 Task: Find a round trip flight from New Delhi to Goa for 2 passengers in economy class, departing on June 1st and returning on June 7th. Use filters to find the best option.
Action: Mouse moved to (452, 288)
Screenshot: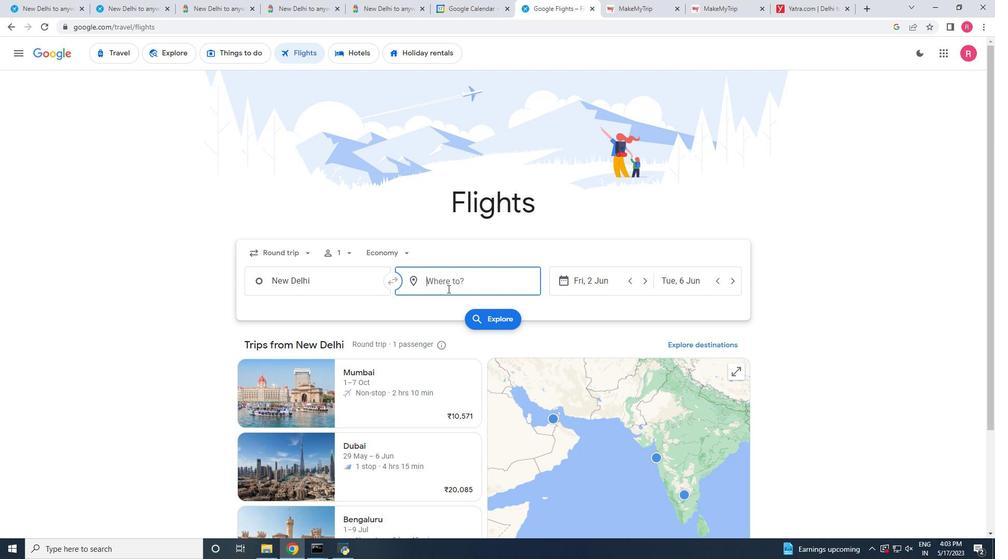 
Action: Mouse pressed left at (452, 288)
Screenshot: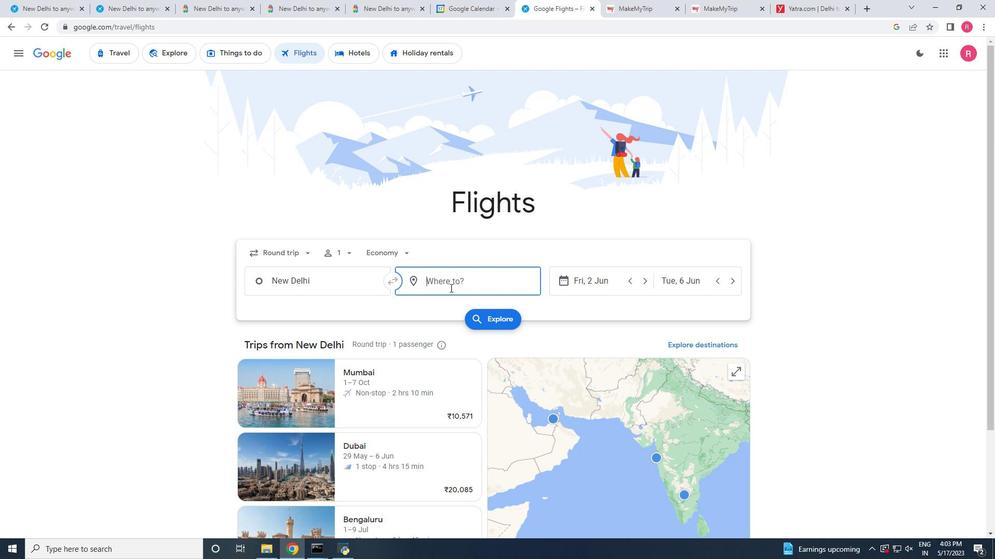 
Action: Mouse moved to (356, 287)
Screenshot: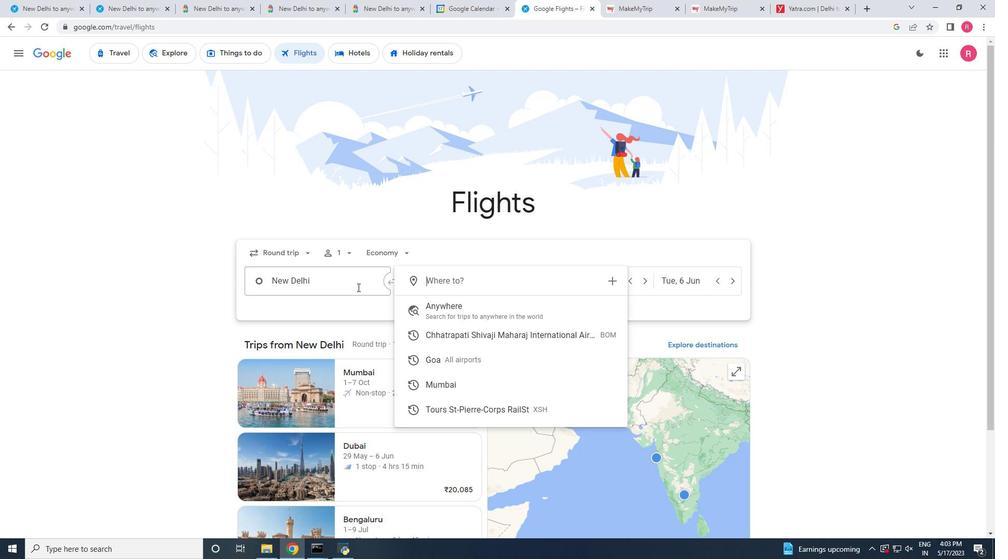 
Action: Mouse pressed left at (356, 287)
Screenshot: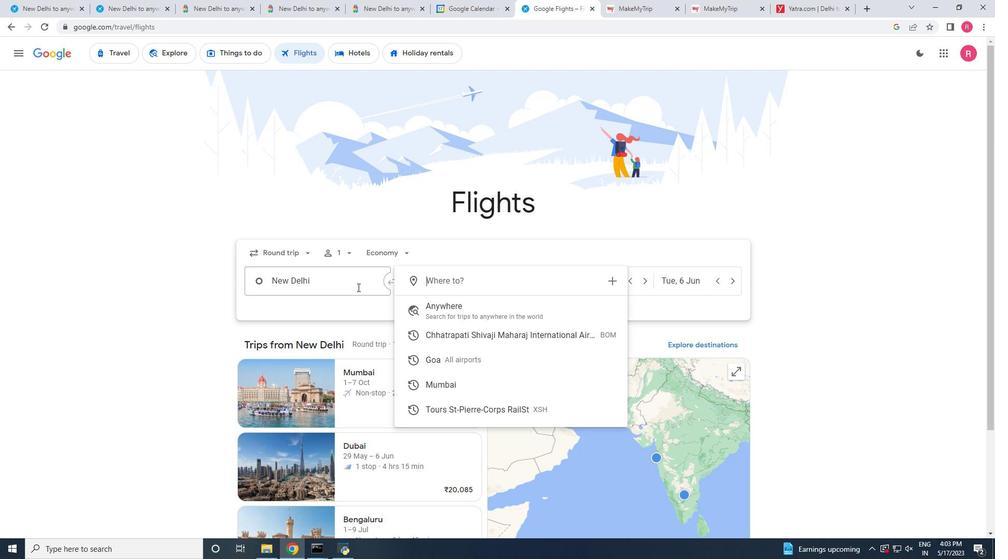 
Action: Mouse moved to (359, 332)
Screenshot: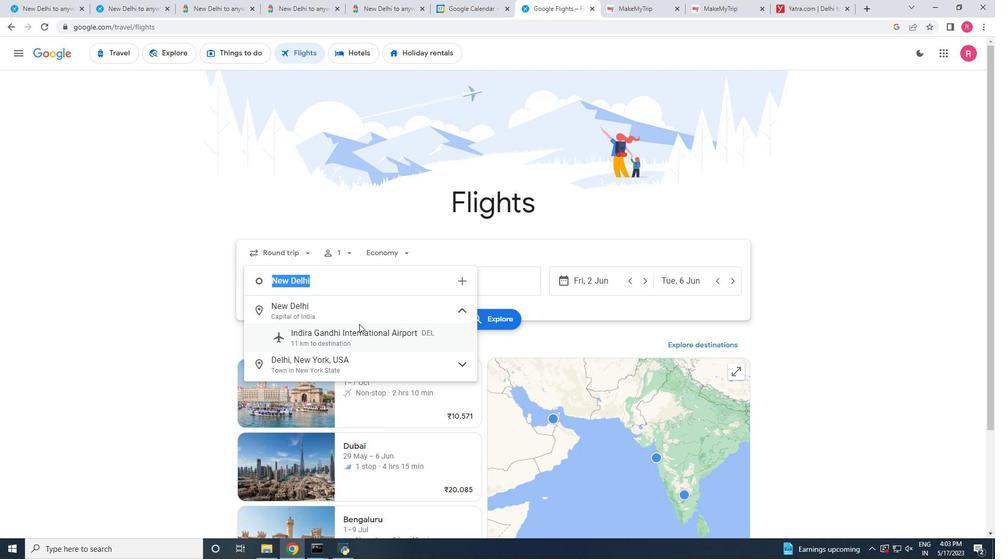 
Action: Mouse pressed left at (359, 332)
Screenshot: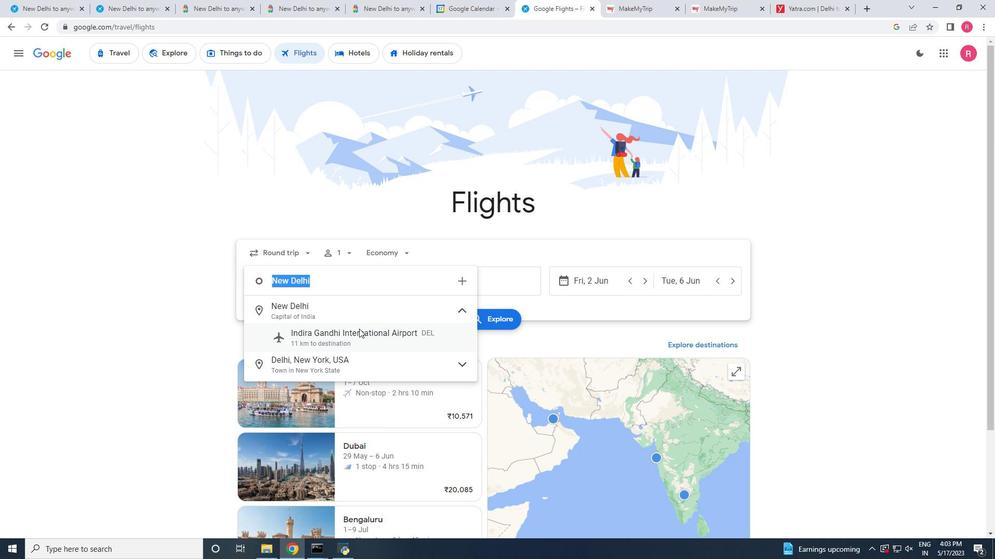 
Action: Mouse moved to (449, 274)
Screenshot: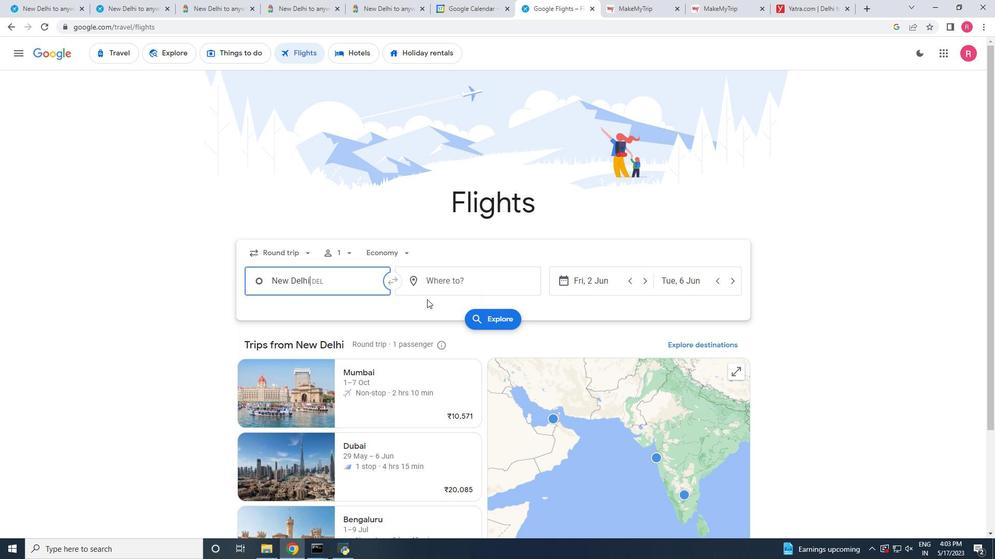 
Action: Mouse pressed left at (449, 274)
Screenshot: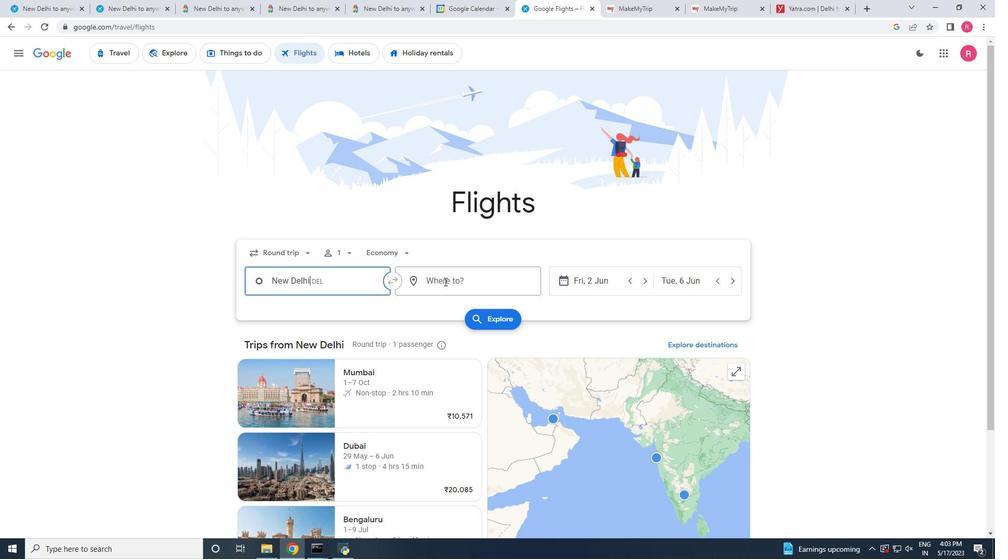 
Action: Mouse moved to (442, 340)
Screenshot: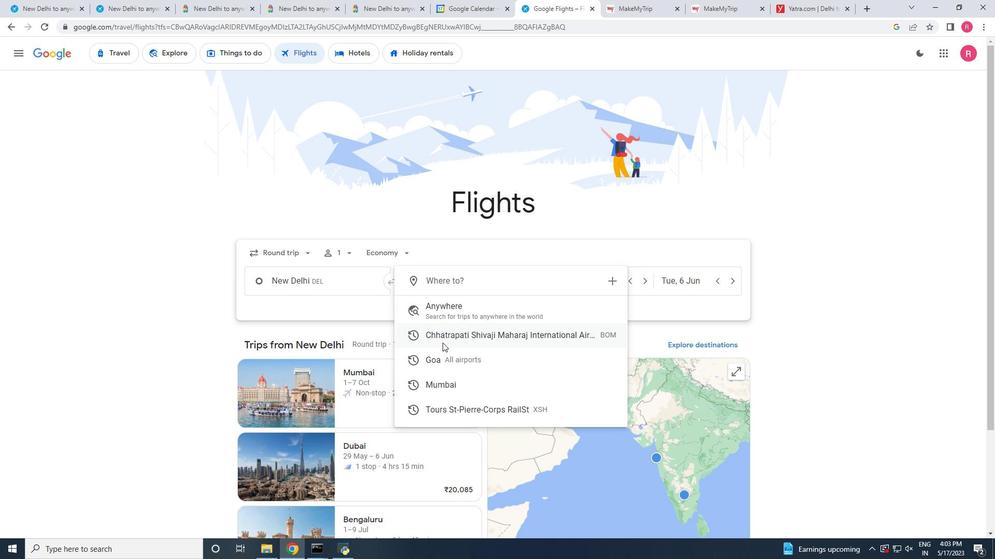
Action: Key pressed g
Screenshot: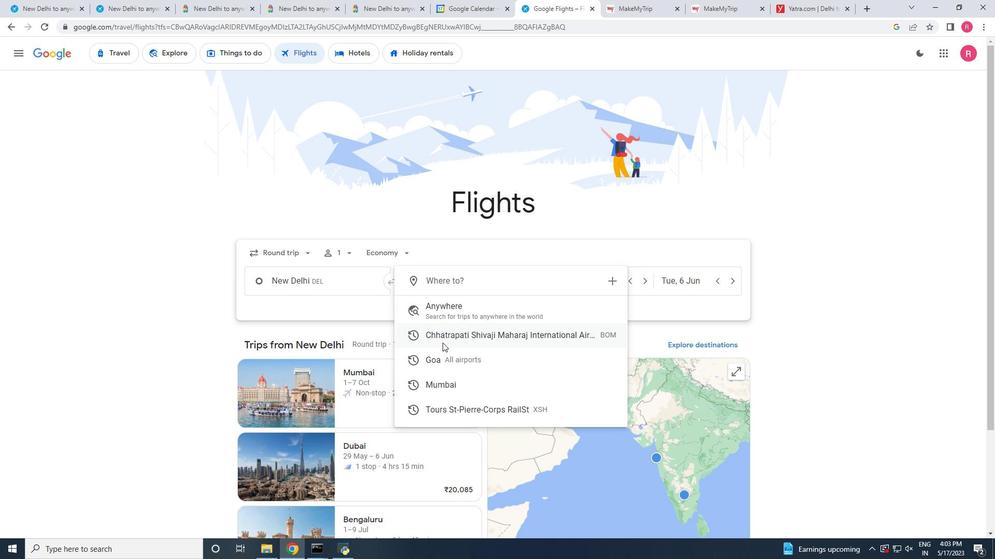 
Action: Mouse moved to (443, 334)
Screenshot: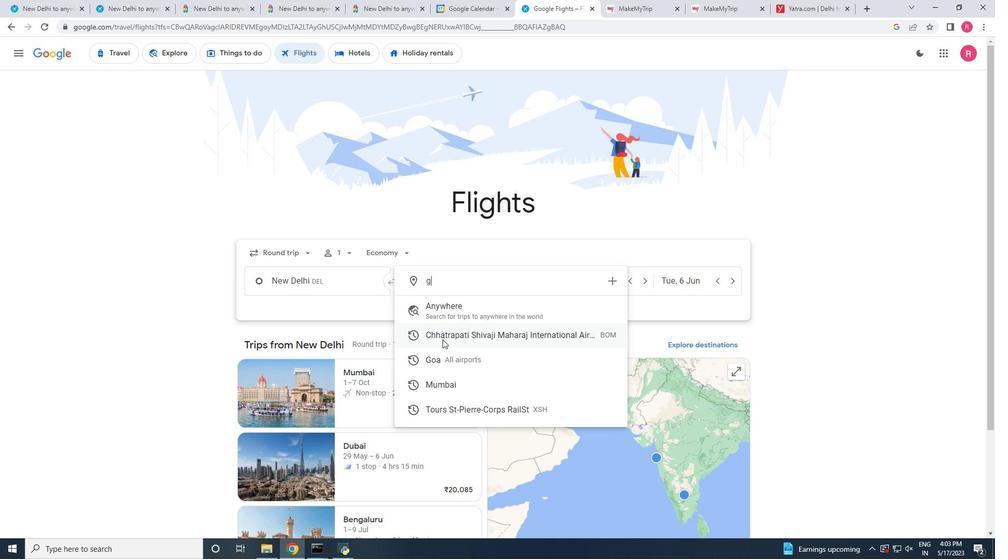 
Action: Key pressed o
Screenshot: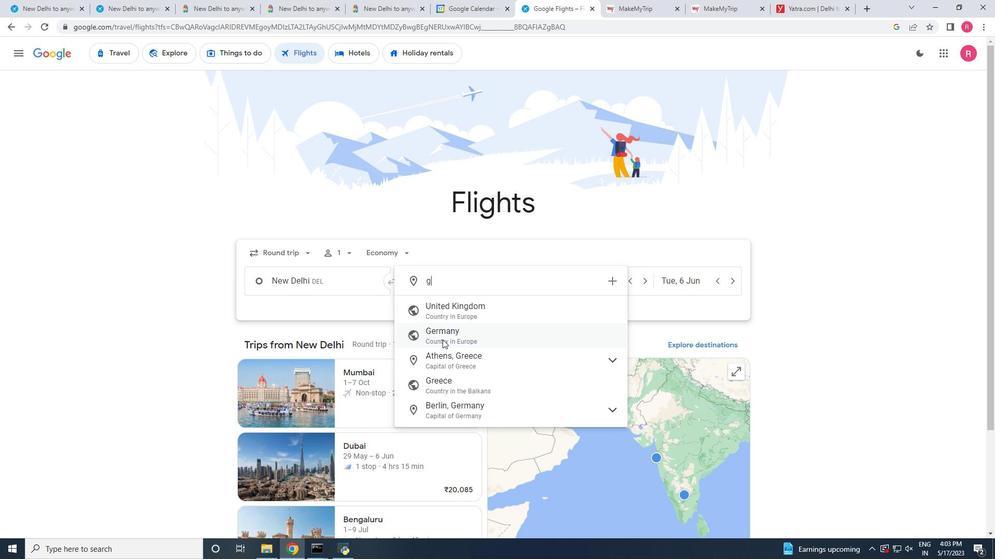 
Action: Mouse moved to (446, 342)
Screenshot: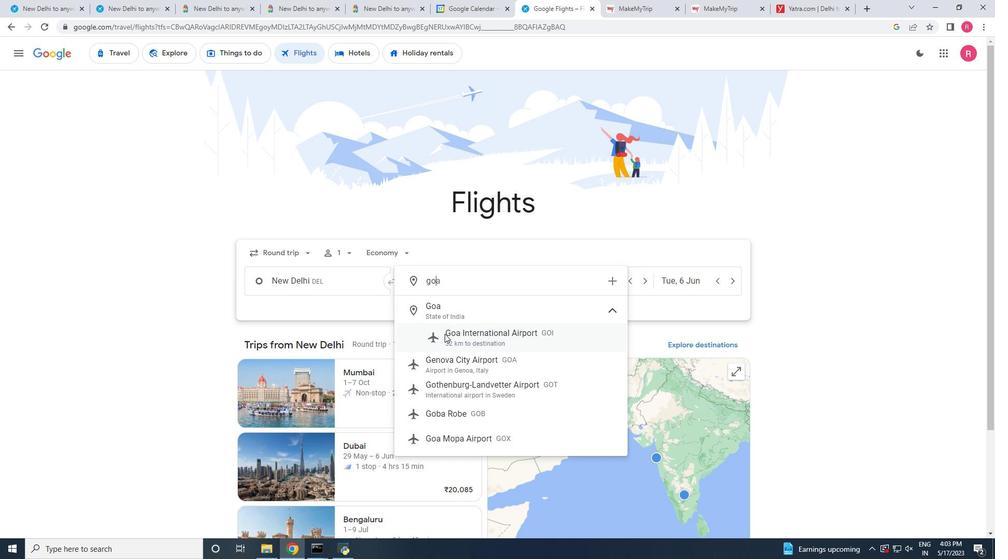 
Action: Key pressed a
Screenshot: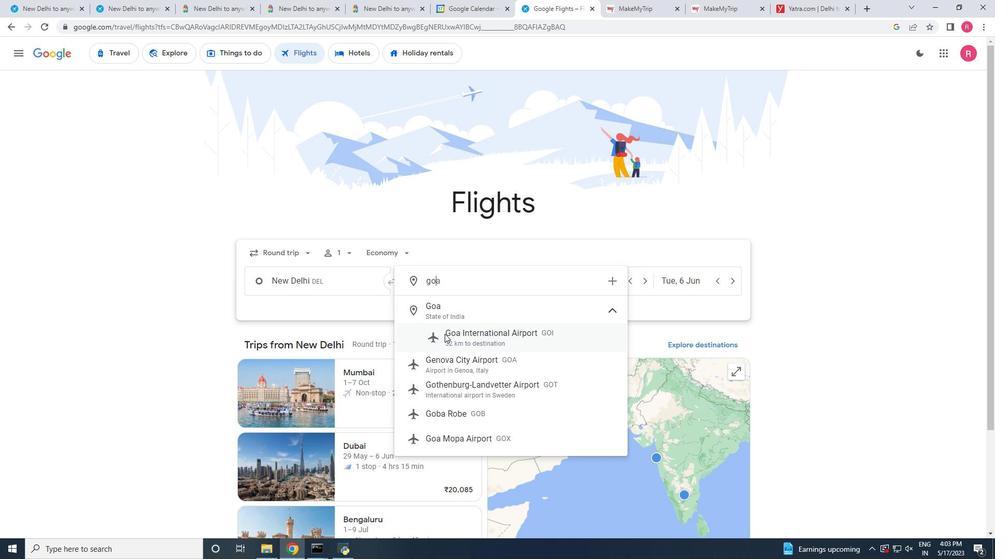 
Action: Mouse moved to (444, 332)
Screenshot: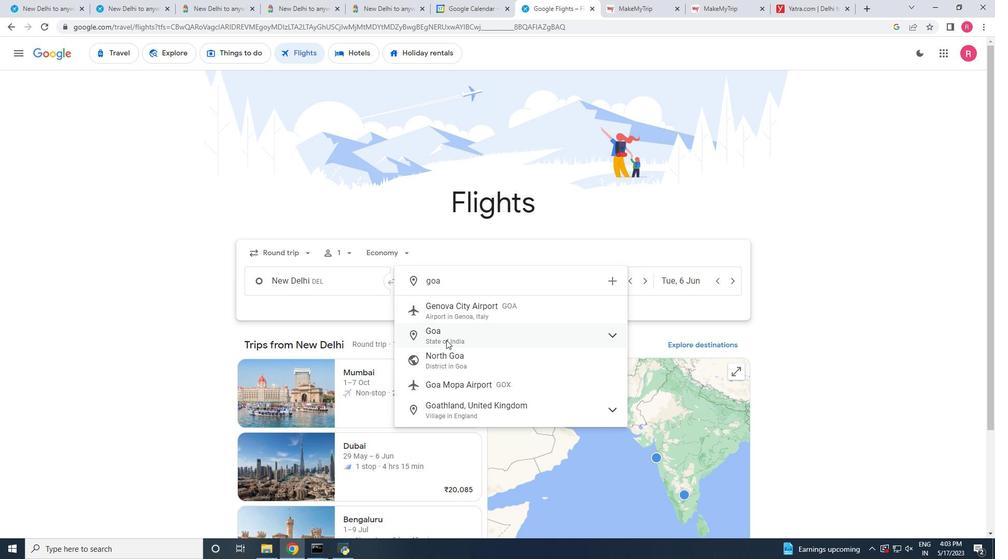 
Action: Mouse pressed left at (444, 332)
Screenshot: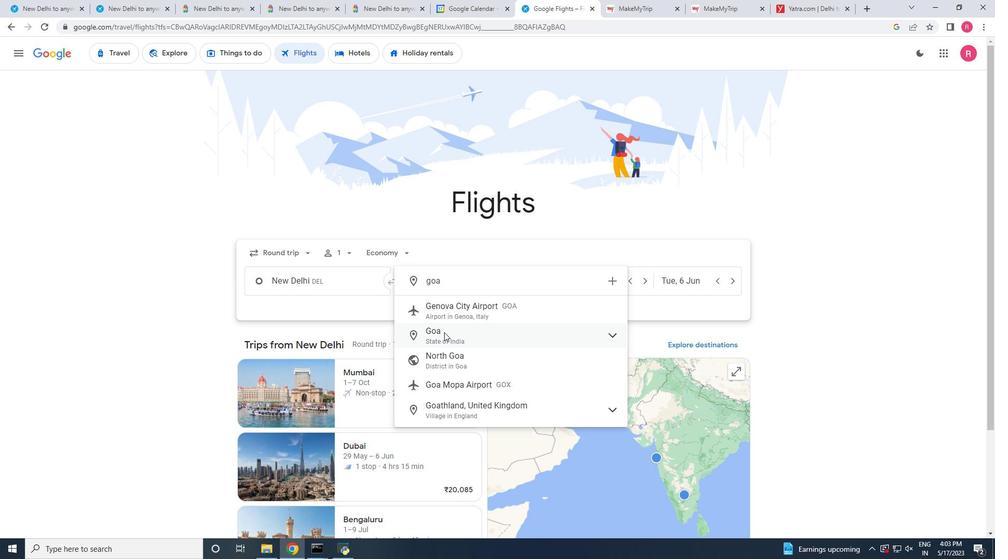 
Action: Mouse moved to (303, 253)
Screenshot: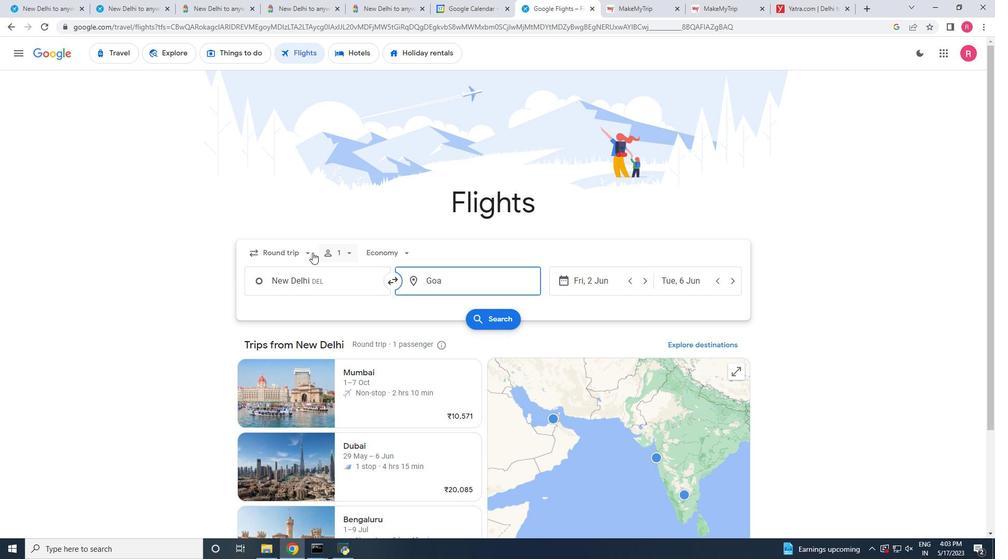 
Action: Mouse pressed left at (303, 253)
Screenshot: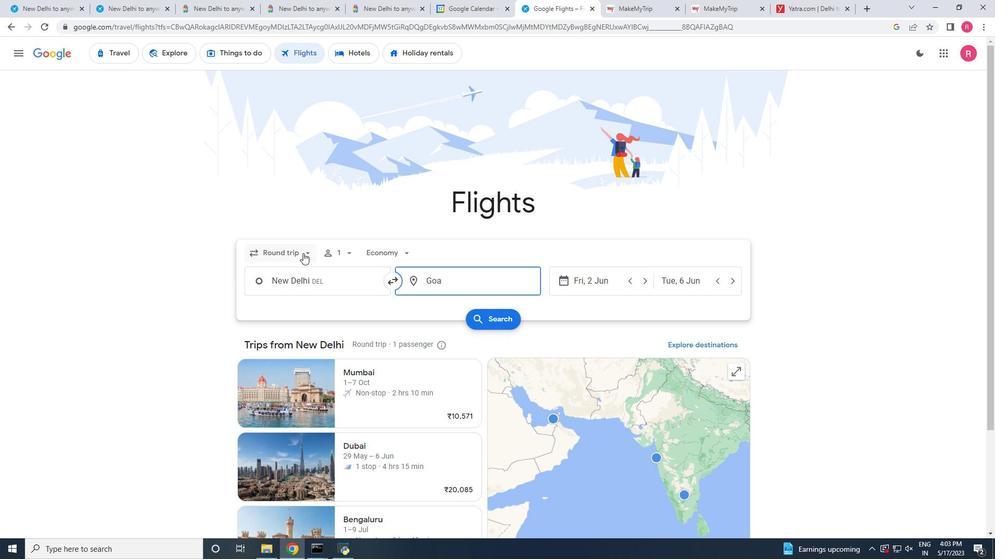 
Action: Mouse moved to (301, 296)
Screenshot: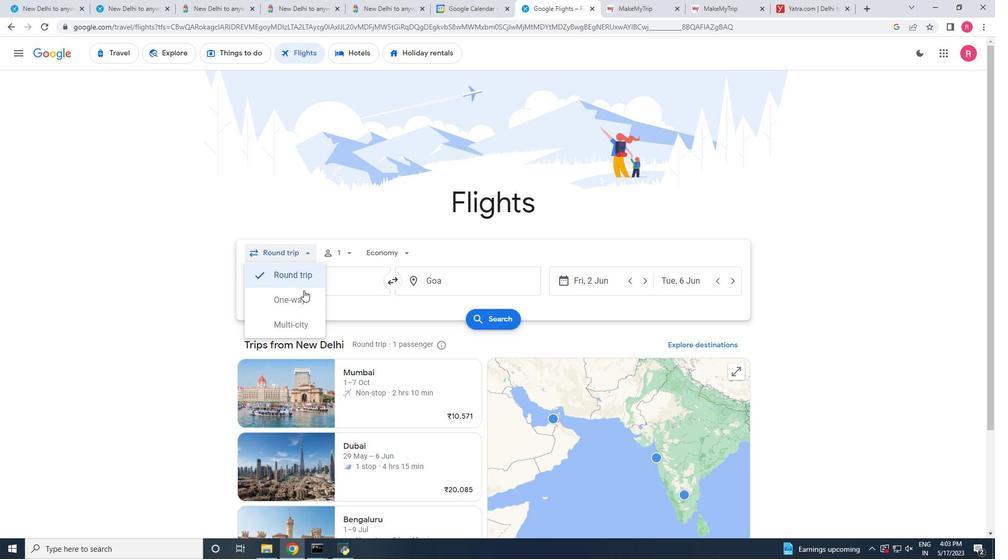 
Action: Mouse pressed left at (301, 296)
Screenshot: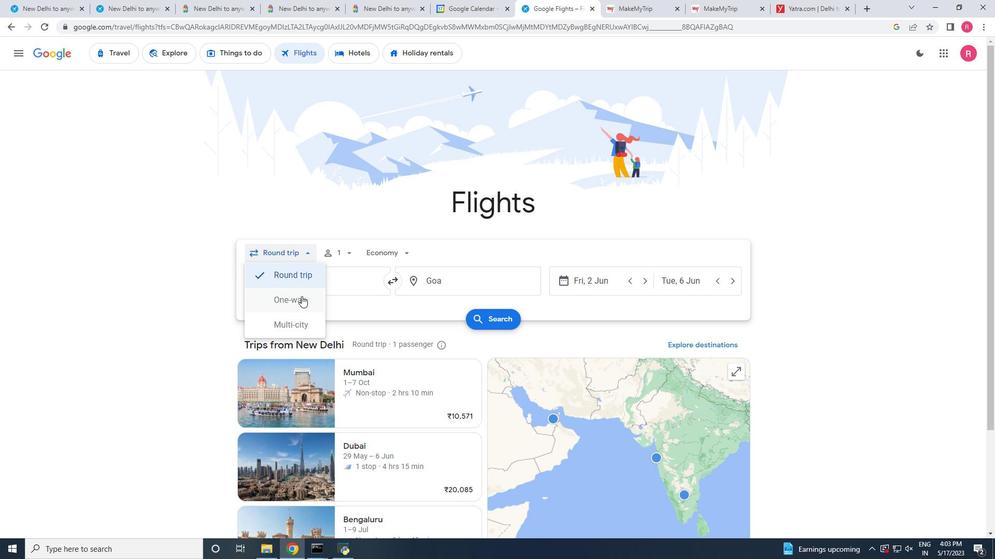
Action: Mouse moved to (299, 252)
Screenshot: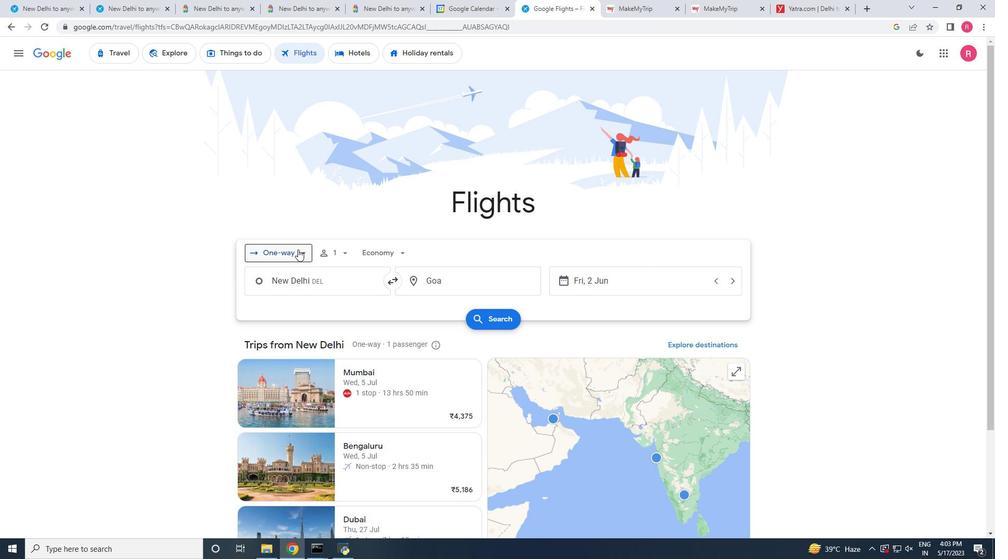 
Action: Mouse pressed left at (299, 252)
Screenshot: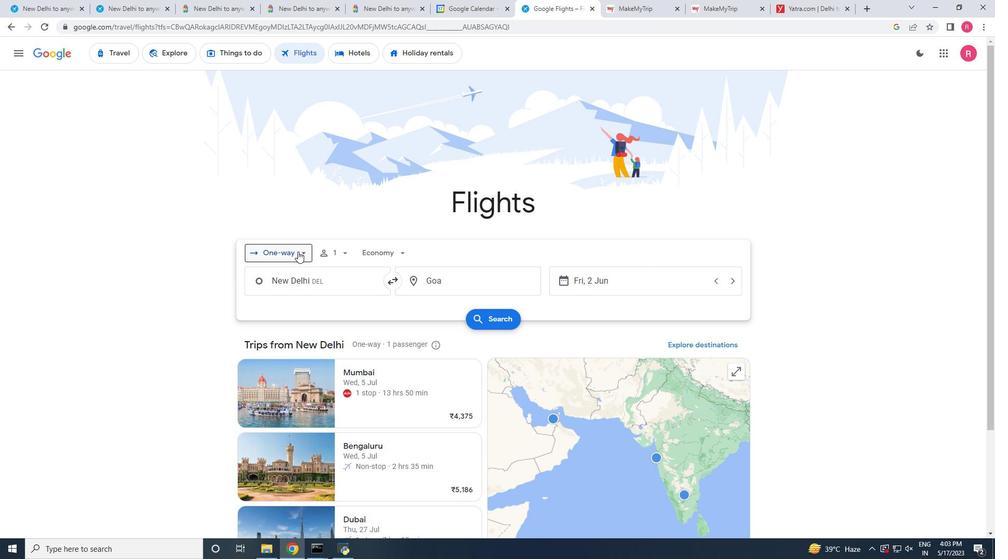 
Action: Mouse moved to (332, 260)
Screenshot: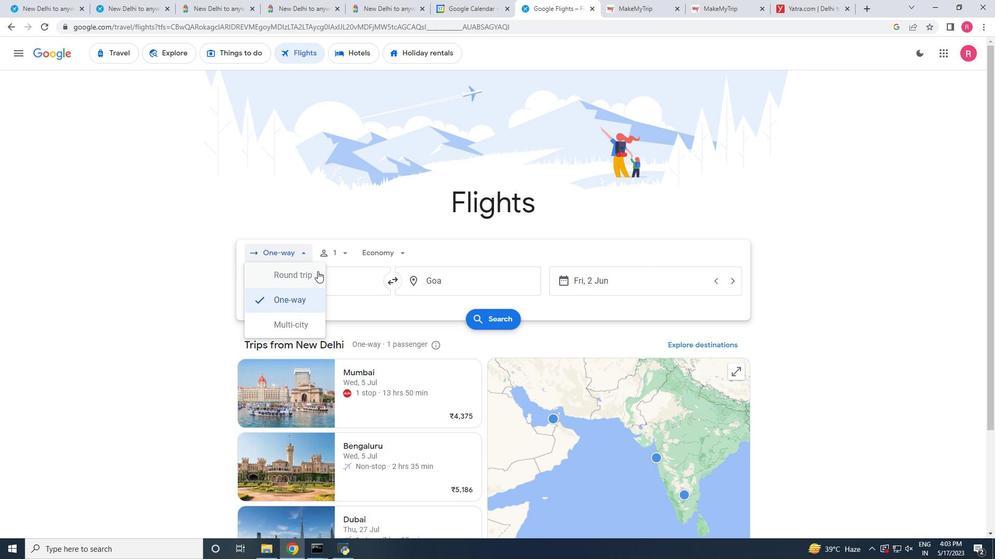 
Action: Mouse pressed left at (332, 260)
Screenshot: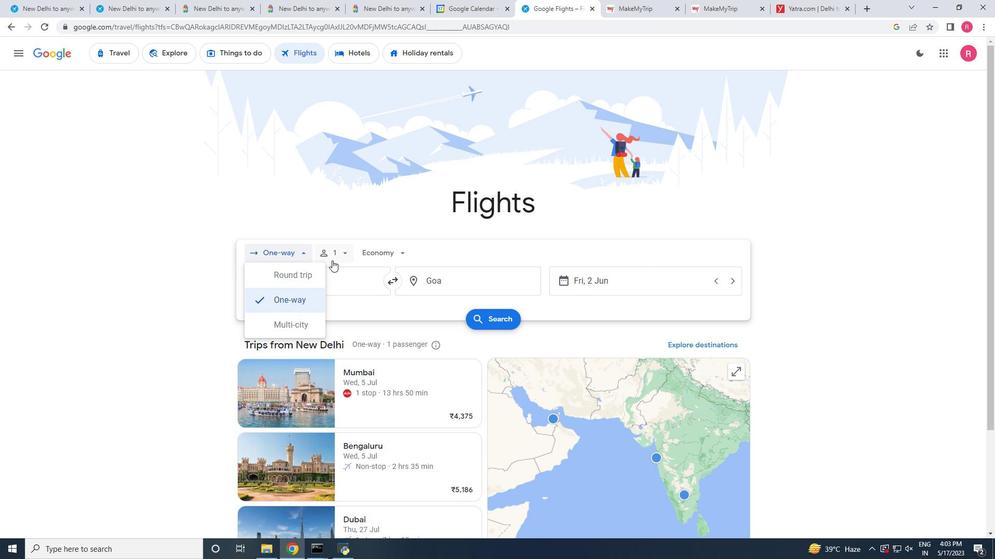 
Action: Mouse moved to (423, 280)
Screenshot: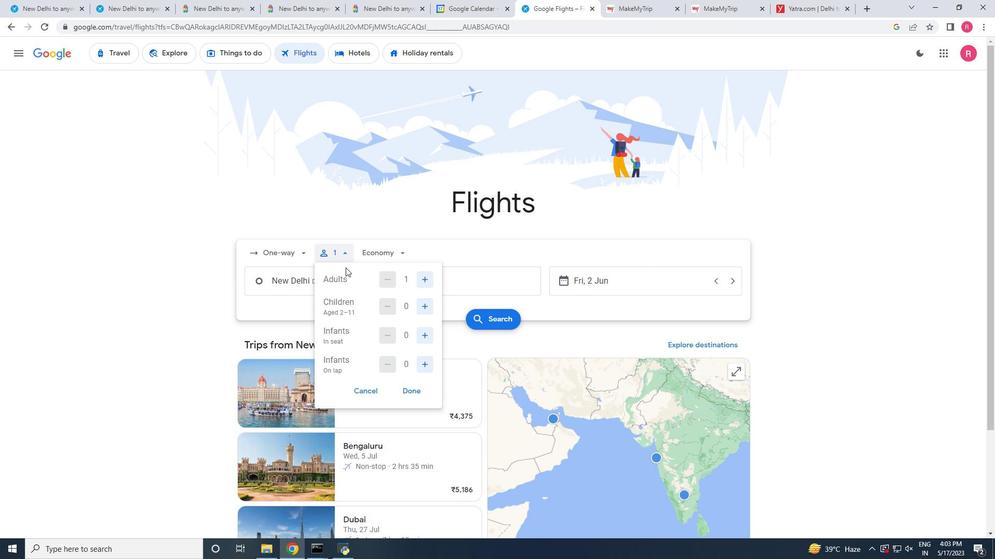 
Action: Mouse pressed left at (423, 280)
Screenshot: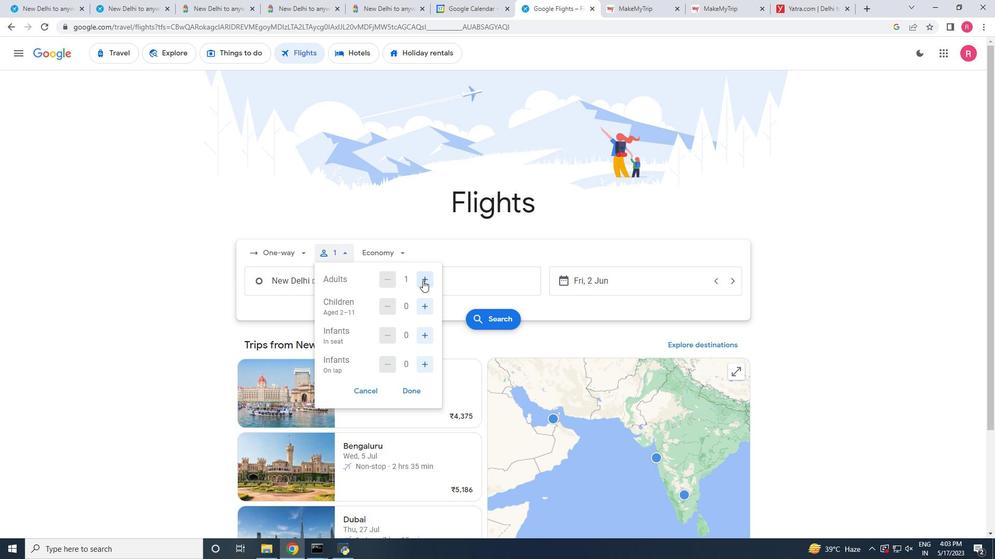 
Action: Mouse pressed left at (423, 280)
Screenshot: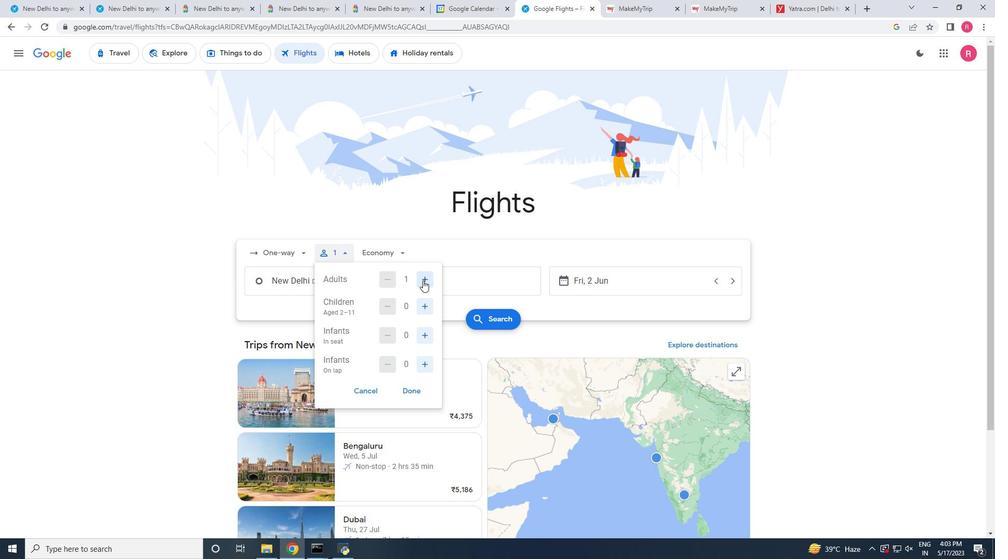 
Action: Mouse pressed left at (423, 280)
Screenshot: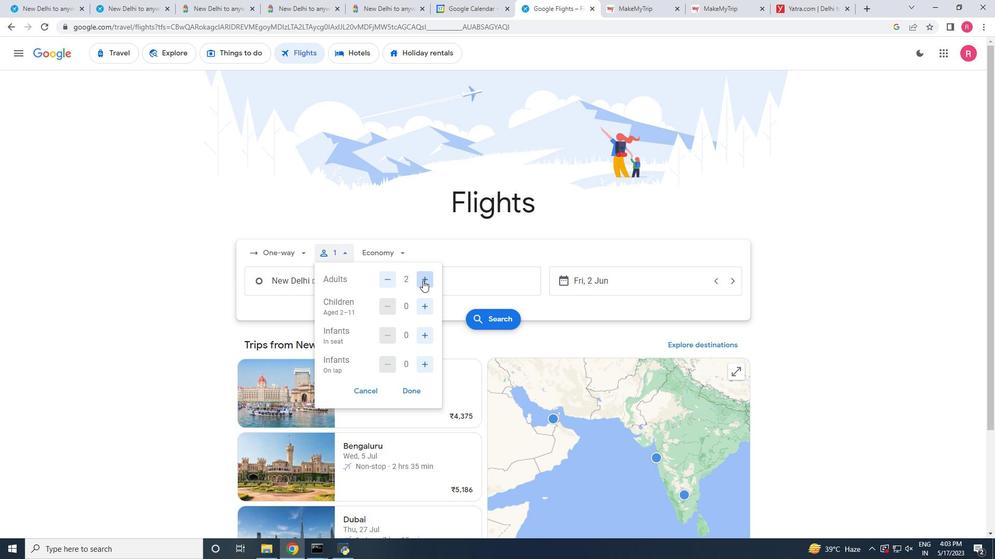 
Action: Mouse moved to (619, 283)
Screenshot: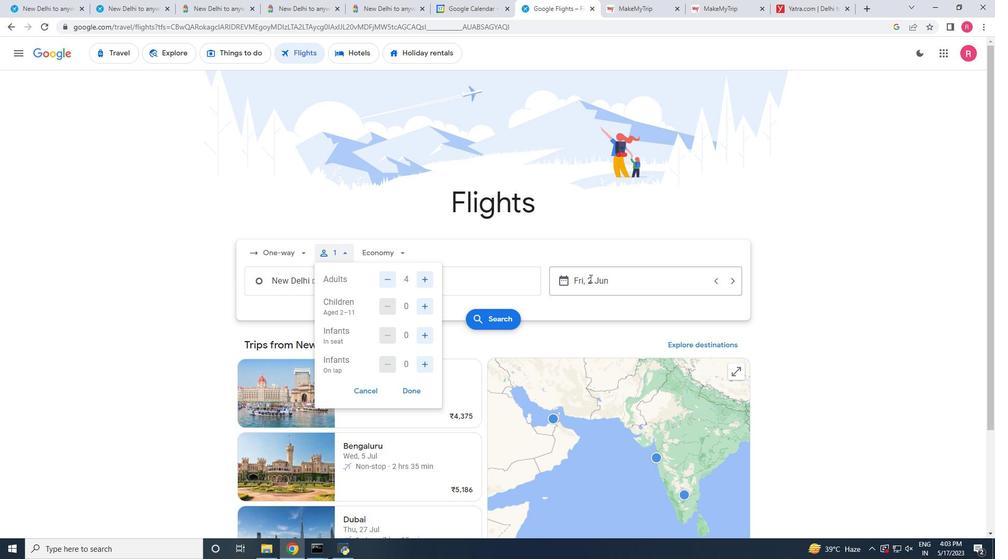 
Action: Mouse pressed left at (619, 283)
Screenshot: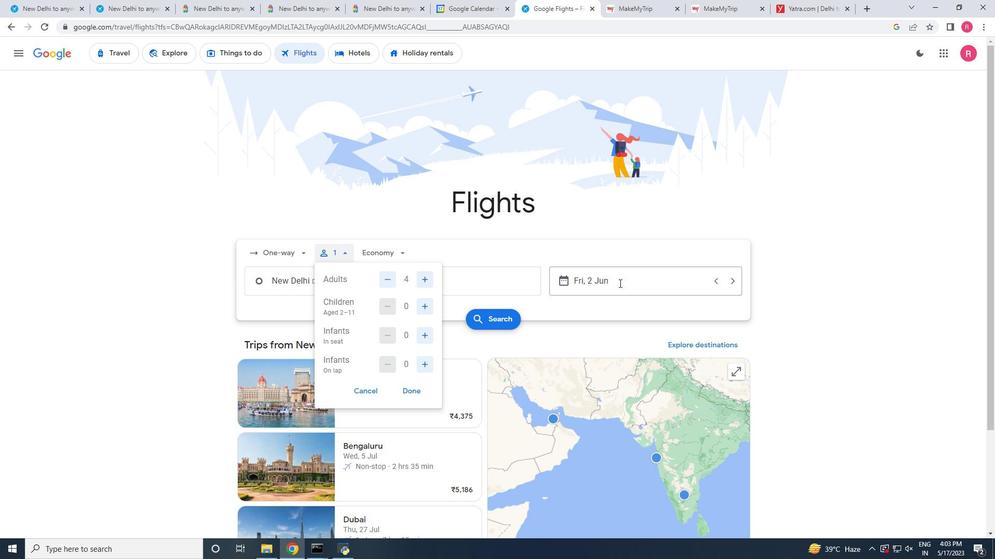 
Action: Mouse moved to (290, 265)
Screenshot: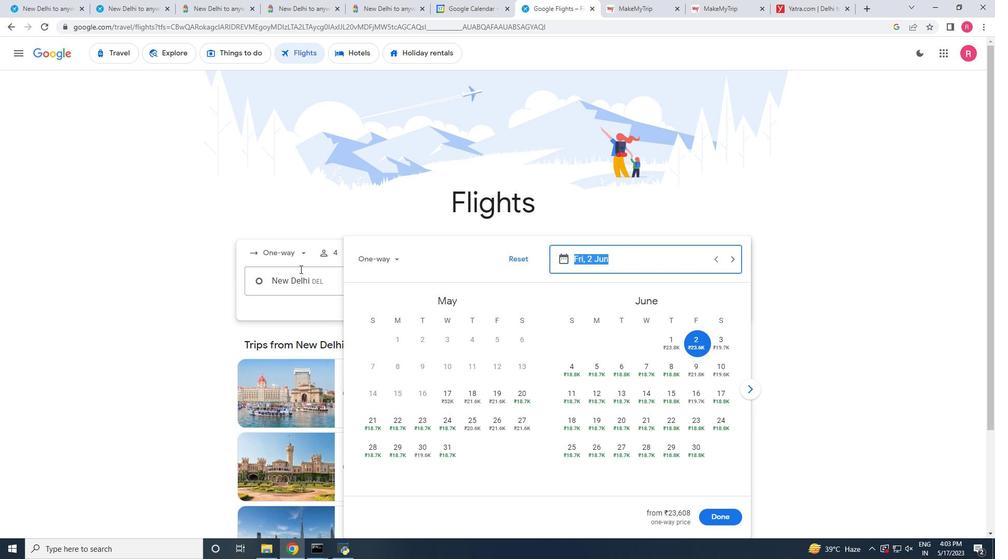 
Action: Mouse pressed left at (290, 265)
Screenshot: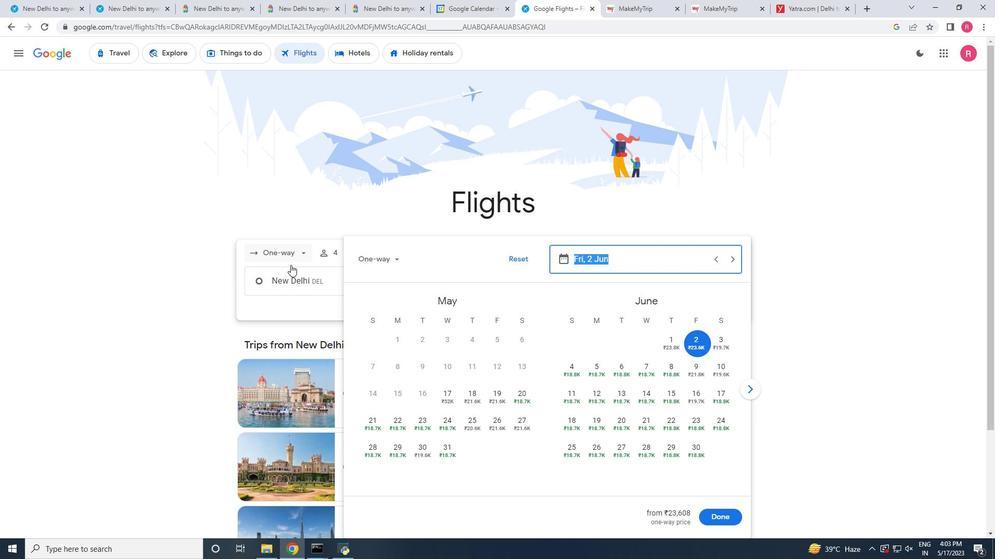 
Action: Mouse moved to (300, 332)
Screenshot: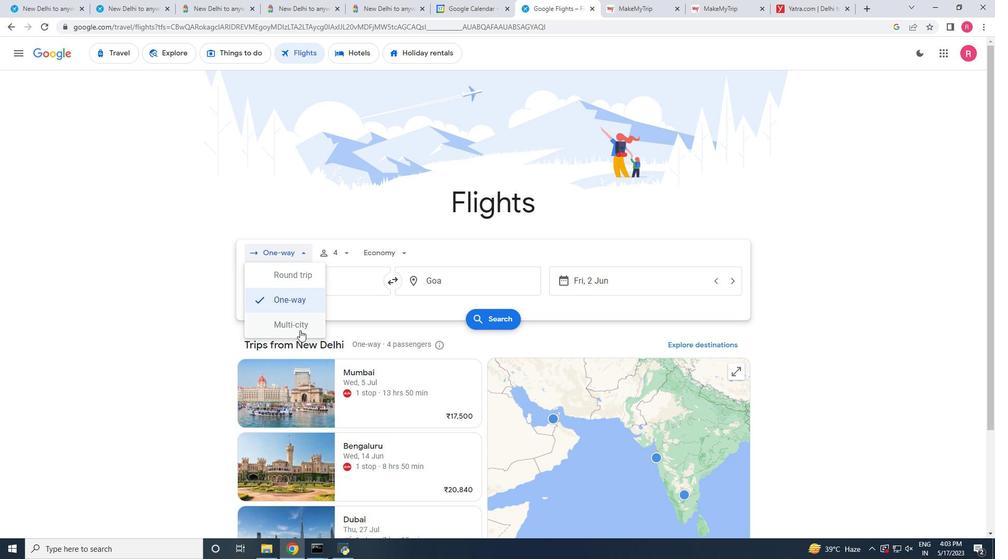 
Action: Mouse pressed left at (300, 332)
Screenshot: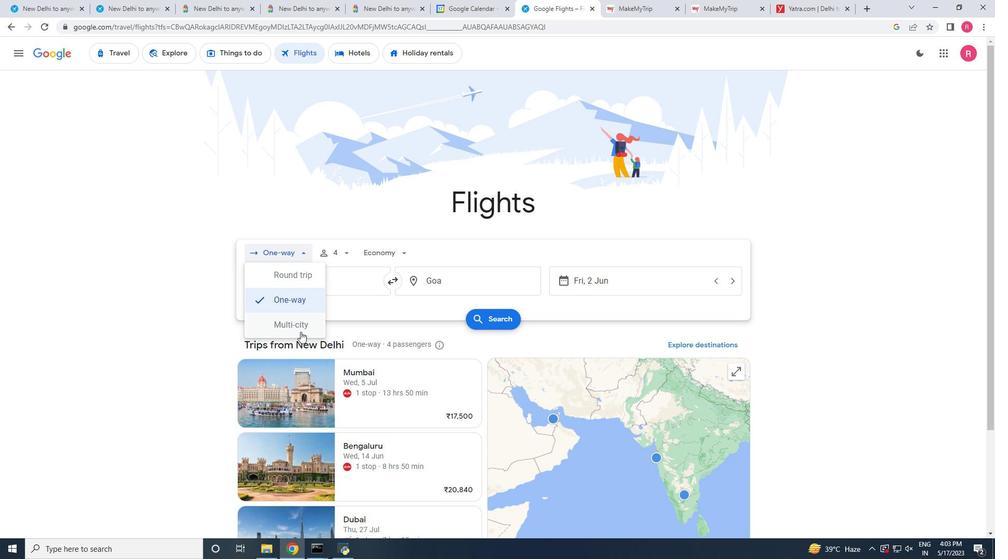 
Action: Mouse moved to (652, 284)
Screenshot: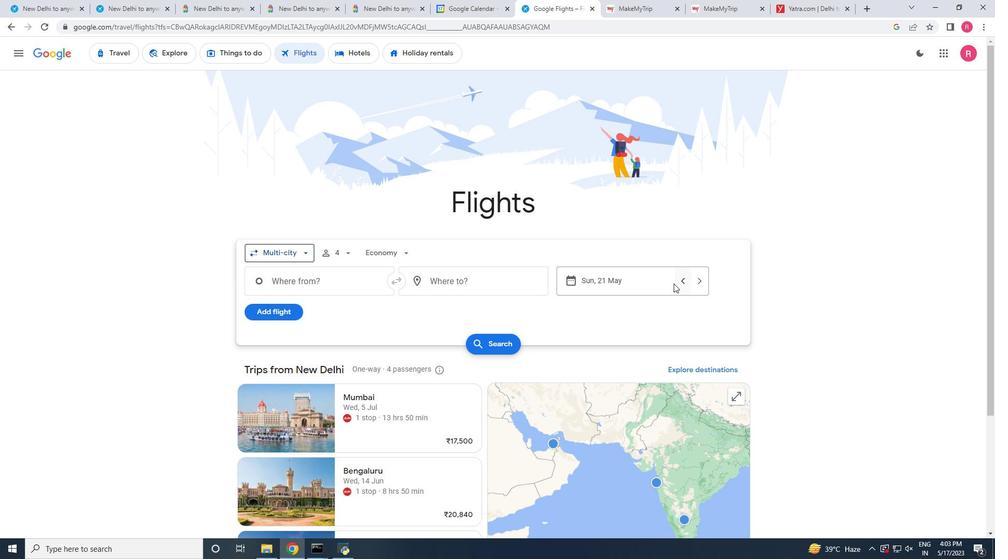 
Action: Mouse pressed left at (652, 284)
Screenshot: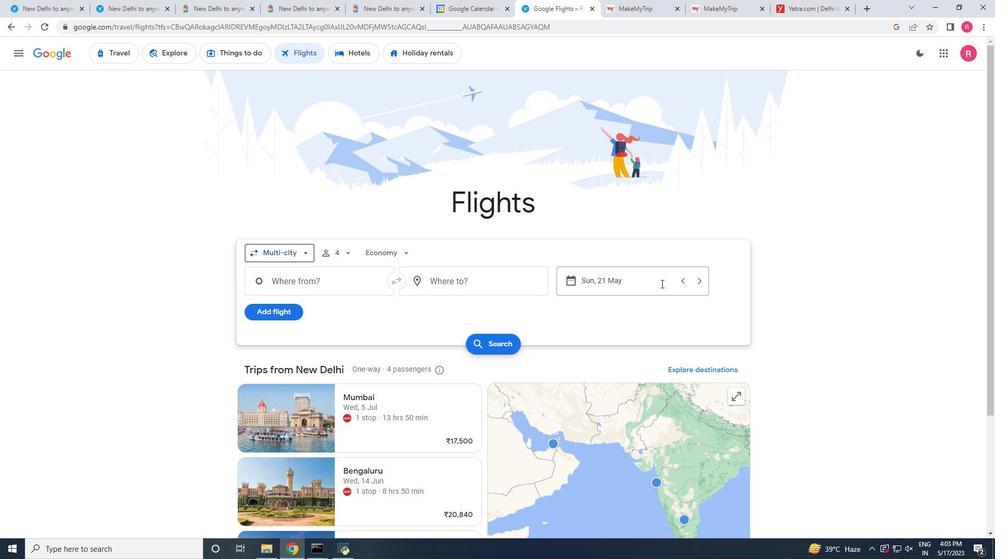 
Action: Mouse pressed left at (652, 284)
Screenshot: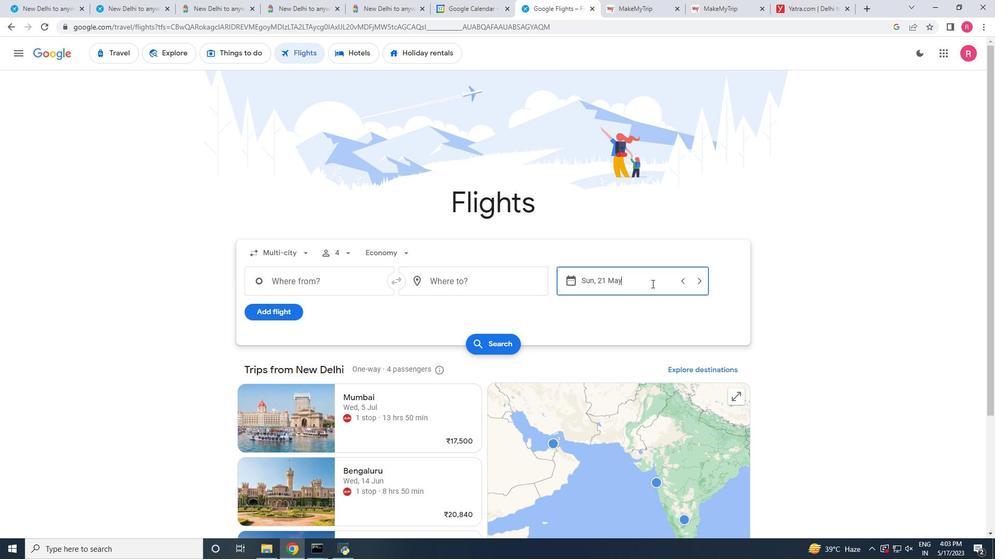 
Action: Mouse moved to (633, 352)
Screenshot: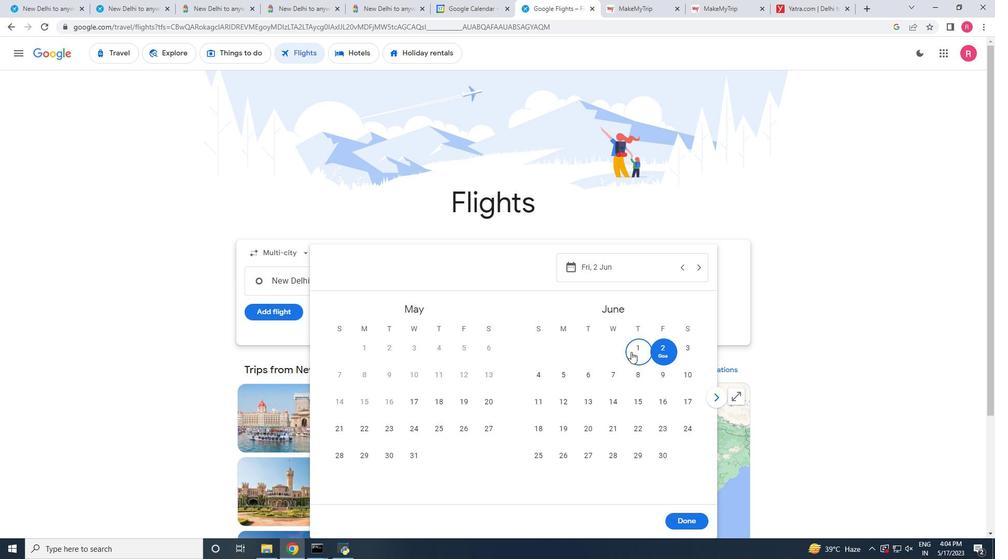 
Action: Mouse pressed left at (633, 352)
Screenshot: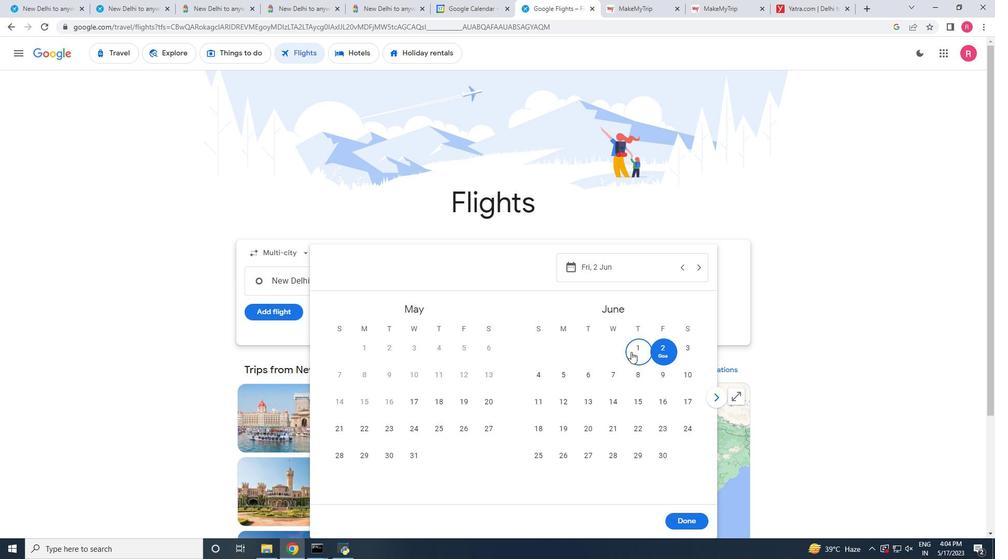 
Action: Mouse moved to (611, 375)
Screenshot: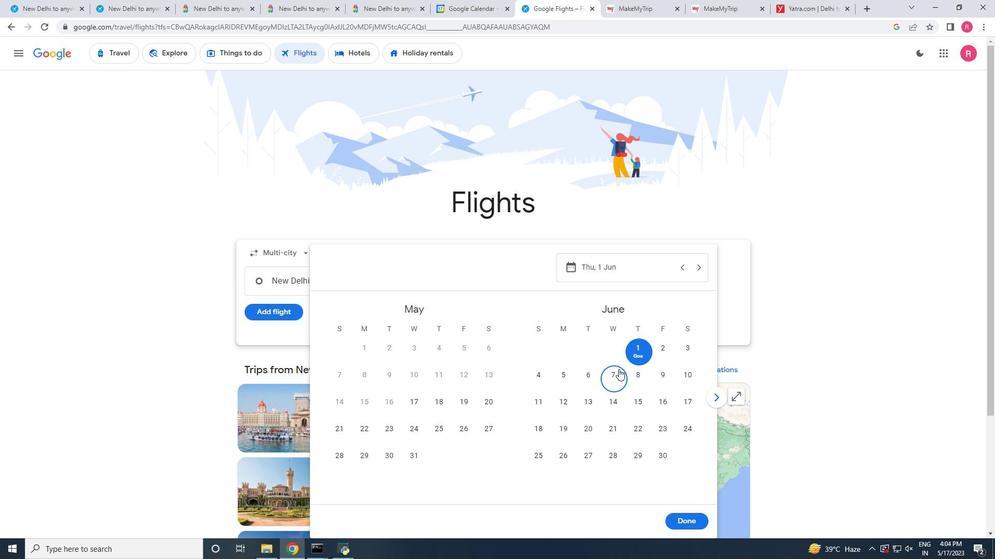 
Action: Mouse pressed left at (611, 375)
Screenshot: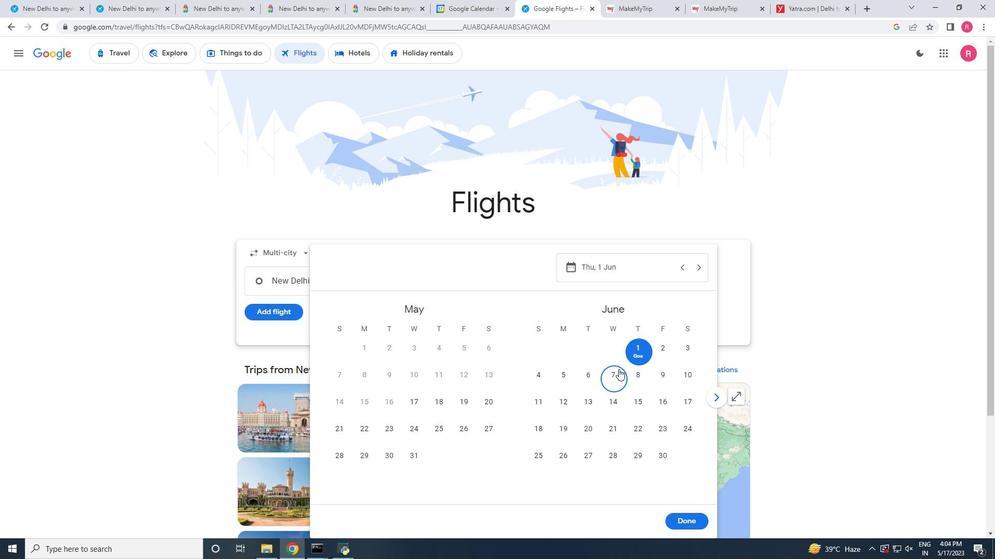 
Action: Mouse moved to (637, 338)
Screenshot: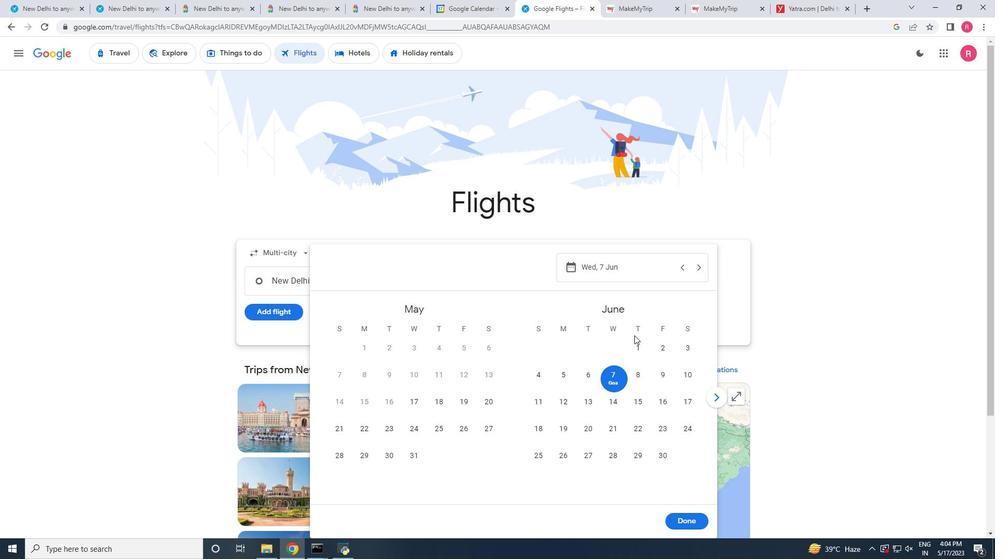 
Action: Mouse pressed left at (637, 338)
Screenshot: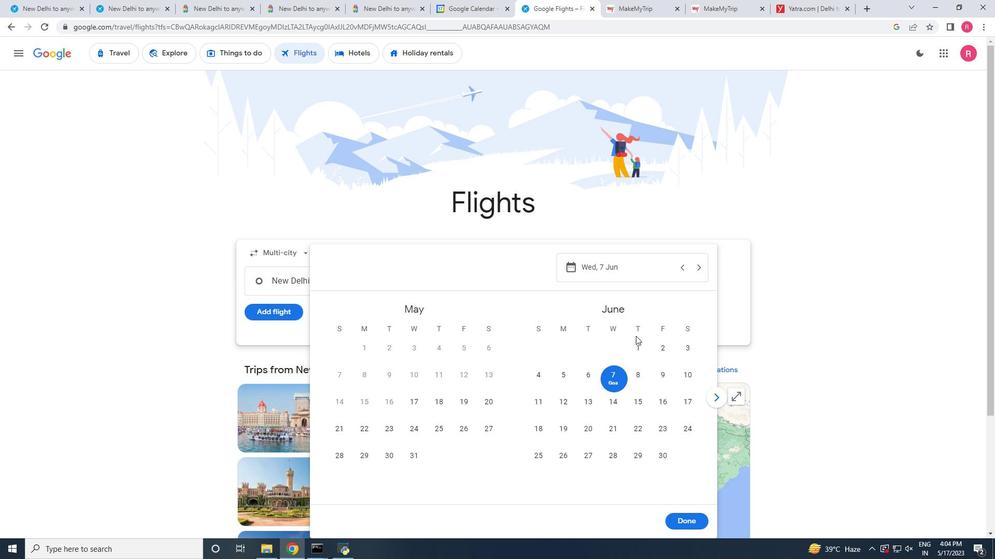 
Action: Mouse moved to (680, 514)
Screenshot: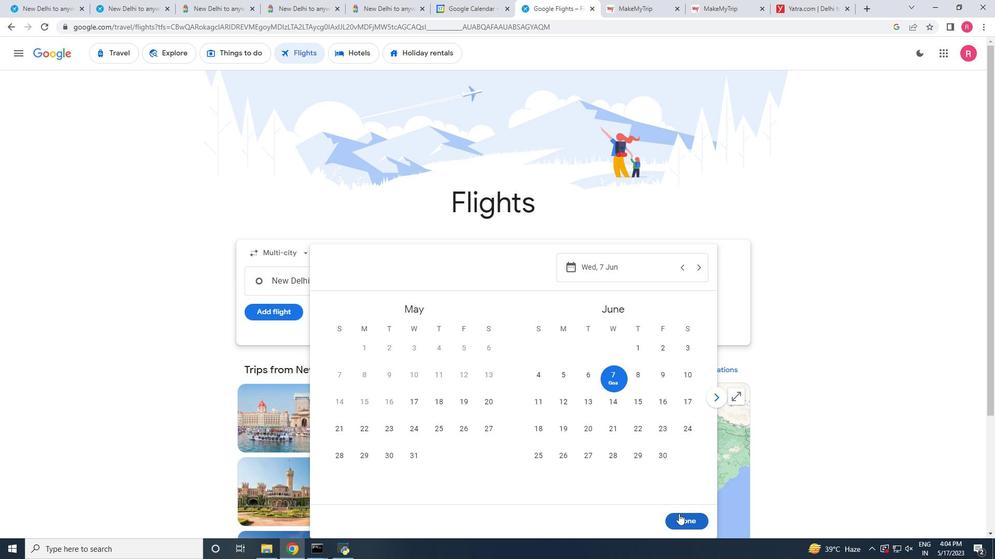 
Action: Mouse pressed left at (680, 514)
Screenshot: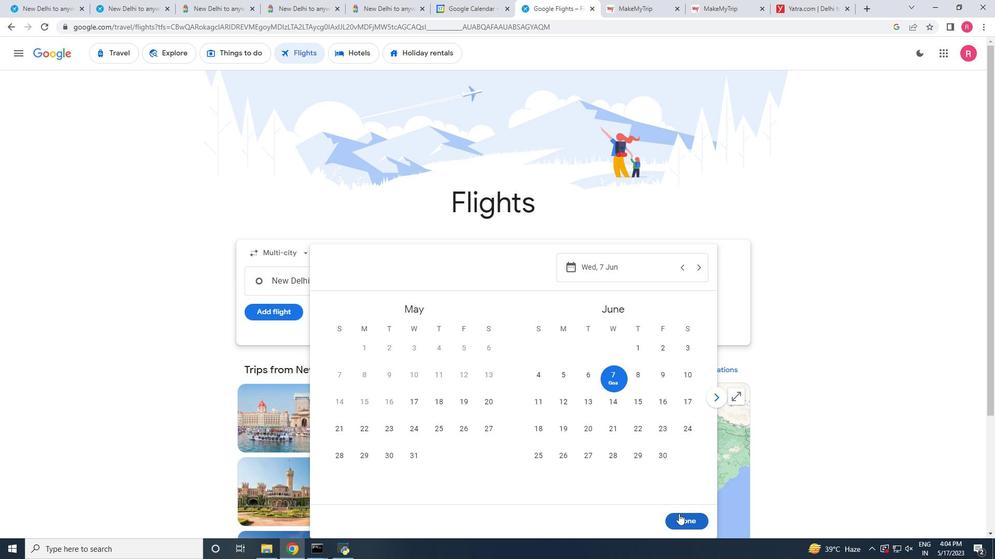 
Action: Mouse moved to (299, 256)
Screenshot: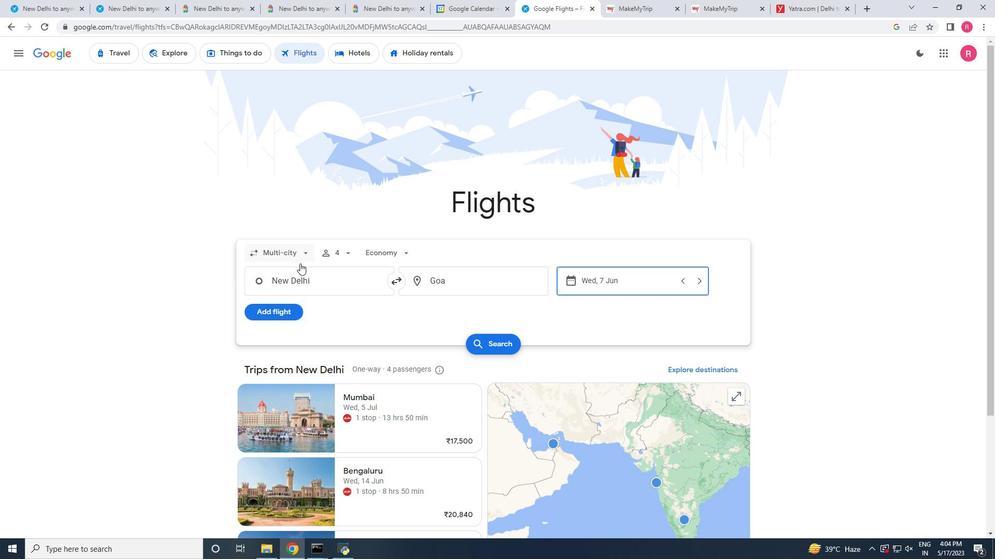 
Action: Mouse pressed left at (299, 256)
Screenshot: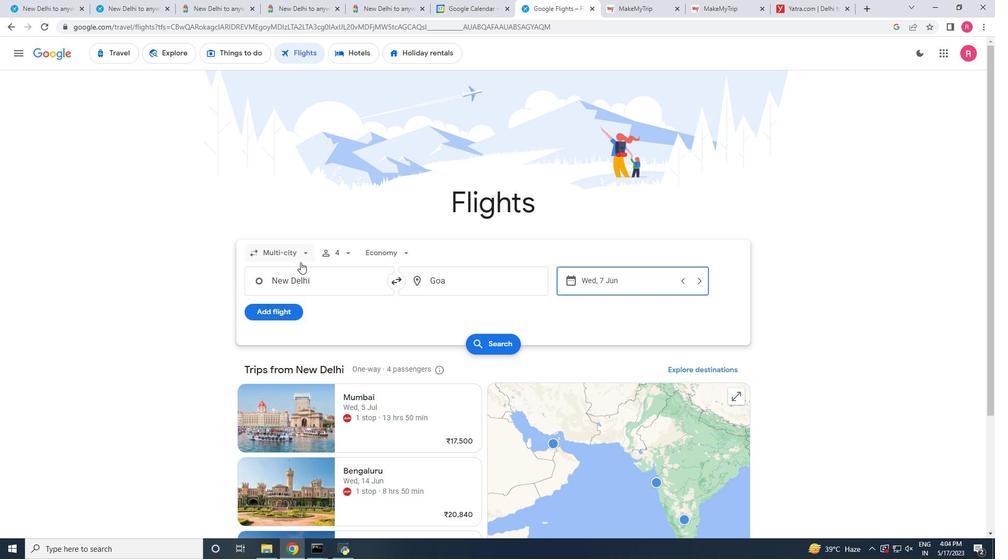 
Action: Mouse moved to (303, 277)
Screenshot: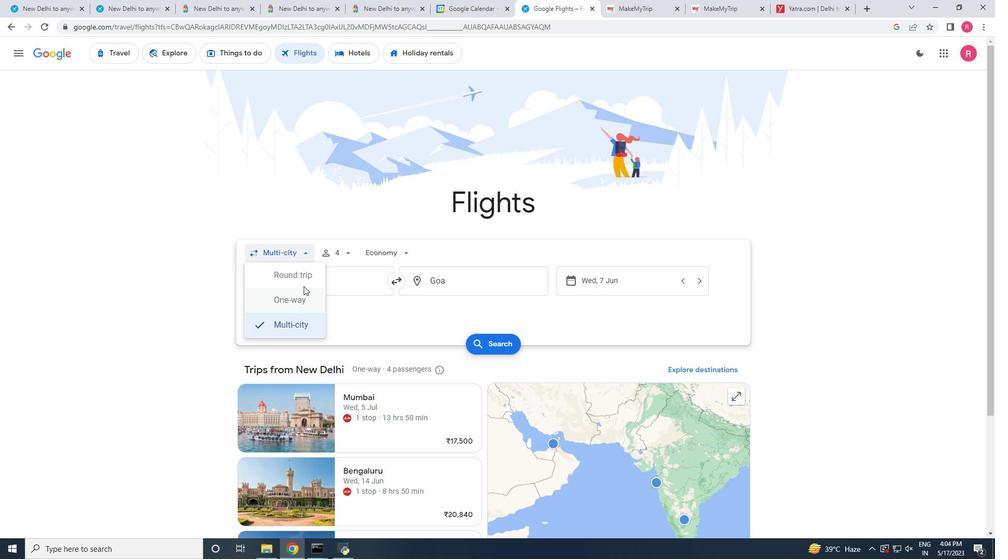 
Action: Mouse pressed left at (303, 277)
Screenshot: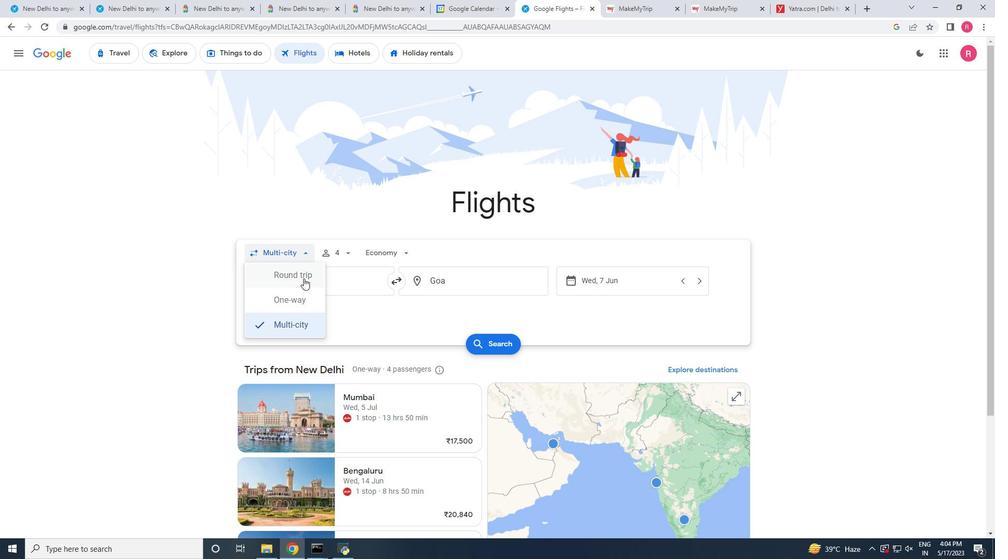 
Action: Mouse moved to (621, 283)
Screenshot: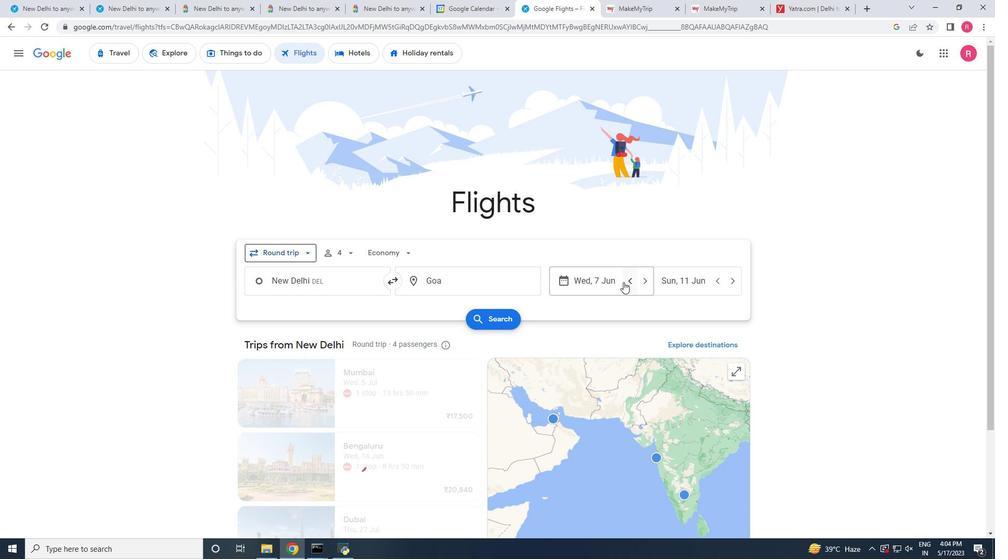 
Action: Mouse pressed left at (621, 283)
Screenshot: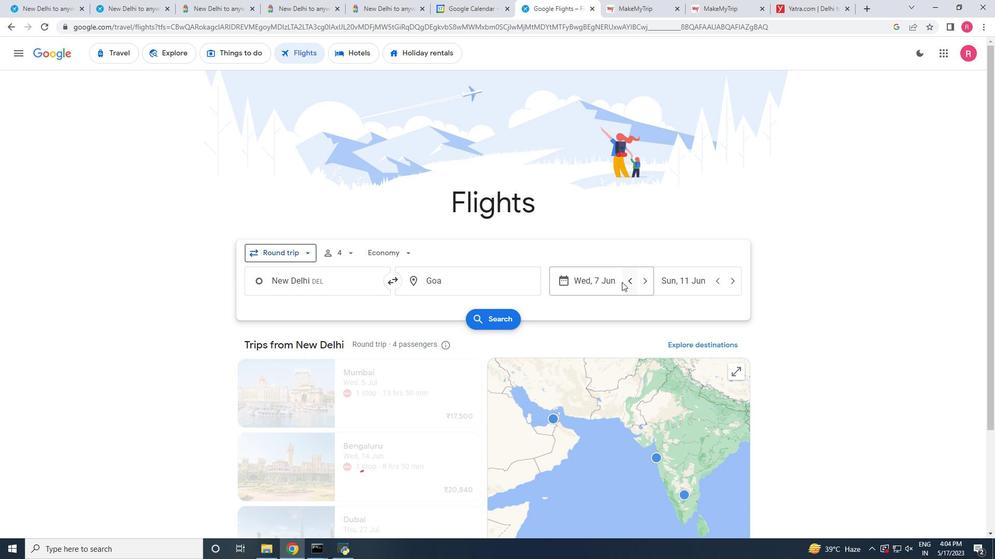 
Action: Mouse moved to (677, 340)
Screenshot: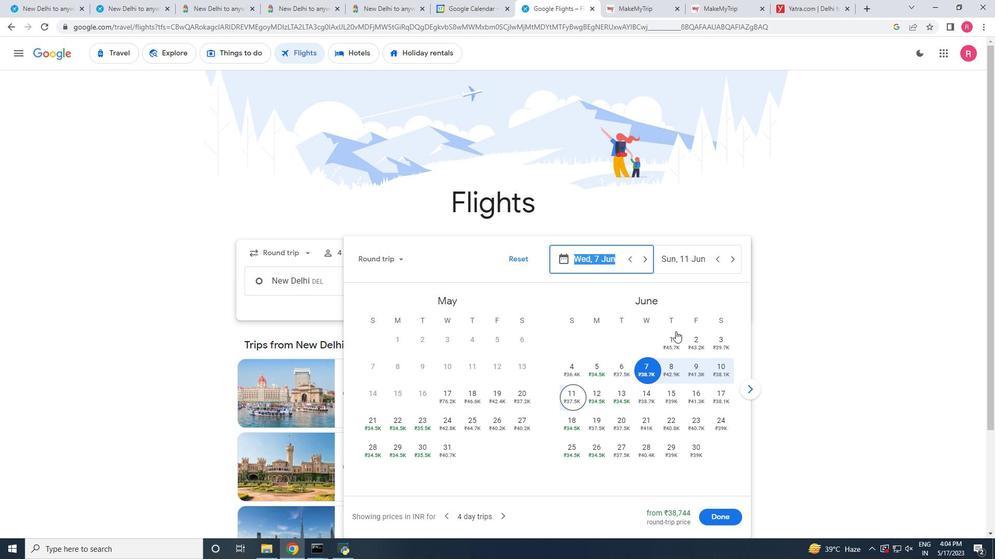 
Action: Mouse pressed left at (677, 340)
Screenshot: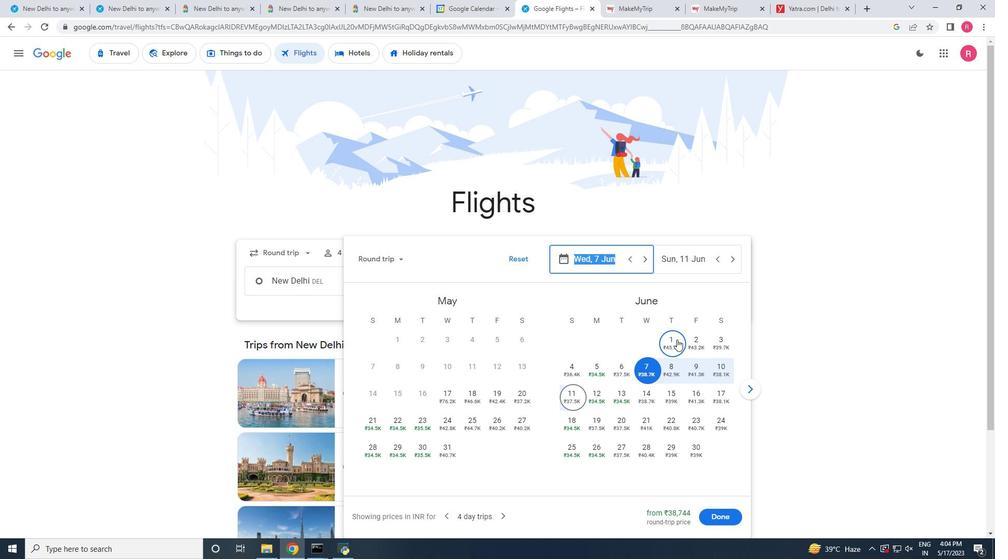 
Action: Mouse moved to (644, 371)
Screenshot: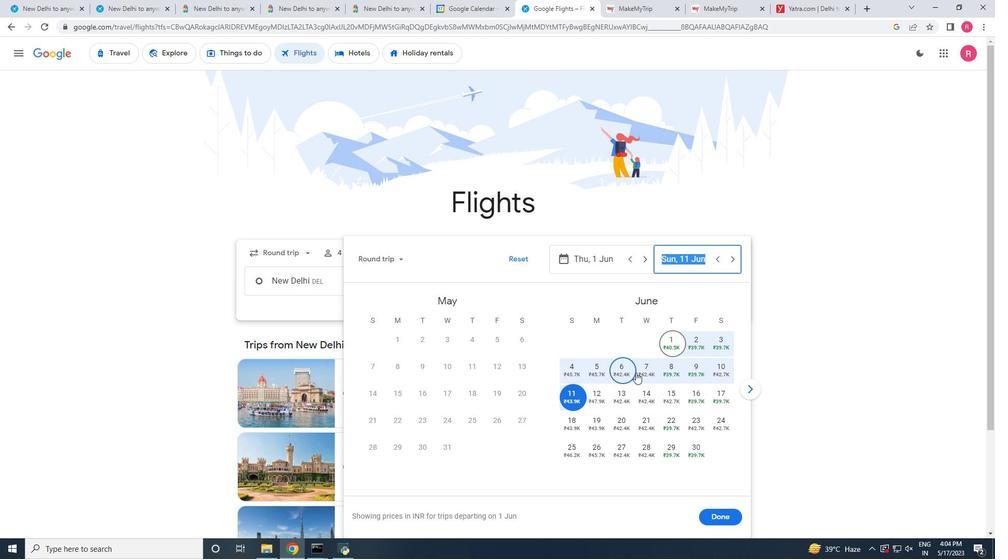 
Action: Mouse pressed left at (644, 371)
Screenshot: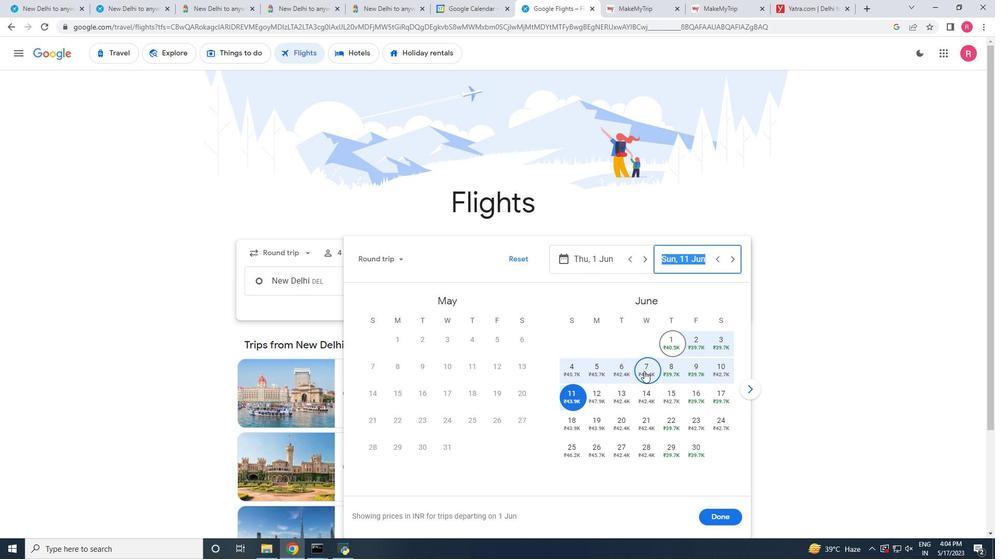 
Action: Mouse moved to (708, 517)
Screenshot: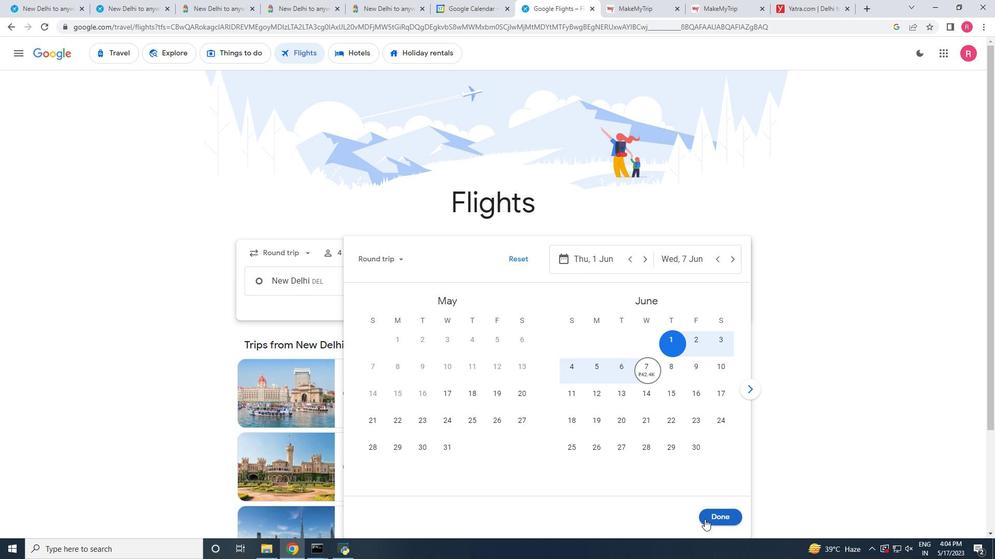 
Action: Mouse pressed left at (708, 517)
Screenshot: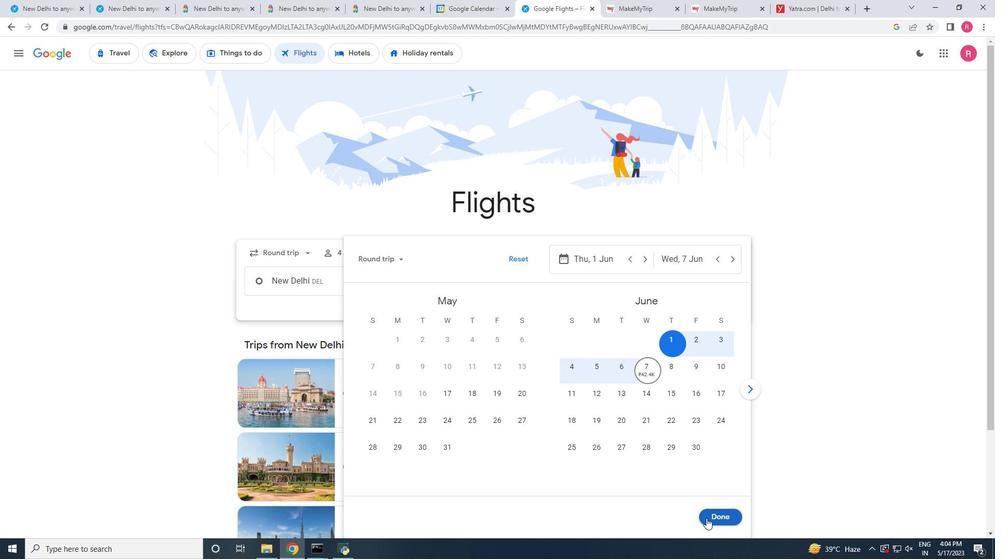 
Action: Mouse moved to (357, 256)
Screenshot: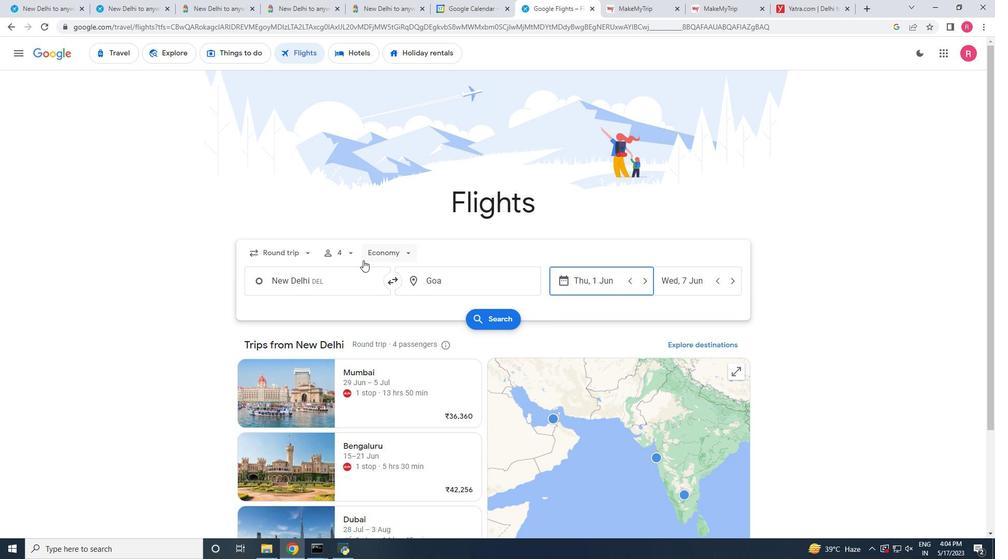 
Action: Mouse pressed left at (357, 256)
Screenshot: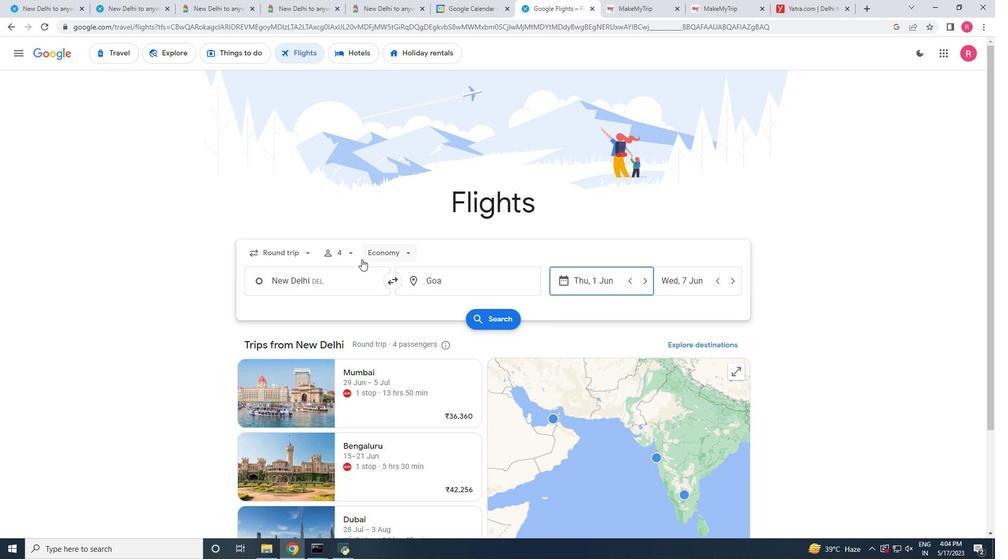 
Action: Mouse moved to (395, 281)
Screenshot: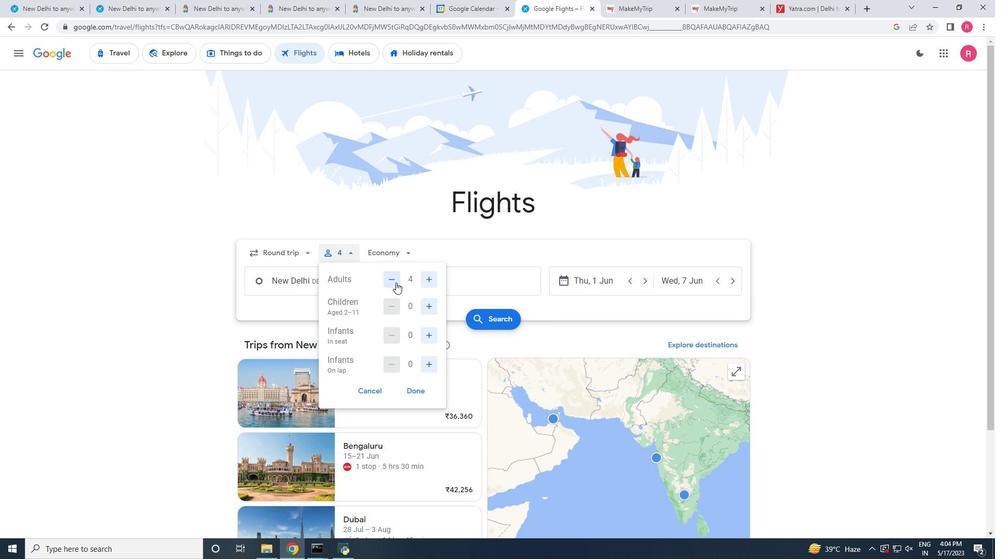 
Action: Mouse pressed left at (395, 281)
Screenshot: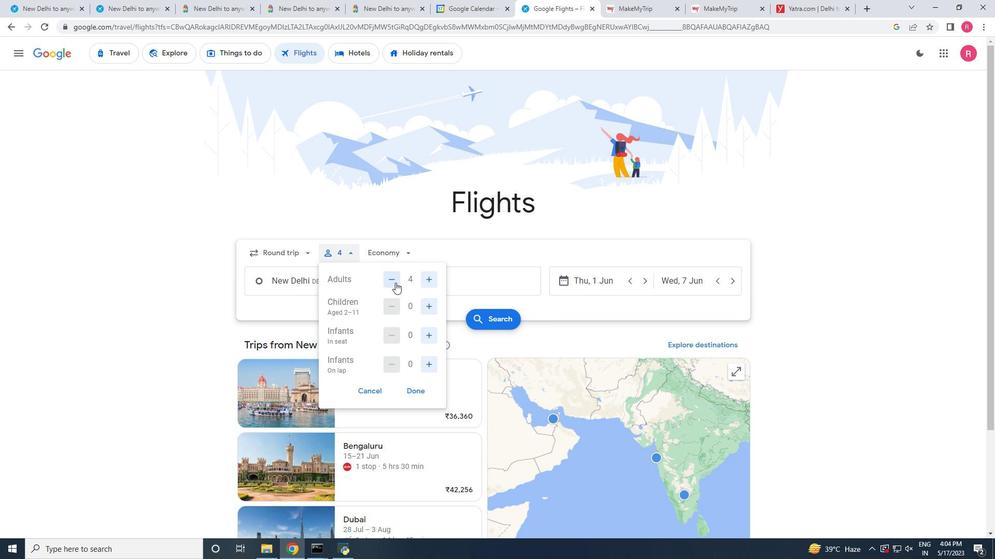 
Action: Mouse pressed left at (395, 281)
Screenshot: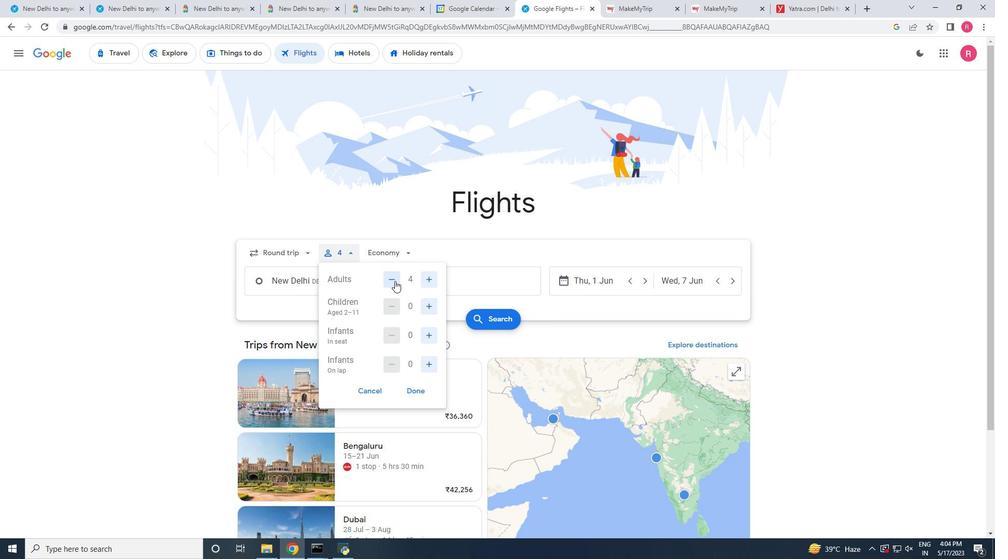 
Action: Mouse moved to (487, 324)
Screenshot: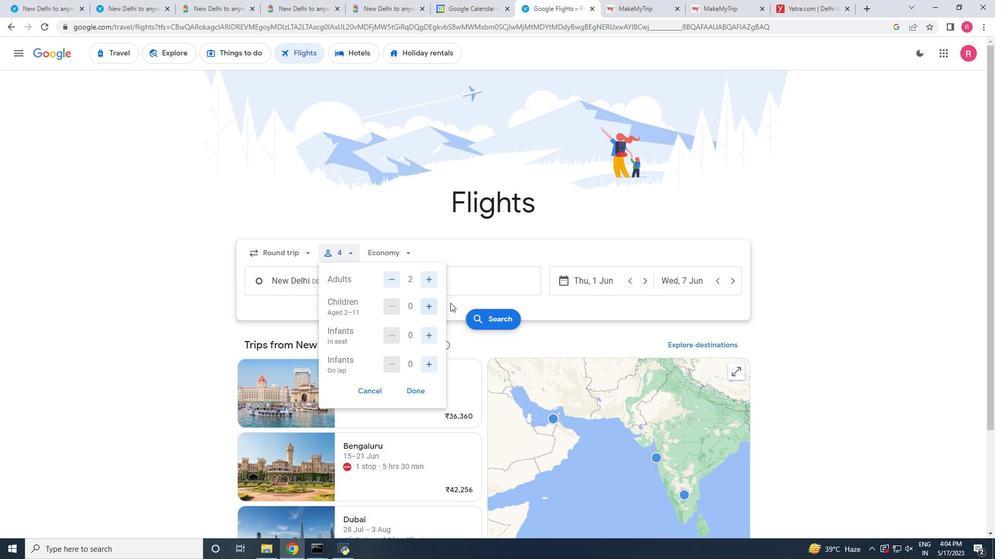 
Action: Mouse pressed left at (487, 324)
Screenshot: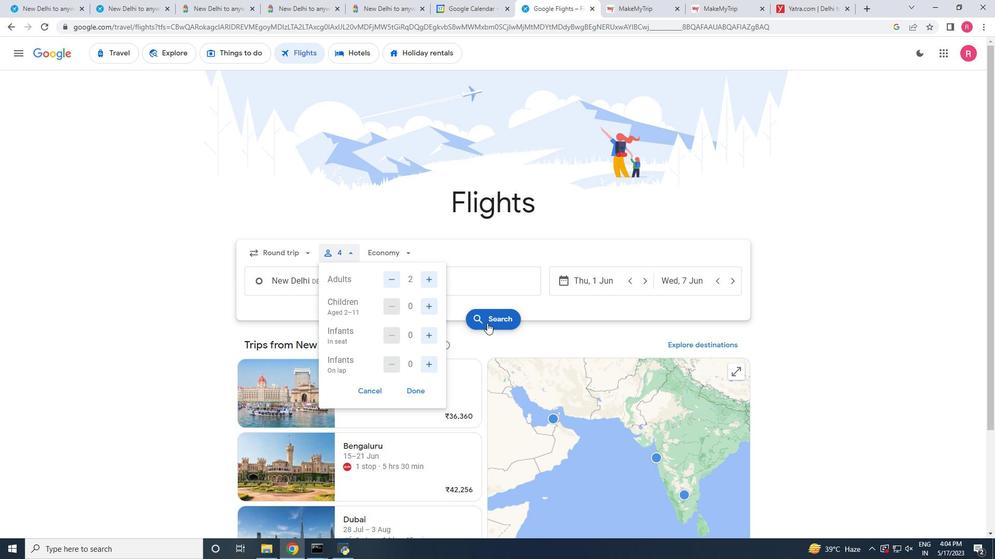 
Action: Mouse moved to (322, 239)
Screenshot: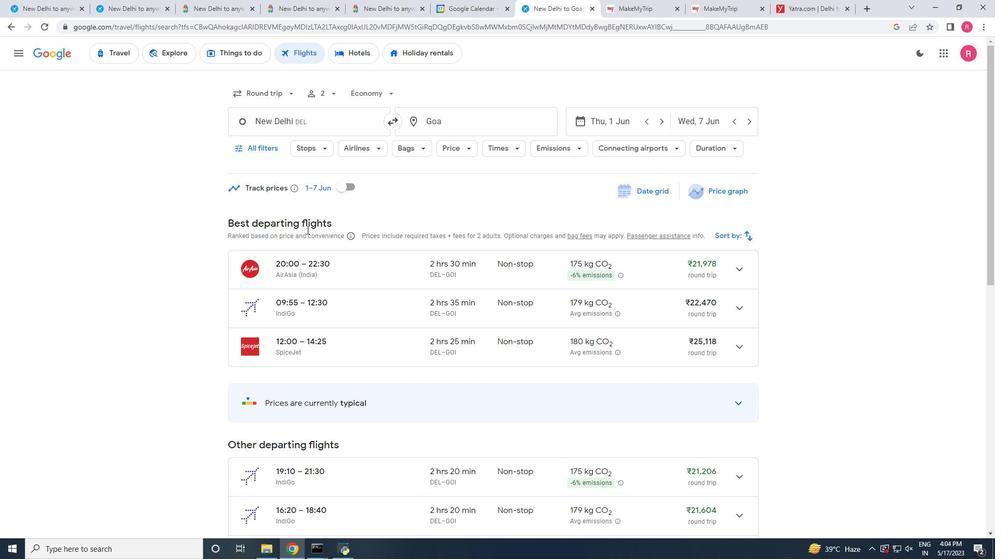 
Action: Mouse scrolled (322, 239) with delta (0, 0)
Screenshot: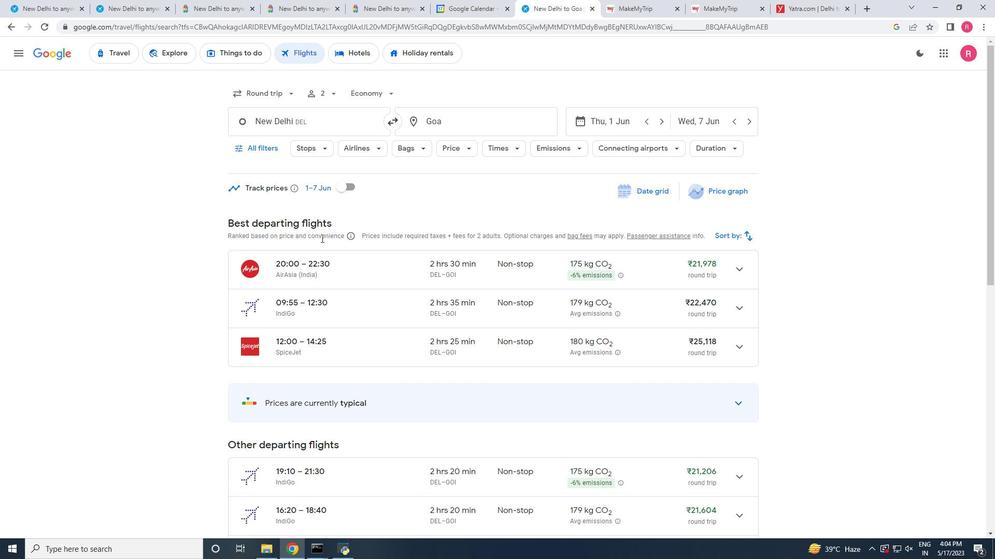
Action: Mouse moved to (325, 237)
Screenshot: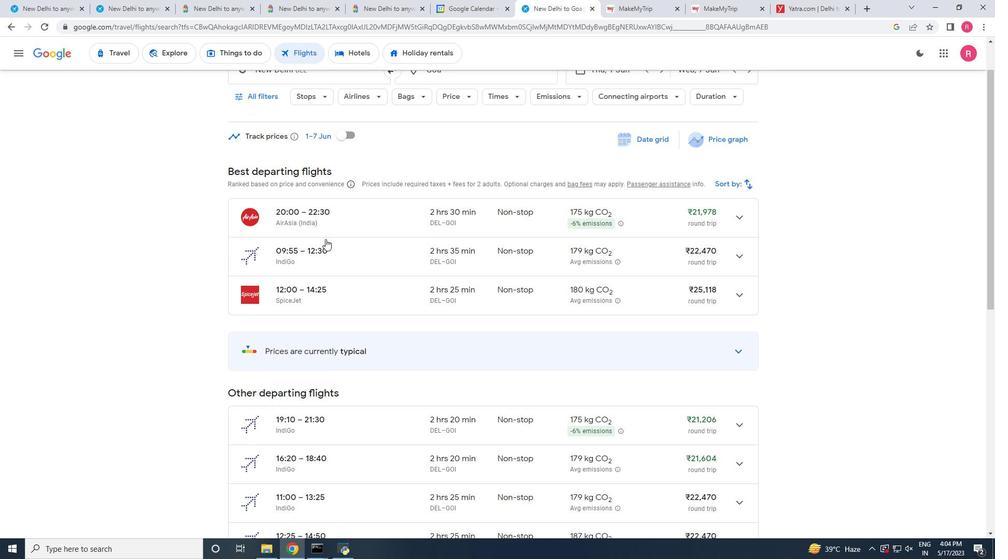 
Action: Mouse scrolled (325, 237) with delta (0, 0)
Screenshot: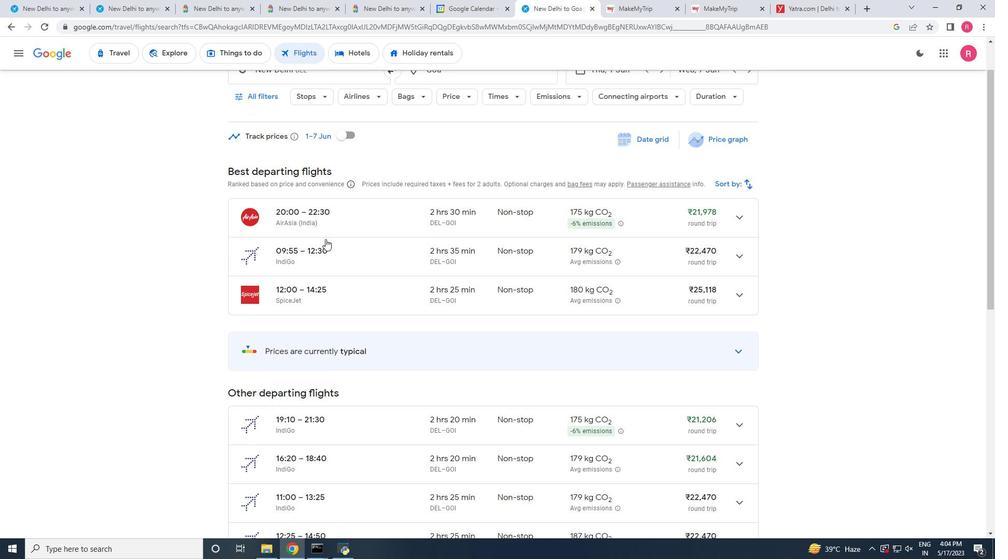 
Action: Mouse moved to (345, 186)
Screenshot: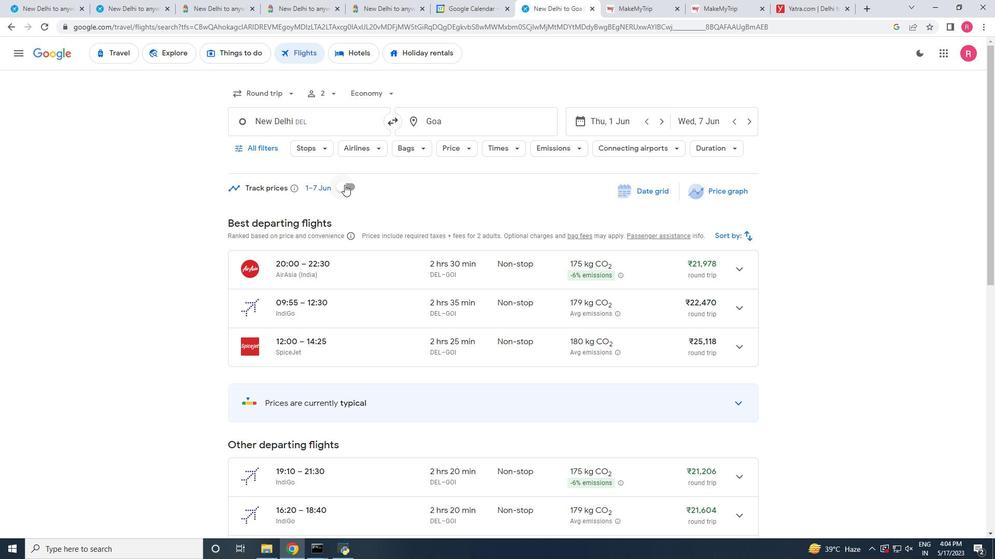 
Action: Mouse pressed left at (345, 186)
Screenshot: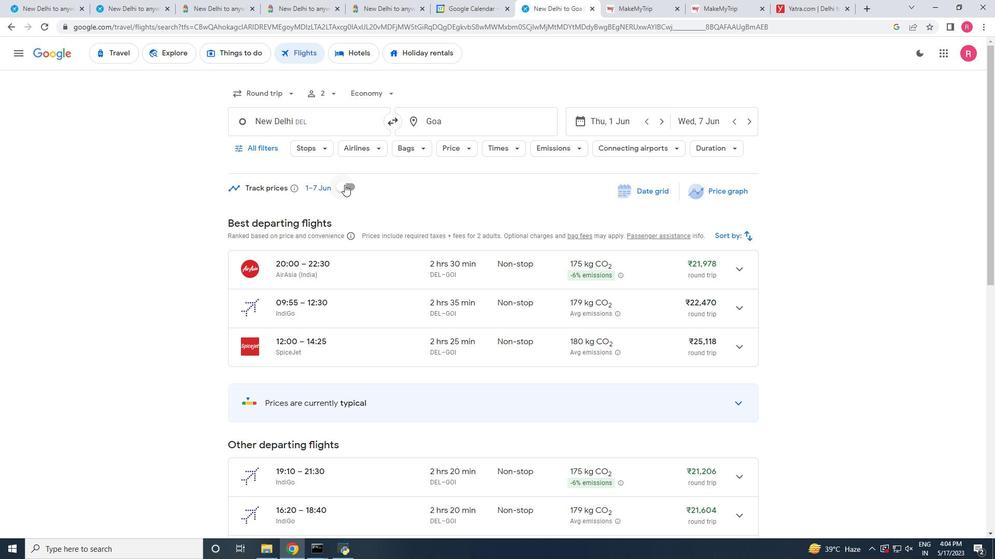 
Action: Mouse pressed left at (345, 186)
Screenshot: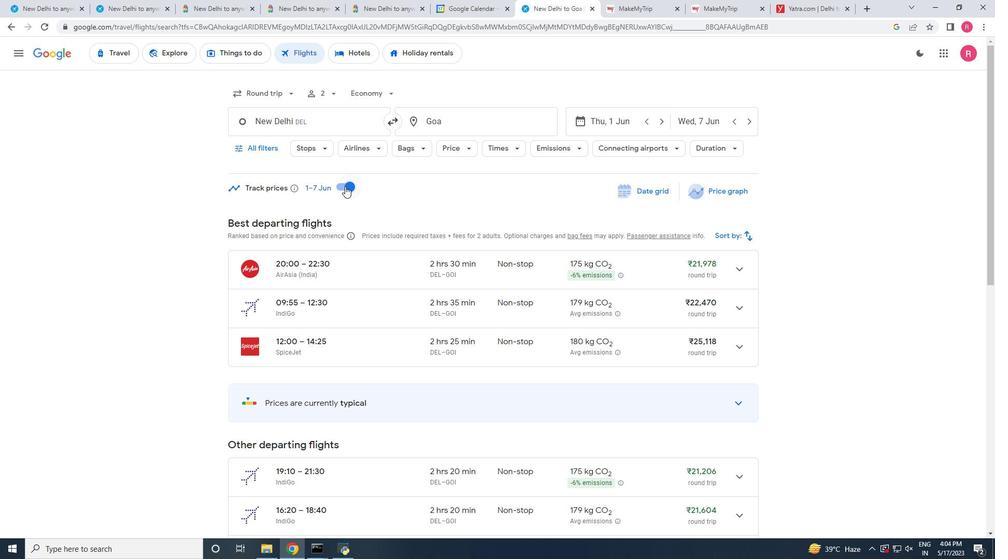 
Action: Mouse pressed left at (345, 186)
Screenshot: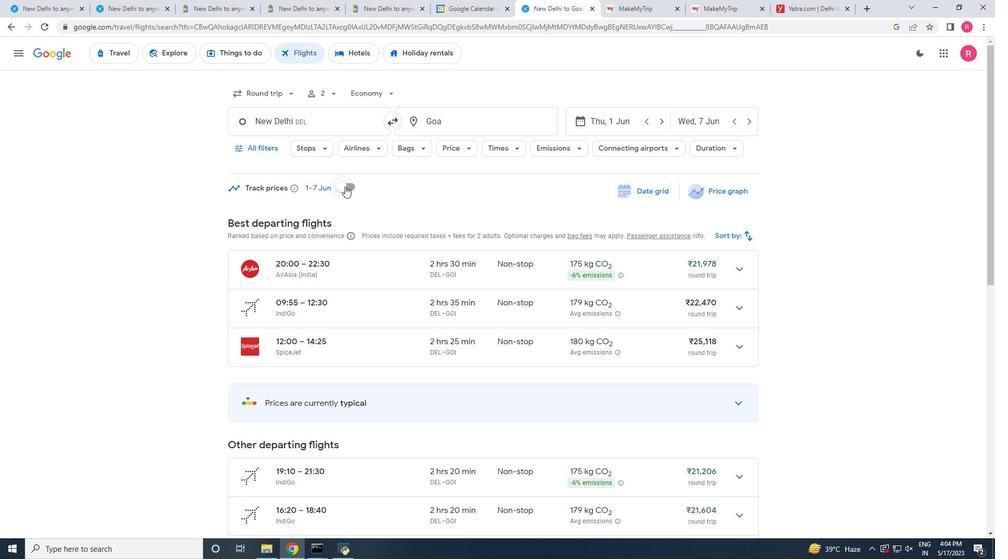 
Action: Mouse pressed left at (345, 186)
Screenshot: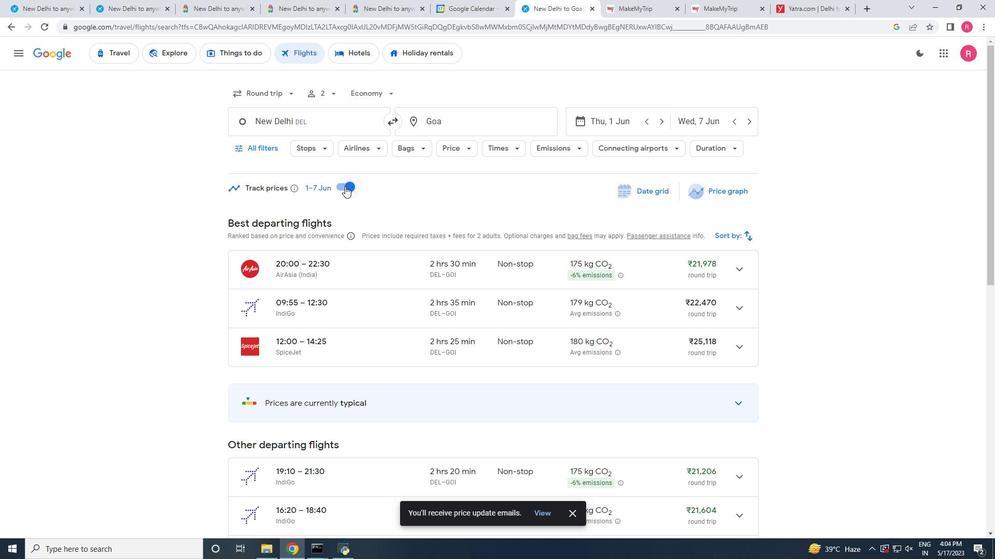 
Action: Mouse moved to (721, 190)
Screenshot: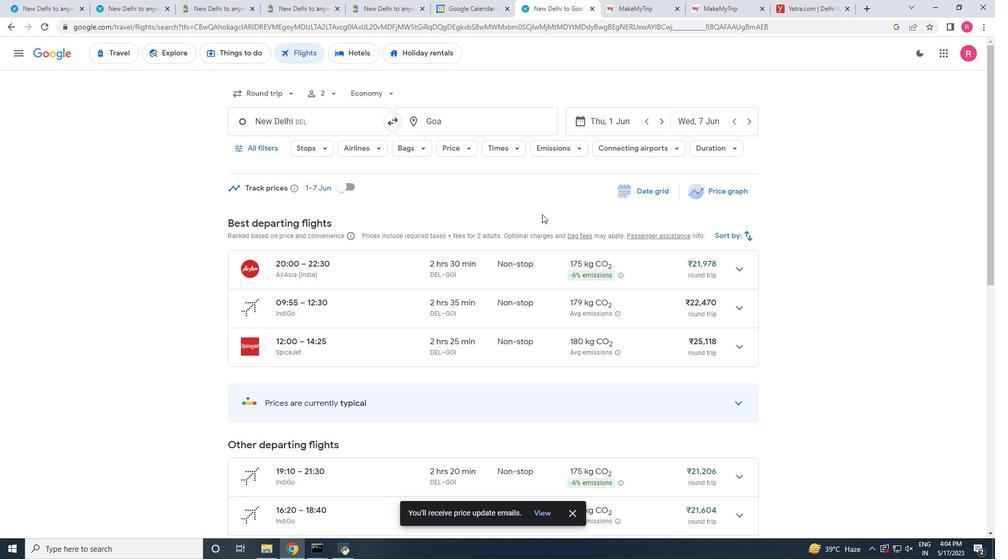 
Action: Mouse pressed left at (721, 190)
Screenshot: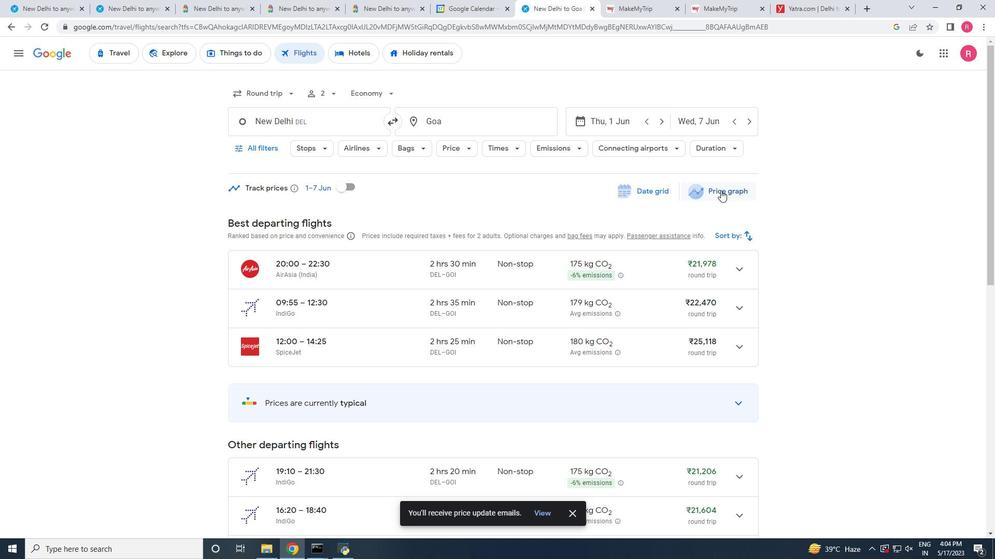 
Action: Mouse moved to (437, 318)
Screenshot: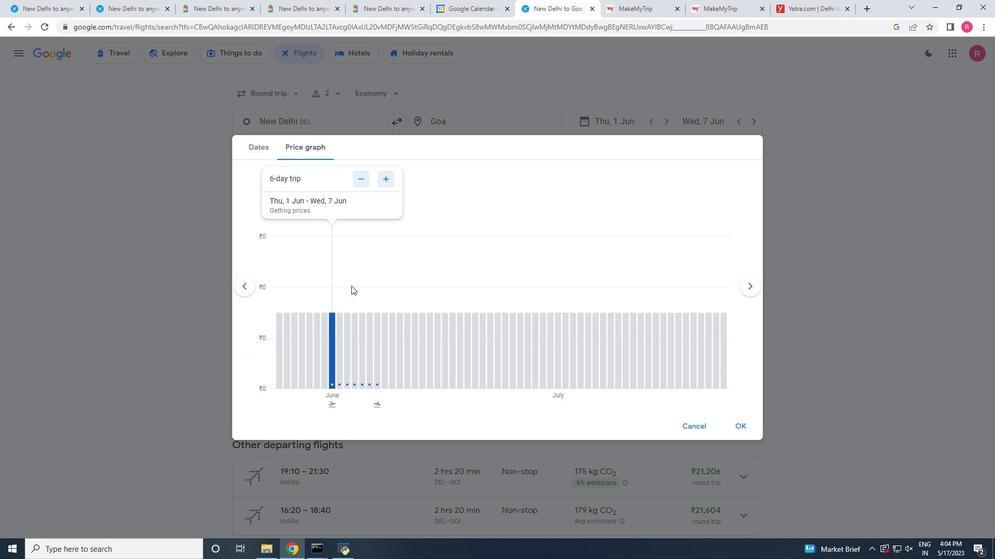
Action: Mouse scrolled (437, 318) with delta (0, 0)
Screenshot: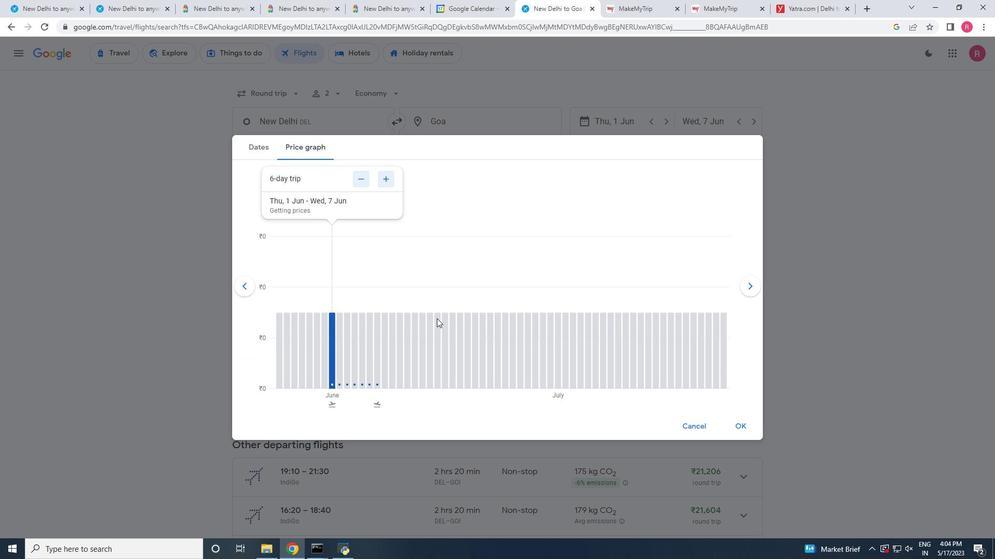 
Action: Mouse scrolled (437, 318) with delta (0, 0)
Screenshot: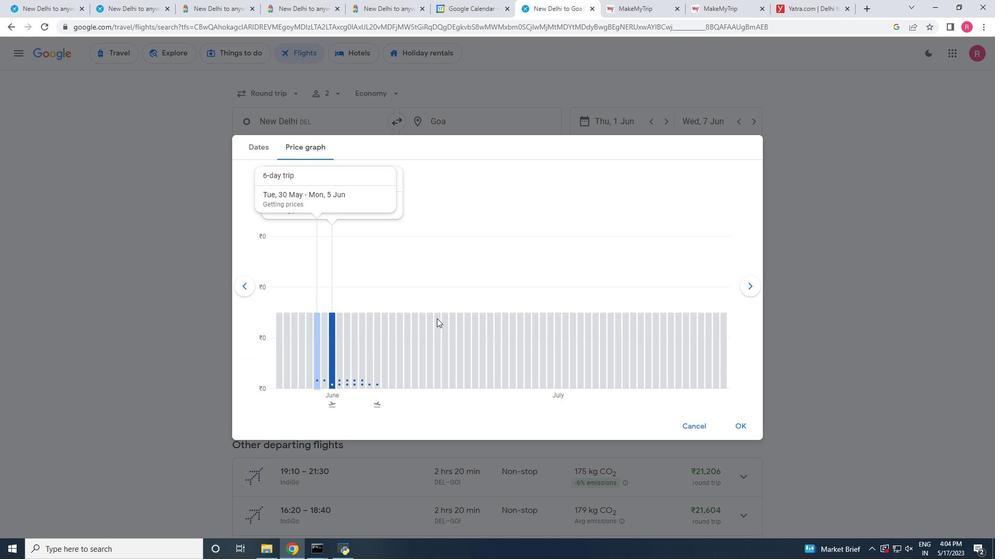 
Action: Mouse moved to (262, 147)
Screenshot: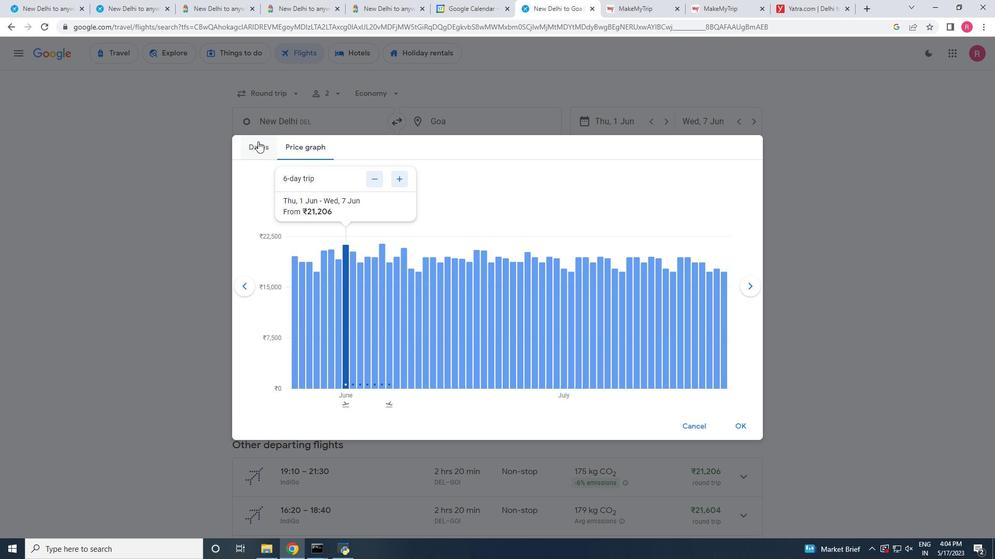 
Action: Mouse pressed left at (262, 147)
Screenshot: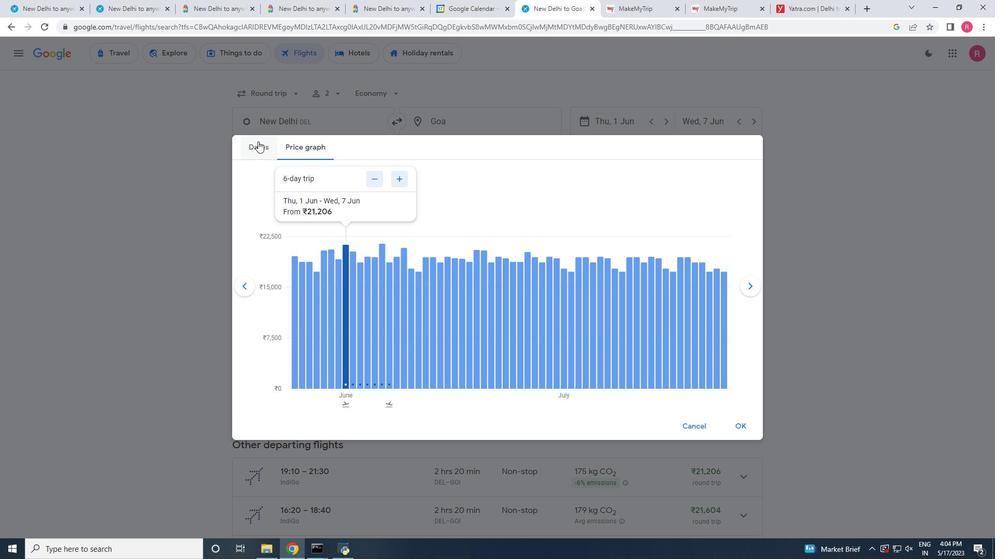 
Action: Mouse moved to (508, 284)
Screenshot: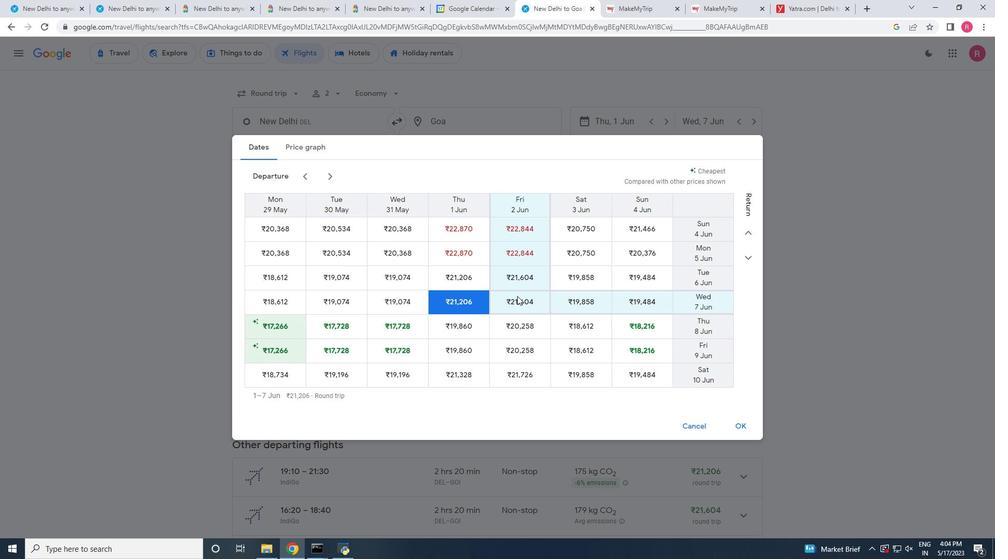 
Action: Mouse scrolled (508, 283) with delta (0, 0)
Screenshot: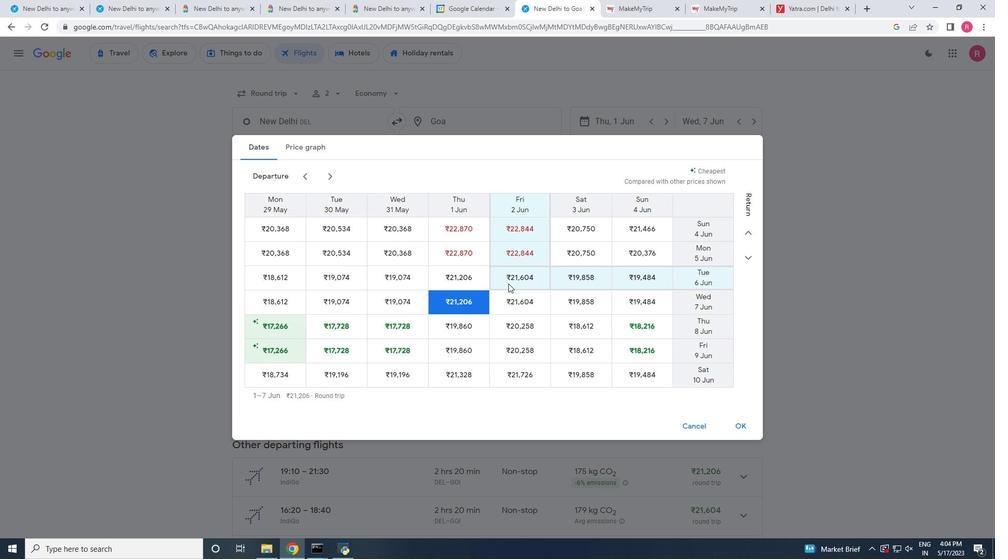 
Action: Mouse scrolled (508, 283) with delta (0, 0)
Screenshot: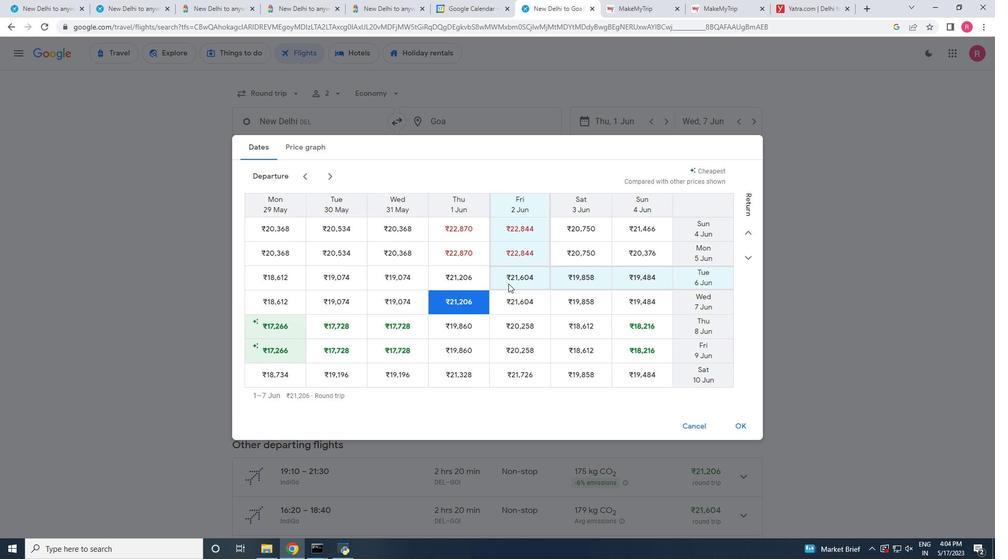 
Action: Mouse moved to (699, 428)
Screenshot: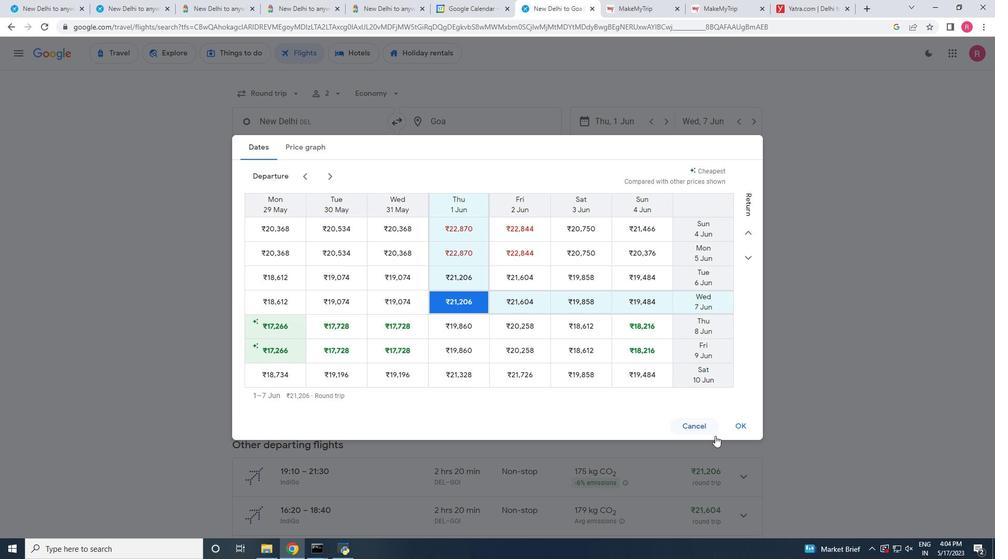 
Action: Mouse pressed left at (699, 428)
Screenshot: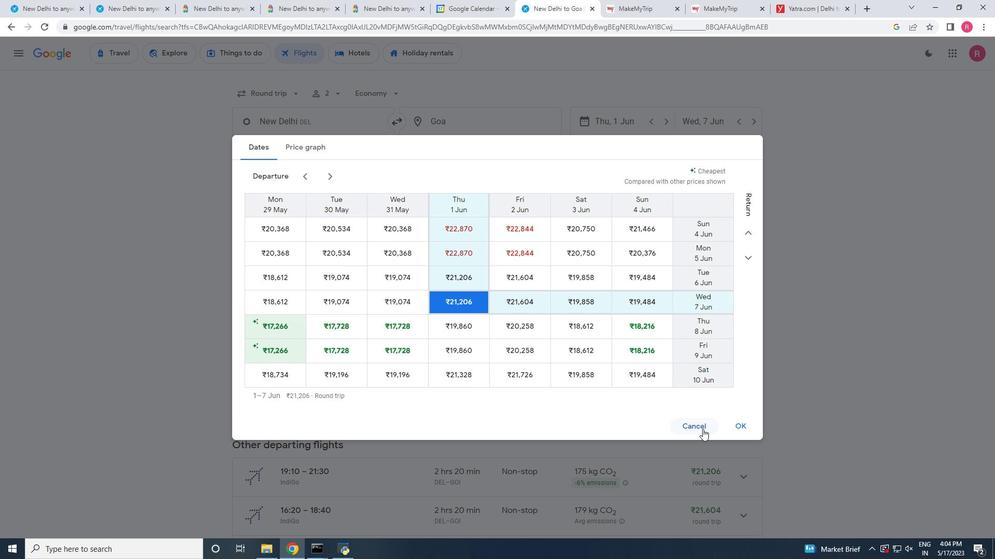 
Action: Mouse moved to (747, 274)
Screenshot: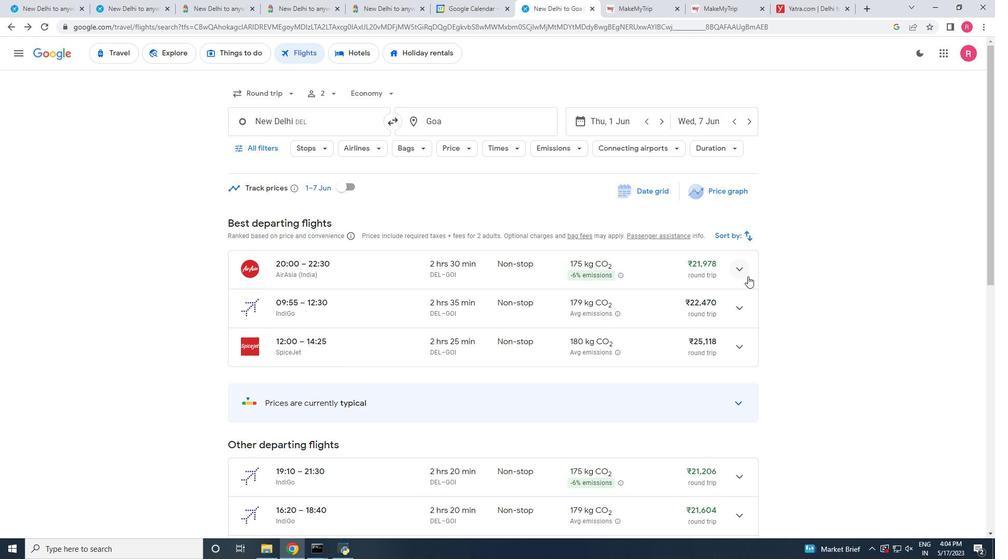
Action: Mouse pressed left at (747, 274)
Screenshot: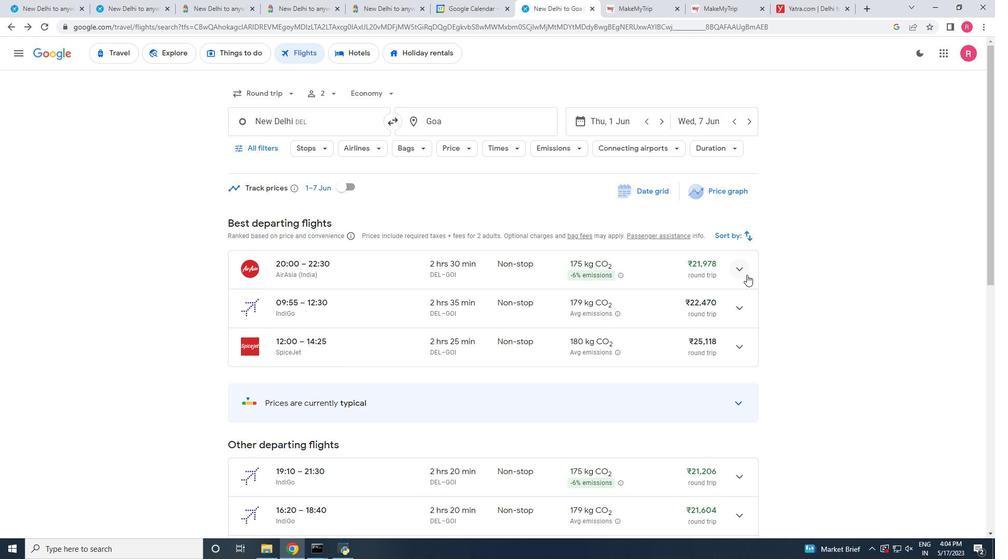 
Action: Mouse moved to (469, 323)
Screenshot: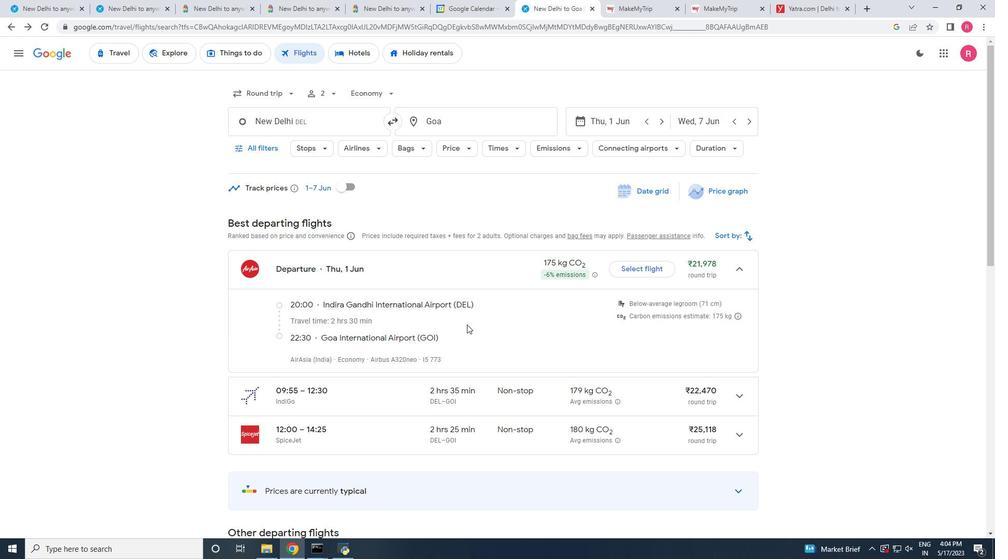 
Action: Mouse scrolled (469, 322) with delta (0, 0)
Screenshot: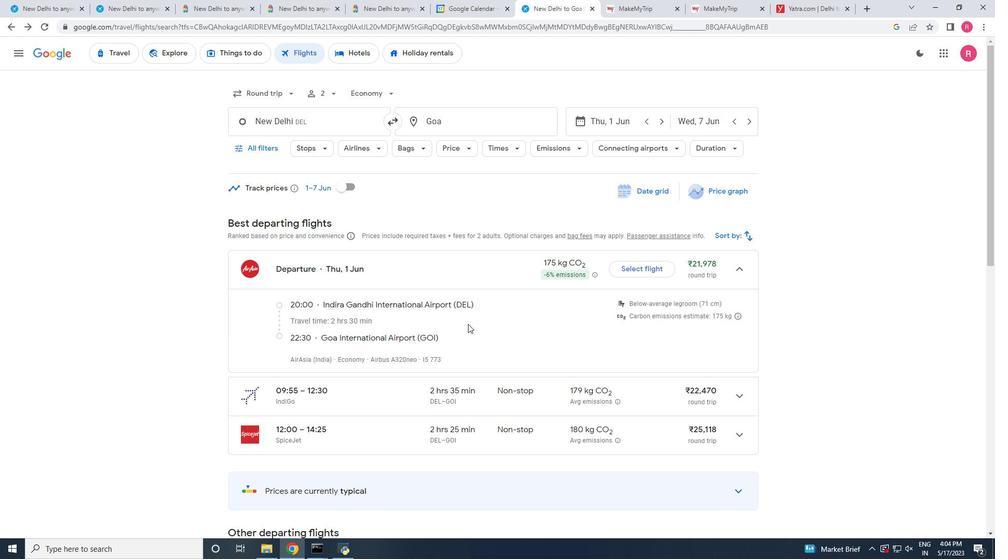 
Action: Mouse moved to (739, 345)
Screenshot: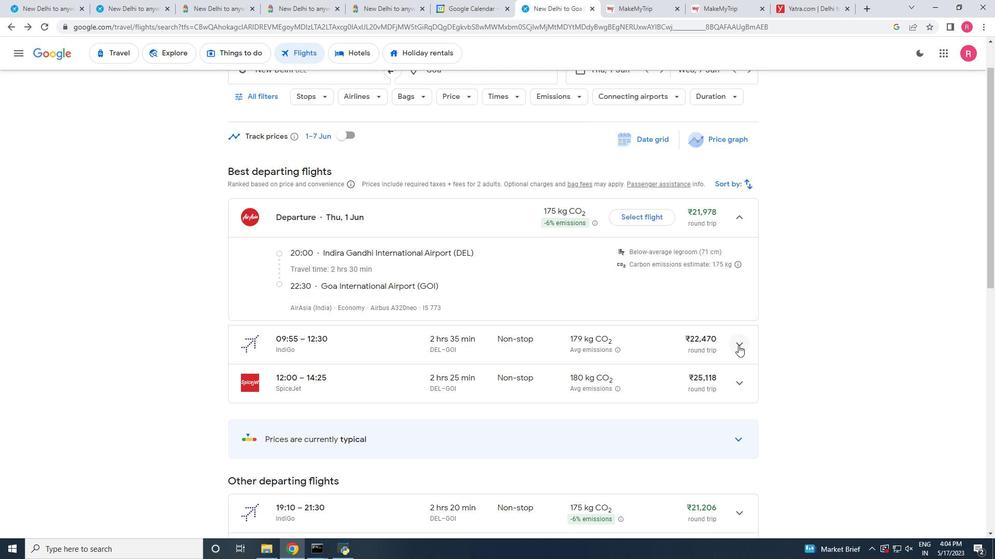 
Action: Mouse pressed left at (739, 345)
Screenshot: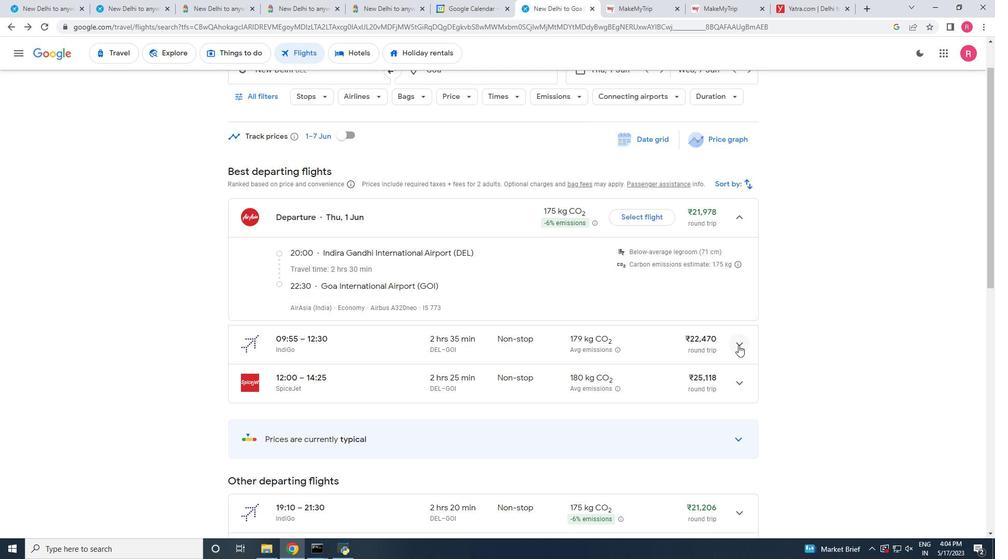 
Action: Mouse moved to (569, 410)
Screenshot: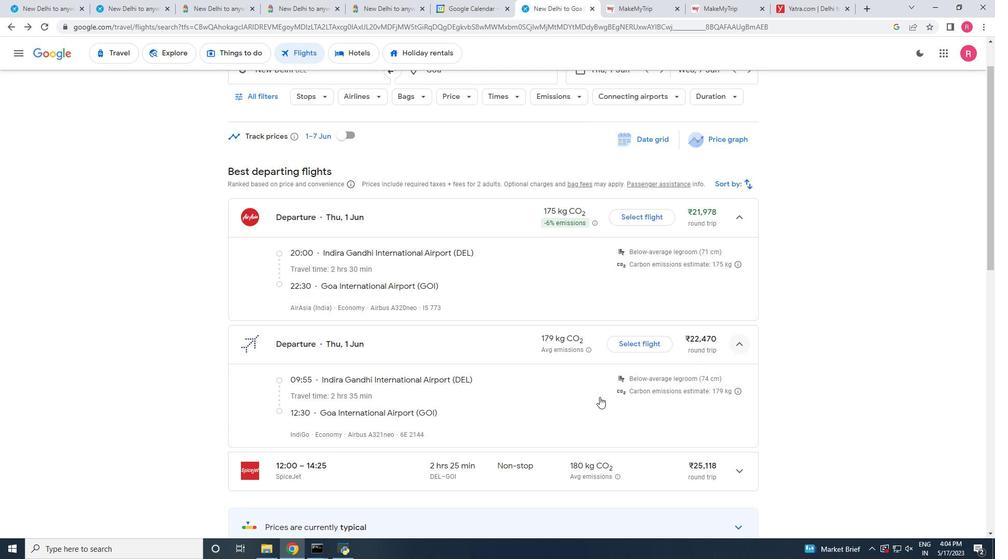 
Action: Mouse scrolled (569, 409) with delta (0, 0)
Screenshot: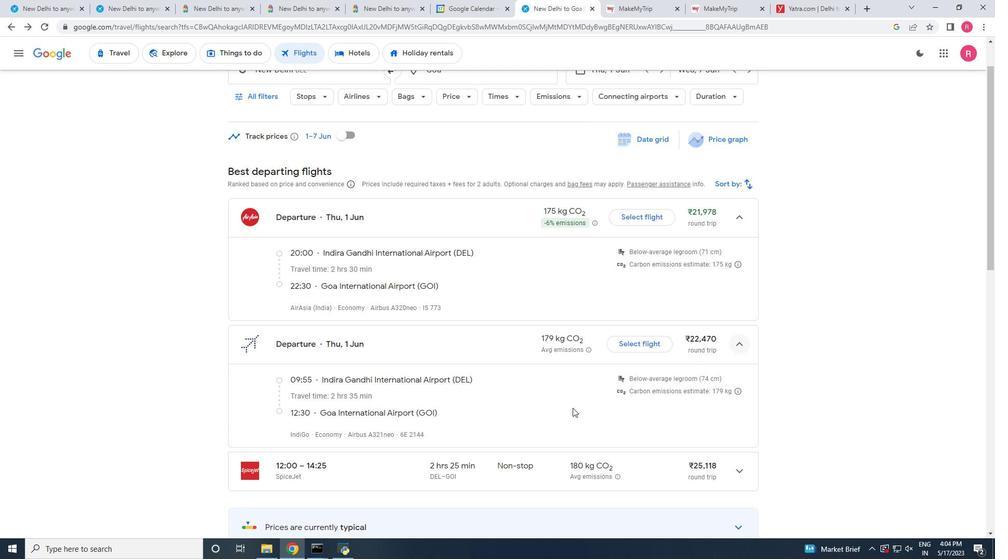 
Action: Mouse moved to (731, 422)
Screenshot: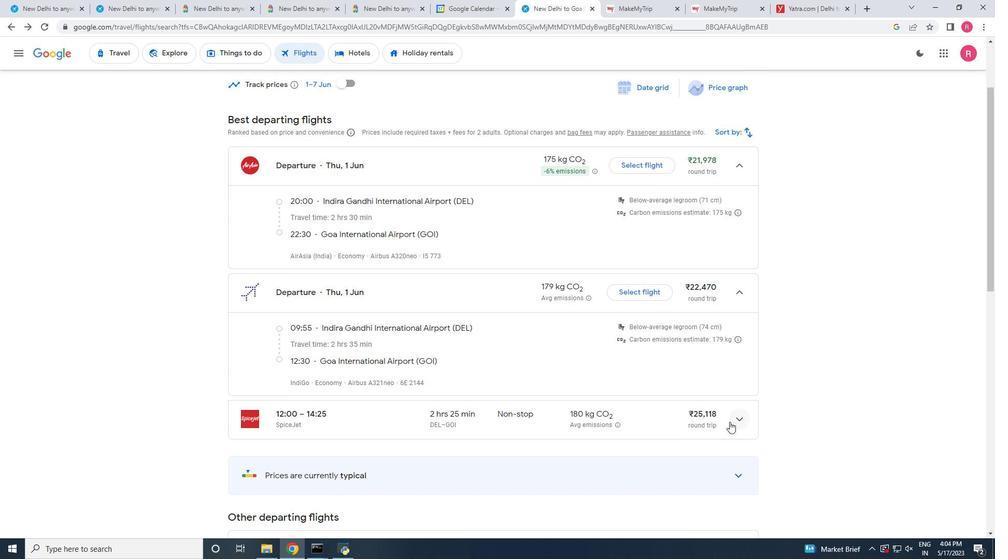 
Action: Mouse pressed left at (731, 422)
Screenshot: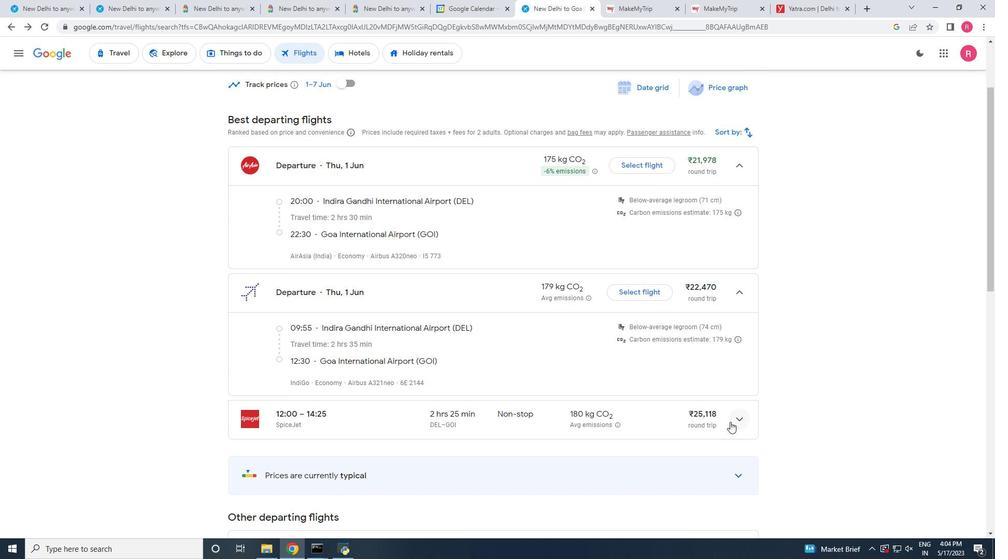 
Action: Mouse scrolled (731, 422) with delta (0, 0)
Screenshot: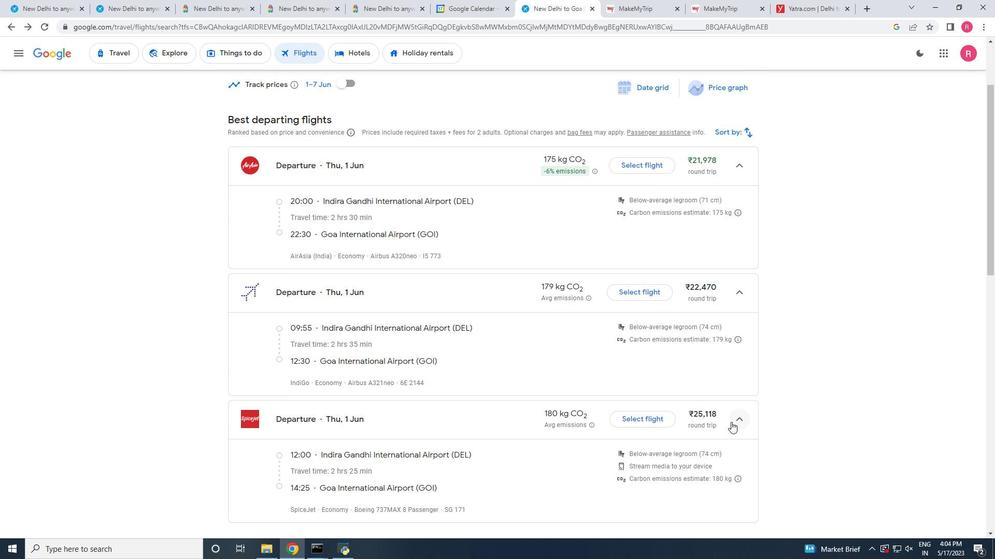 
Action: Mouse scrolled (731, 422) with delta (0, 0)
Screenshot: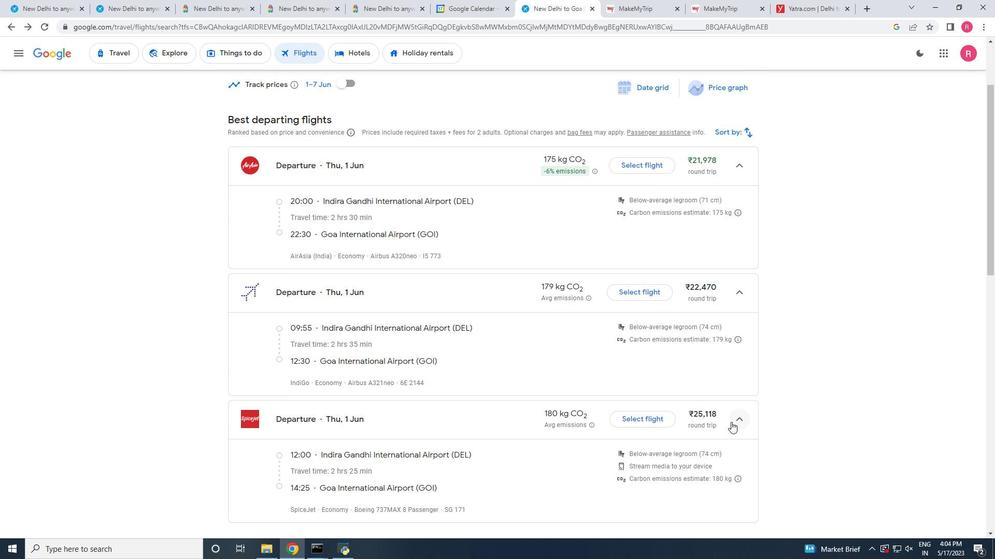 
Action: Mouse scrolled (731, 422) with delta (0, 0)
Screenshot: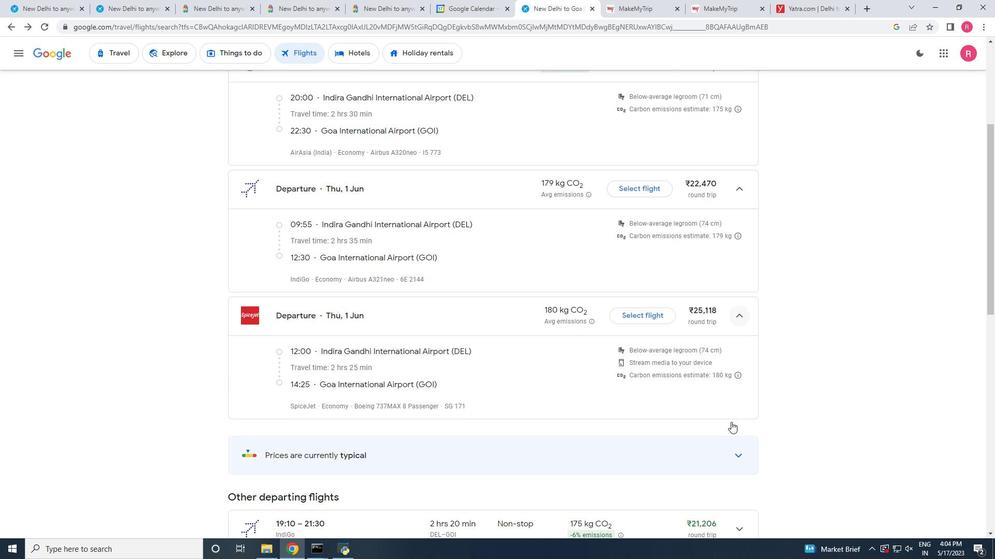 
Action: Mouse scrolled (731, 422) with delta (0, 0)
Screenshot: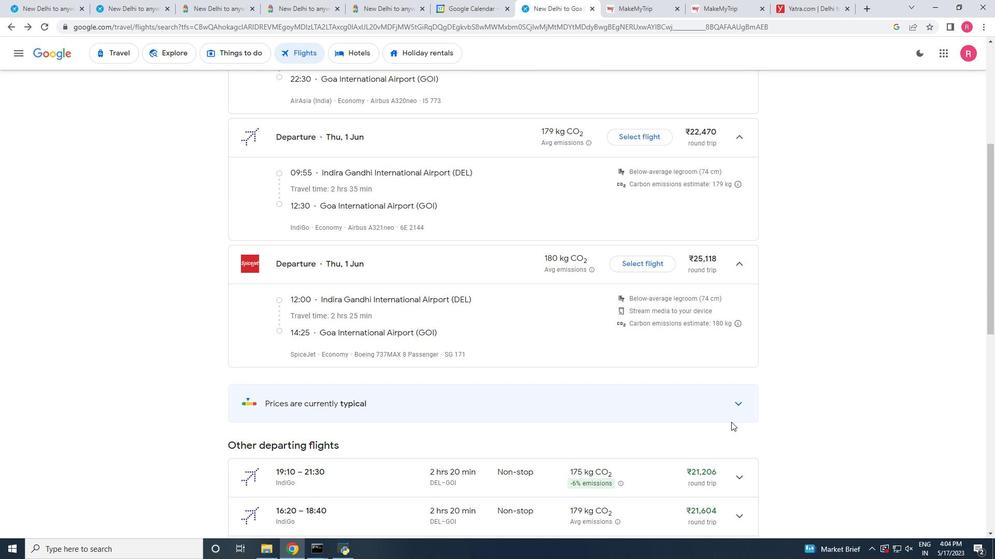 
Action: Mouse moved to (737, 426)
Screenshot: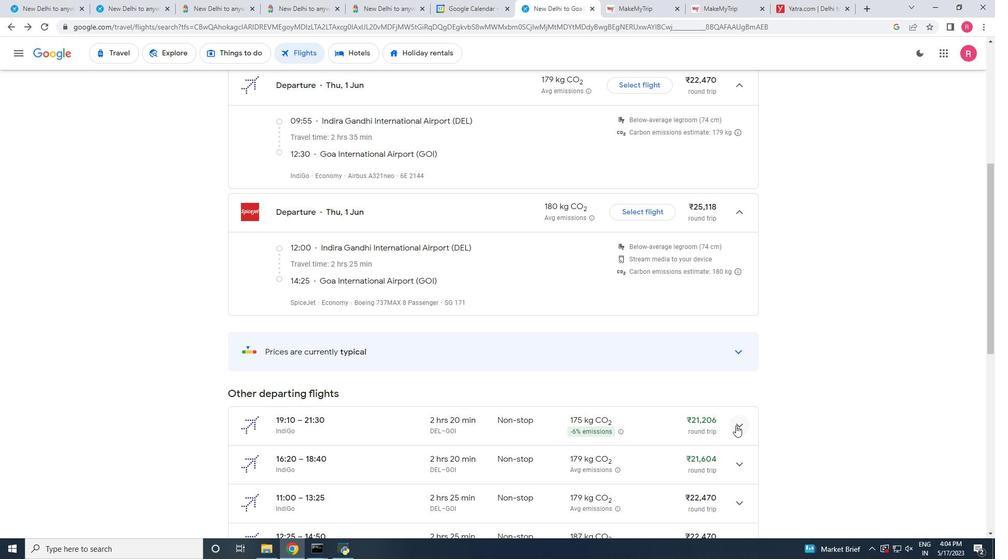 
Action: Mouse pressed left at (737, 426)
Screenshot: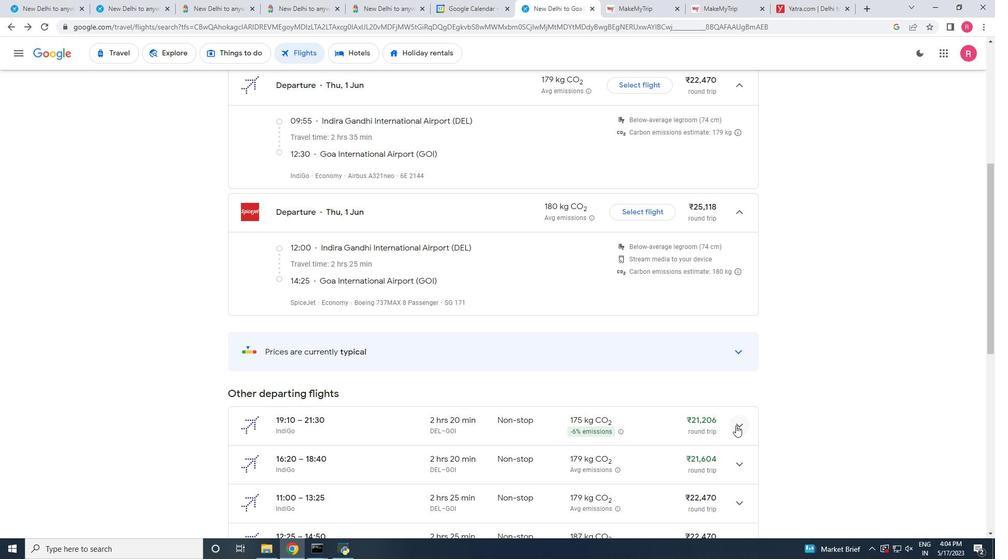 
Action: Mouse moved to (738, 426)
Screenshot: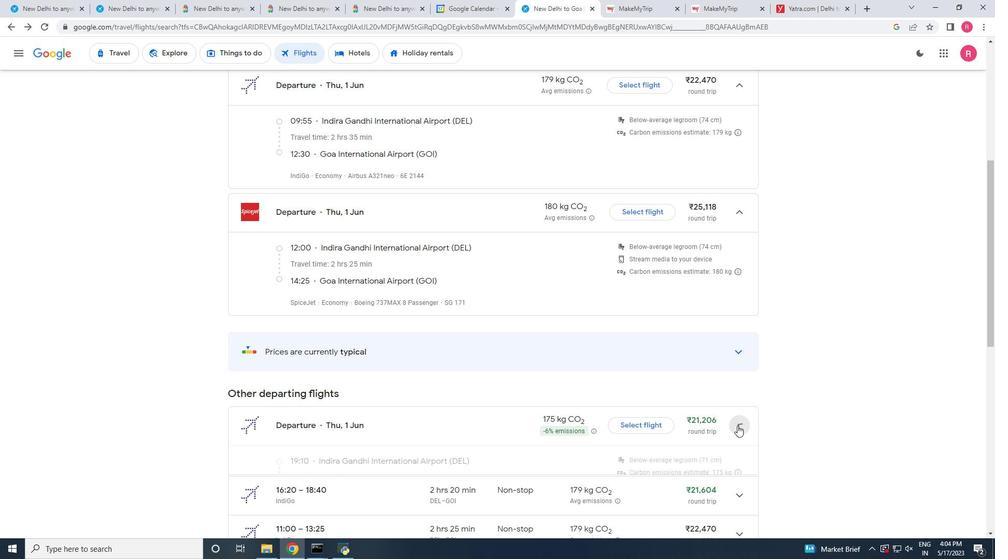 
Action: Mouse scrolled (738, 425) with delta (0, 0)
Screenshot: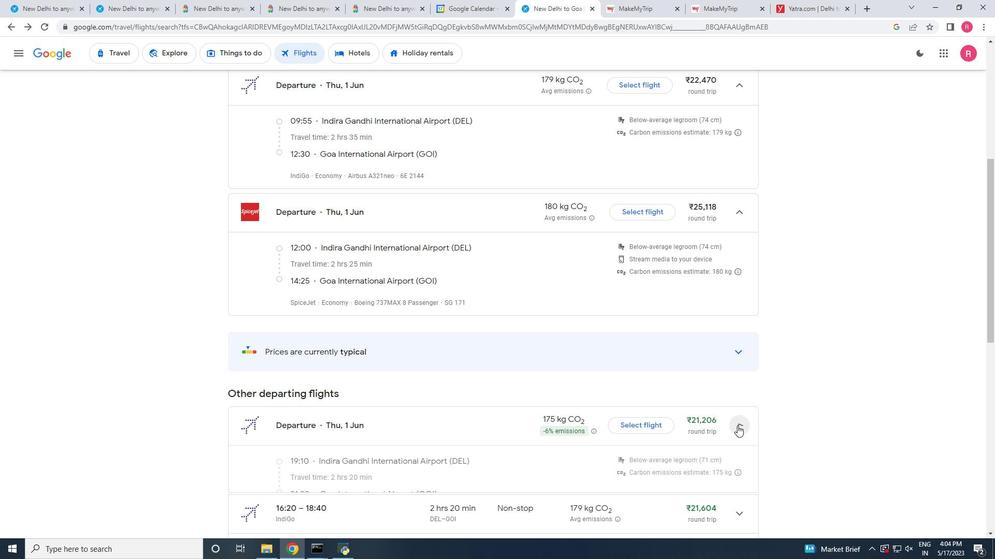 
Action: Mouse scrolled (738, 425) with delta (0, 0)
Screenshot: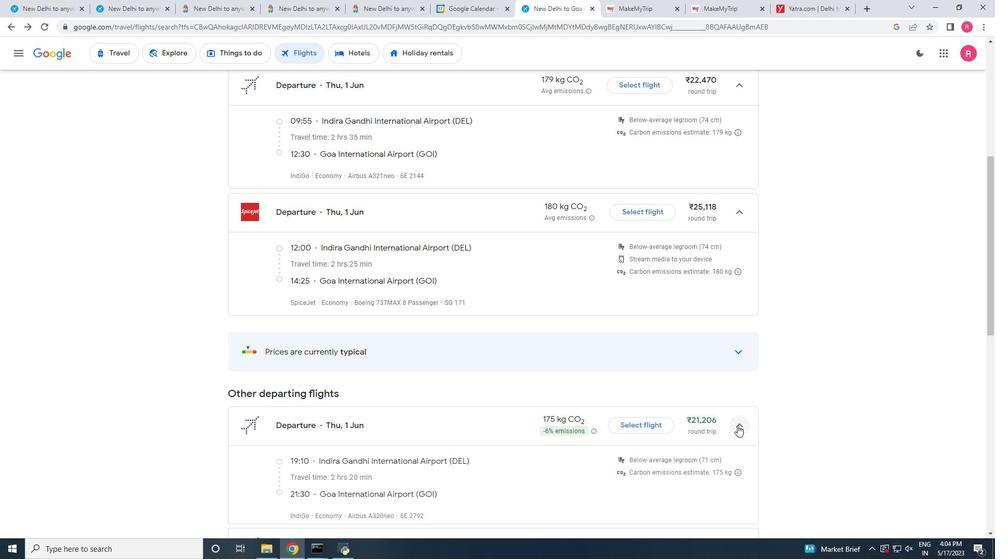 
Action: Mouse scrolled (738, 425) with delta (0, 0)
Screenshot: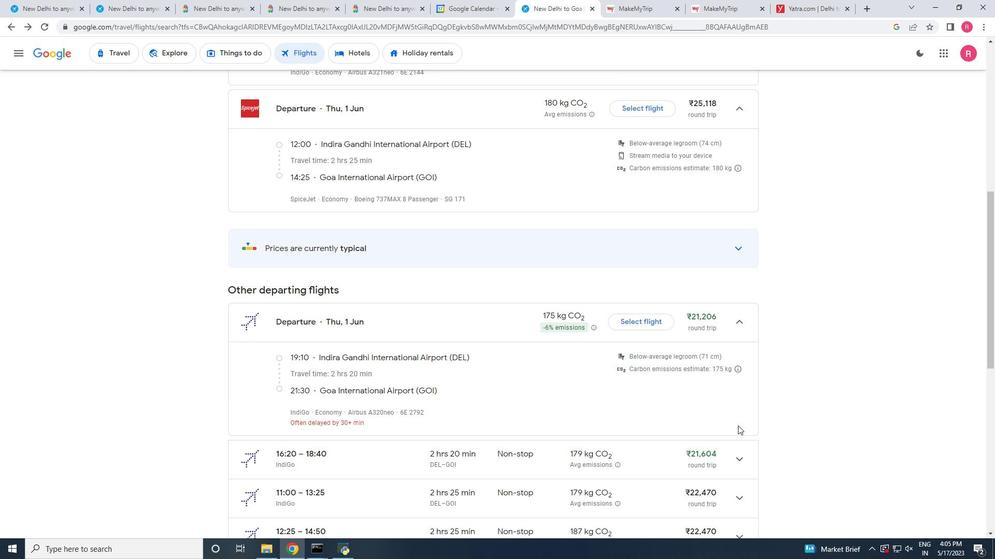 
Action: Mouse scrolled (738, 425) with delta (0, 0)
Screenshot: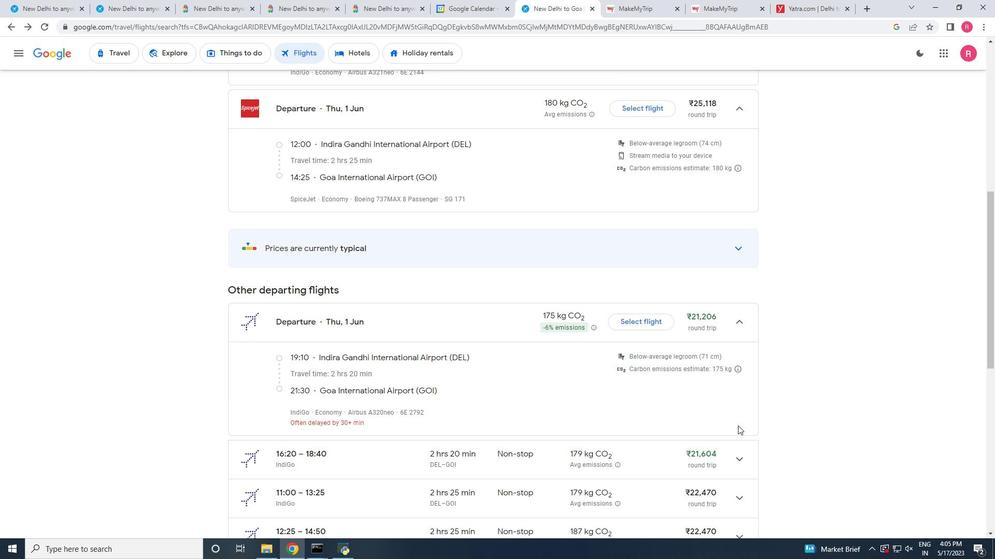 
Action: Mouse moved to (744, 359)
Screenshot: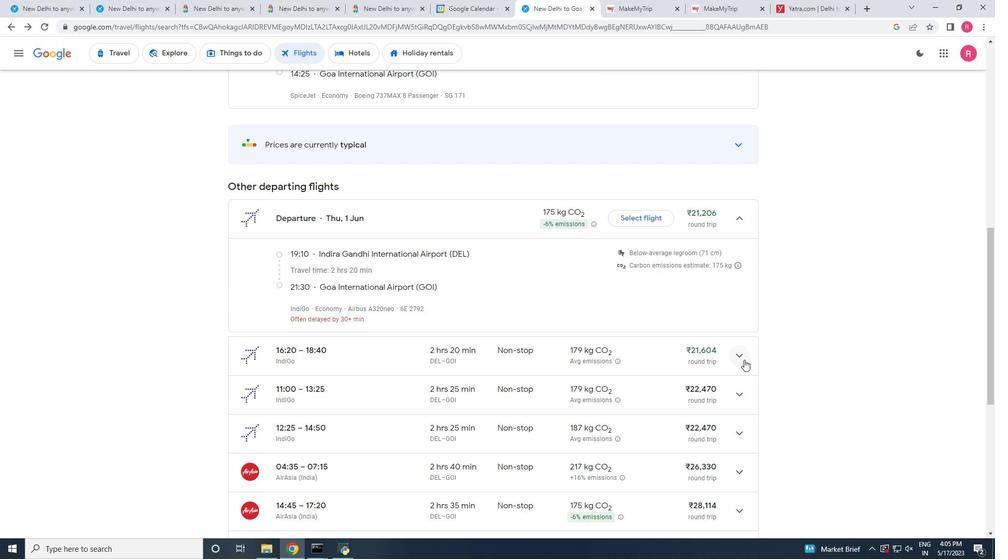 
Action: Mouse pressed left at (744, 359)
Screenshot: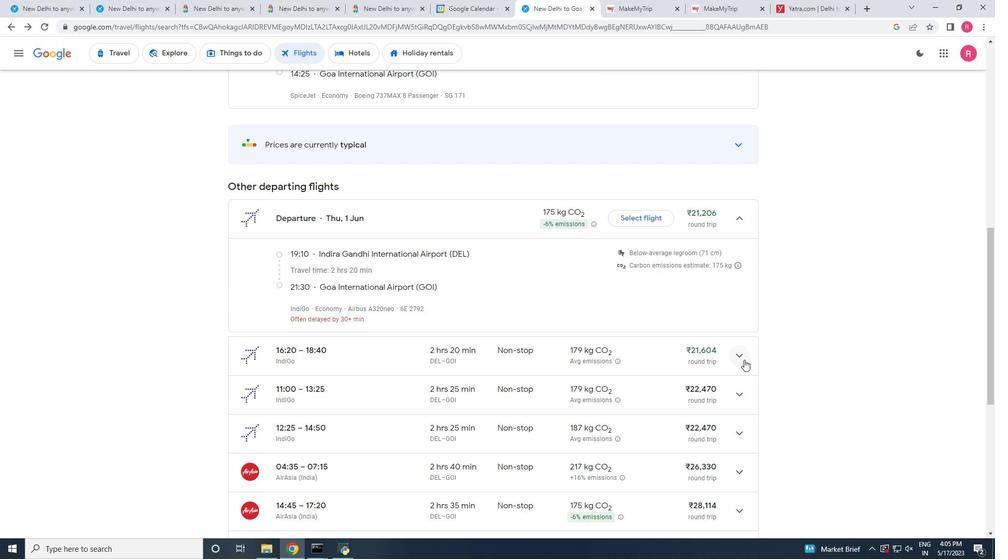 
Action: Mouse moved to (697, 446)
Screenshot: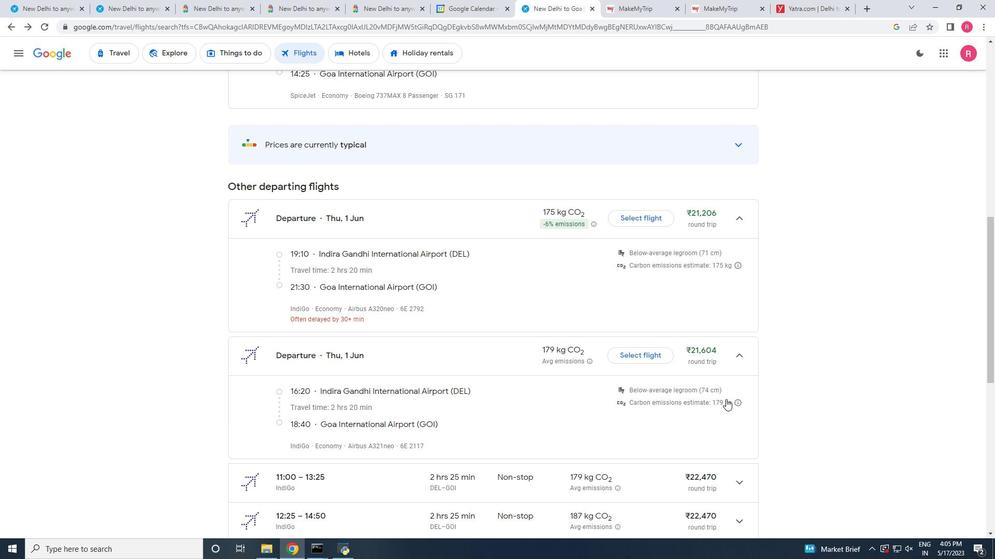 
Action: Mouse scrolled (697, 446) with delta (0, 0)
Screenshot: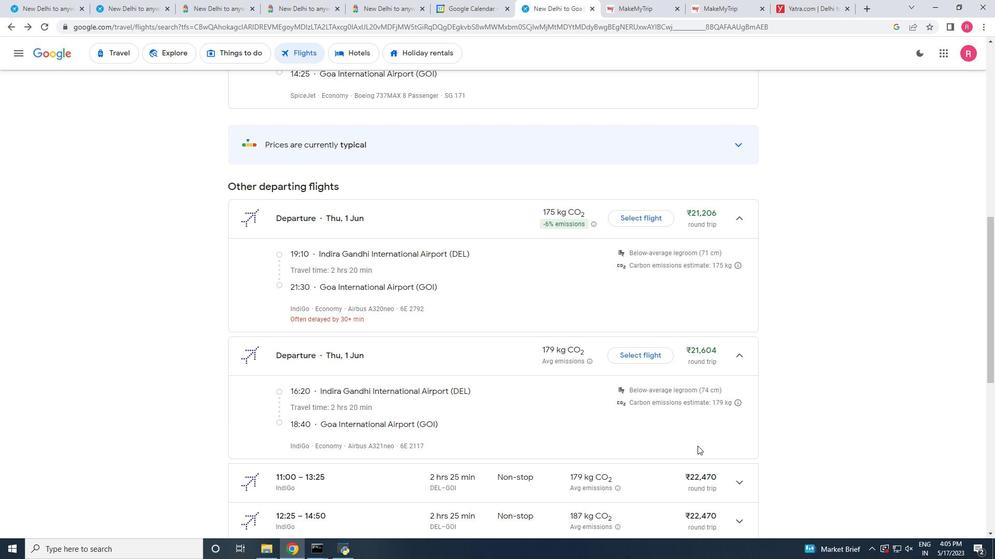 
Action: Mouse scrolled (697, 446) with delta (0, 0)
Screenshot: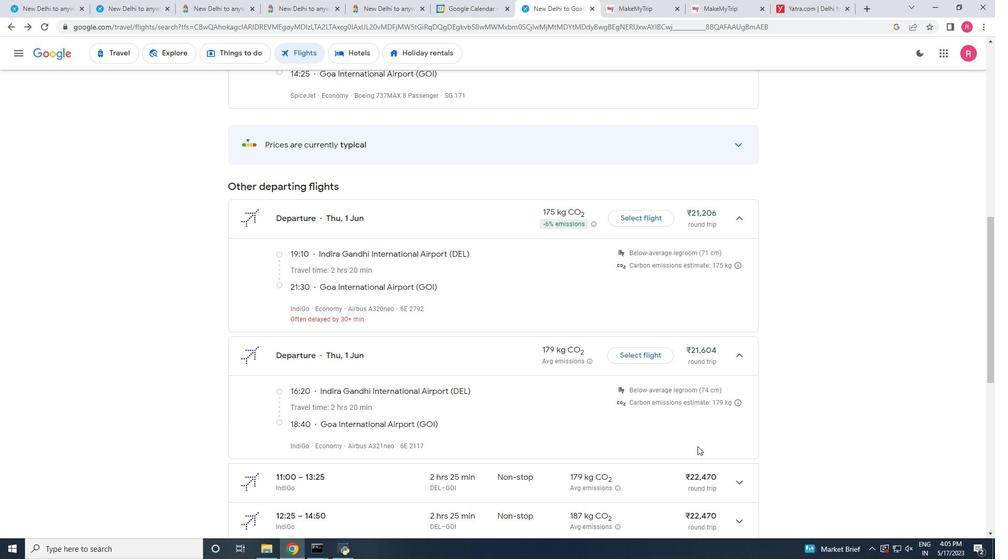
Action: Mouse moved to (737, 381)
Screenshot: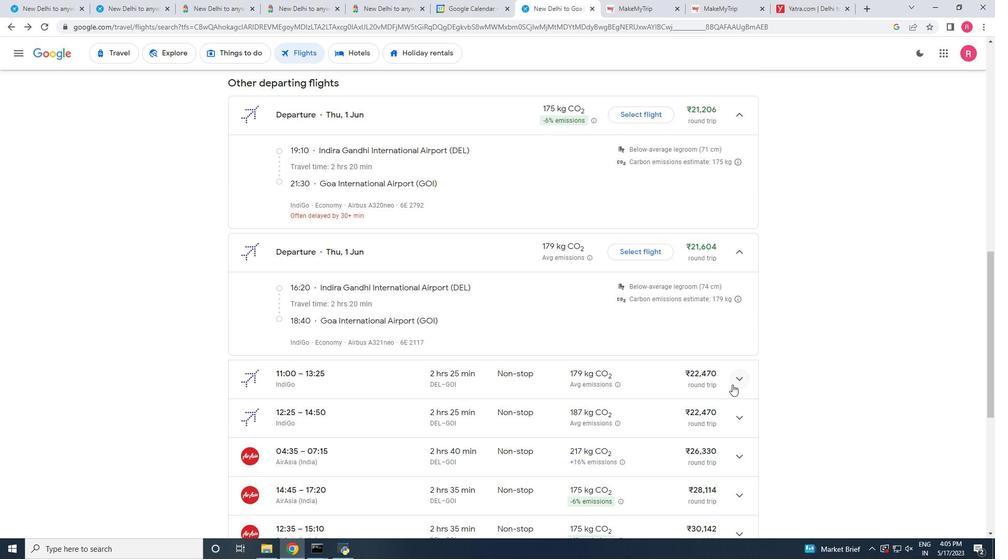 
Action: Mouse pressed left at (737, 381)
Screenshot: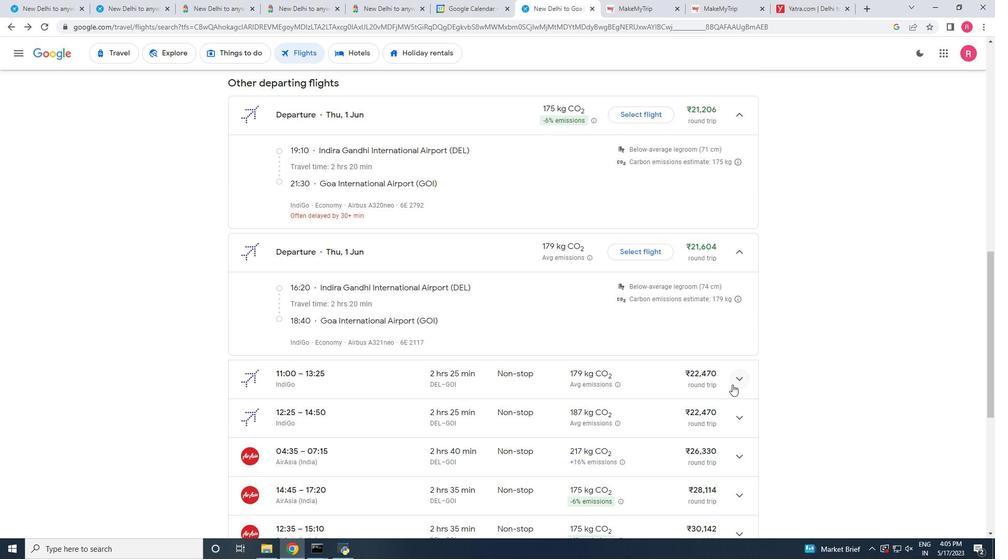 
Action: Mouse moved to (721, 404)
Screenshot: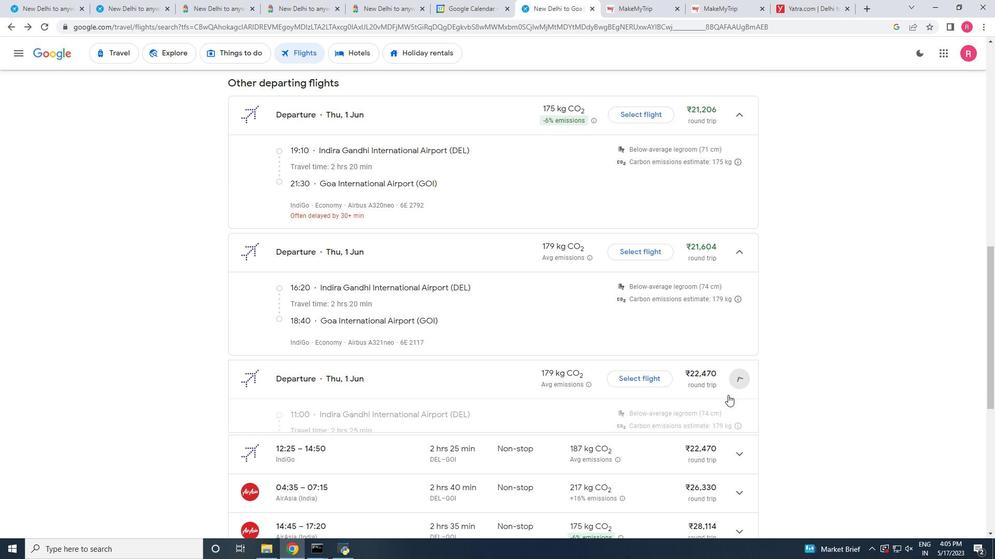 
Action: Mouse scrolled (721, 404) with delta (0, 0)
Screenshot: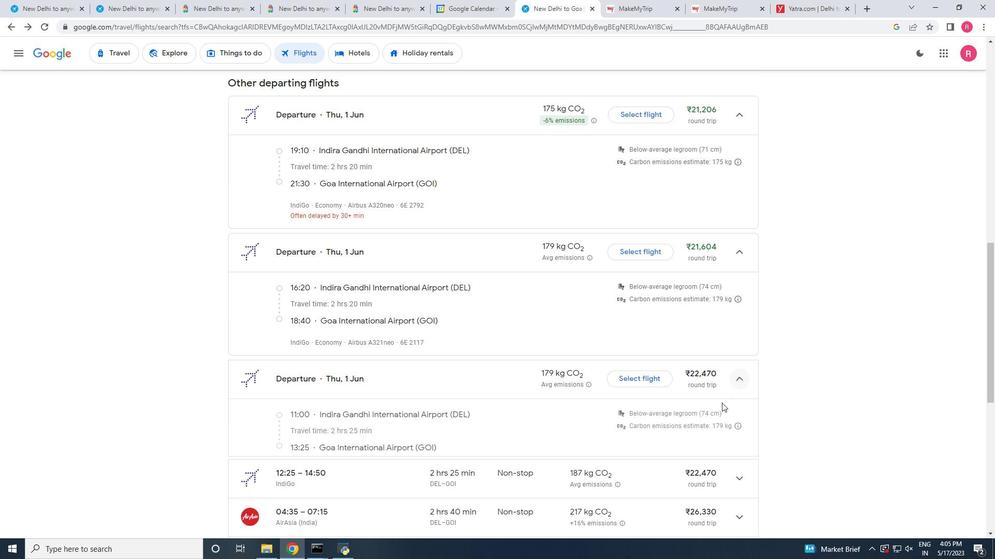 
Action: Mouse moved to (721, 405)
Screenshot: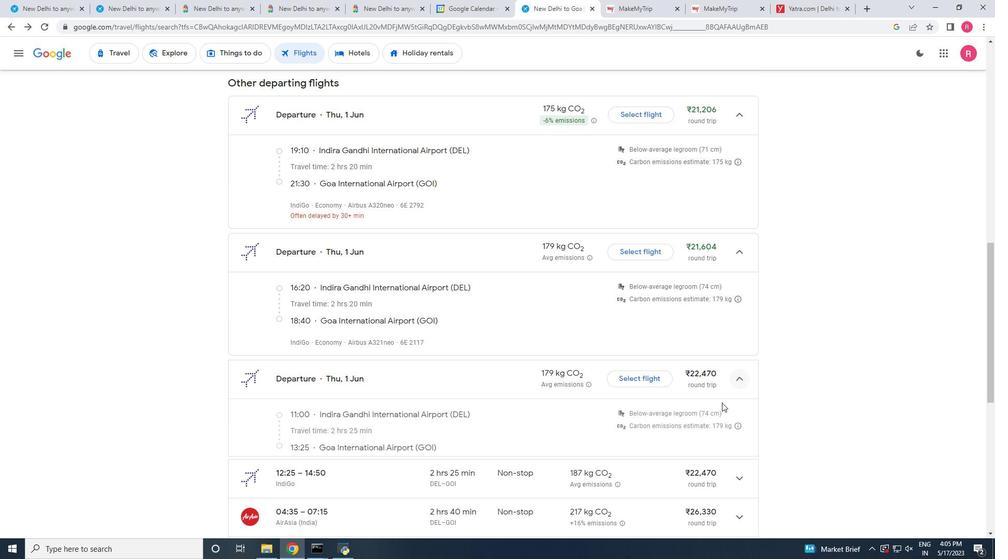 
Action: Mouse scrolled (721, 404) with delta (0, 0)
Screenshot: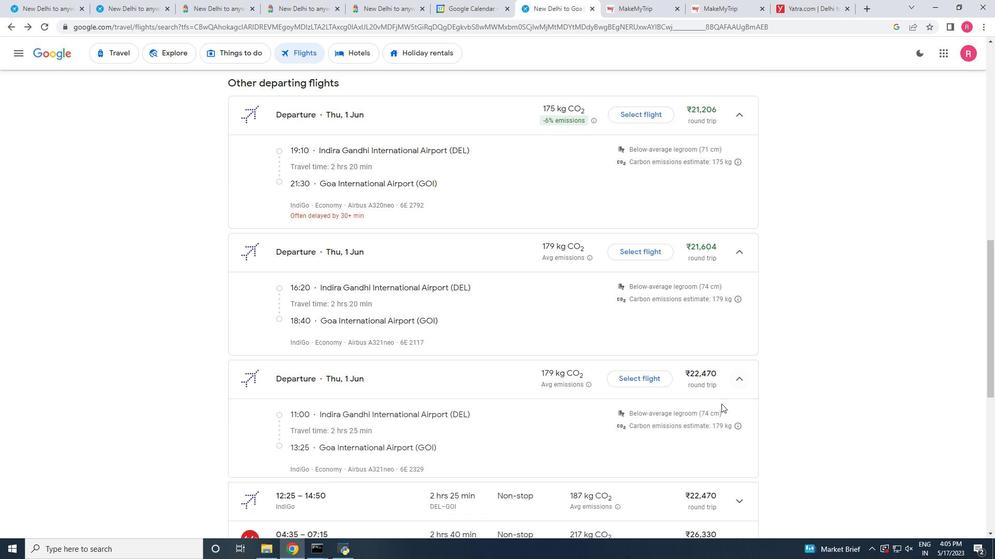 
Action: Mouse moved to (627, 275)
Screenshot: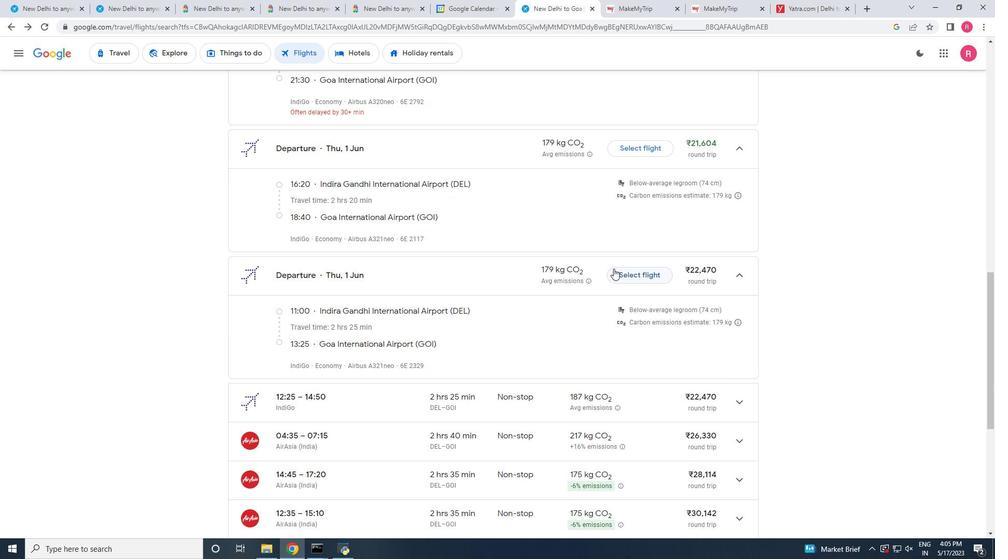 
Action: Mouse pressed left at (627, 275)
Screenshot: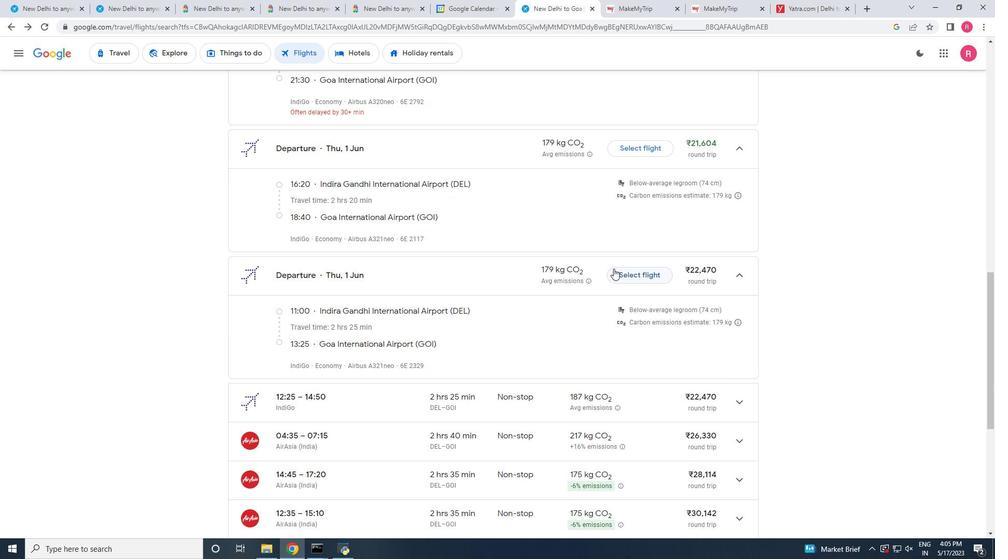 
Action: Mouse moved to (462, 261)
Screenshot: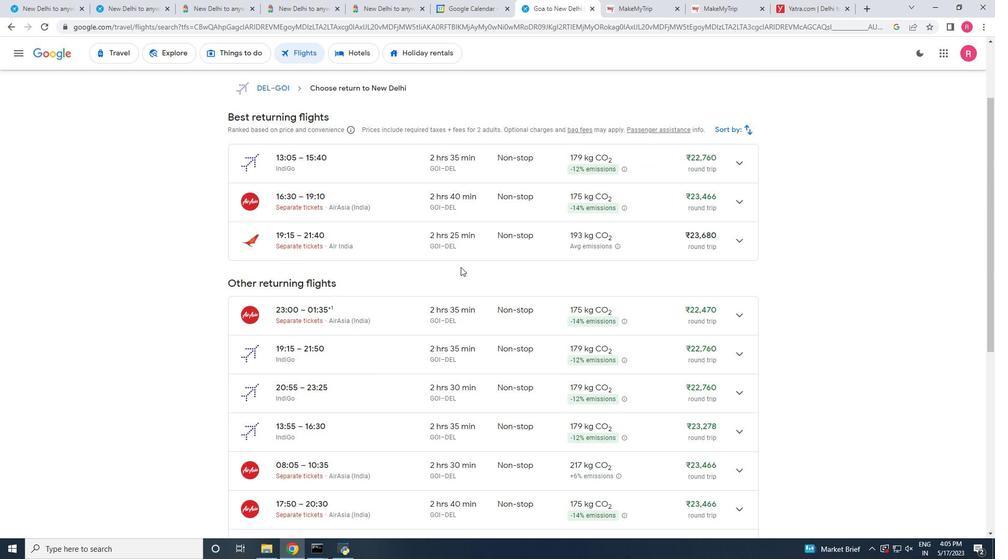 
Action: Mouse scrolled (462, 261) with delta (0, 0)
Screenshot: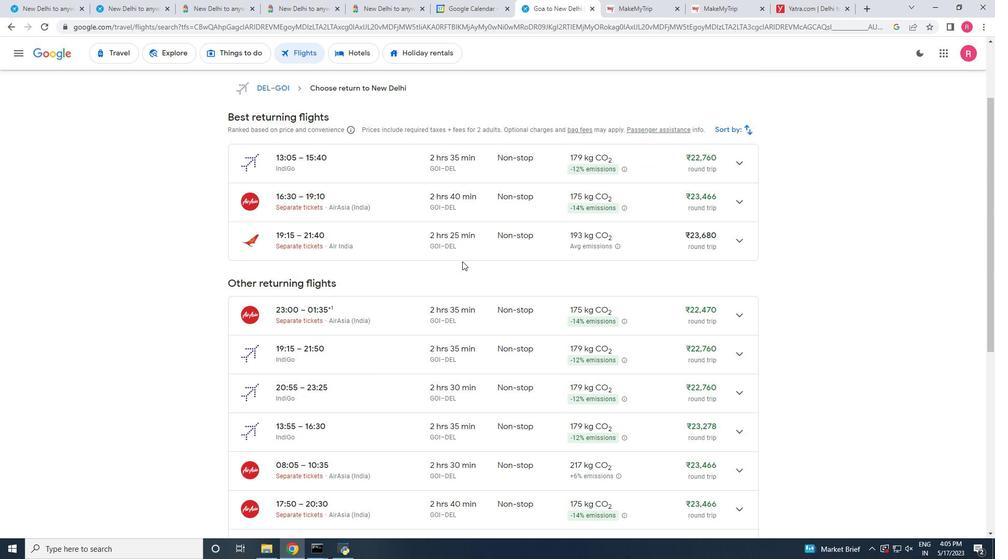 
Action: Mouse moved to (464, 262)
Screenshot: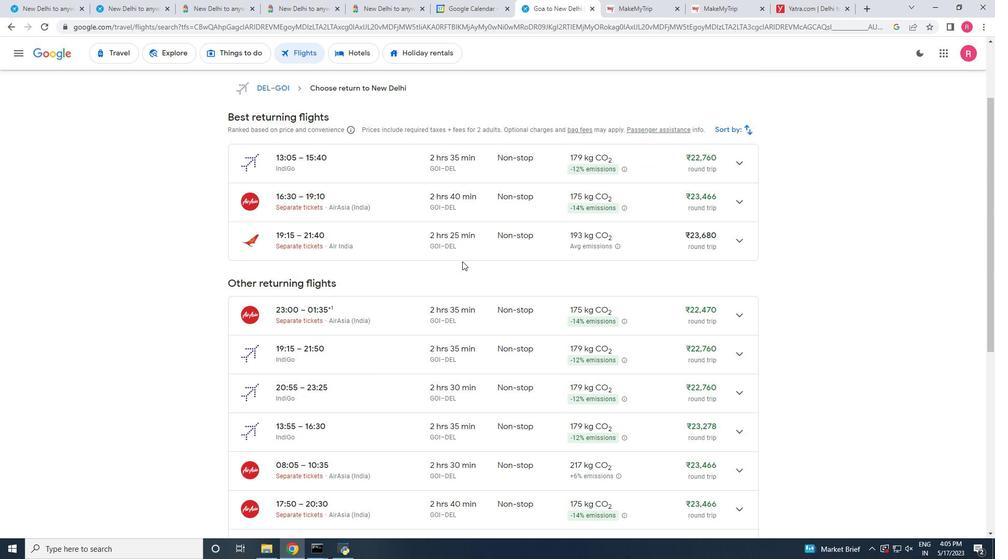 
Action: Mouse scrolled (464, 262) with delta (0, 0)
Screenshot: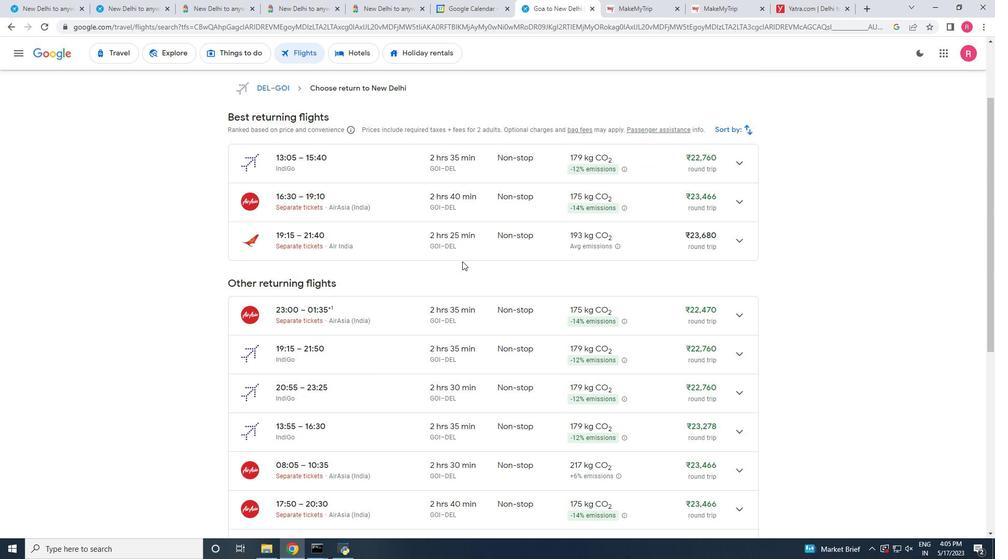 
Action: Mouse moved to (466, 267)
Screenshot: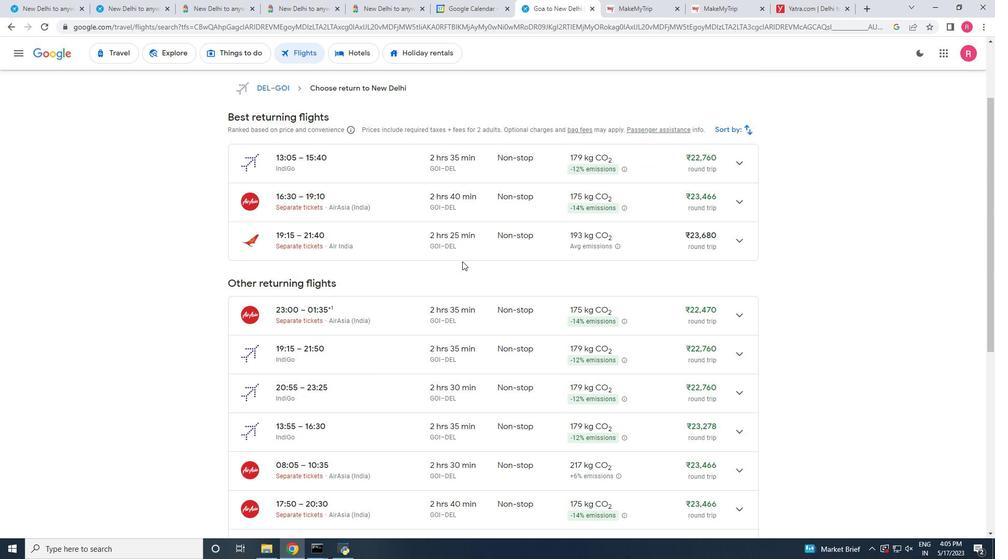 
Action: Mouse scrolled (466, 266) with delta (0, 0)
Screenshot: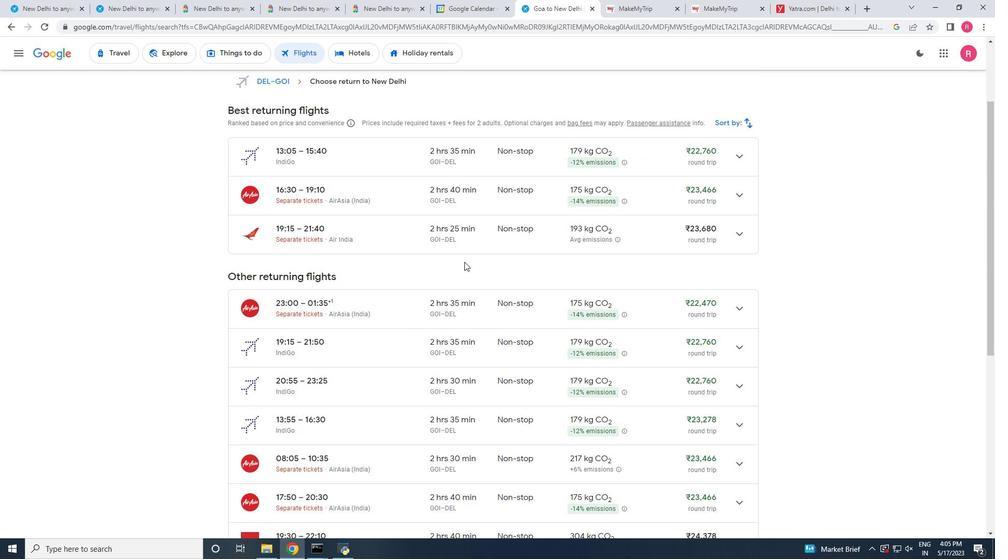 
Action: Mouse moved to (467, 269)
Screenshot: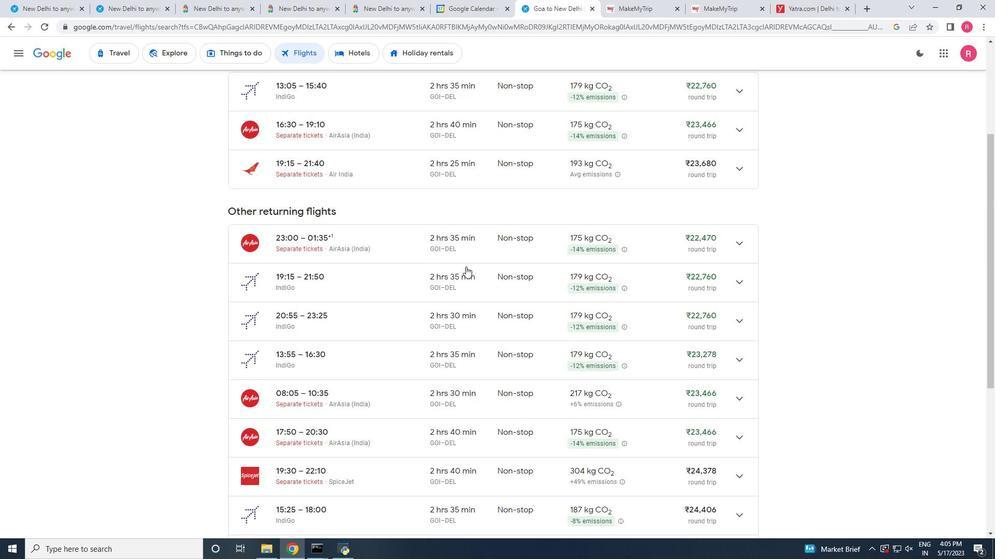 
Action: Mouse scrolled (467, 268) with delta (0, 0)
Screenshot: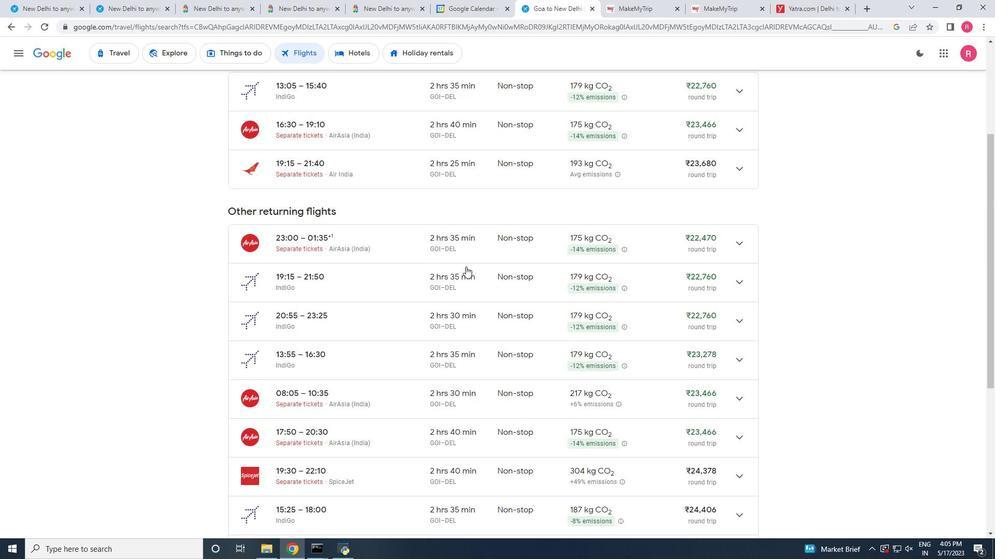 
Action: Mouse moved to (472, 275)
Screenshot: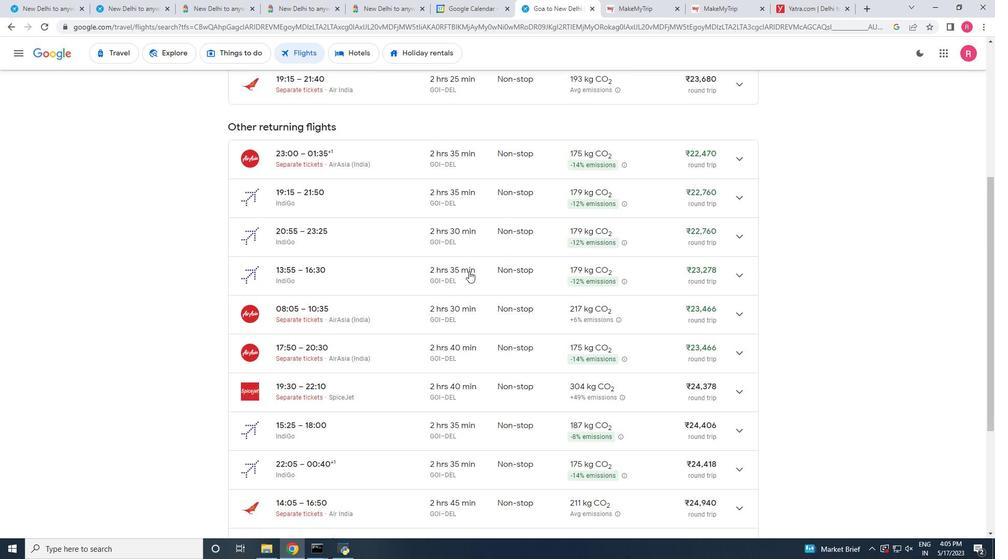 
Action: Mouse scrolled (472, 274) with delta (0, 0)
Screenshot: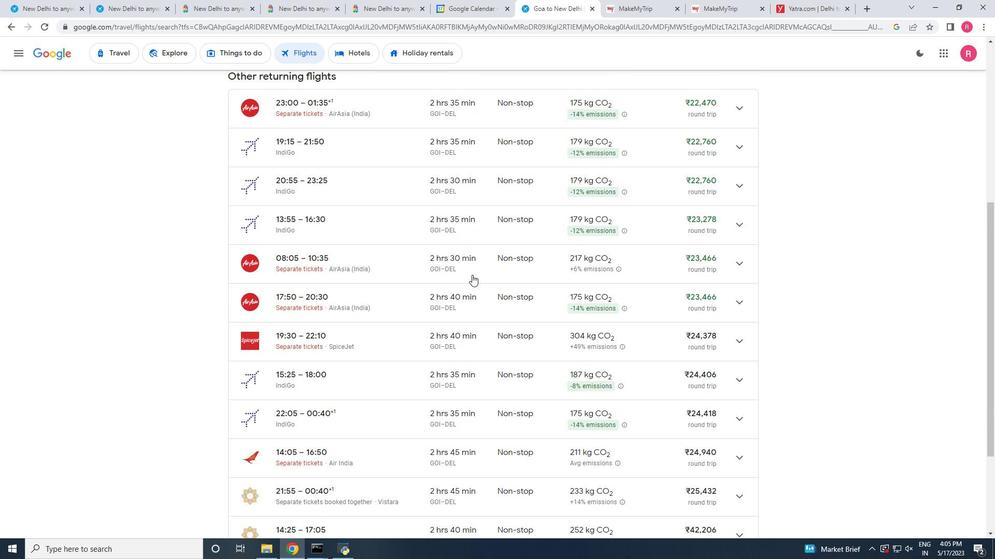 
Action: Mouse scrolled (472, 274) with delta (0, 0)
Screenshot: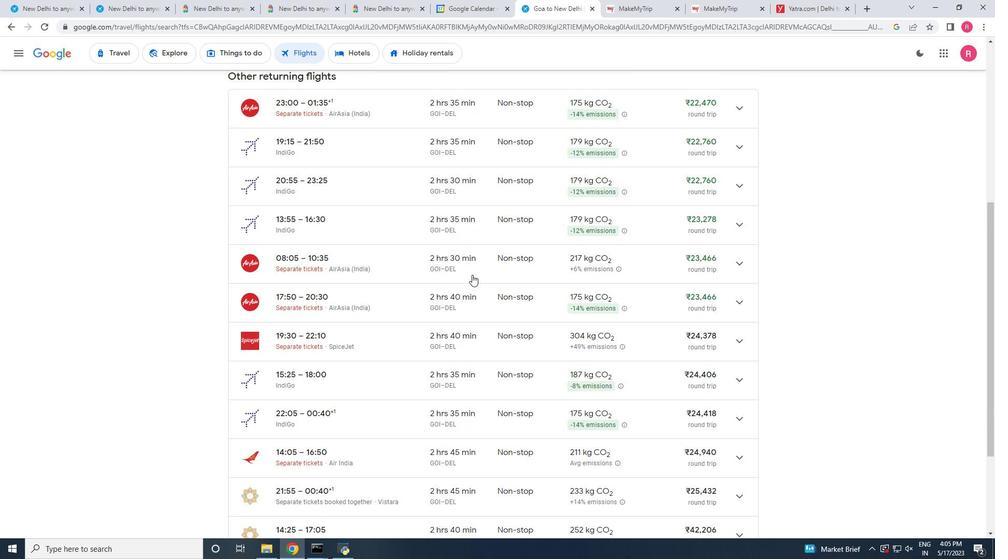 
Action: Mouse moved to (472, 275)
Screenshot: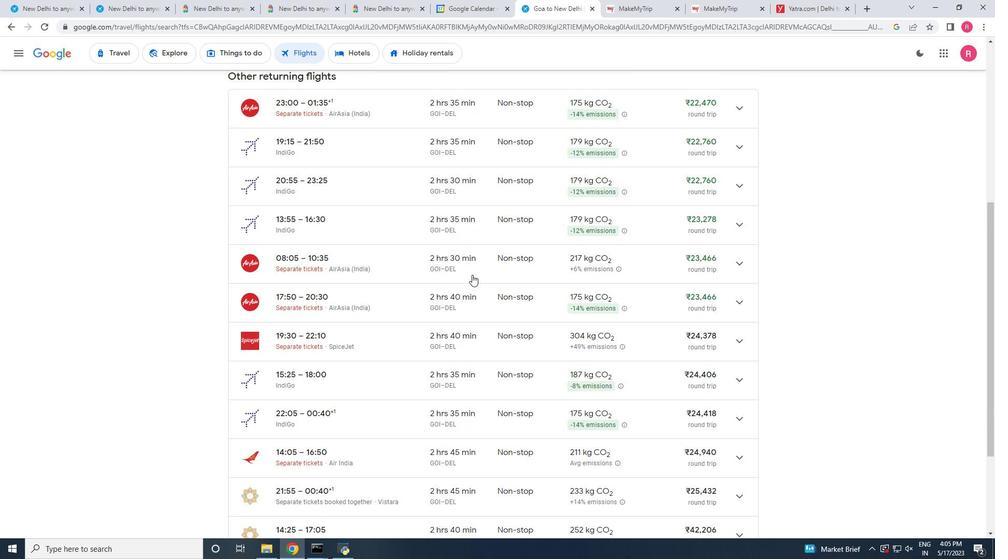 
Action: Mouse scrolled (472, 275) with delta (0, 0)
Screenshot: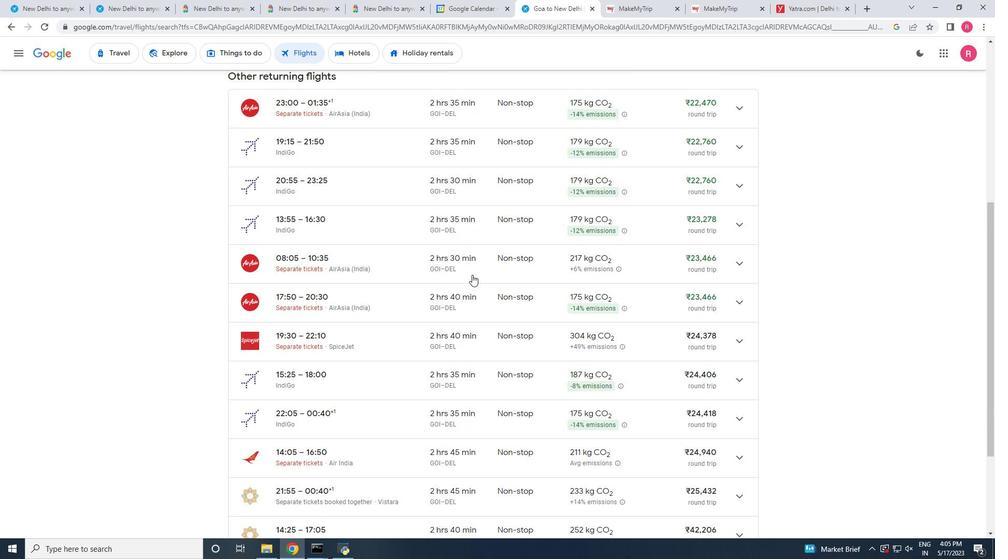 
Action: Mouse scrolled (472, 275) with delta (0, 0)
Screenshot: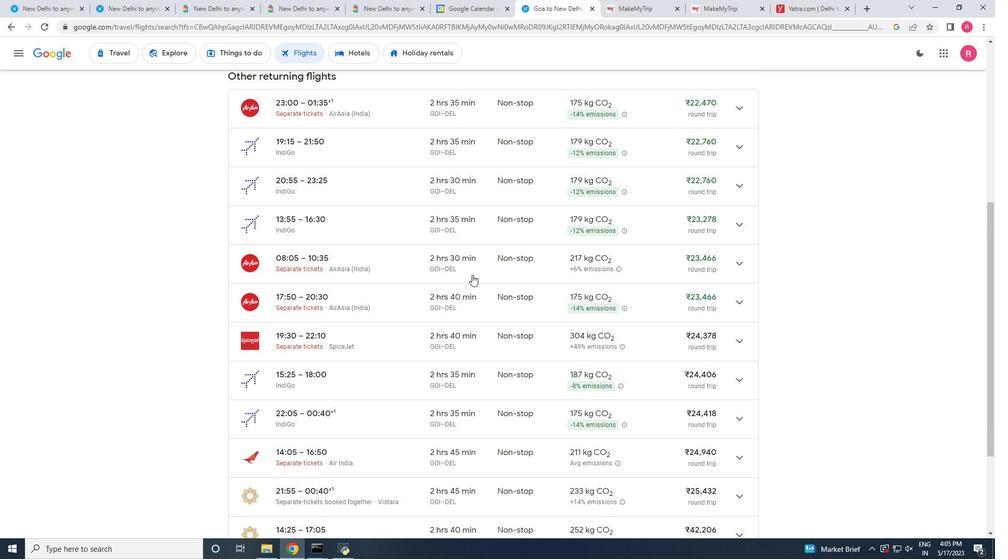
Action: Mouse moved to (472, 275)
Screenshot: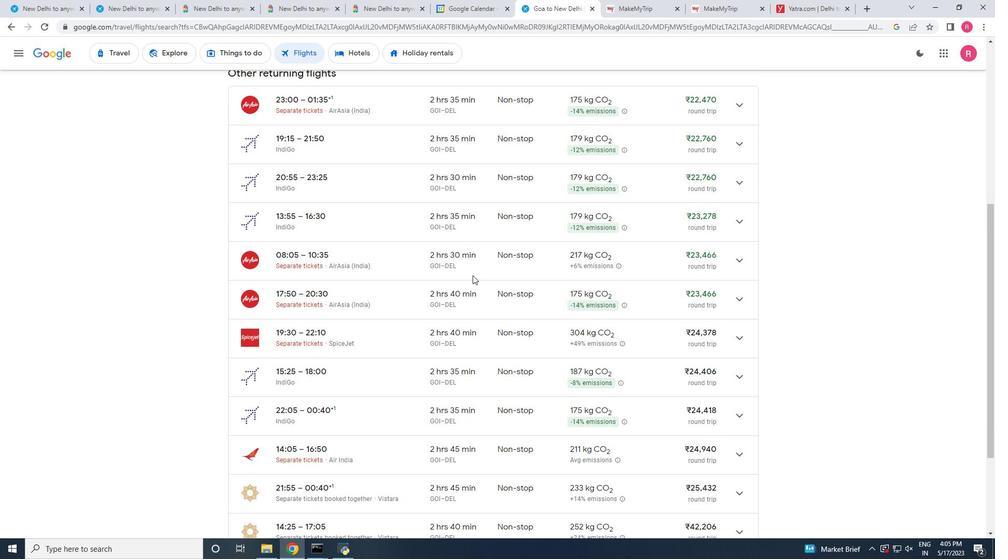 
Action: Mouse scrolled (472, 275) with delta (0, 0)
Screenshot: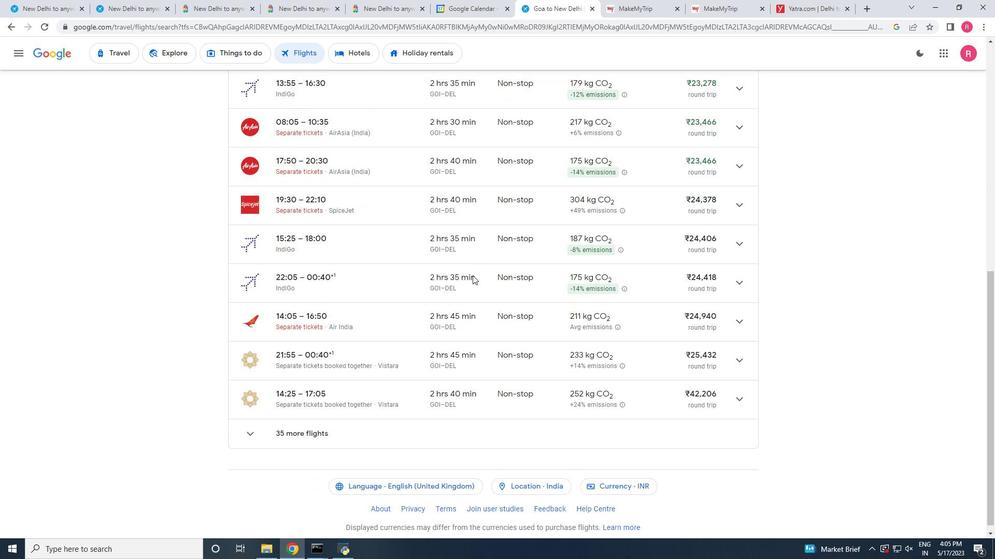 
Action: Mouse scrolled (472, 275) with delta (0, 0)
Screenshot: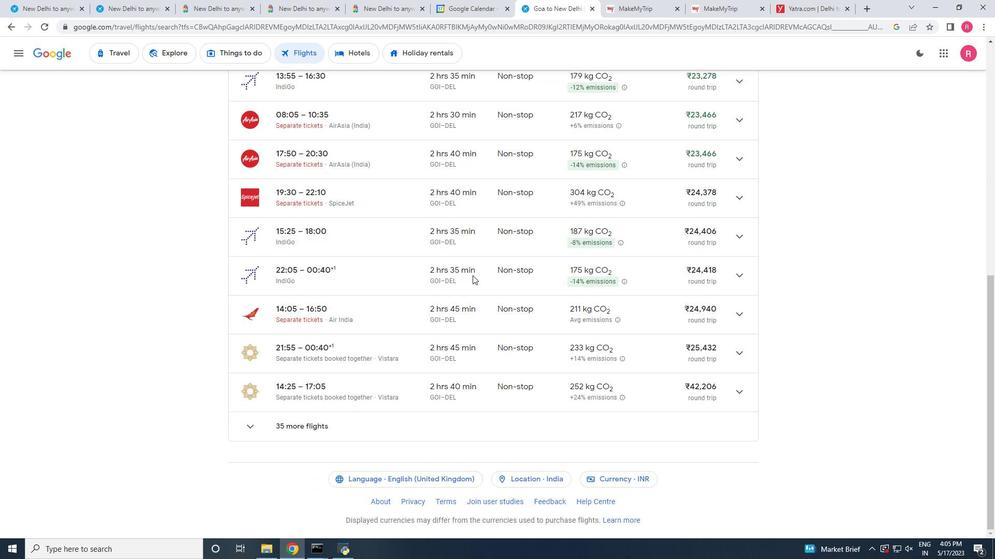 
Action: Mouse scrolled (472, 275) with delta (0, 0)
Screenshot: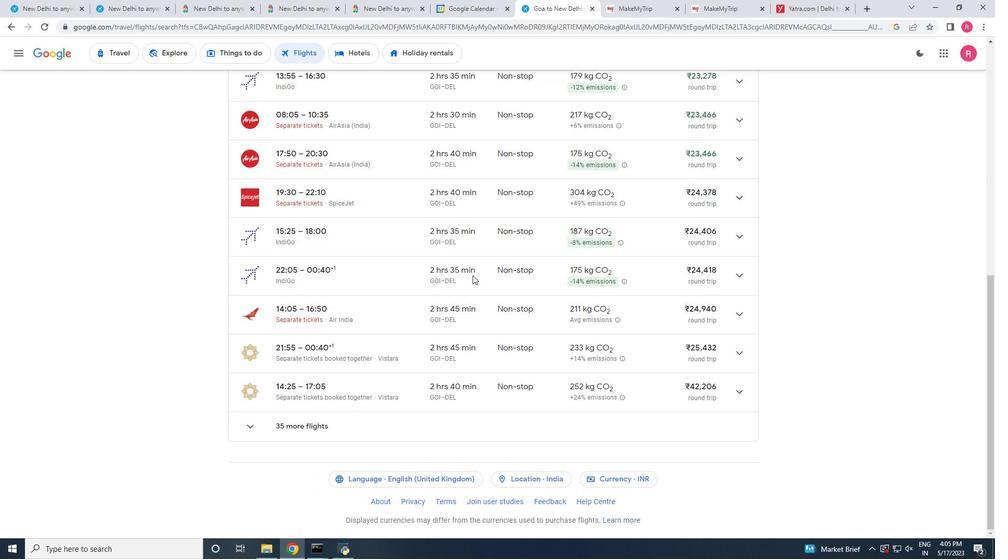 
Action: Mouse scrolled (472, 275) with delta (0, 0)
Screenshot: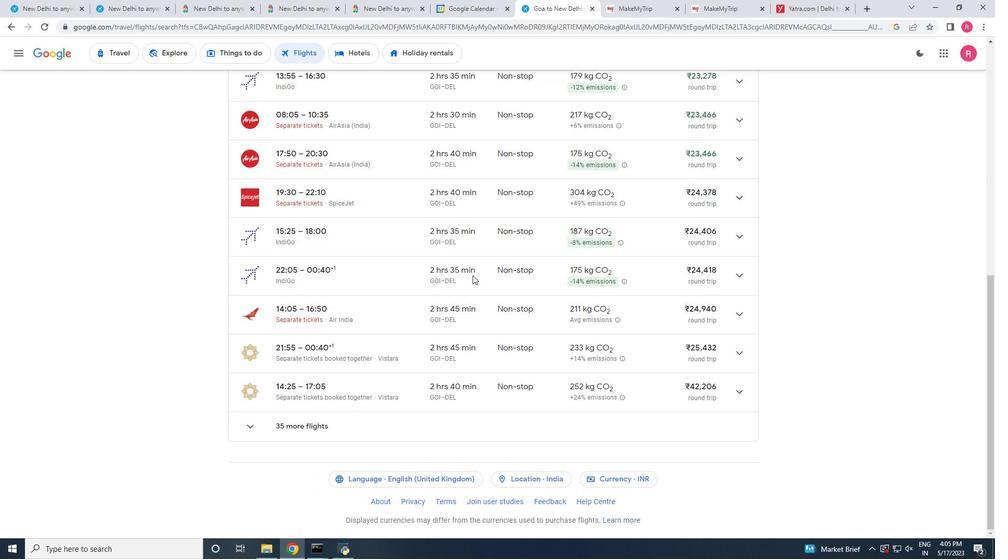 
Action: Mouse scrolled (472, 275) with delta (0, 0)
Screenshot: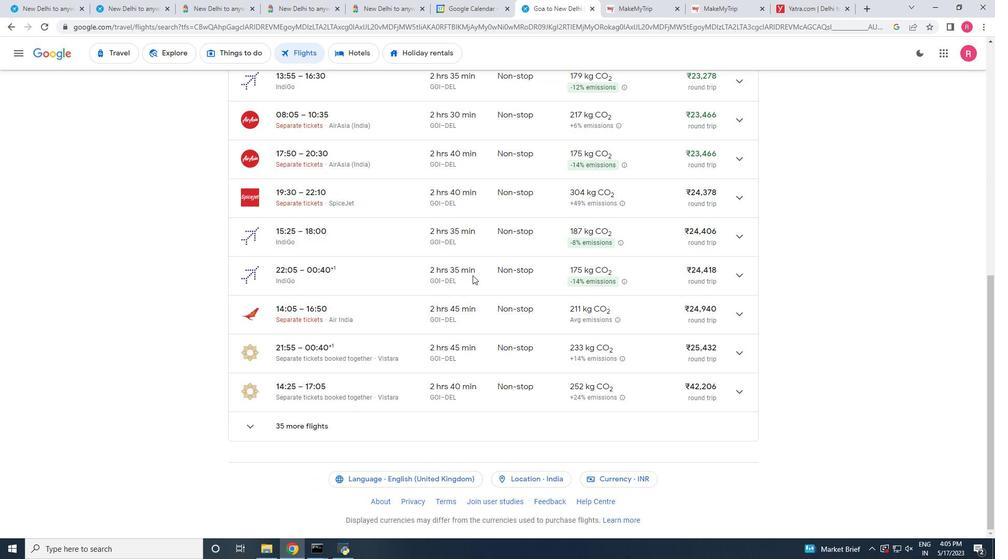 
Action: Mouse scrolled (472, 276) with delta (0, 0)
Screenshot: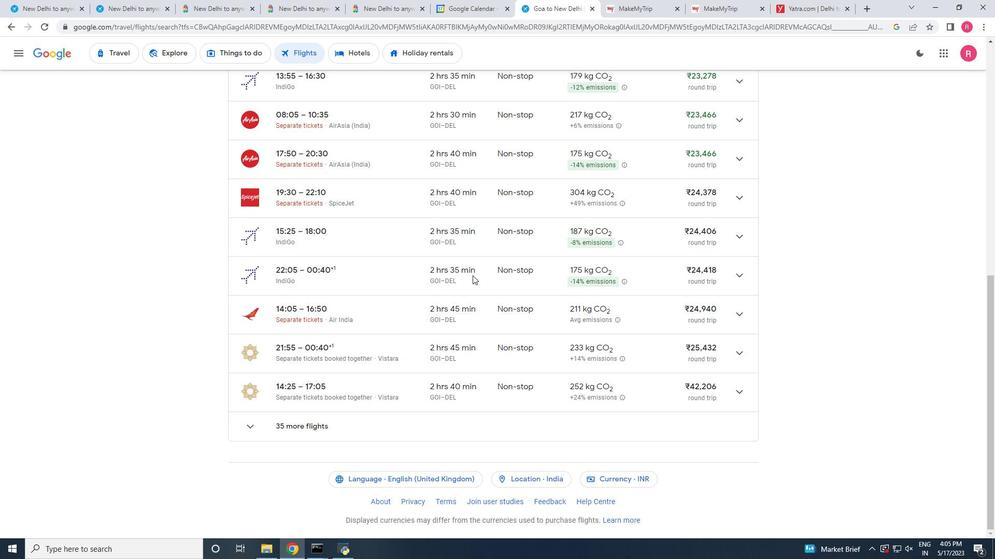 
Action: Mouse scrolled (472, 276) with delta (0, 0)
Screenshot: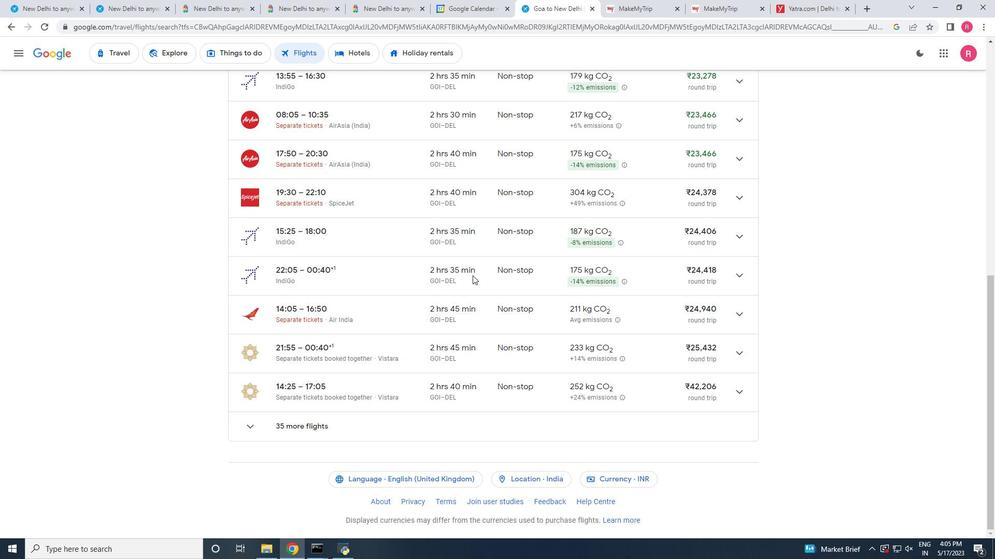 
Action: Mouse scrolled (472, 276) with delta (0, 0)
Screenshot: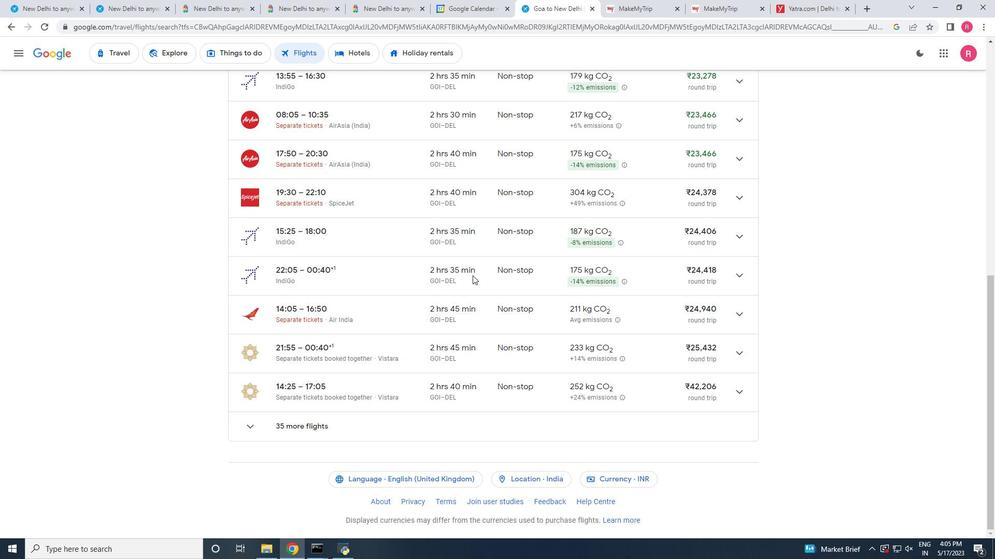 
Action: Mouse scrolled (472, 276) with delta (0, 0)
Screenshot: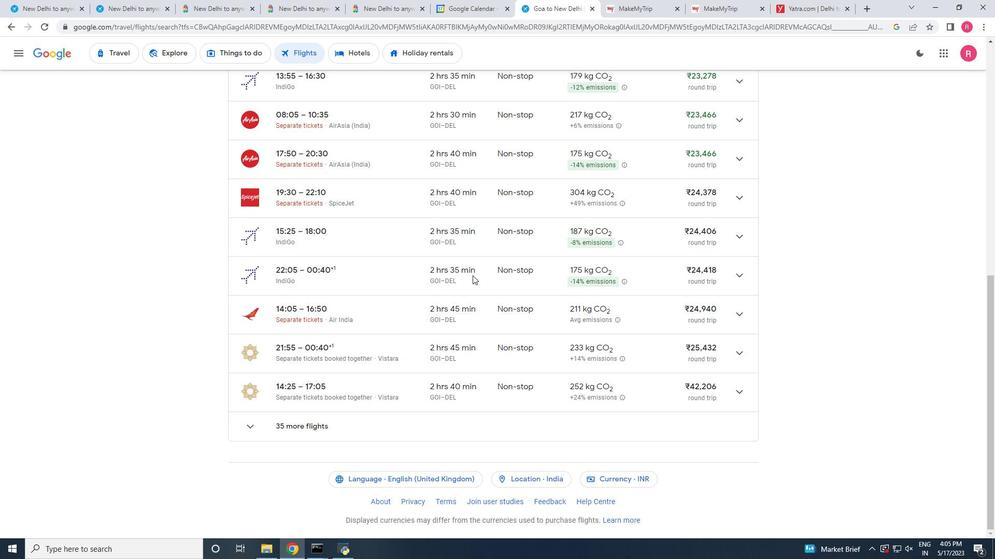 
Action: Mouse scrolled (472, 276) with delta (0, 0)
Screenshot: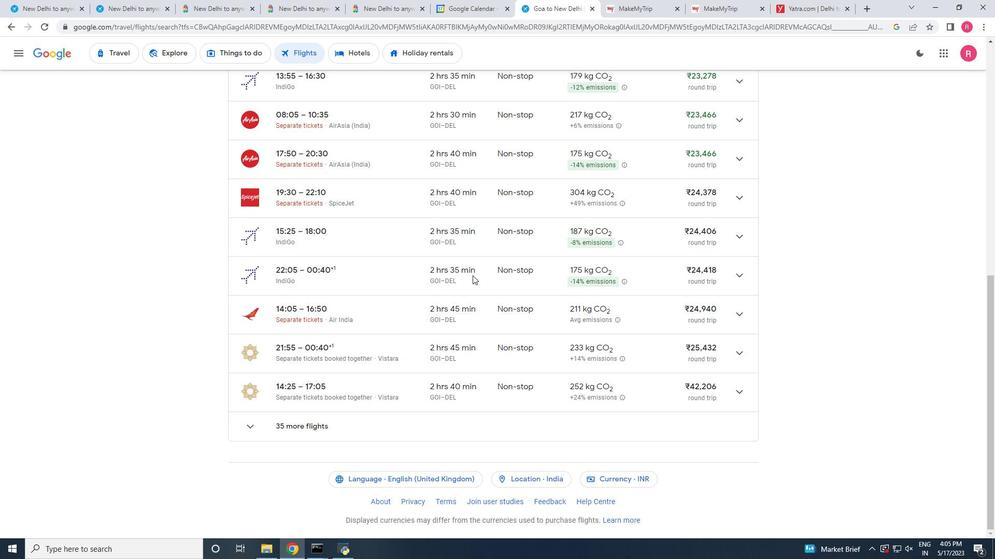 
Action: Mouse scrolled (472, 276) with delta (0, 0)
Screenshot: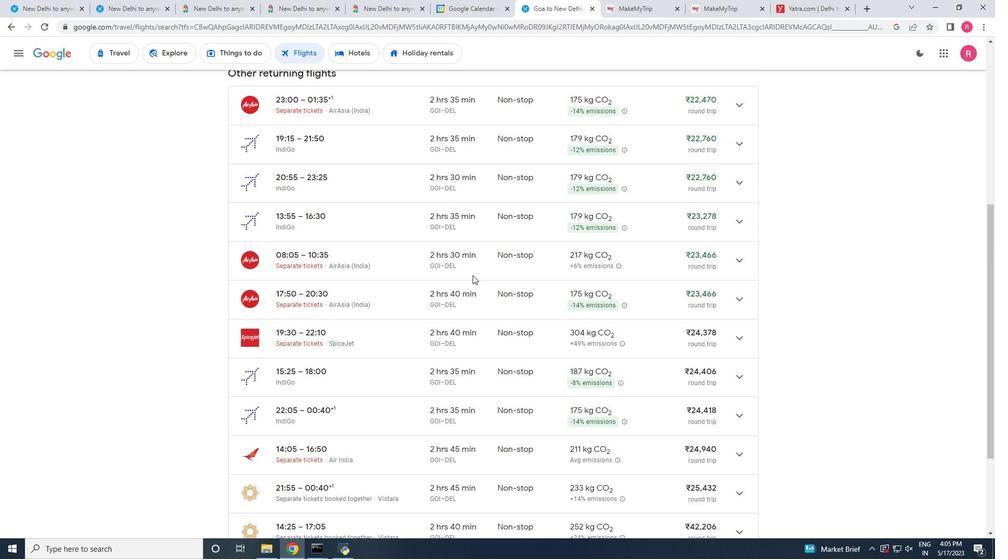 
Action: Mouse scrolled (472, 276) with delta (0, 0)
Screenshot: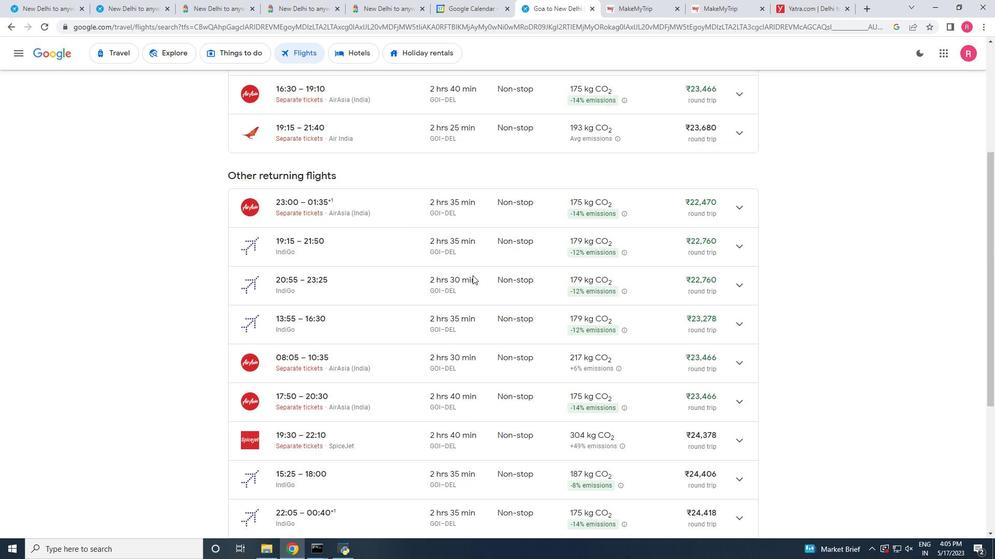 
Action: Mouse scrolled (472, 276) with delta (0, 0)
Screenshot: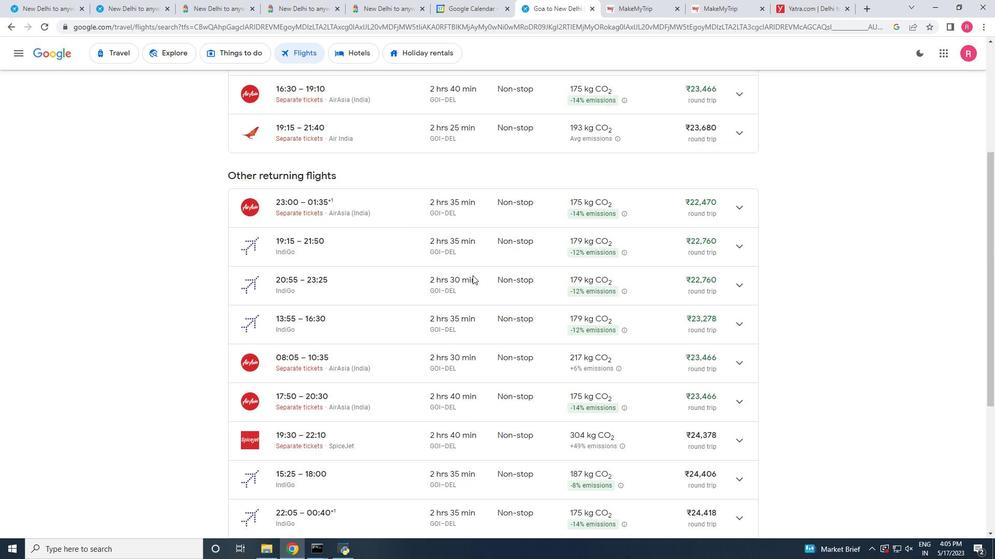 
Action: Mouse scrolled (472, 276) with delta (0, 0)
Screenshot: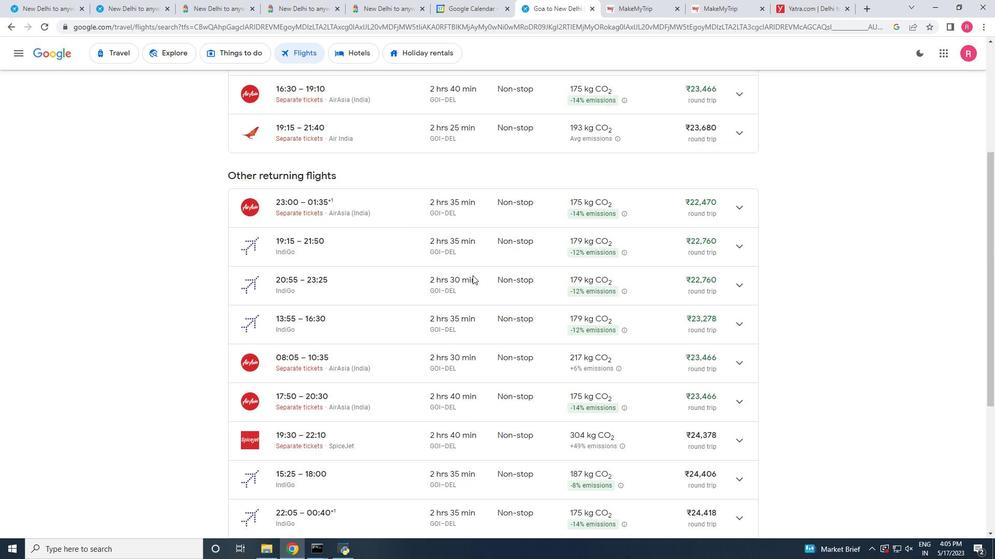 
Action: Mouse scrolled (472, 276) with delta (0, 0)
Screenshot: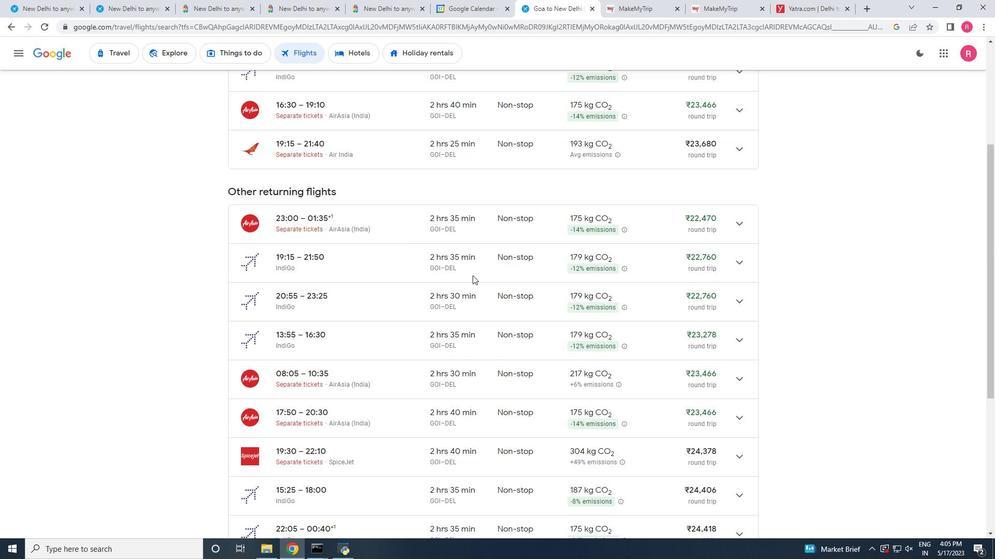 
Action: Mouse scrolled (472, 276) with delta (0, 0)
Screenshot: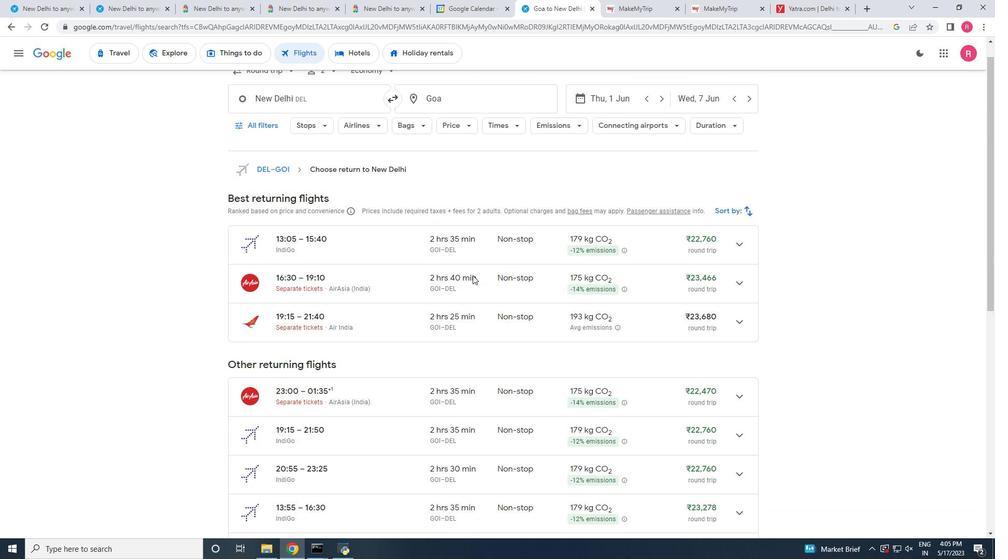
Action: Mouse scrolled (472, 276) with delta (0, 0)
Screenshot: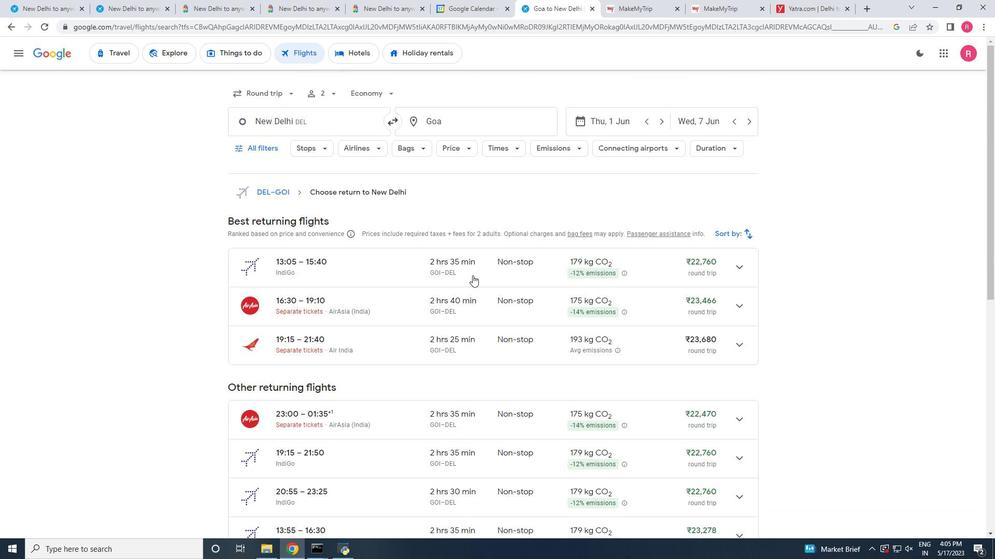 
Action: Mouse scrolled (472, 276) with delta (0, 0)
Screenshot: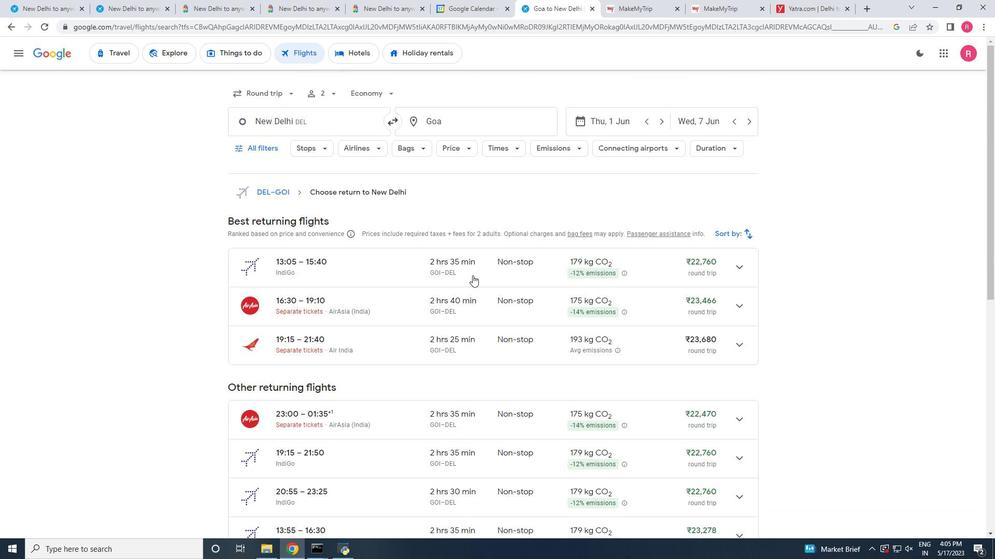 
Action: Mouse scrolled (472, 276) with delta (0, 0)
Screenshot: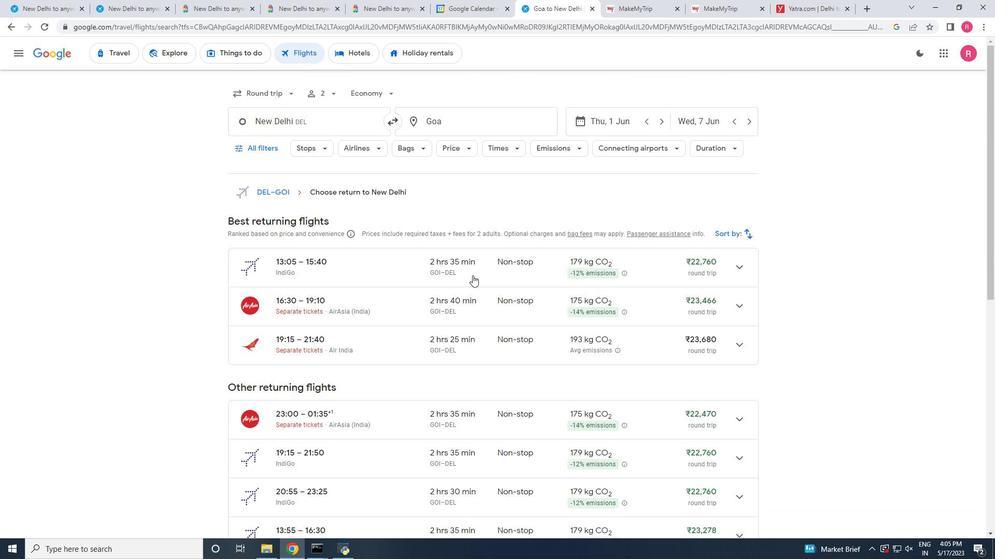 
Action: Mouse moved to (710, 390)
Screenshot: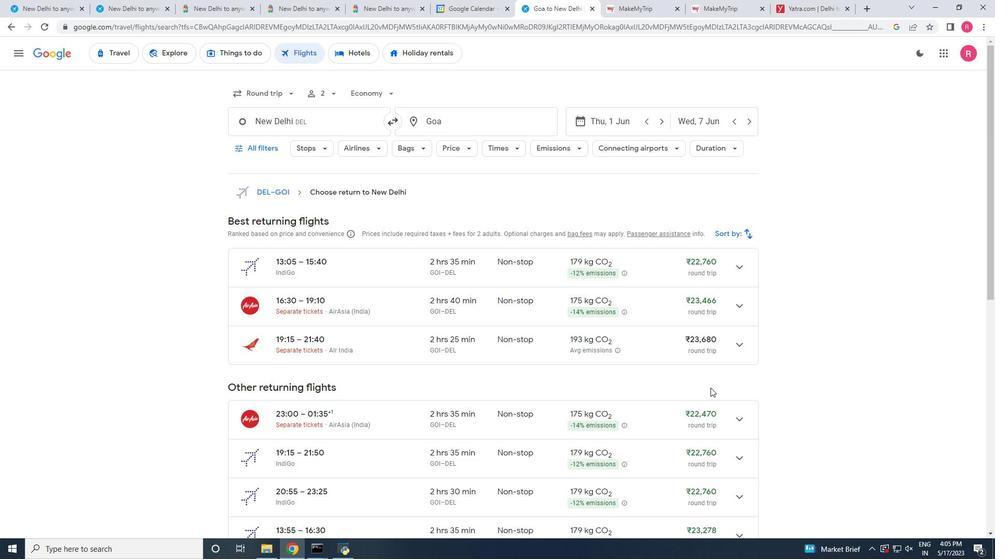 
Action: Mouse scrolled (710, 389) with delta (0, 0)
Screenshot: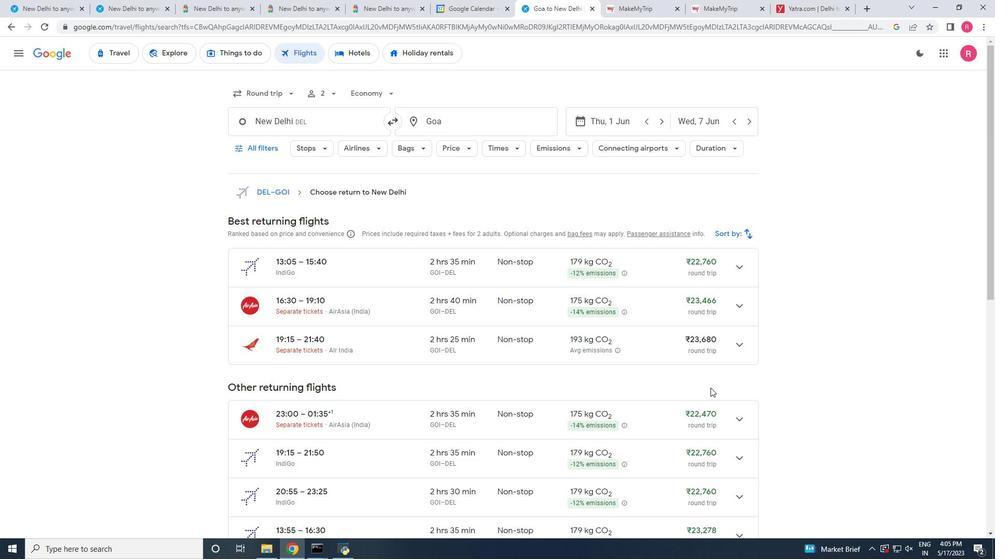 
Action: Mouse scrolled (710, 389) with delta (0, 0)
Screenshot: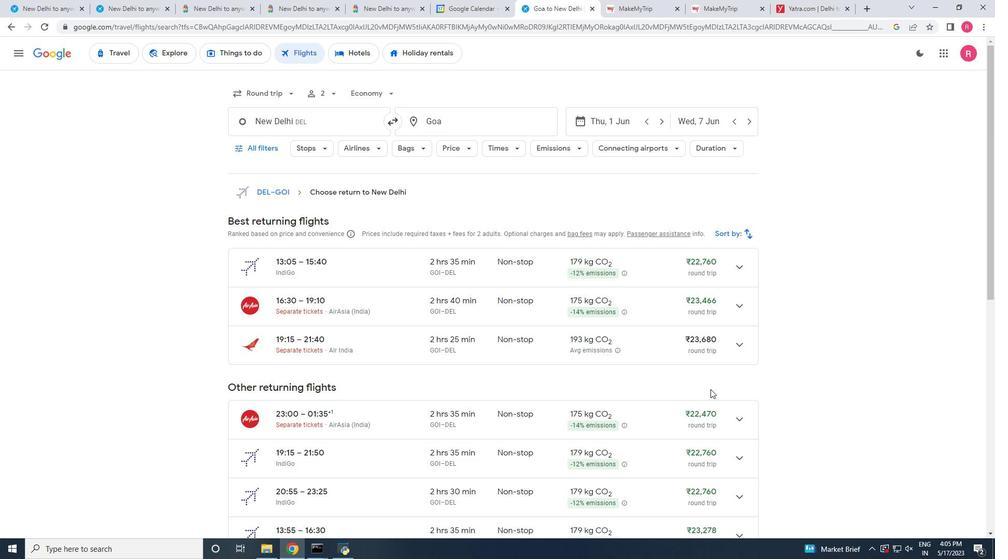 
Action: Mouse scrolled (710, 389) with delta (0, 0)
Screenshot: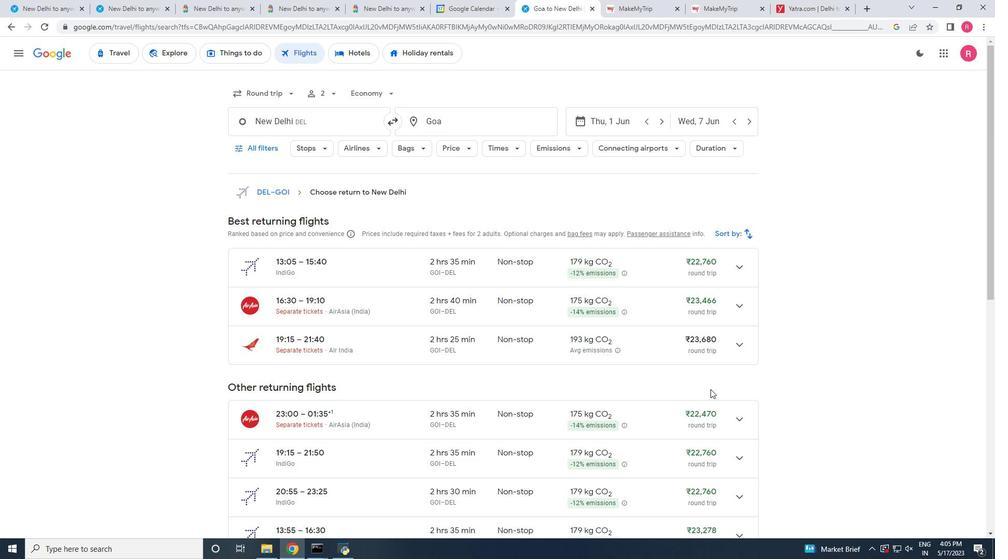 
Action: Mouse scrolled (710, 389) with delta (0, 0)
Screenshot: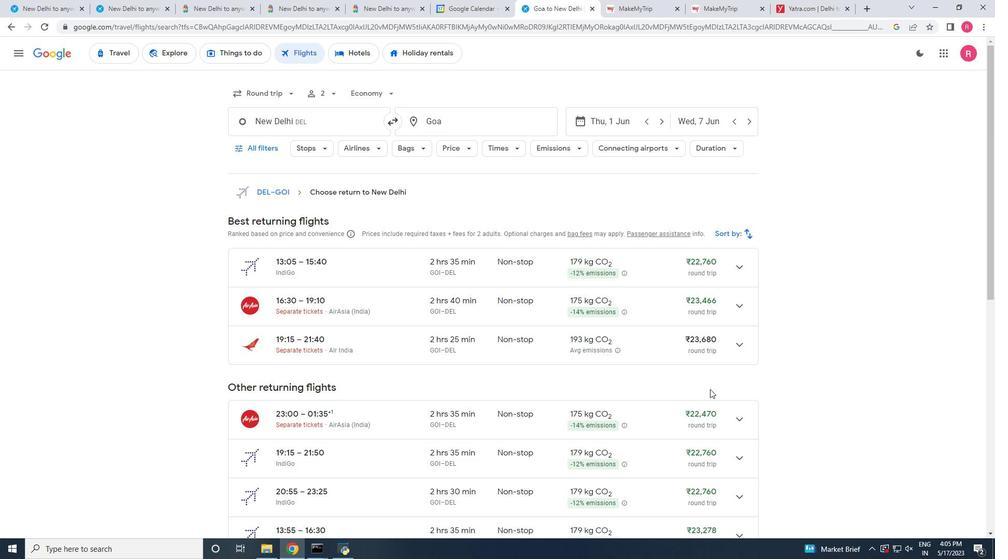 
Action: Mouse scrolled (710, 389) with delta (0, 0)
Screenshot: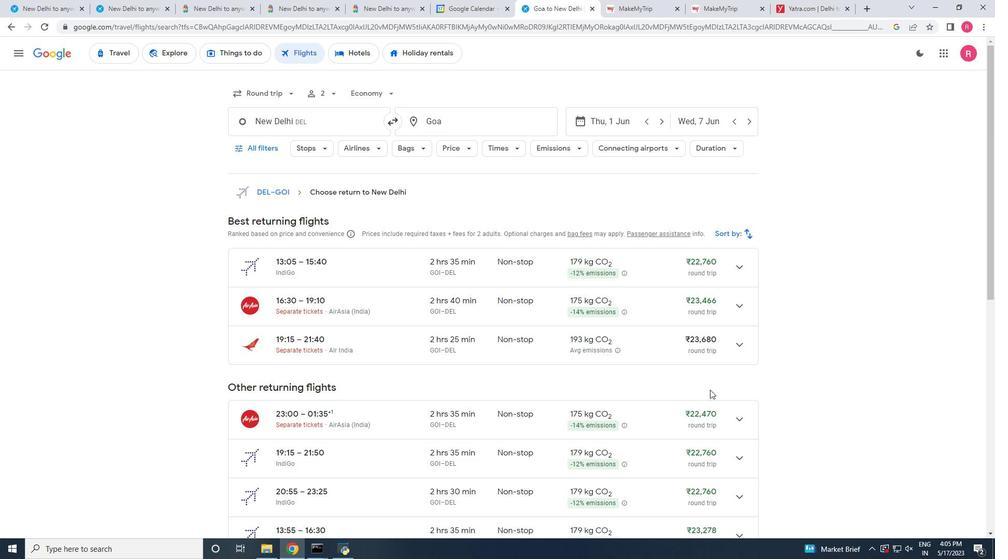 
Action: Mouse moved to (725, 386)
Screenshot: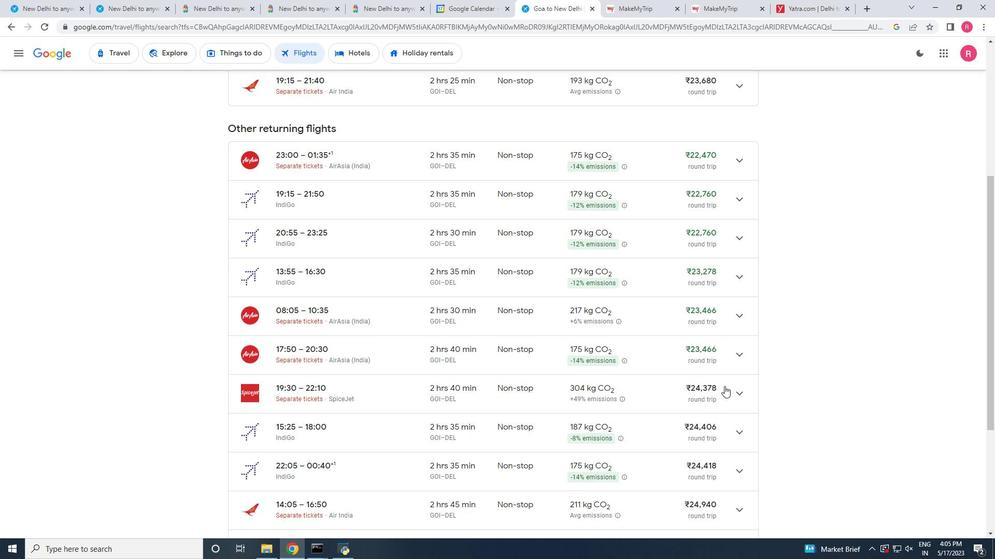 
Action: Mouse pressed left at (725, 386)
Screenshot: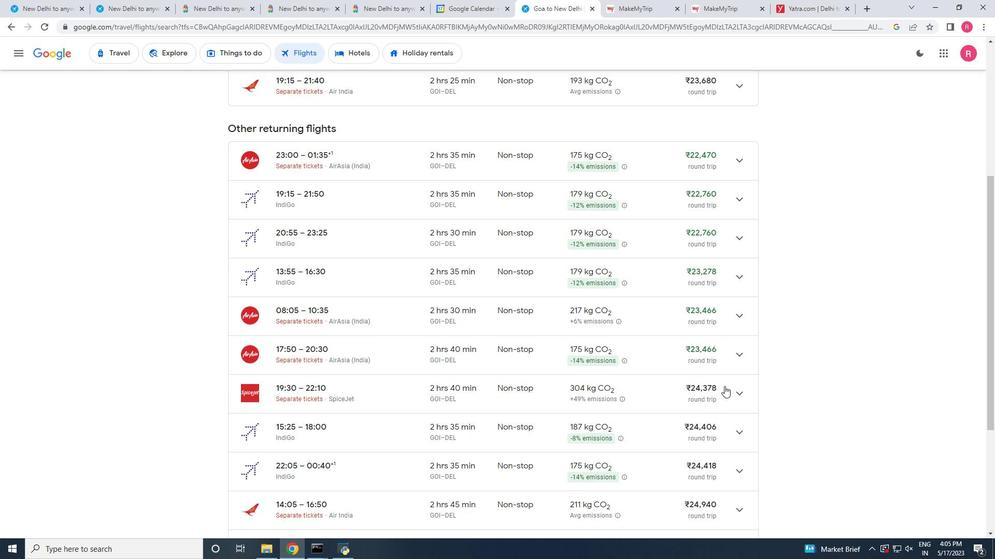 
Action: Mouse moved to (461, 379)
Screenshot: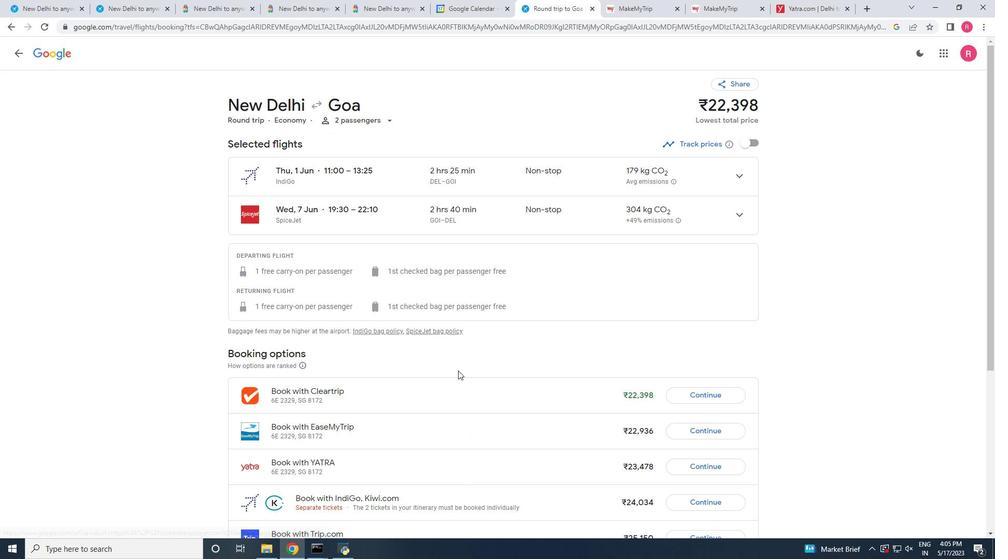 
Action: Mouse scrolled (461, 378) with delta (0, 0)
Screenshot: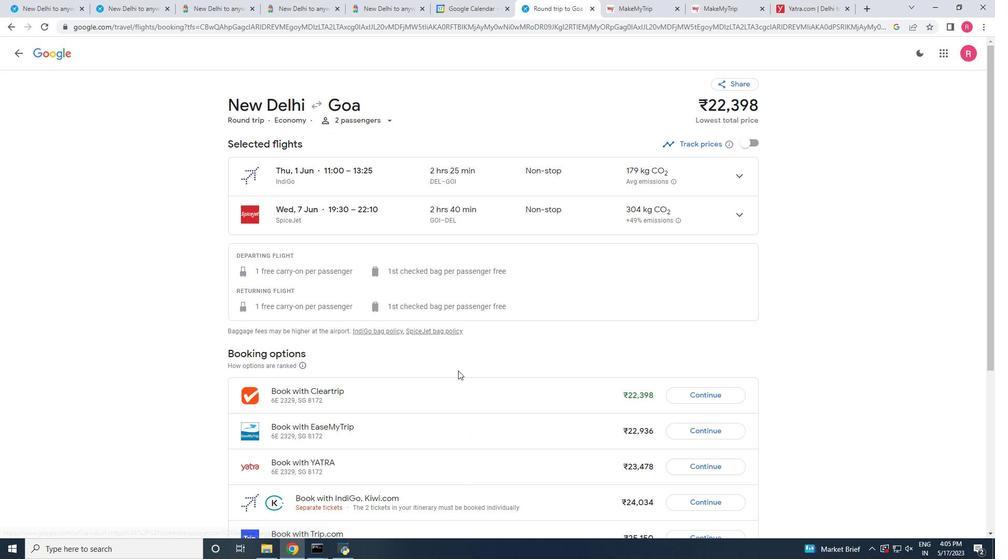 
Action: Mouse scrolled (461, 378) with delta (0, 0)
Screenshot: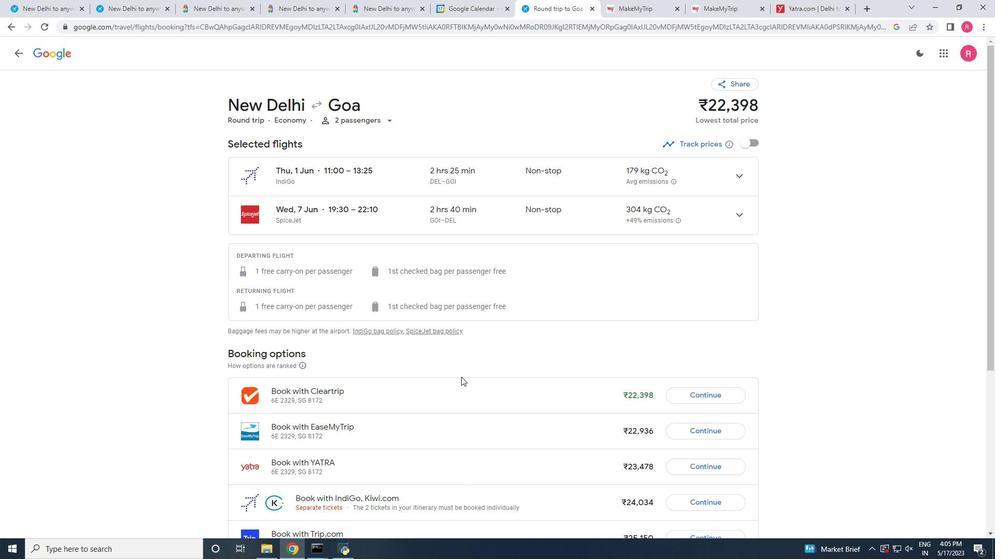 
Action: Mouse scrolled (461, 380) with delta (0, 0)
Screenshot: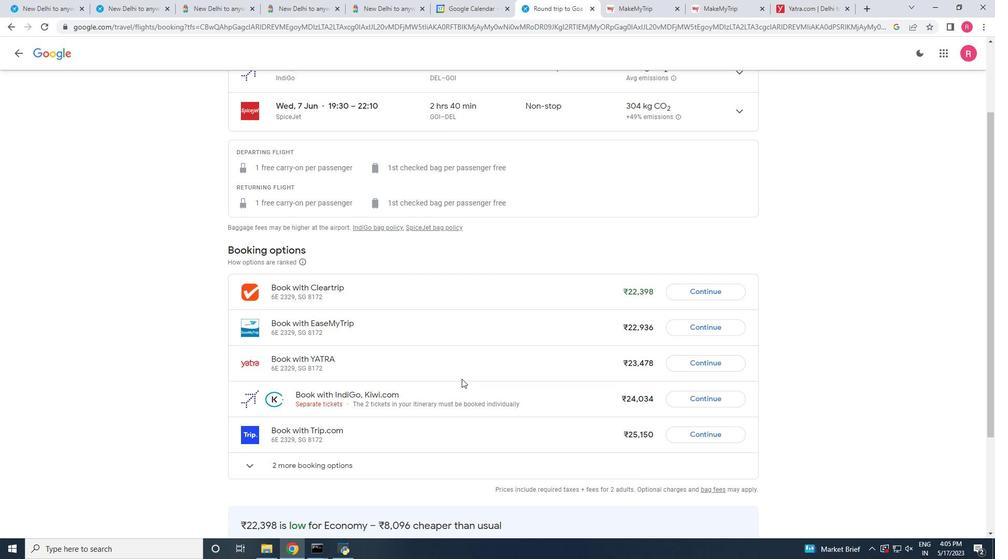 
Action: Mouse moved to (368, 454)
Screenshot: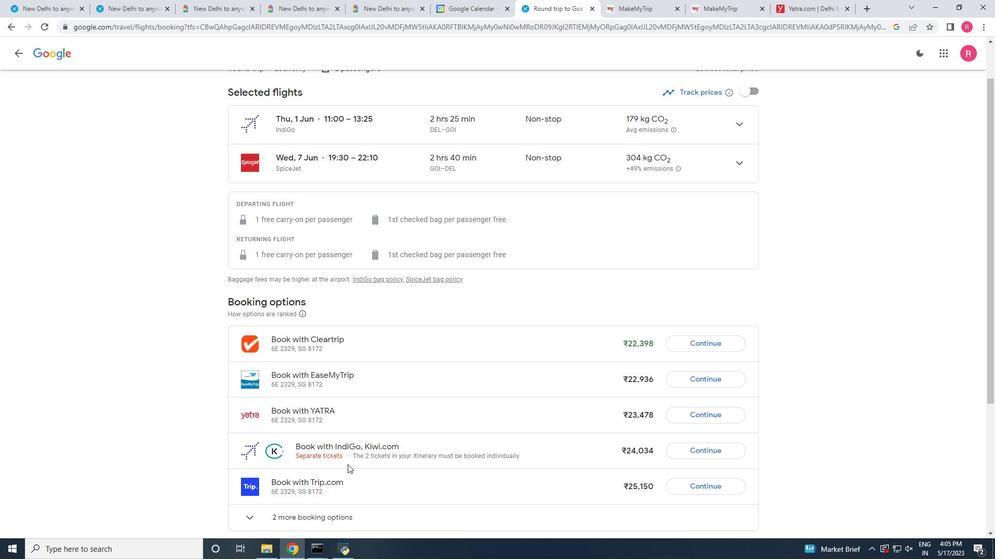 
Action: Mouse scrolled (368, 454) with delta (0, 0)
Screenshot: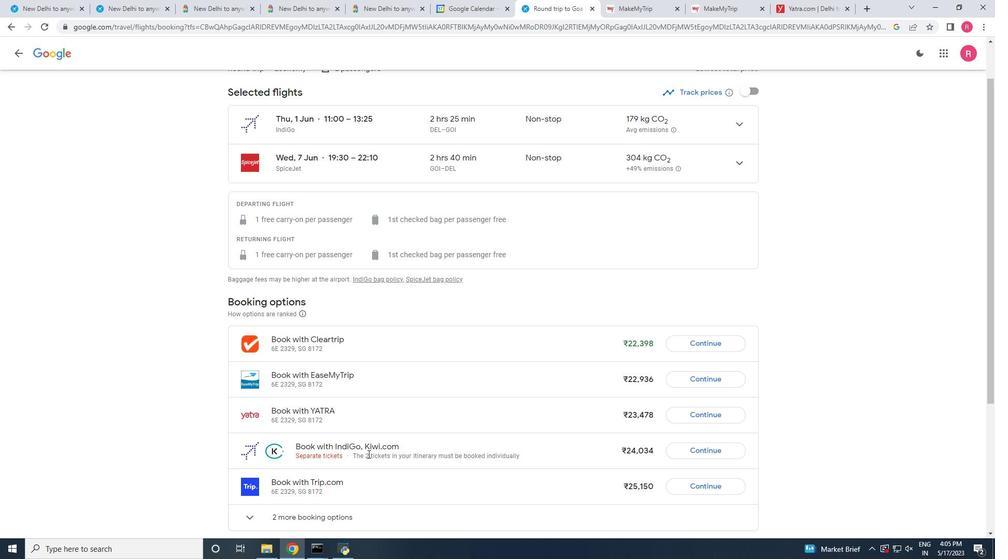 
Action: Mouse scrolled (368, 454) with delta (0, 0)
Screenshot: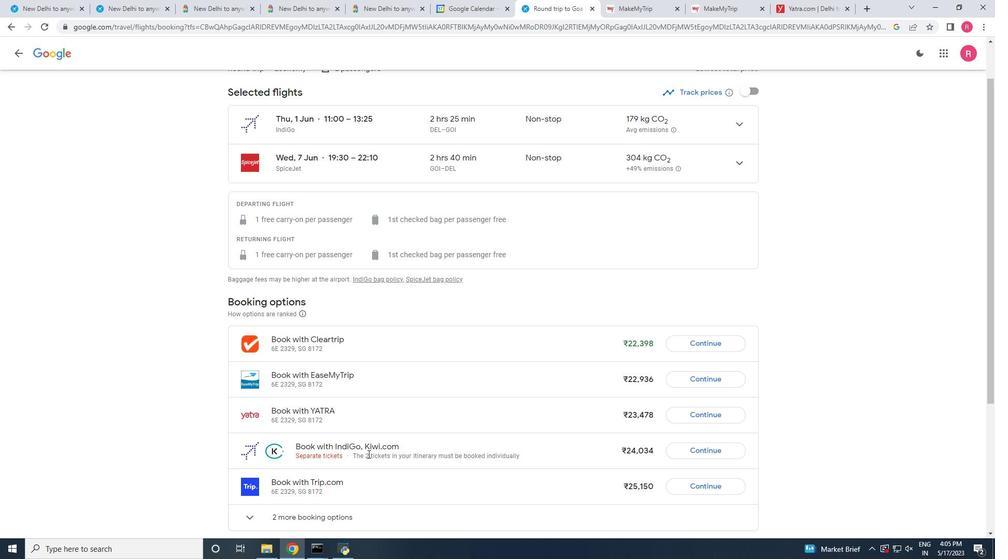 
Action: Mouse scrolled (368, 454) with delta (0, 0)
Screenshot: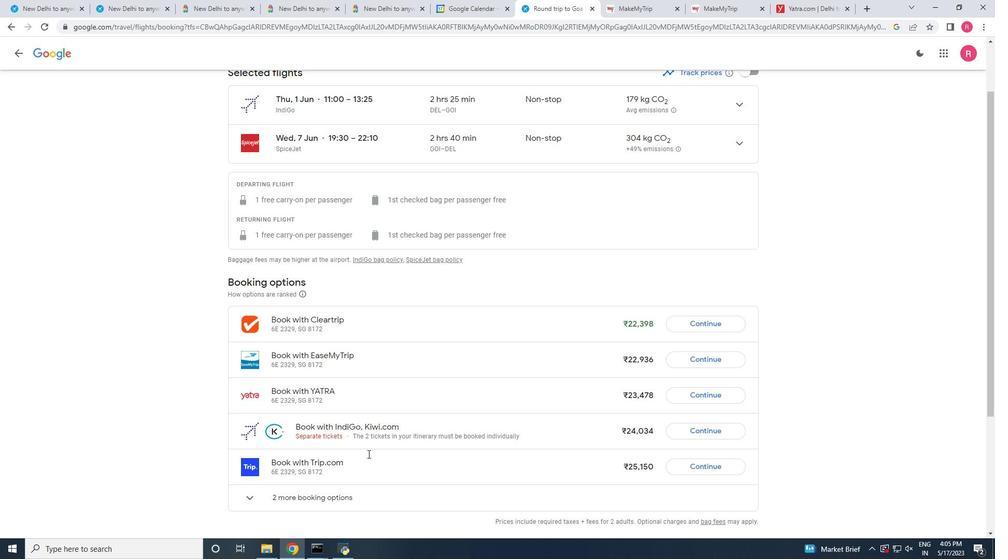 
Action: Mouse moved to (247, 361)
Screenshot: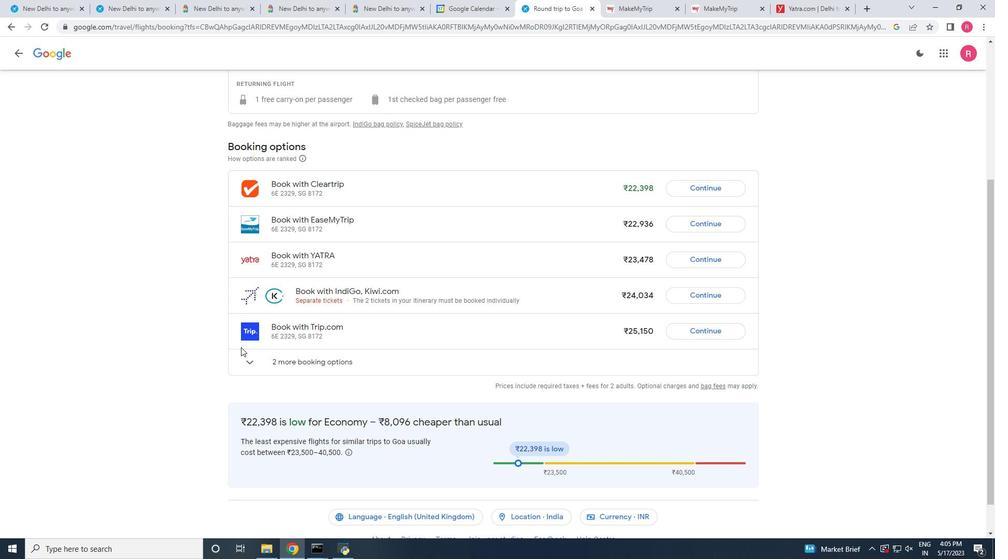 
Action: Mouse pressed left at (247, 361)
Screenshot: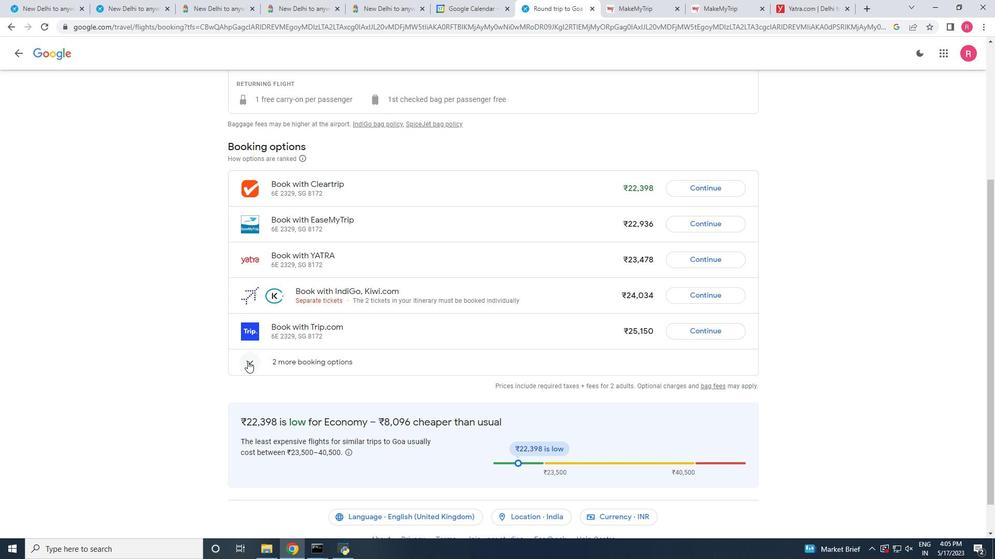 
Action: Mouse moved to (282, 433)
Screenshot: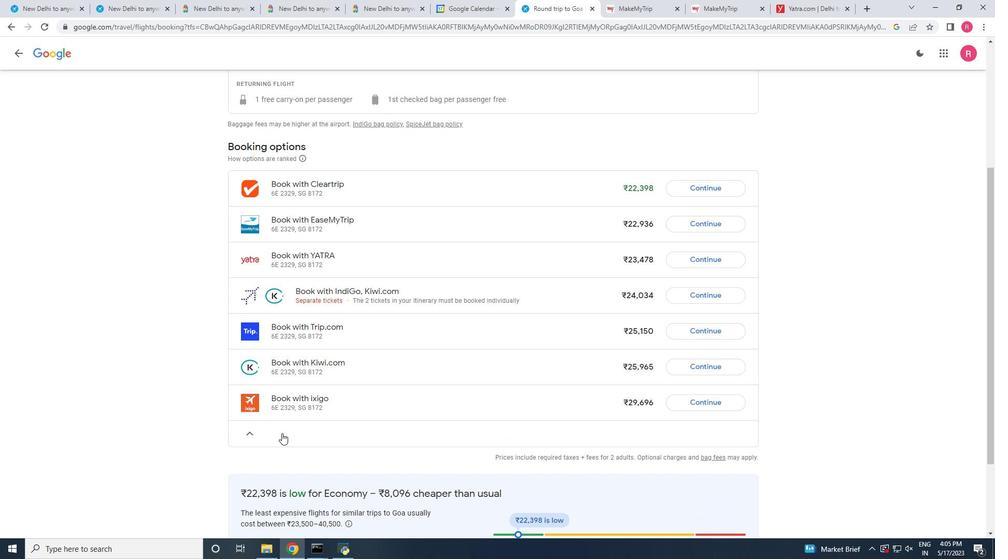 
Action: Mouse scrolled (282, 434) with delta (0, 0)
Screenshot: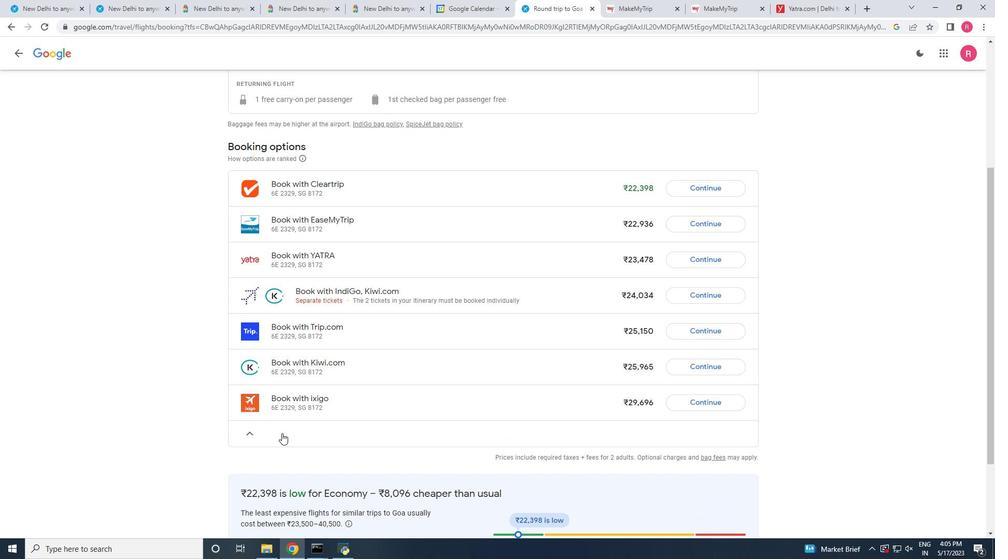 
Action: Mouse scrolled (282, 434) with delta (0, 0)
Screenshot: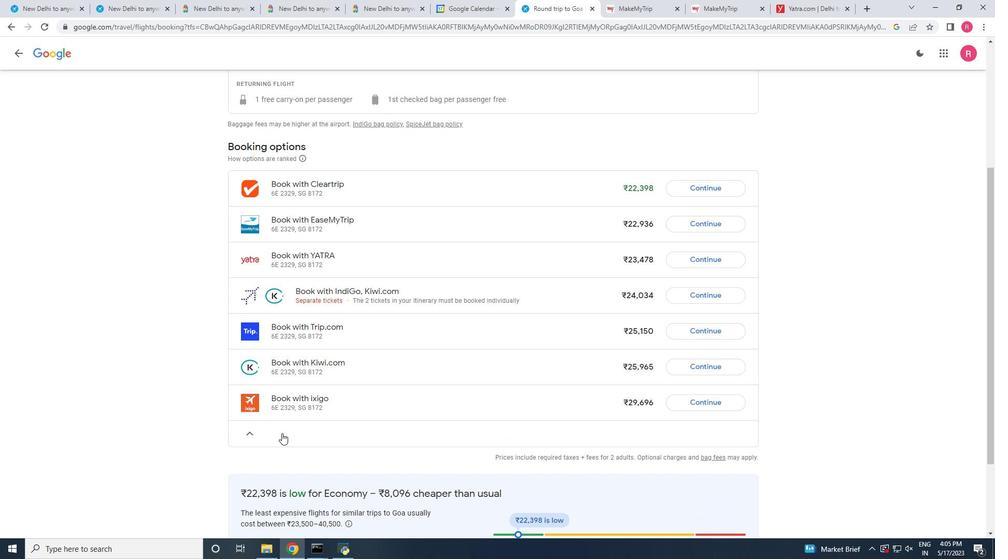 
Action: Mouse scrolled (282, 434) with delta (0, 0)
Screenshot: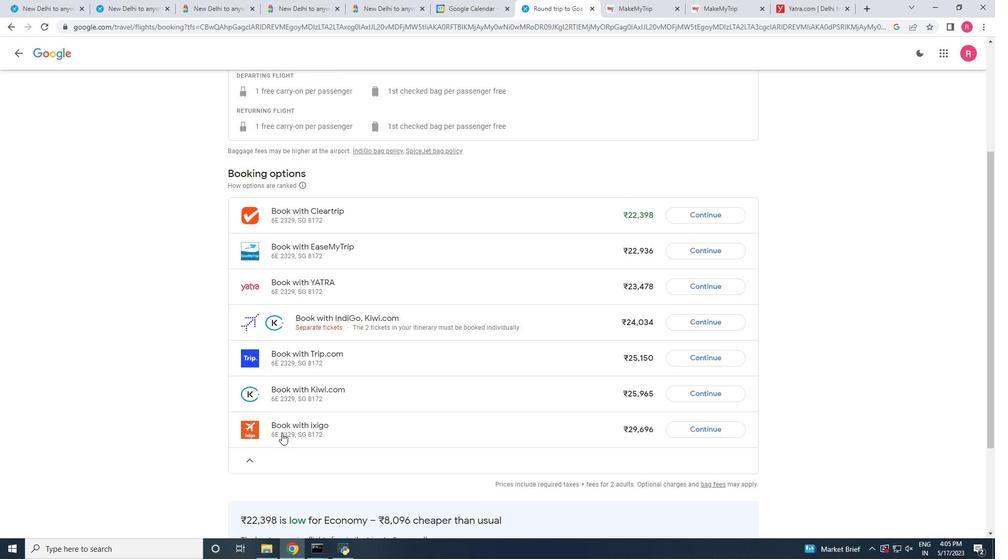 
Action: Mouse scrolled (282, 434) with delta (0, 0)
Screenshot: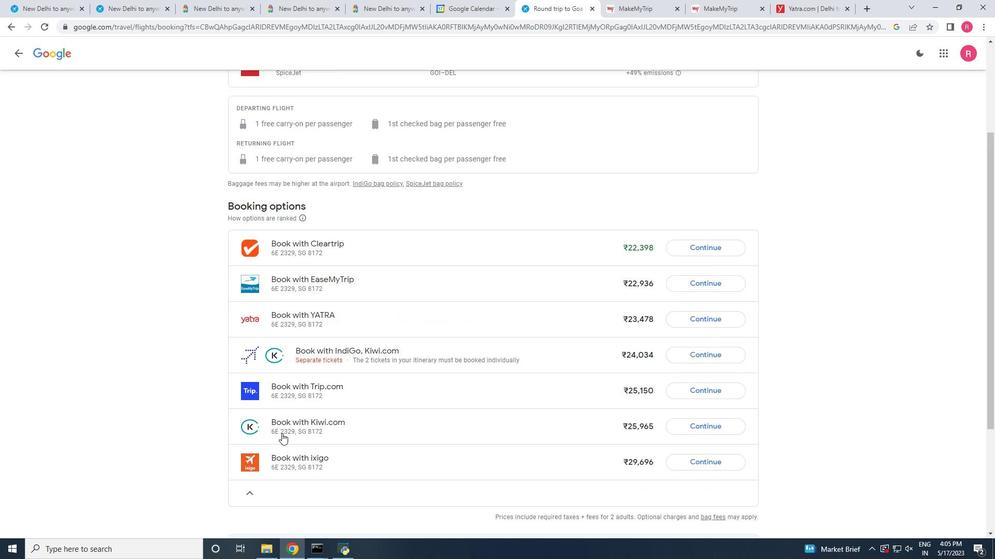 
Action: Mouse moved to (286, 434)
Screenshot: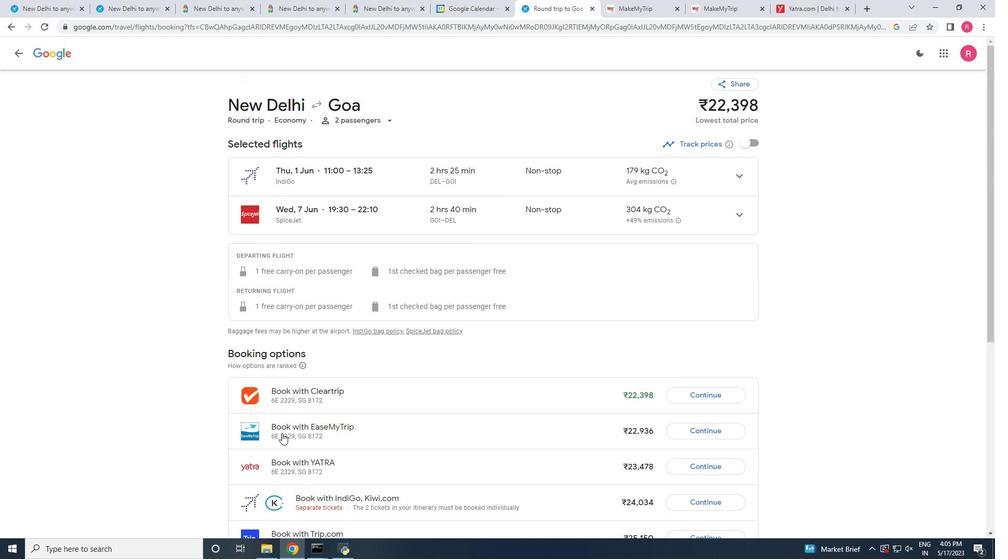 
Action: Mouse scrolled (286, 434) with delta (0, 0)
Screenshot: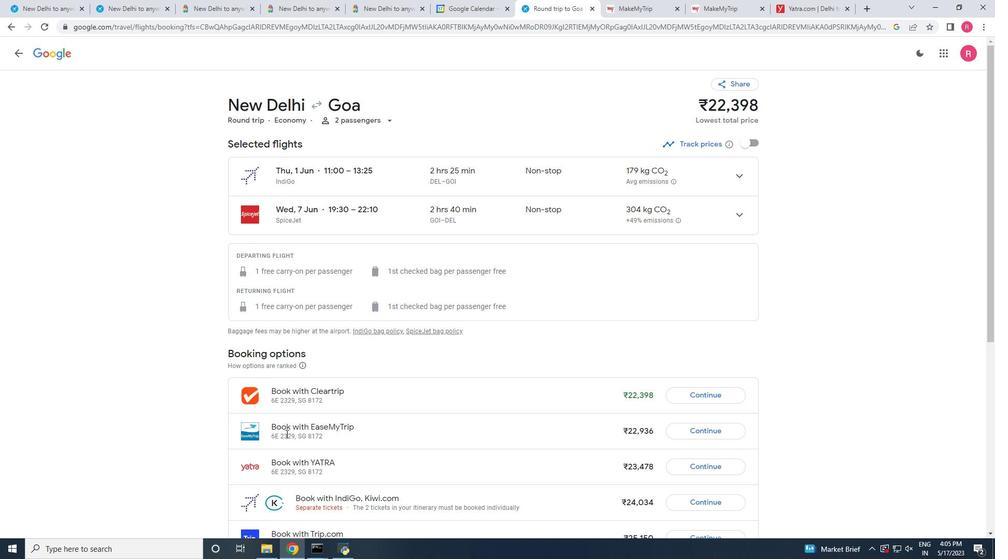 
Action: Mouse scrolled (286, 434) with delta (0, 0)
Screenshot: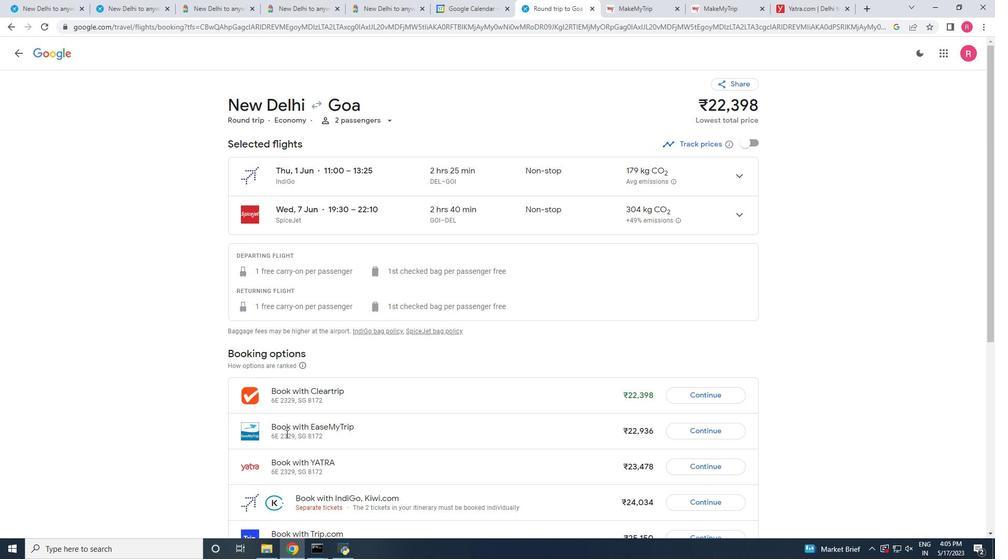 
Action: Mouse scrolled (286, 434) with delta (0, 0)
Screenshot: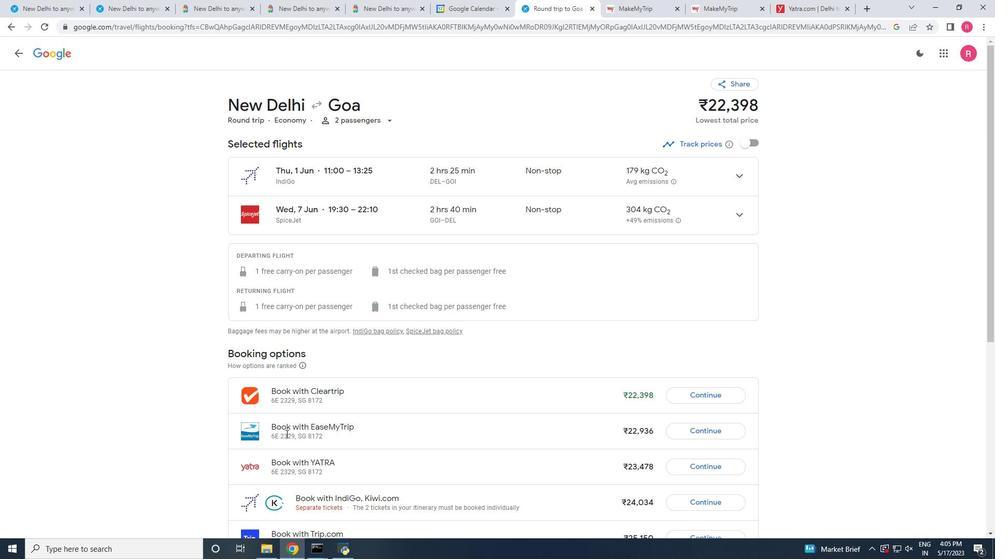 
Action: Mouse moved to (24, 55)
Screenshot: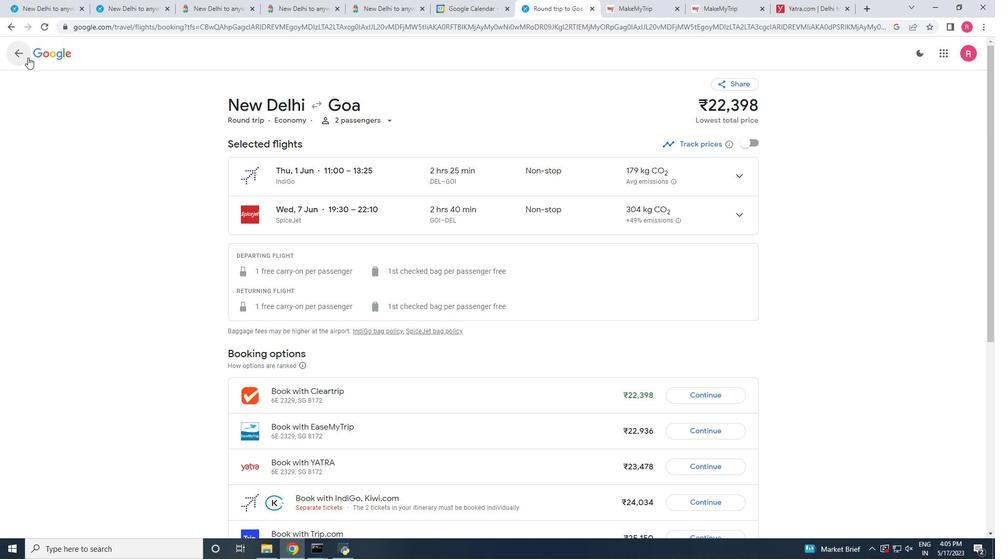 
Action: Mouse pressed left at (24, 55)
Screenshot: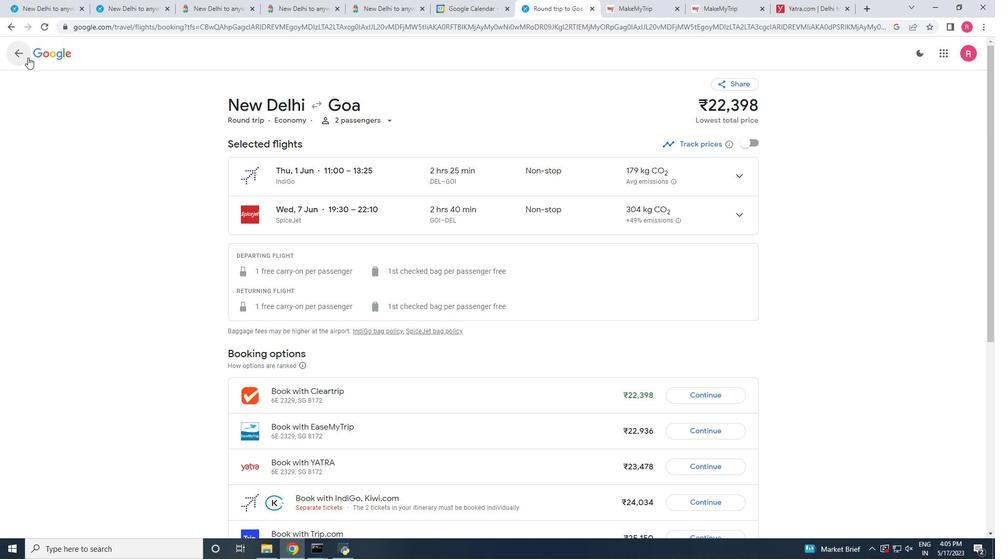 
Action: Mouse moved to (411, 385)
Screenshot: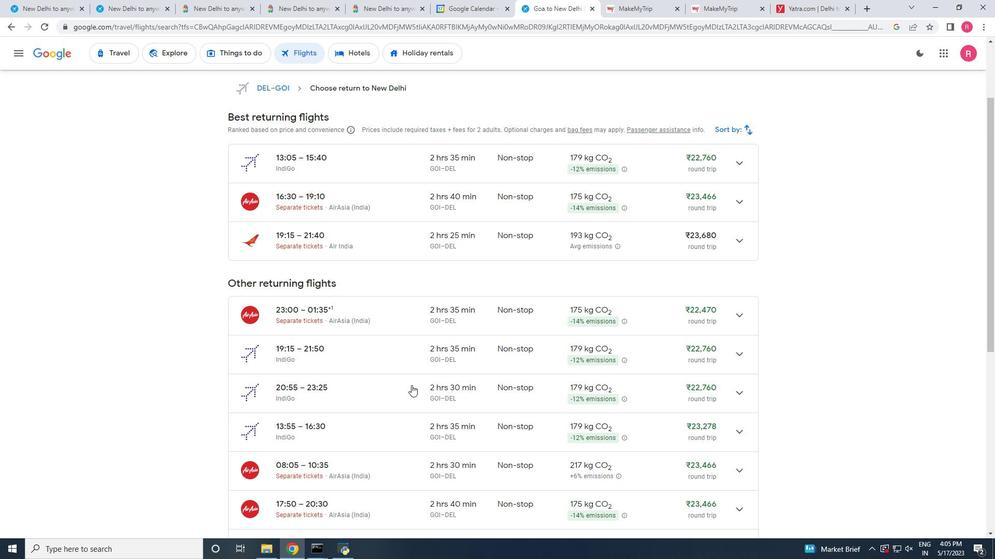 
Action: Mouse scrolled (411, 386) with delta (0, 0)
Screenshot: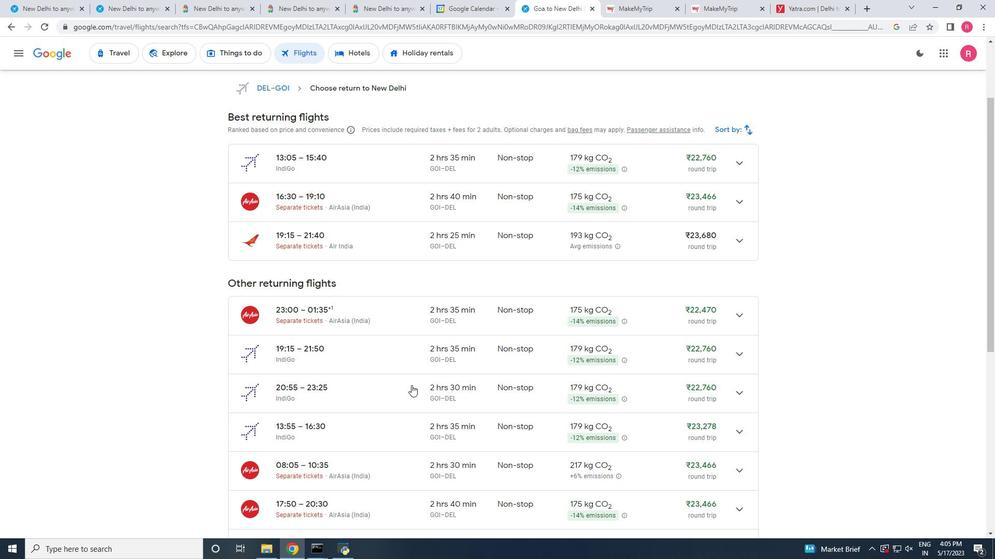 
Action: Mouse scrolled (411, 386) with delta (0, 0)
Screenshot: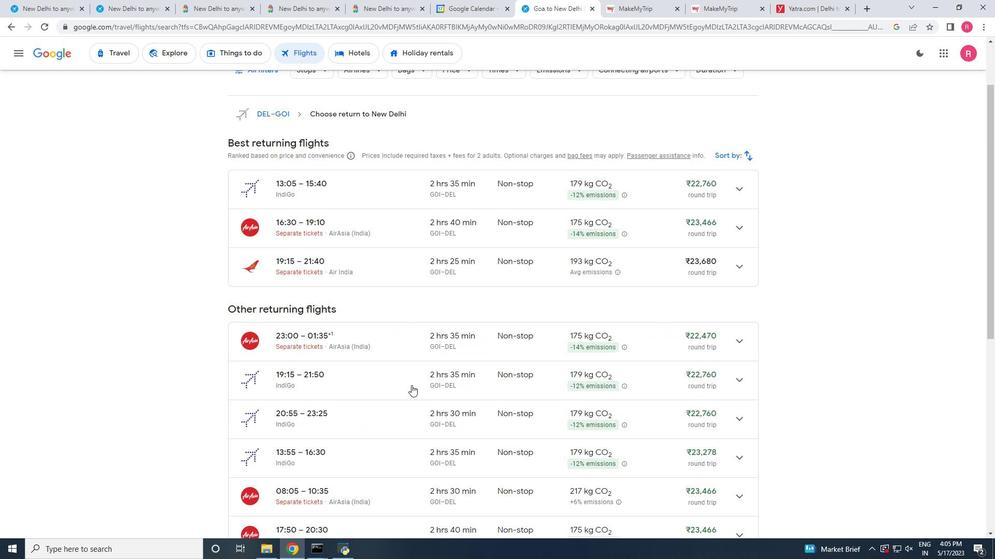 
Action: Mouse moved to (522, 455)
Screenshot: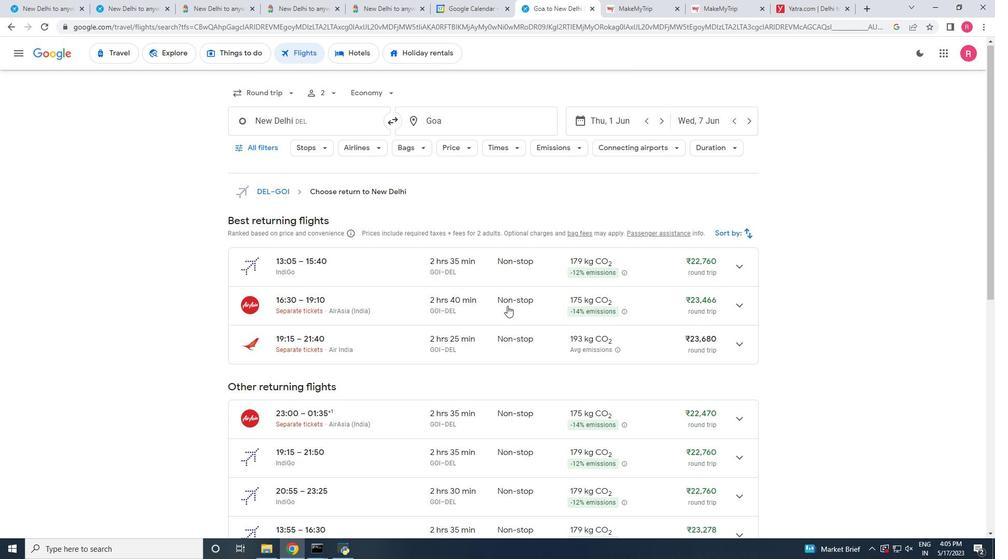 
Action: Mouse scrolled (522, 455) with delta (0, 0)
Screenshot: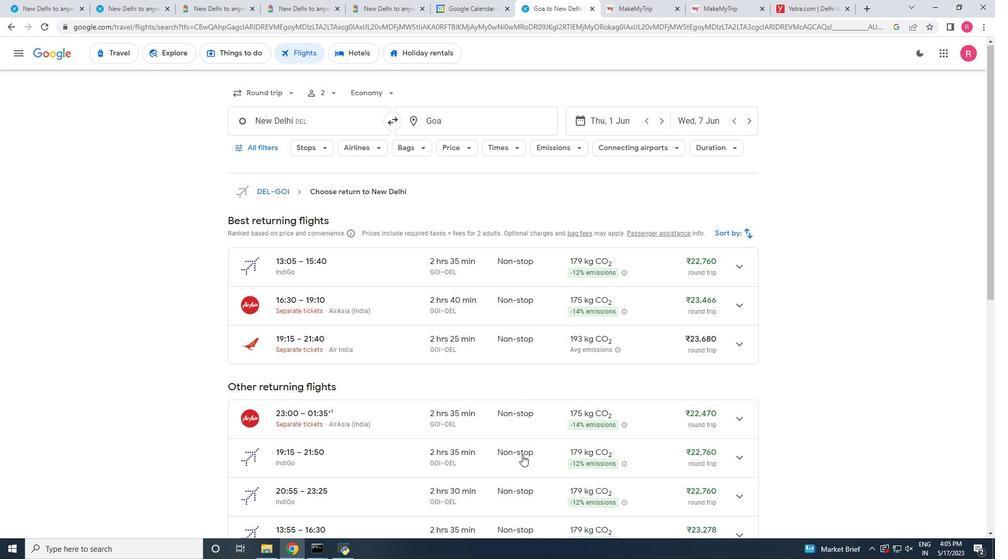 
Action: Mouse scrolled (522, 455) with delta (0, 0)
Screenshot: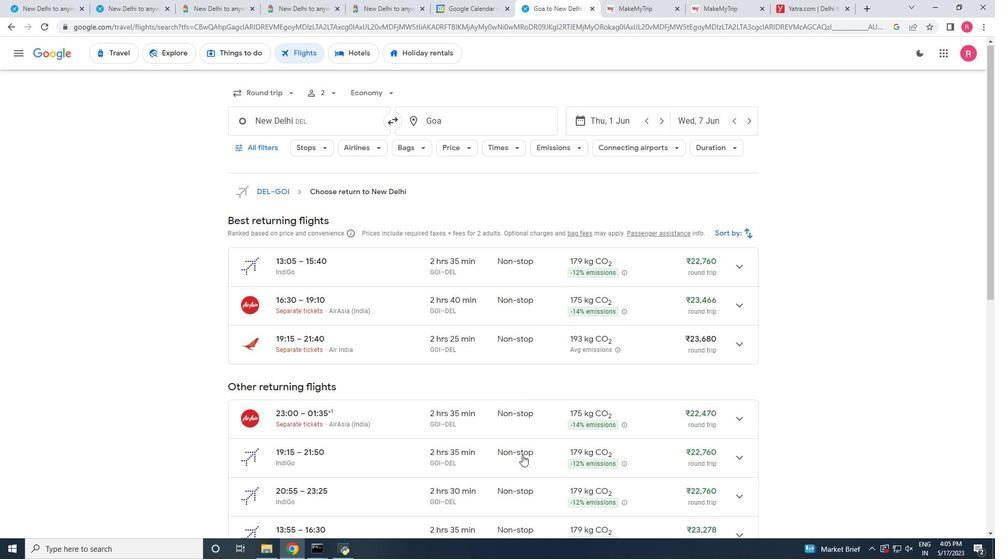 
Action: Mouse moved to (745, 316)
Screenshot: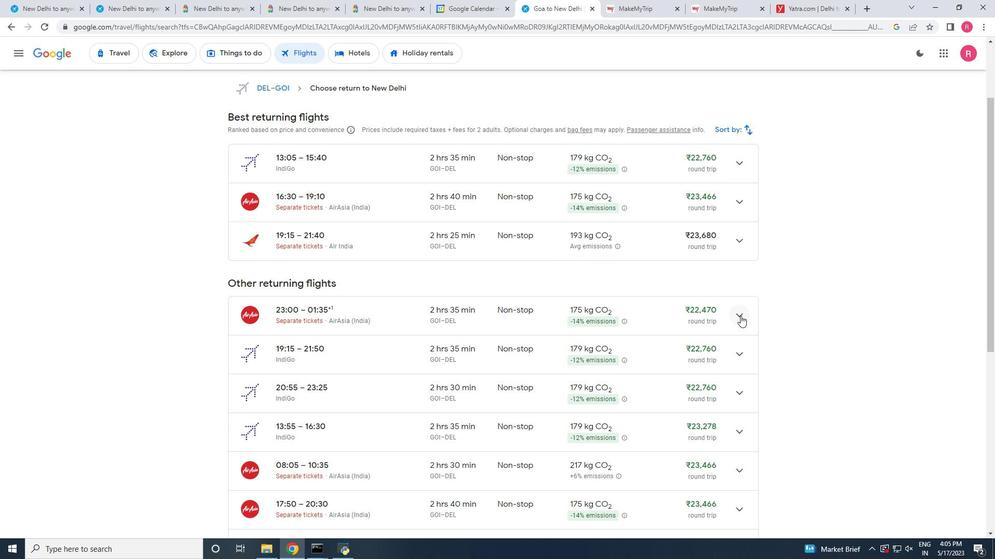 
Action: Mouse pressed left at (745, 316)
Screenshot: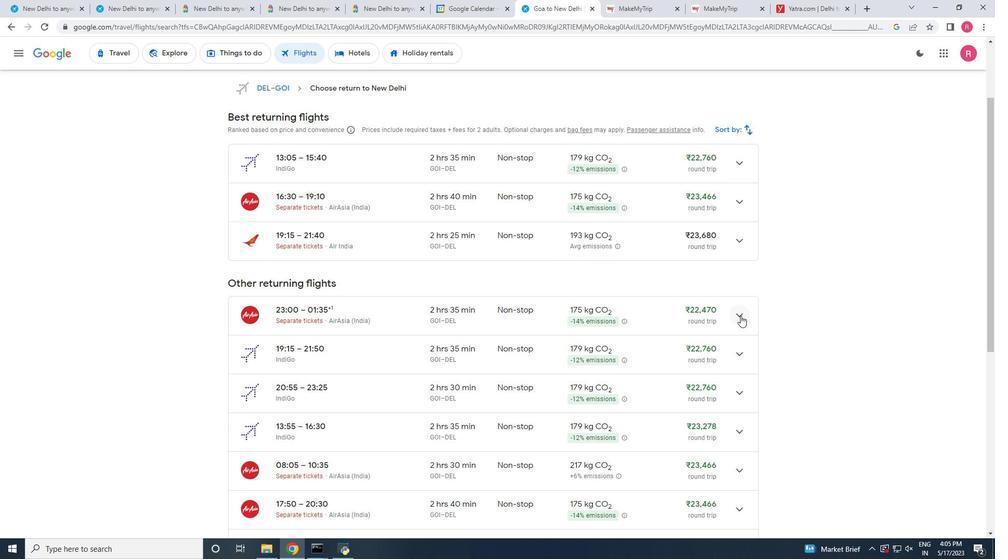 
Action: Mouse moved to (625, 313)
Screenshot: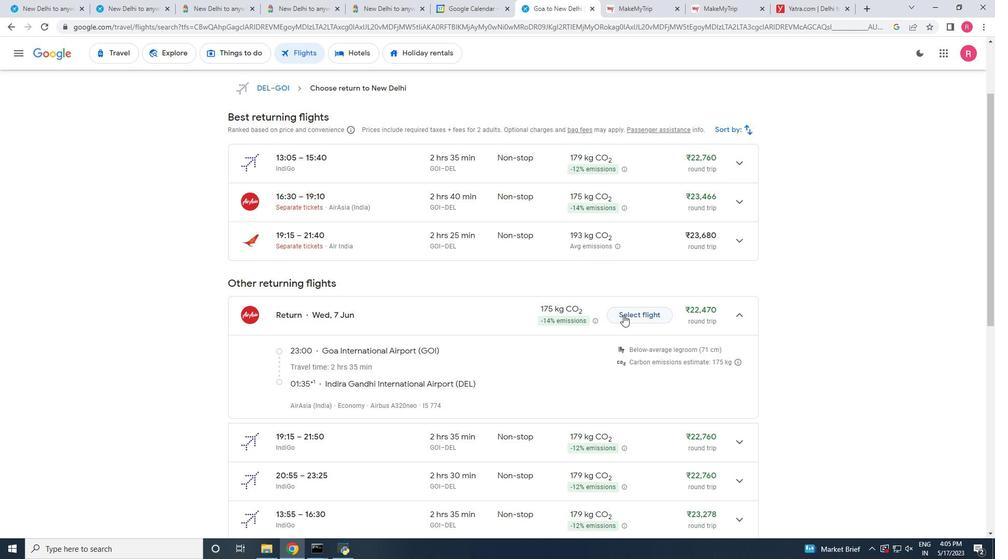 
Action: Mouse pressed left at (625, 313)
Screenshot: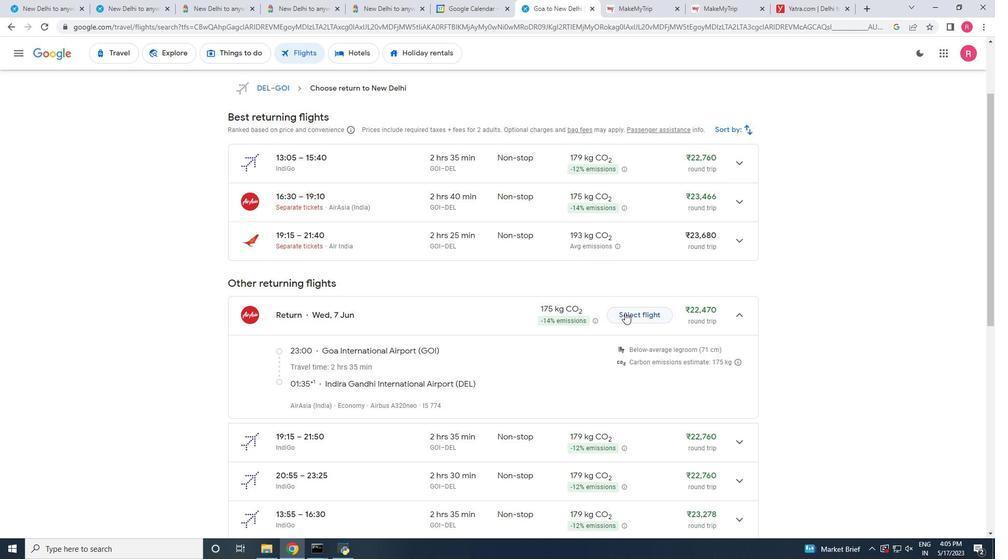 
Action: Mouse moved to (495, 380)
Screenshot: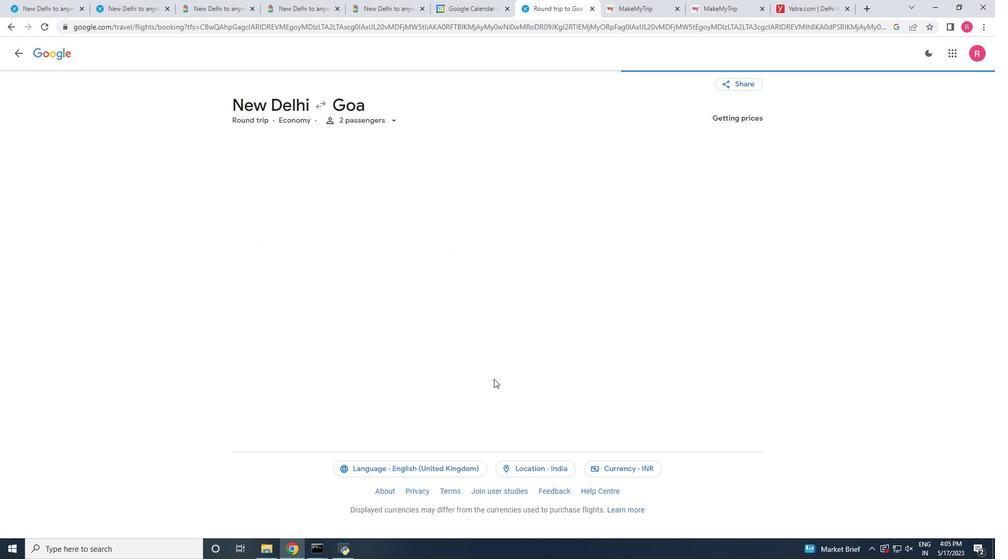 
Action: Mouse scrolled (495, 379) with delta (0, 0)
Screenshot: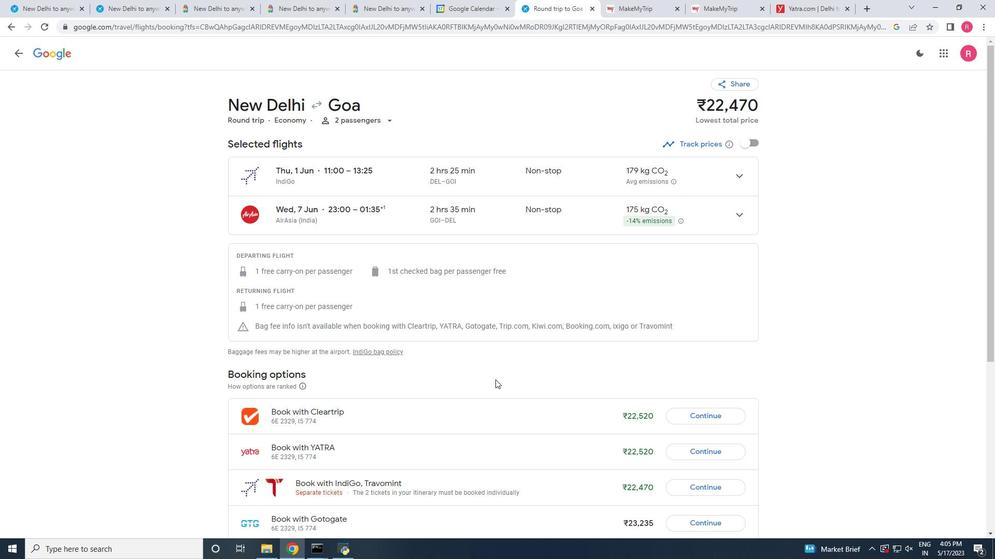 
Action: Mouse scrolled (495, 379) with delta (0, 0)
Screenshot: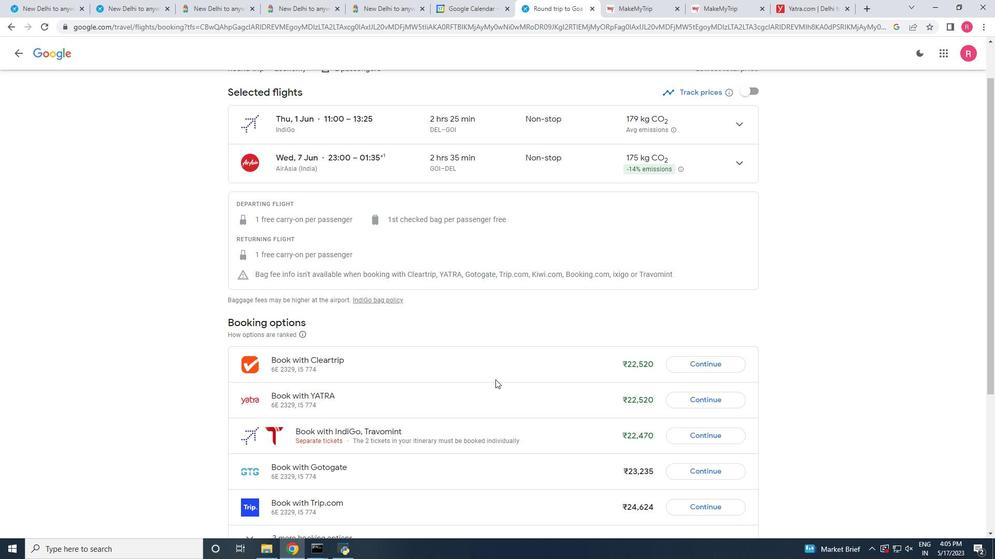 
Action: Mouse scrolled (495, 379) with delta (0, 0)
Screenshot: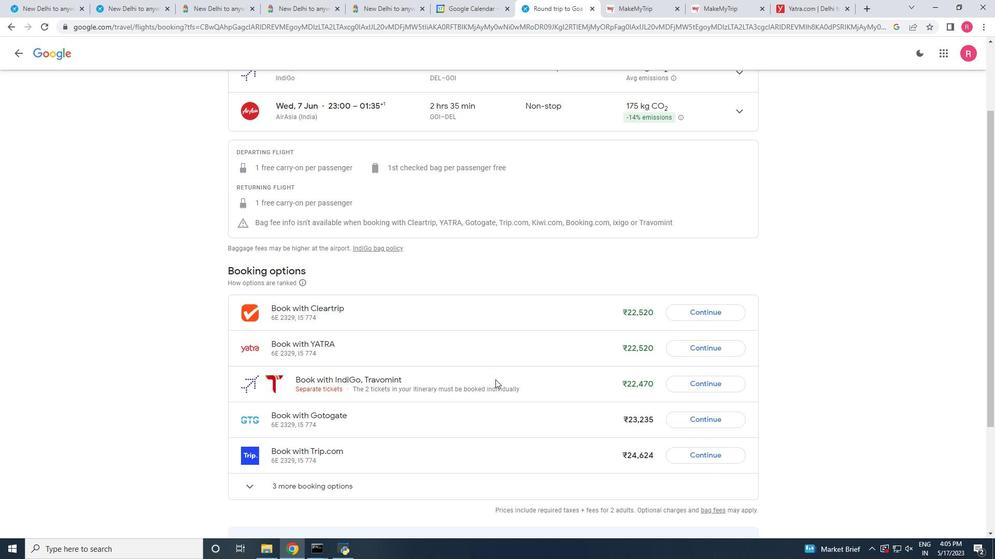 
Action: Mouse scrolled (495, 379) with delta (0, 0)
Screenshot: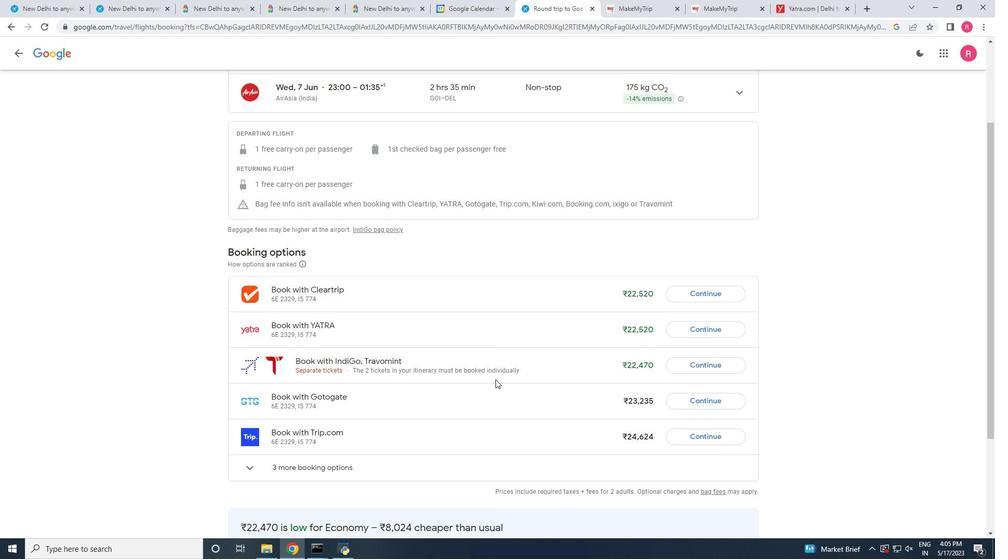 
Action: Mouse scrolled (495, 379) with delta (0, 0)
Screenshot: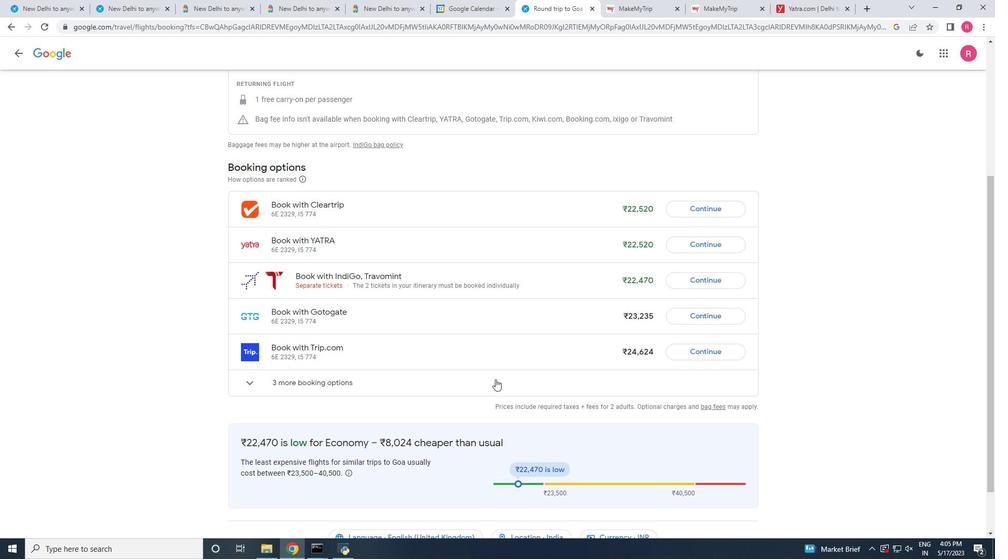 
Action: Mouse moved to (514, 427)
Screenshot: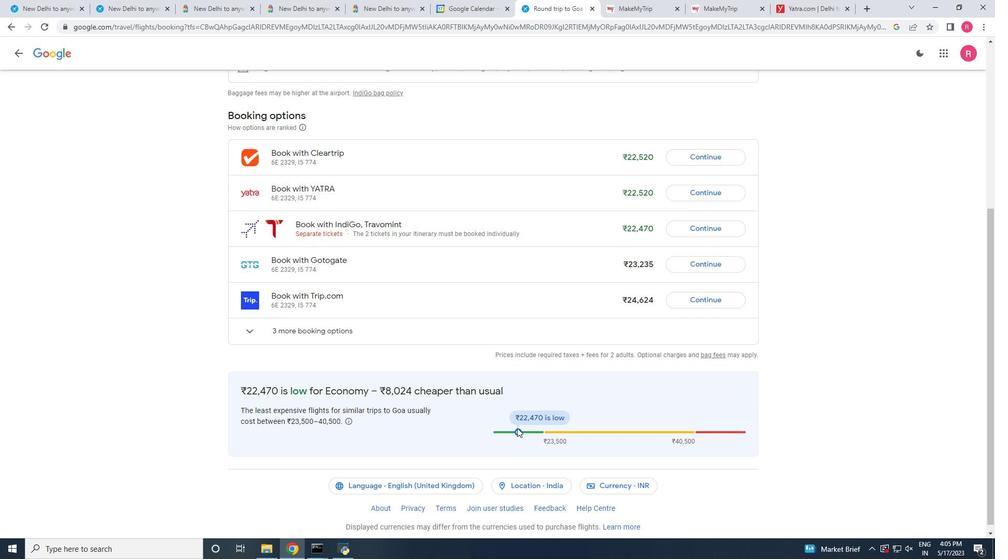 
Action: Mouse scrolled (514, 427) with delta (0, 0)
Screenshot: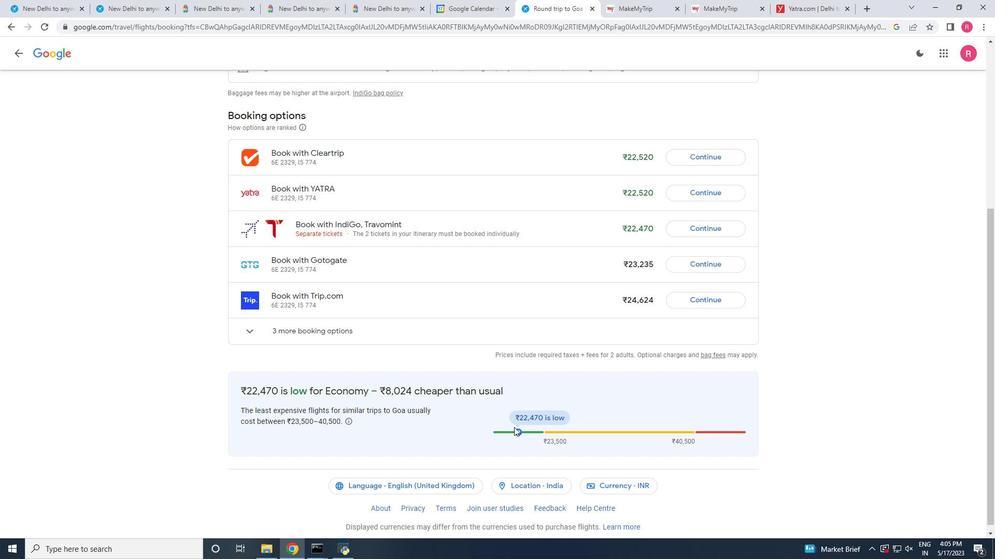 
Action: Mouse scrolled (514, 427) with delta (0, 0)
Screenshot: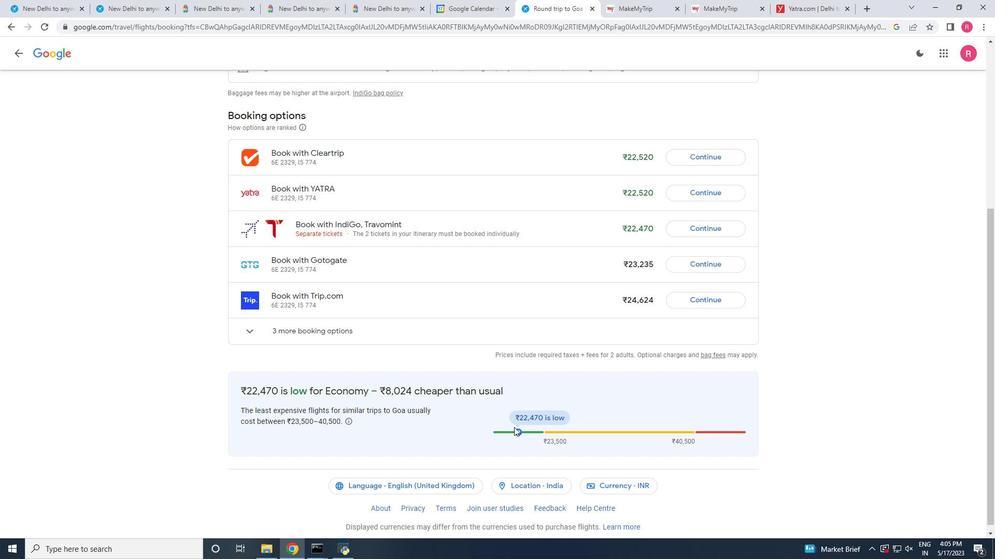 
Action: Mouse scrolled (514, 427) with delta (0, 0)
Screenshot: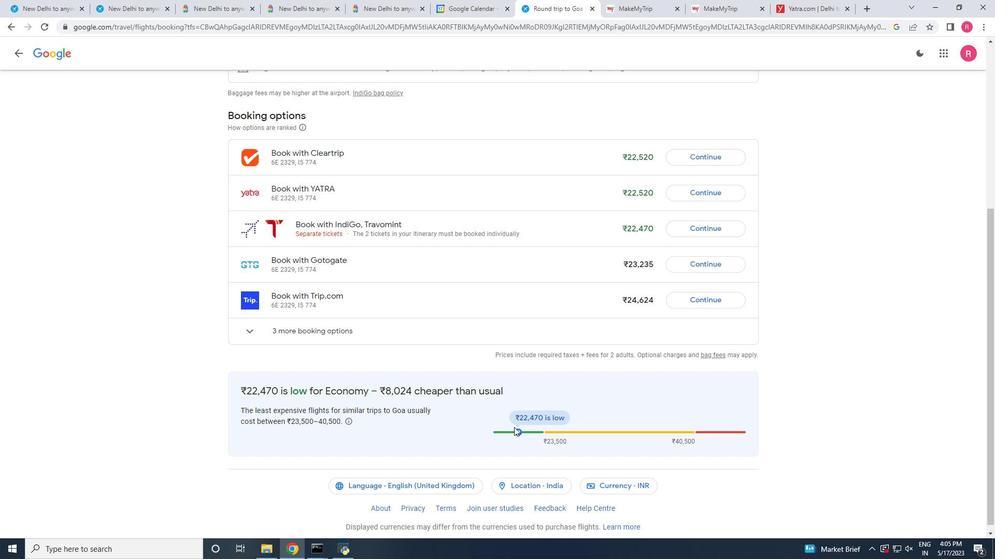 
Action: Mouse moved to (514, 427)
Screenshot: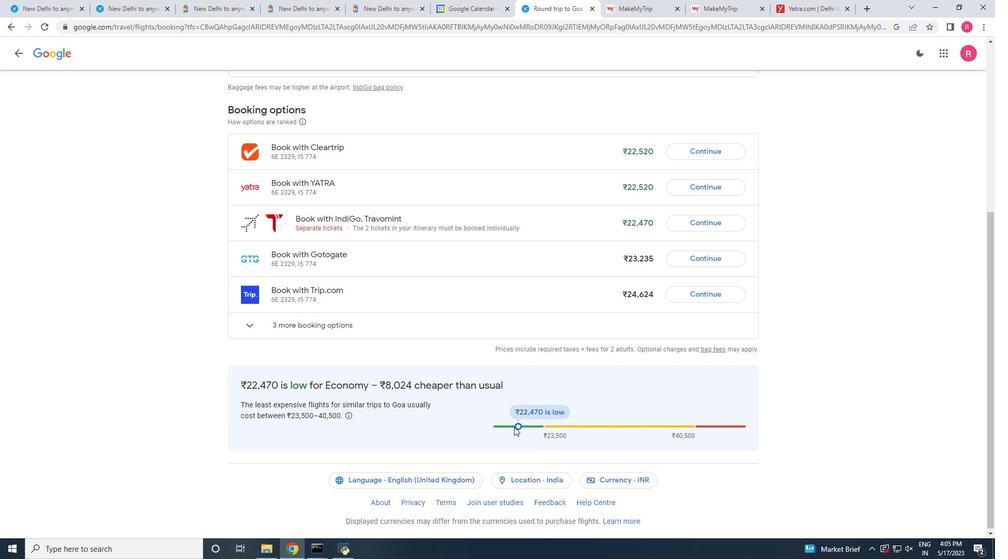 
Action: Mouse scrolled (514, 427) with delta (0, 0)
Screenshot: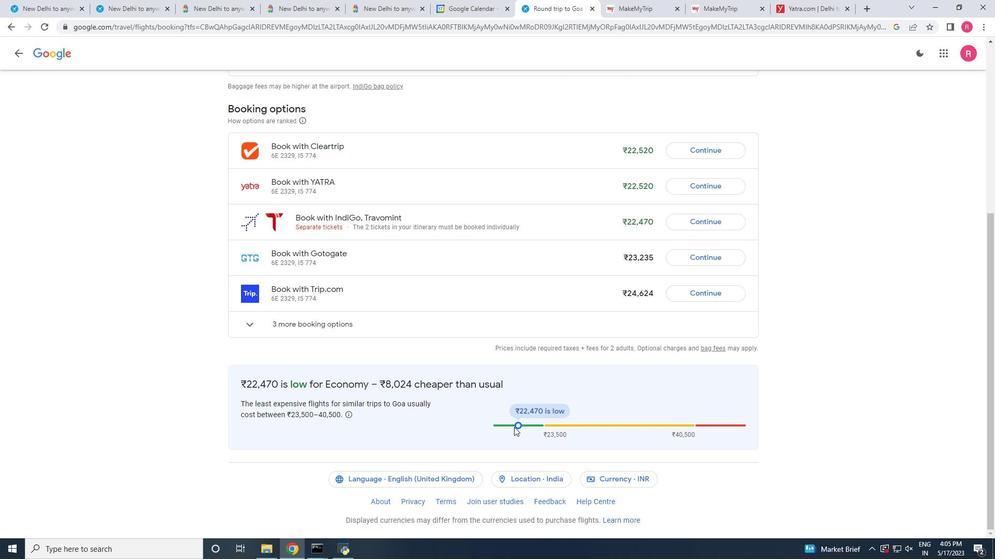 
Action: Mouse scrolled (514, 427) with delta (0, 0)
Screenshot: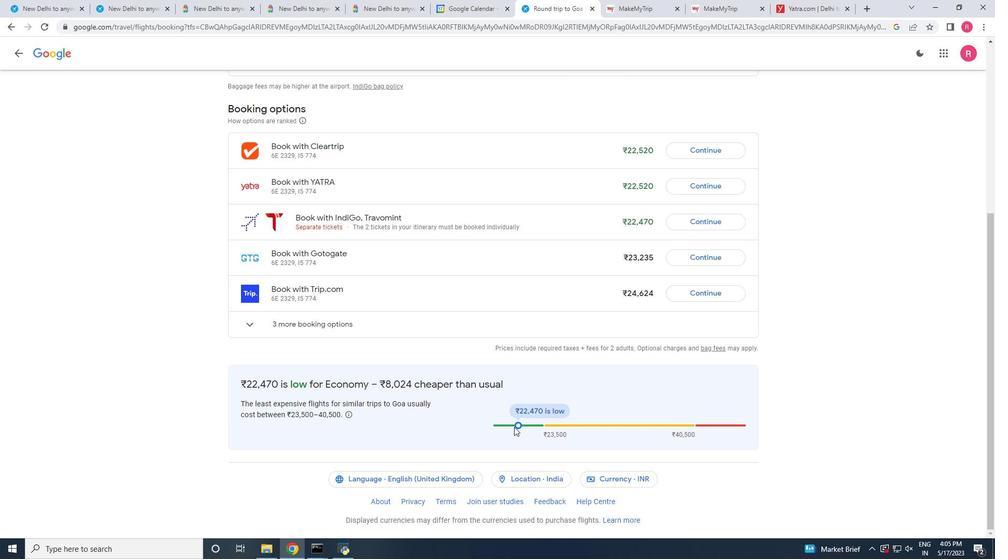 
Action: Mouse scrolled (514, 427) with delta (0, 0)
Screenshot: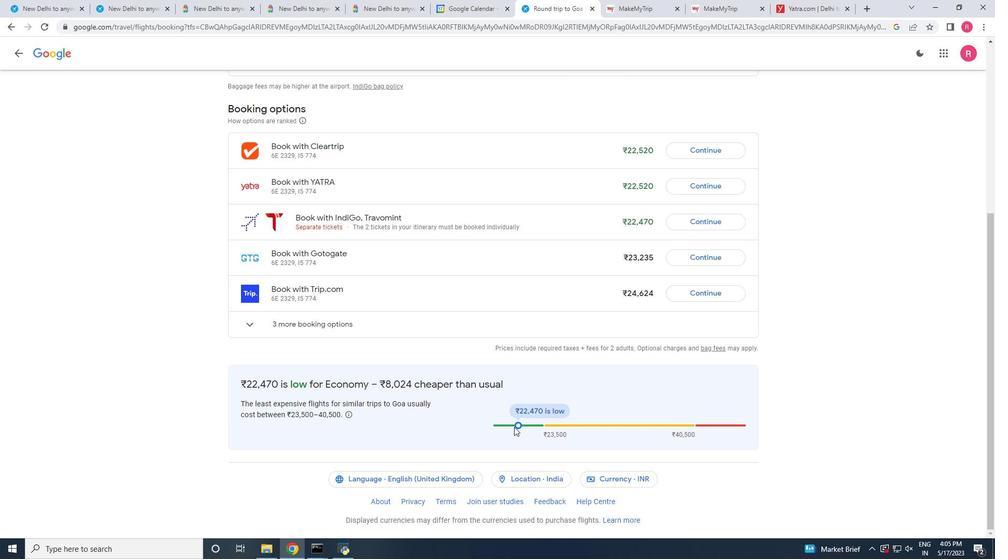 
Action: Mouse scrolled (514, 427) with delta (0, 0)
Screenshot: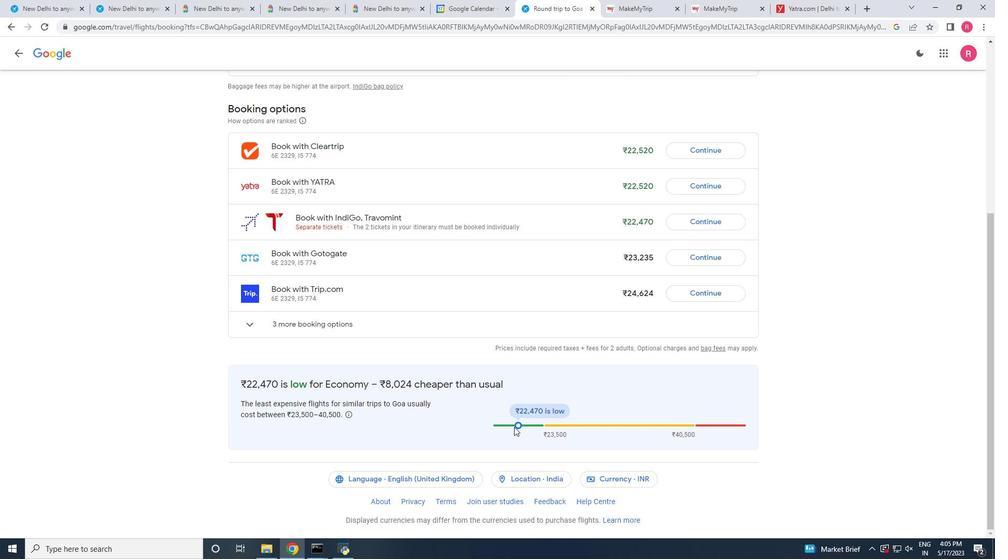 
Action: Mouse scrolled (514, 427) with delta (0, 0)
Screenshot: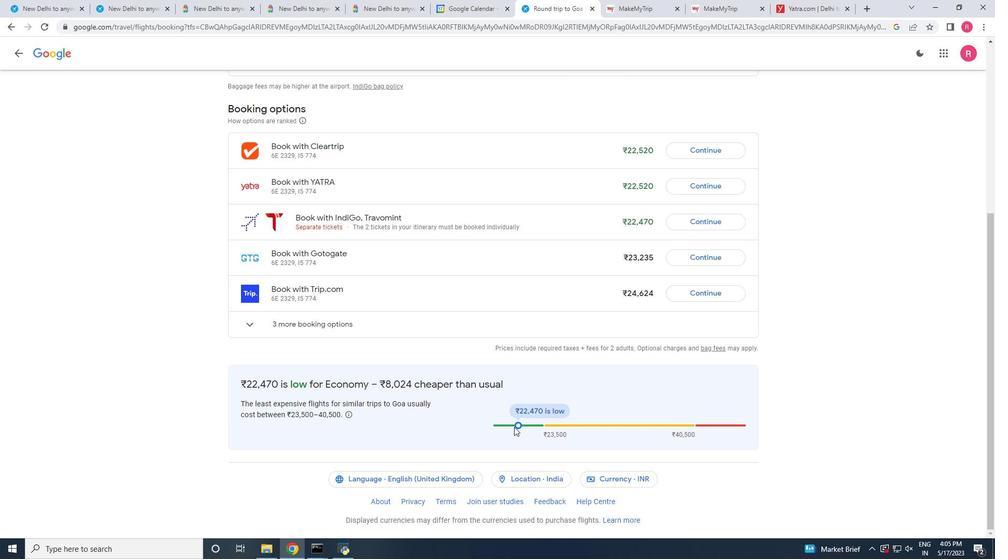 
Action: Mouse scrolled (514, 427) with delta (0, 0)
Screenshot: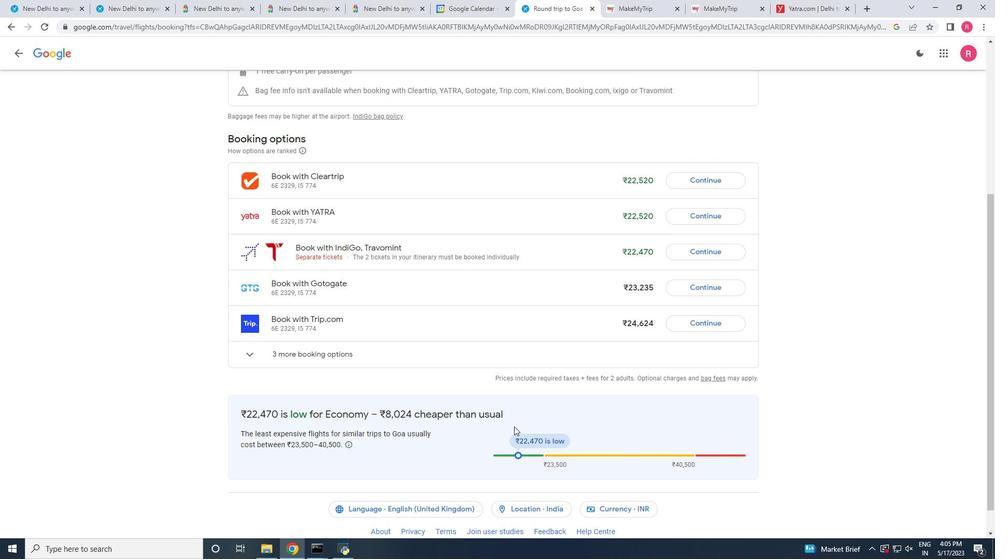 
Action: Mouse scrolled (514, 427) with delta (0, 0)
Screenshot: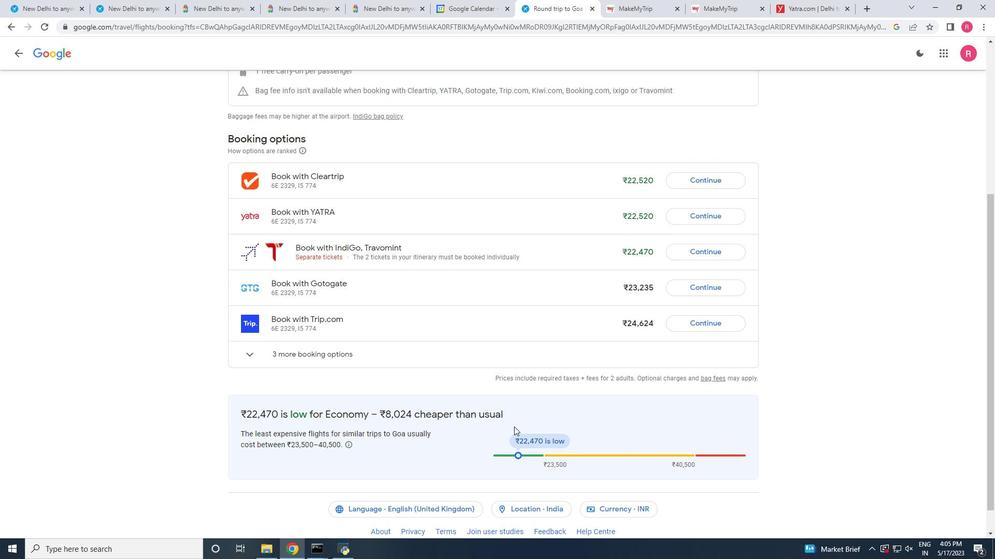 
Action: Mouse scrolled (514, 427) with delta (0, 0)
Screenshot: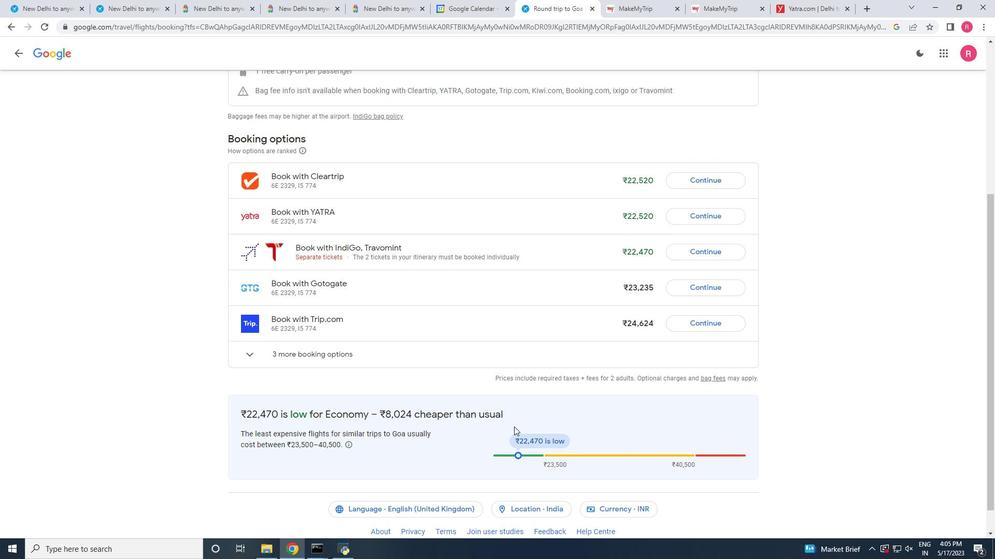 
Action: Mouse scrolled (514, 427) with delta (0, 0)
Screenshot: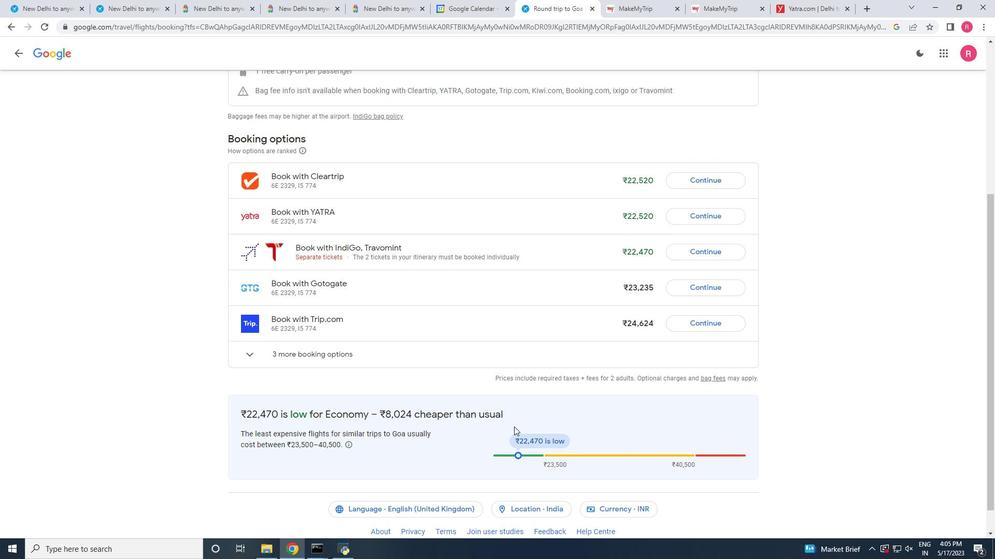 
Action: Mouse scrolled (514, 427) with delta (0, 0)
Screenshot: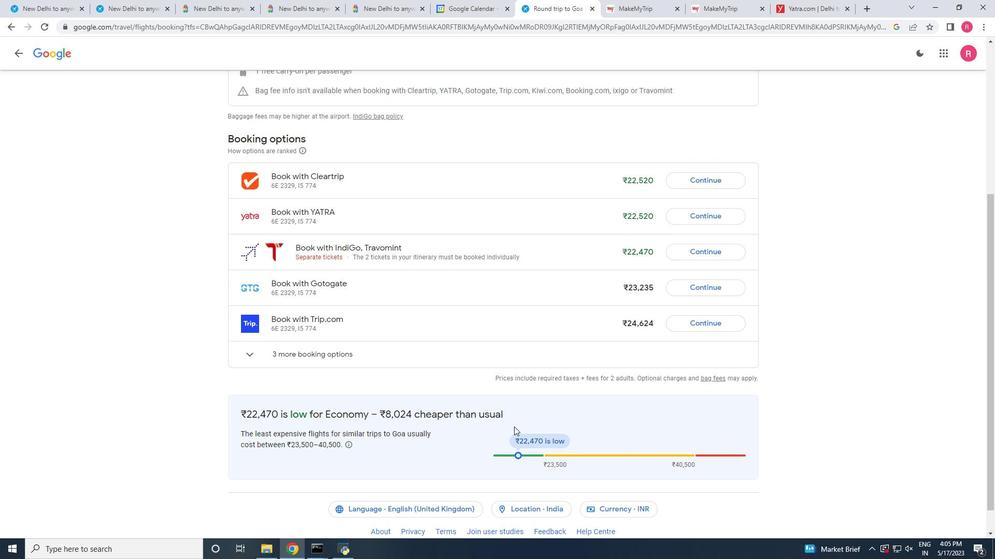 
Action: Mouse scrolled (514, 427) with delta (0, 0)
Screenshot: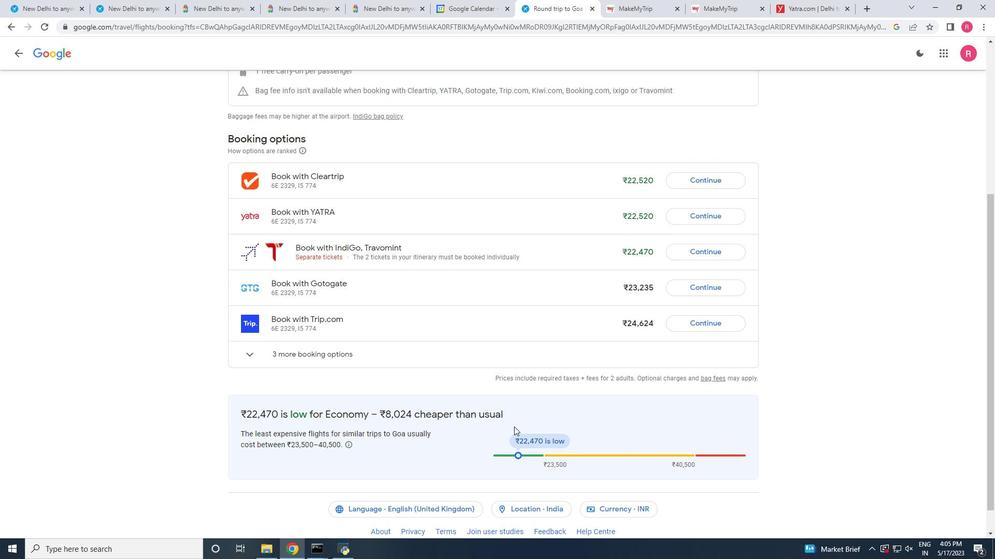 
Action: Mouse scrolled (514, 427) with delta (0, 0)
Screenshot: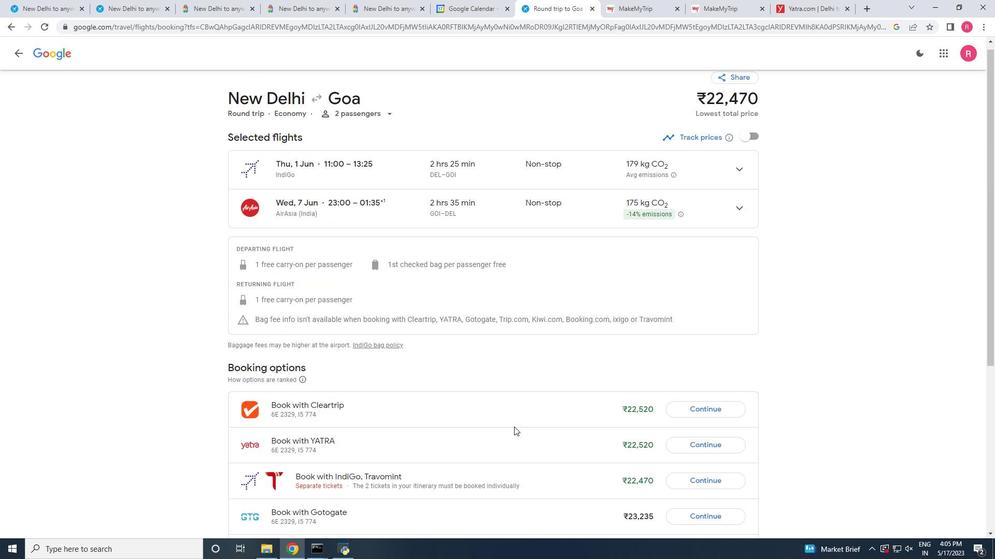 
Action: Mouse scrolled (514, 427) with delta (0, 0)
Screenshot: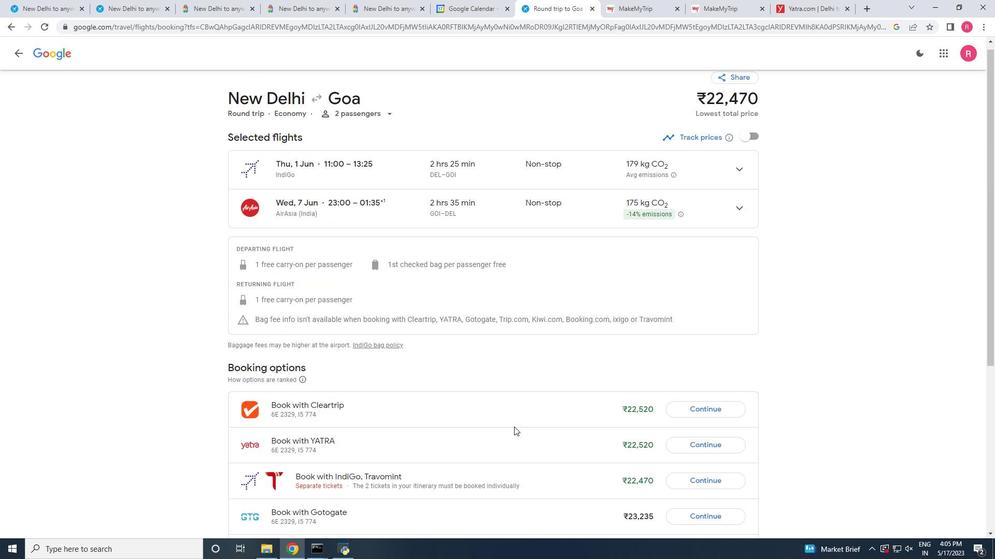 
Action: Mouse scrolled (514, 427) with delta (0, 0)
Screenshot: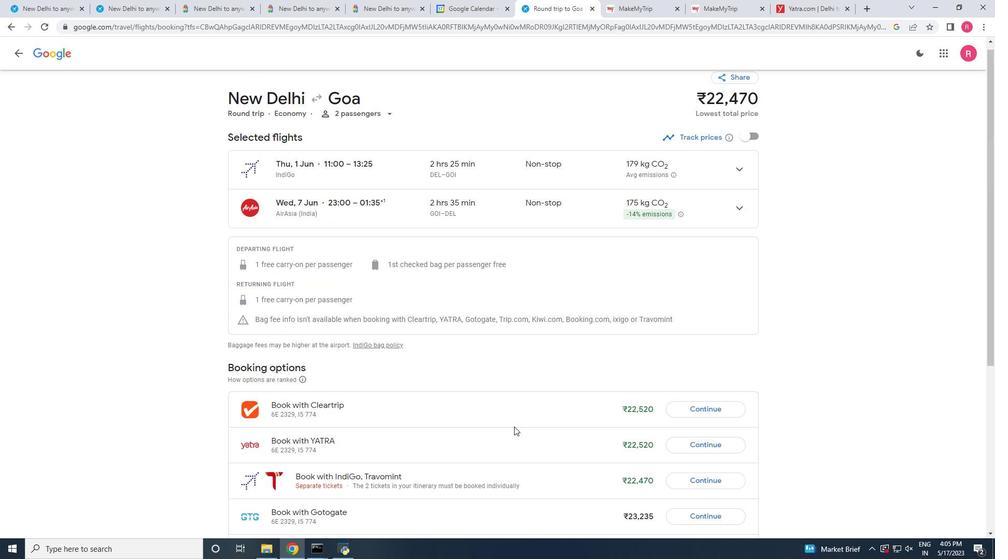 
Action: Mouse scrolled (514, 427) with delta (0, 0)
Screenshot: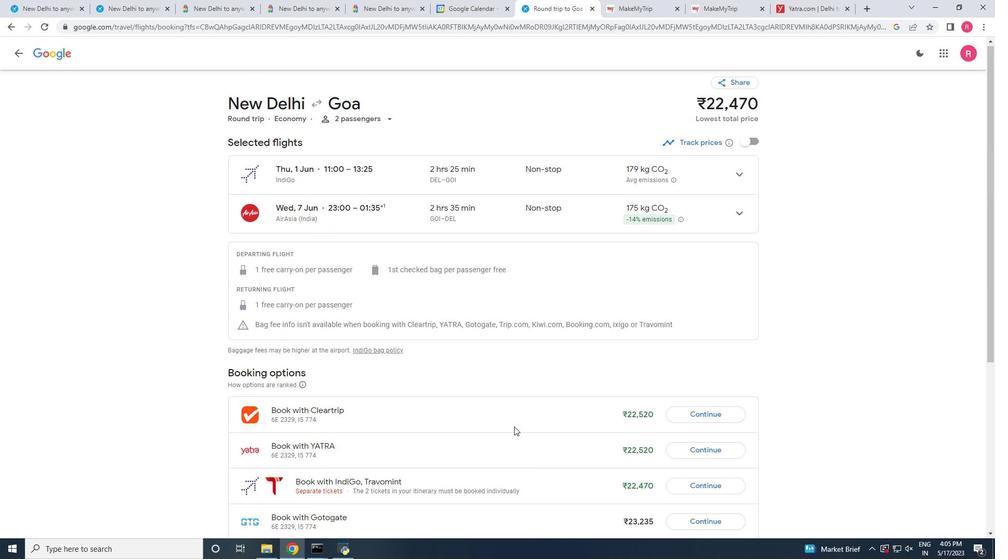 
Action: Mouse scrolled (514, 427) with delta (0, 0)
Screenshot: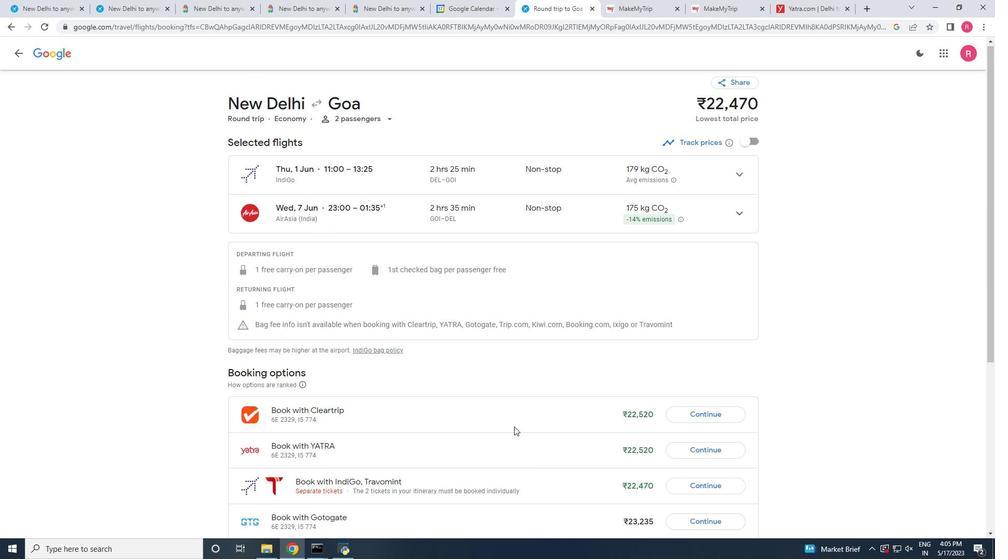 
Action: Mouse moved to (6, 56)
Screenshot: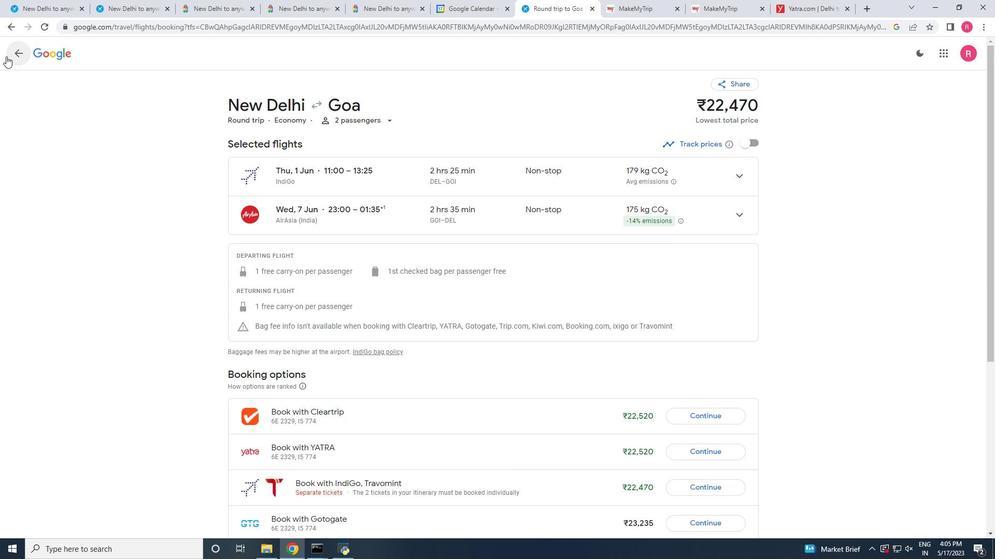 
Action: Mouse pressed left at (6, 56)
Screenshot: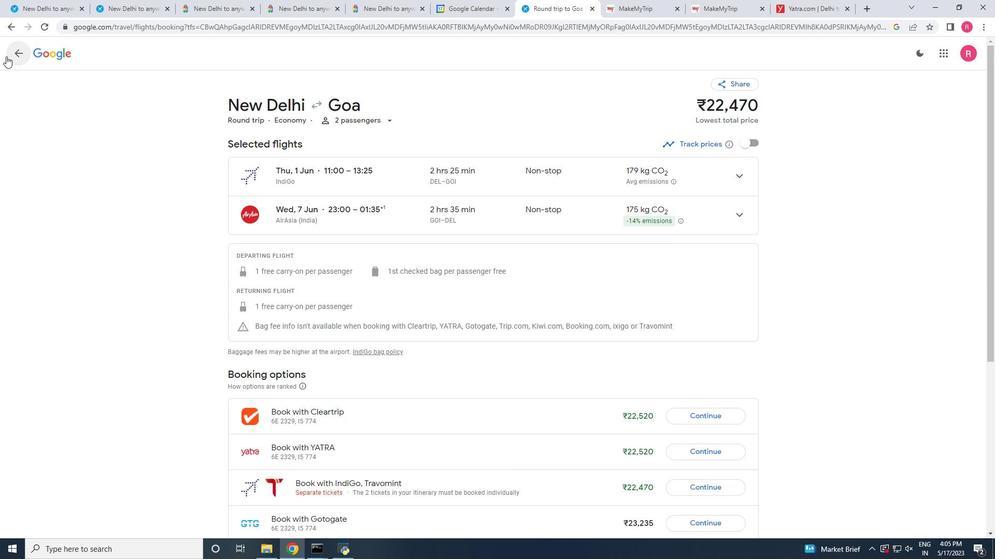 
Action: Mouse moved to (373, 261)
Screenshot: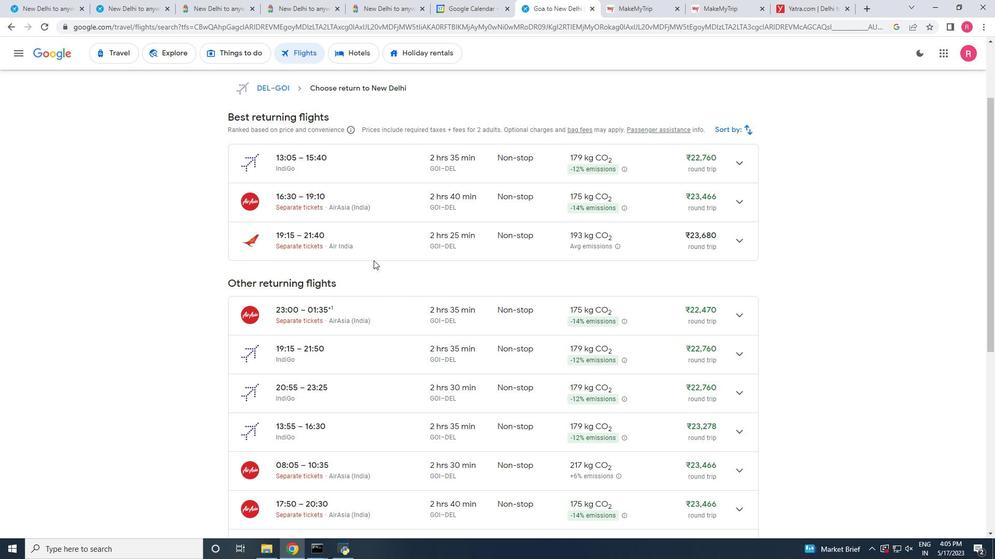 
Action: Mouse scrolled (373, 261) with delta (0, 0)
Screenshot: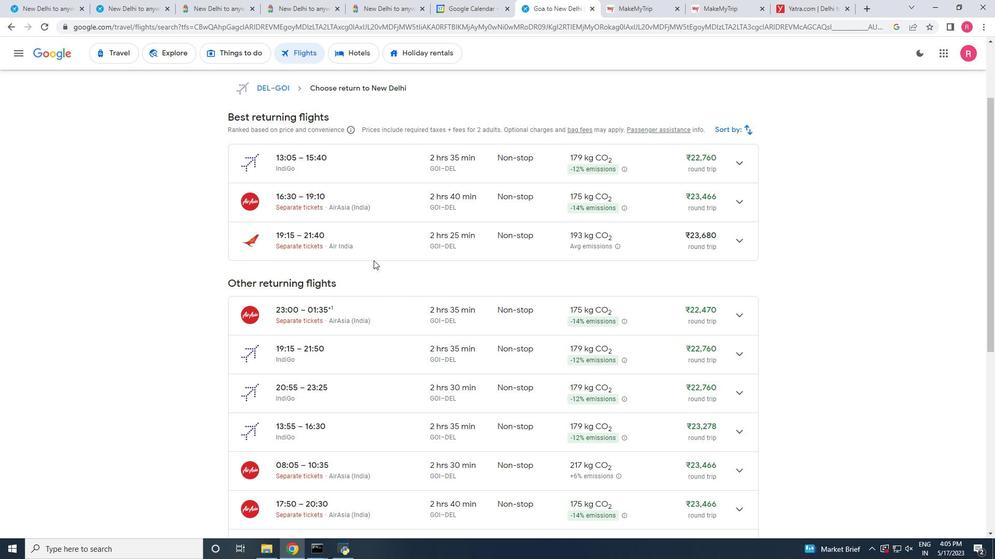 
Action: Mouse moved to (373, 266)
Screenshot: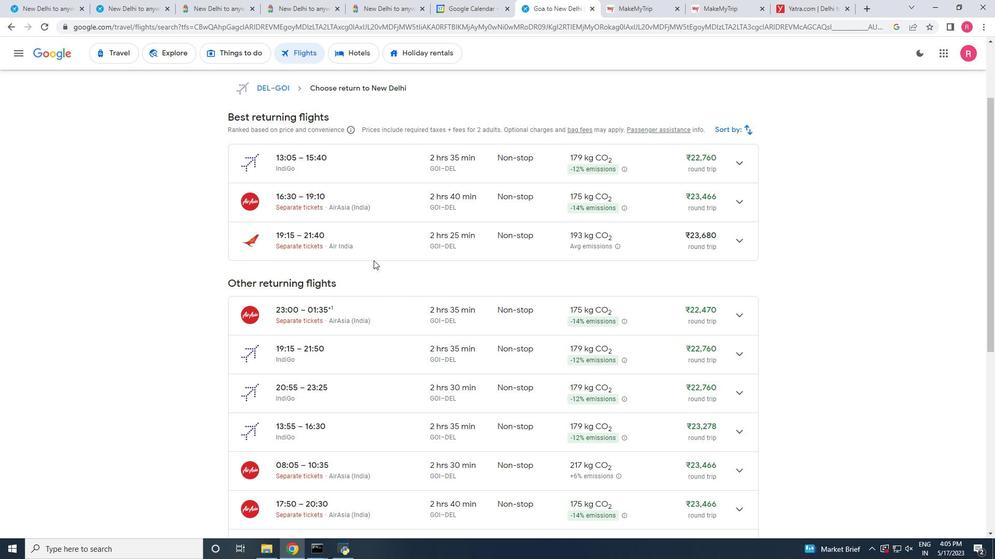 
Action: Mouse scrolled (373, 265) with delta (0, 0)
Screenshot: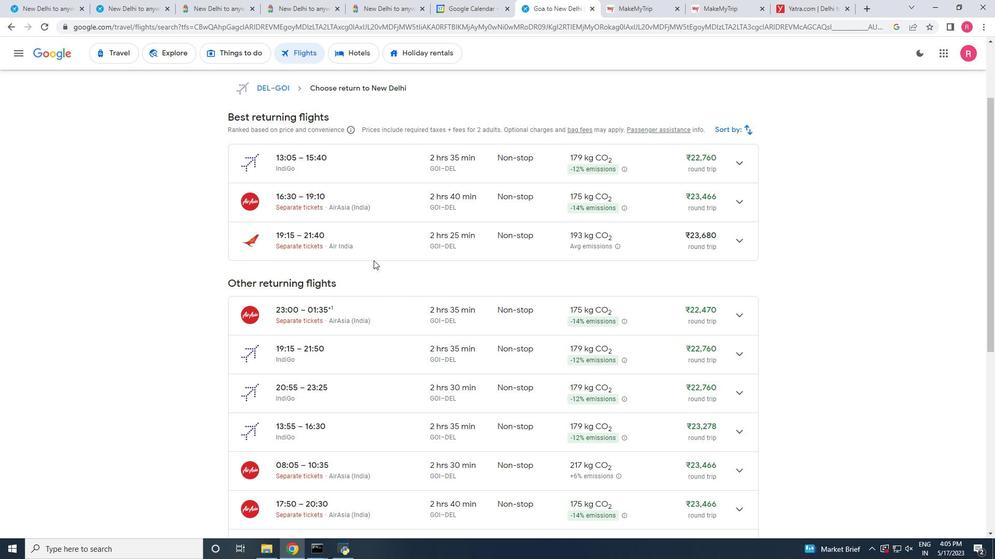 
Action: Mouse moved to (373, 267)
Screenshot: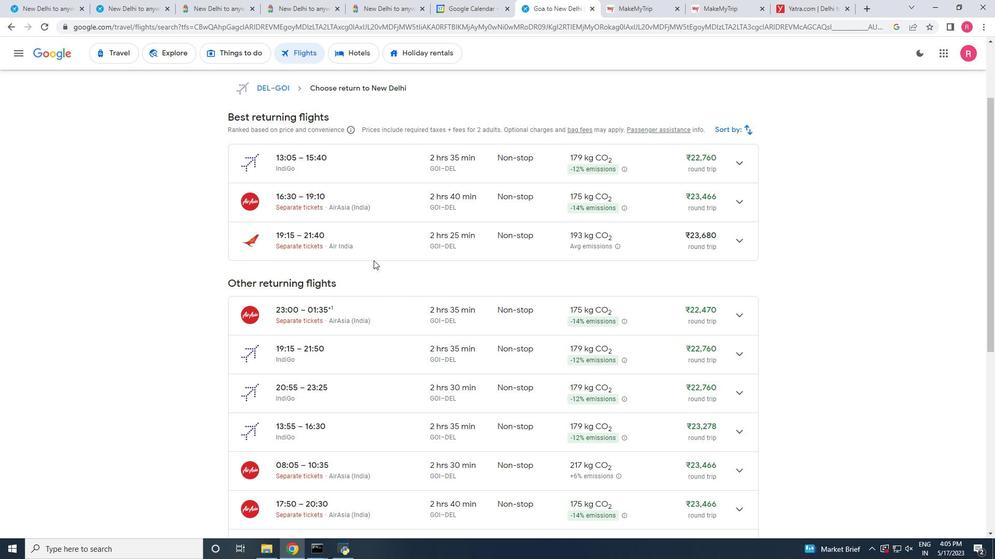 
Action: Mouse scrolled (373, 266) with delta (0, 0)
Screenshot: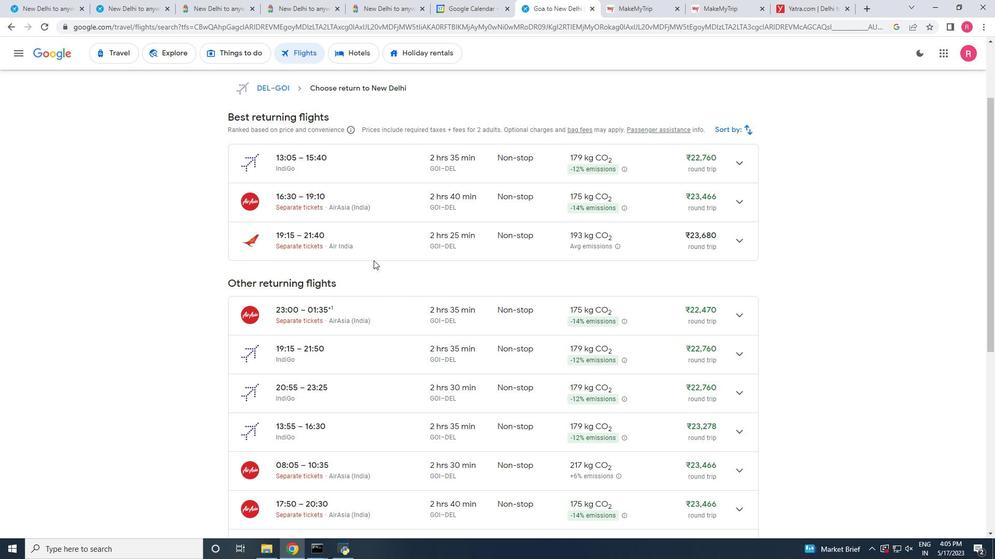 
Action: Mouse scrolled (373, 266) with delta (0, 0)
Screenshot: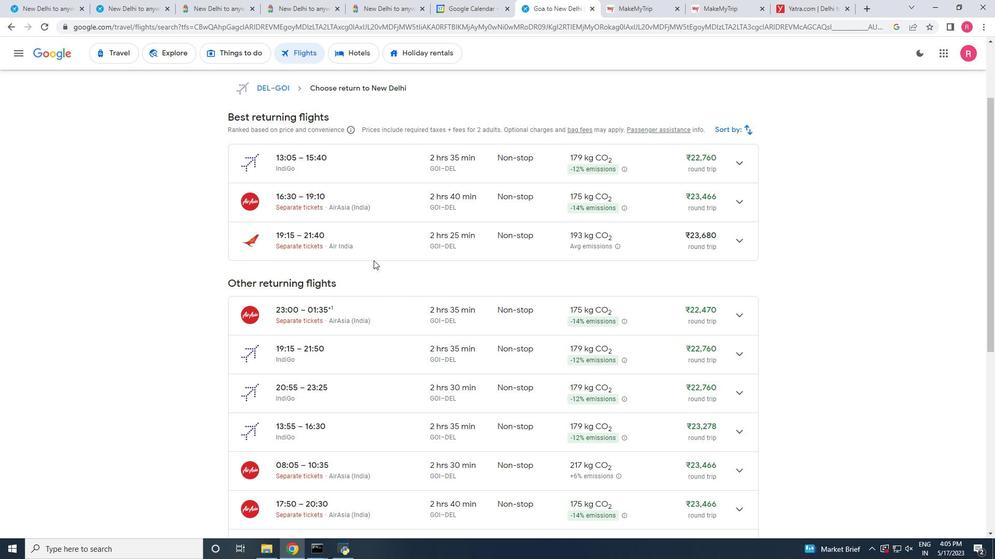 
Action: Mouse scrolled (373, 267) with delta (0, 0)
Screenshot: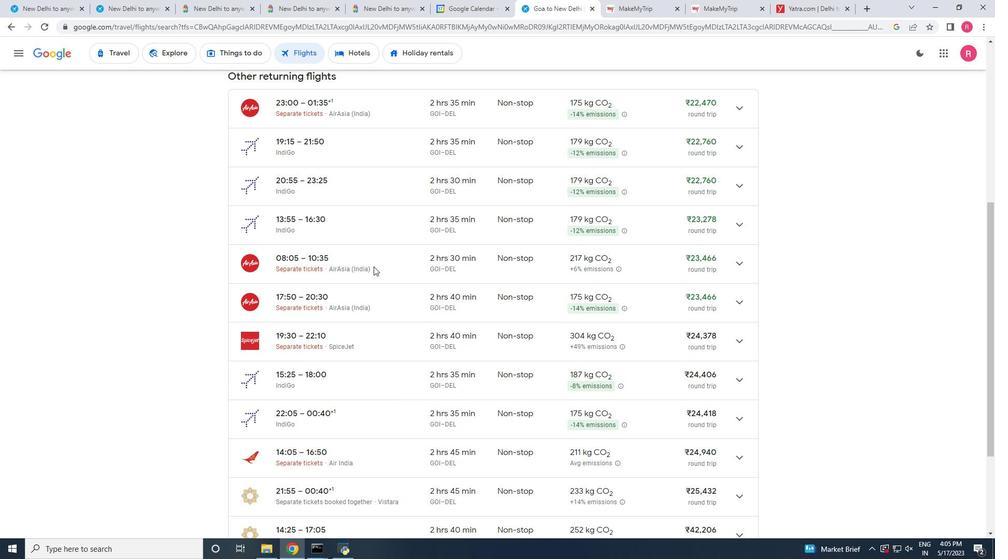 
Action: Mouse scrolled (373, 267) with delta (0, 0)
Screenshot: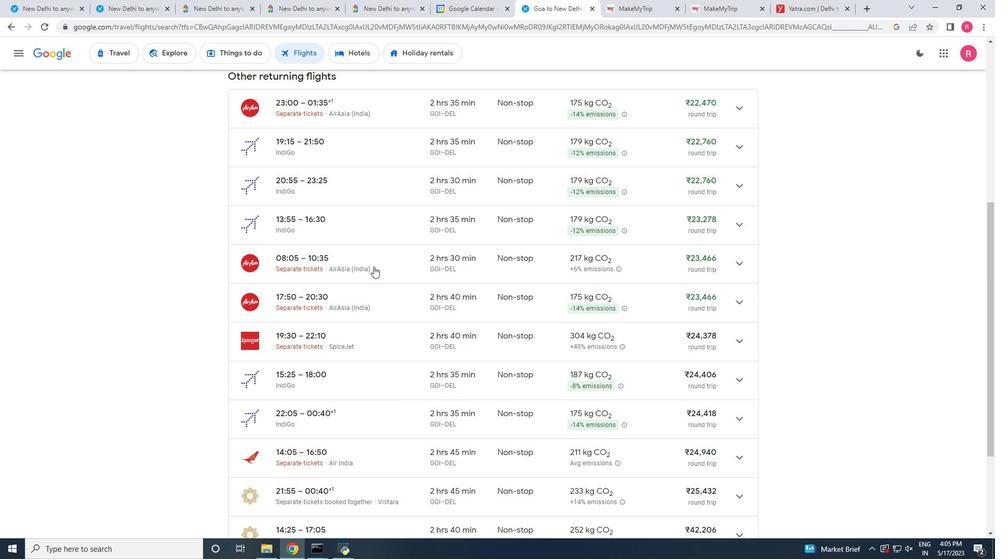 
Action: Mouse scrolled (373, 267) with delta (0, 0)
Screenshot: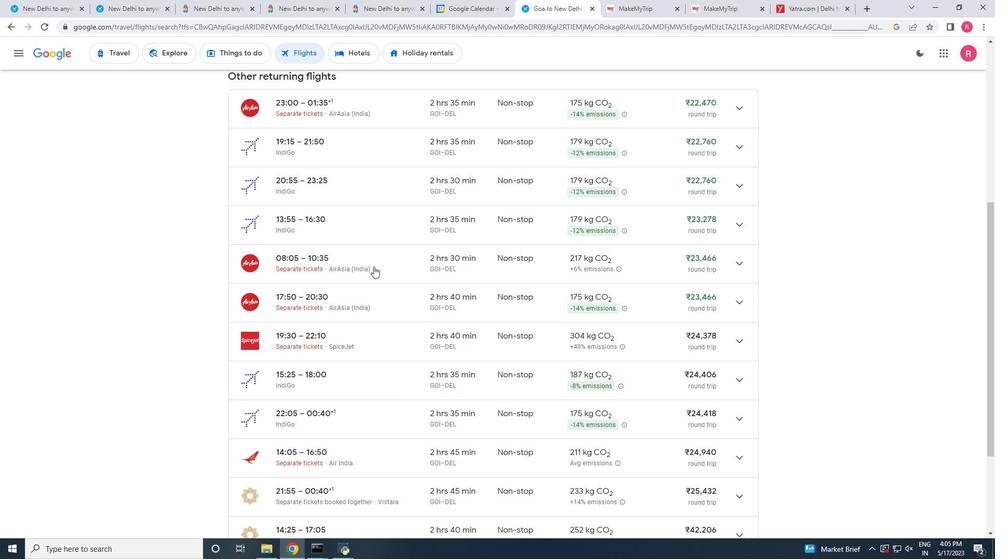 
Action: Mouse scrolled (373, 267) with delta (0, 0)
Screenshot: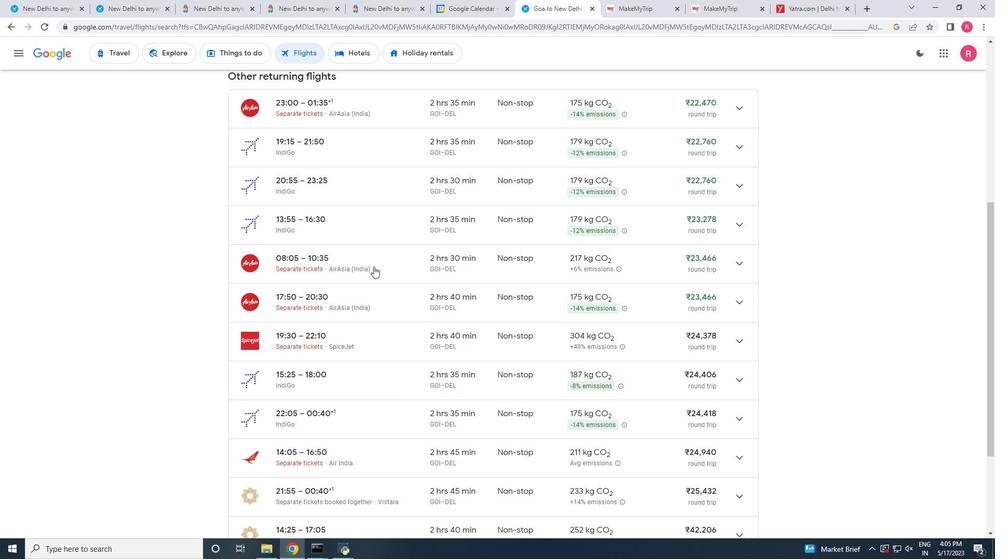 
Action: Mouse scrolled (373, 267) with delta (0, 0)
Screenshot: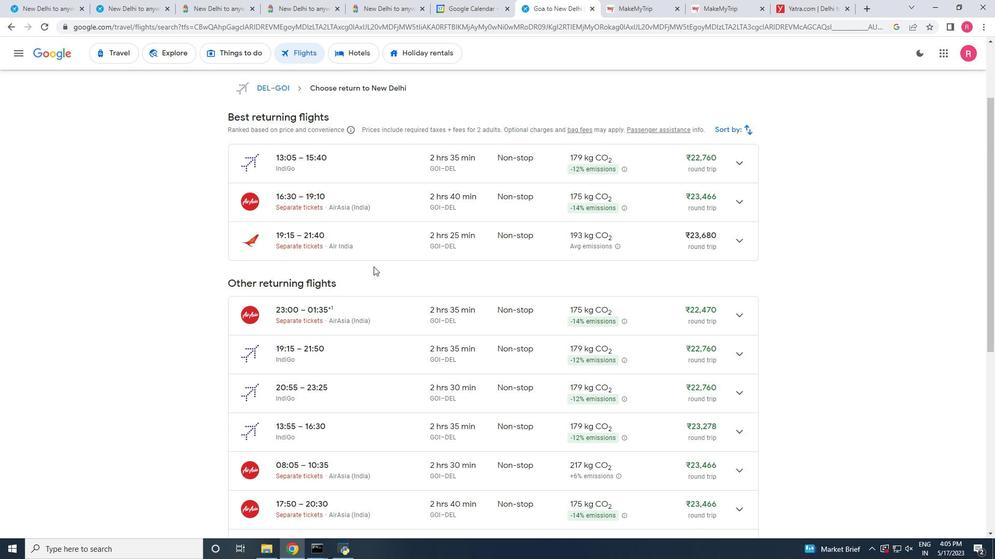 
Action: Mouse scrolled (373, 267) with delta (0, 0)
Screenshot: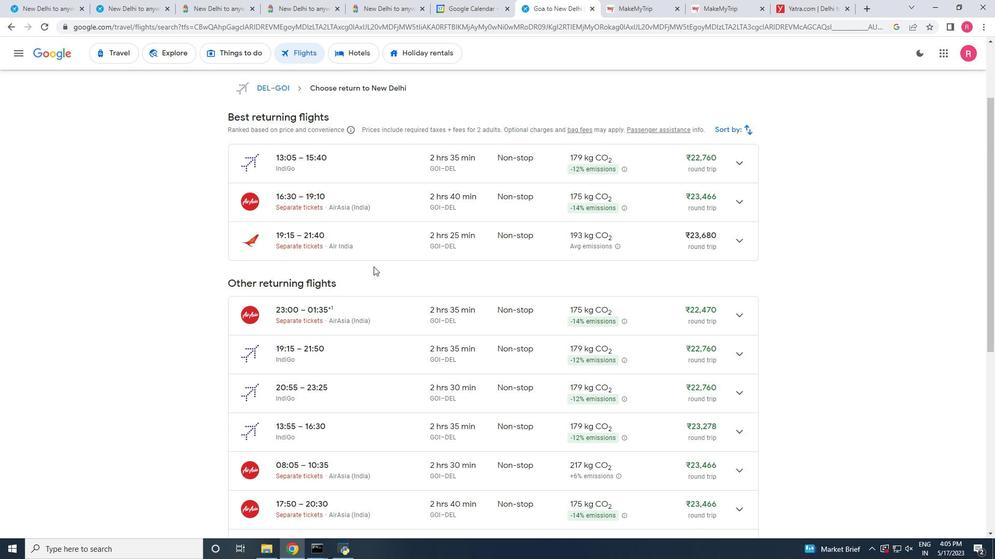 
Action: Mouse scrolled (373, 267) with delta (0, 0)
Screenshot: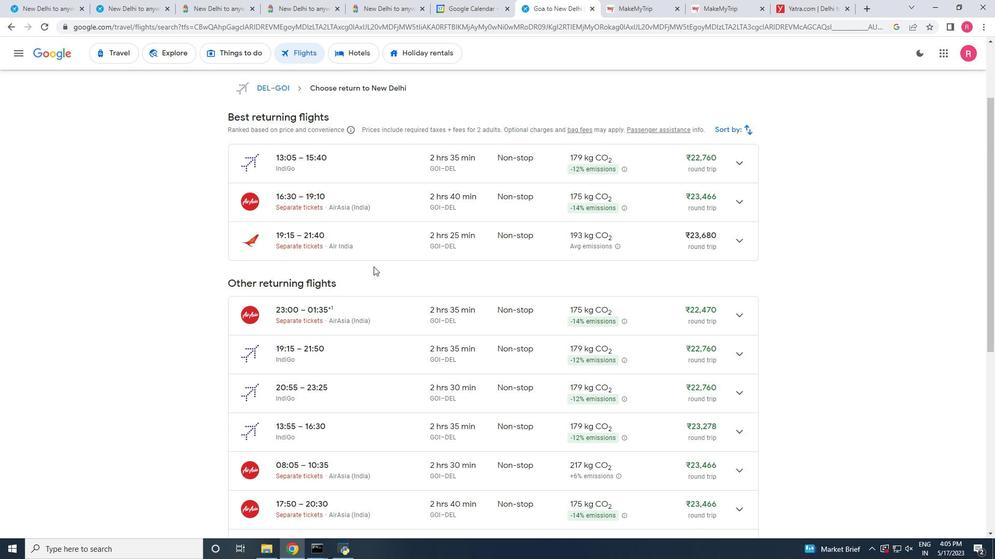 
Action: Mouse scrolled (373, 267) with delta (0, 0)
Screenshot: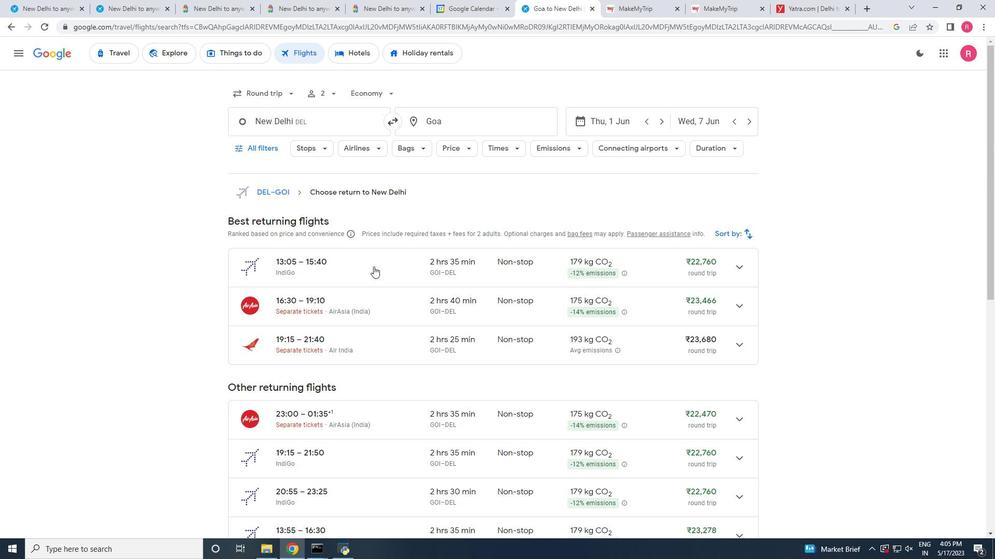 
Action: Mouse scrolled (373, 267) with delta (0, 0)
Screenshot: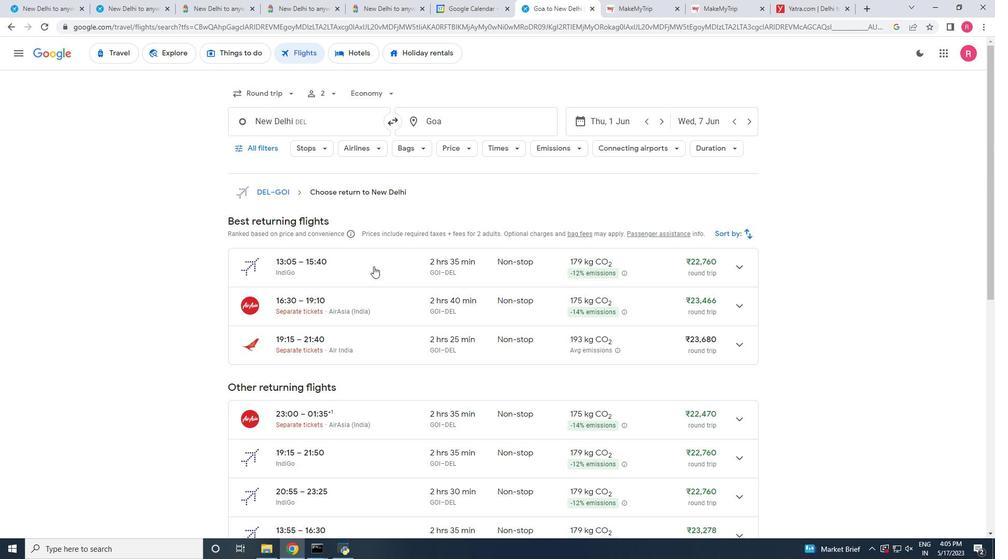 
Action: Mouse scrolled (373, 267) with delta (0, 0)
Screenshot: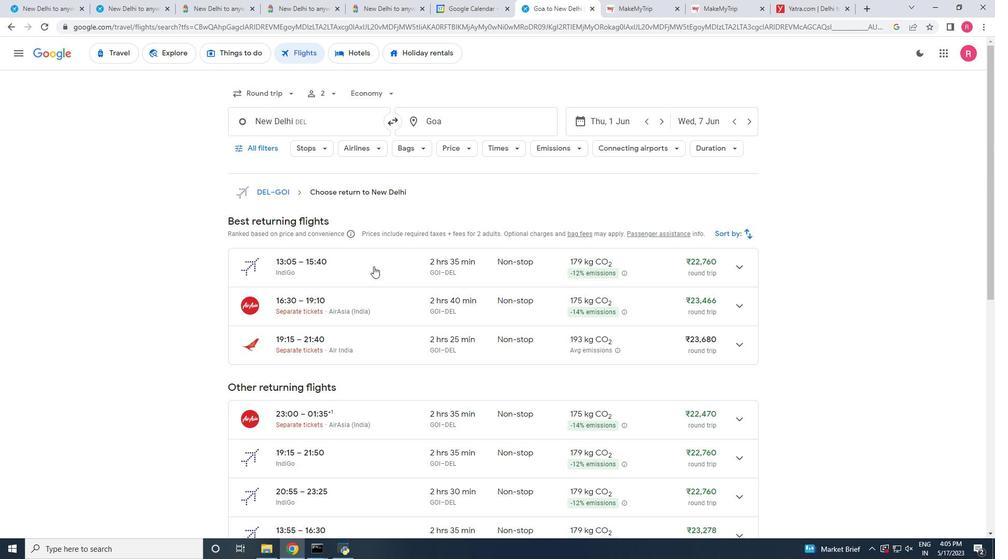 
Action: Mouse scrolled (373, 267) with delta (0, 0)
Screenshot: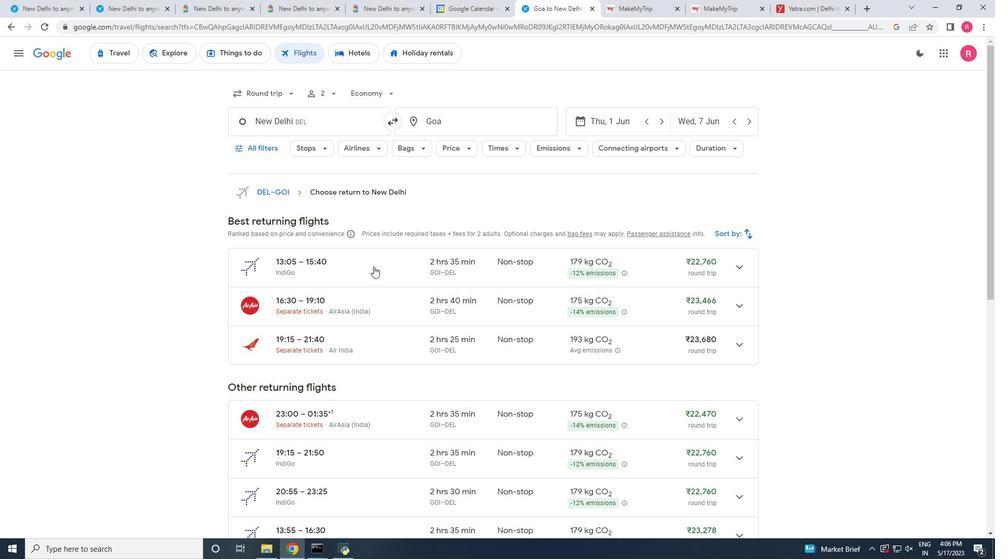 
Action: Mouse moved to (476, 394)
Screenshot: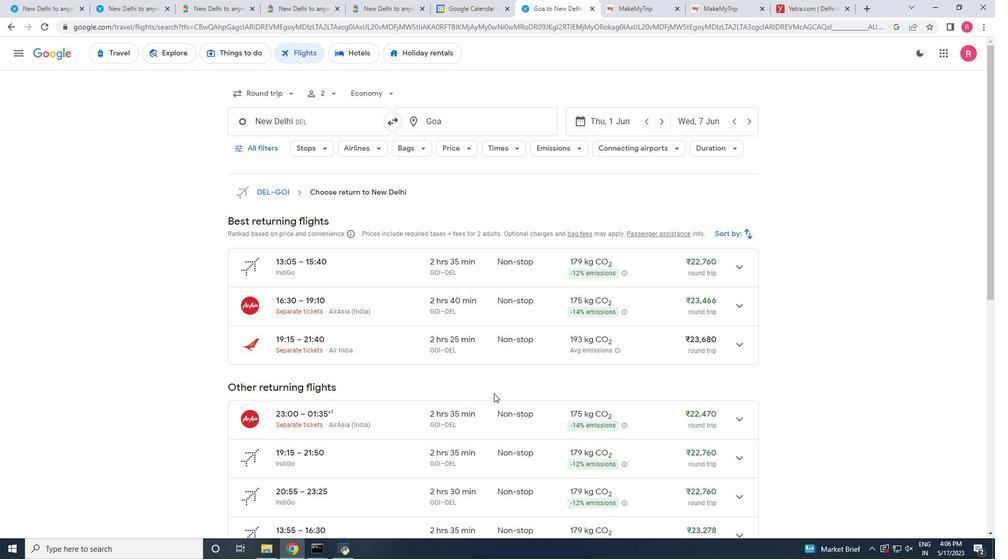 
Action: Mouse scrolled (476, 393) with delta (0, 0)
Screenshot: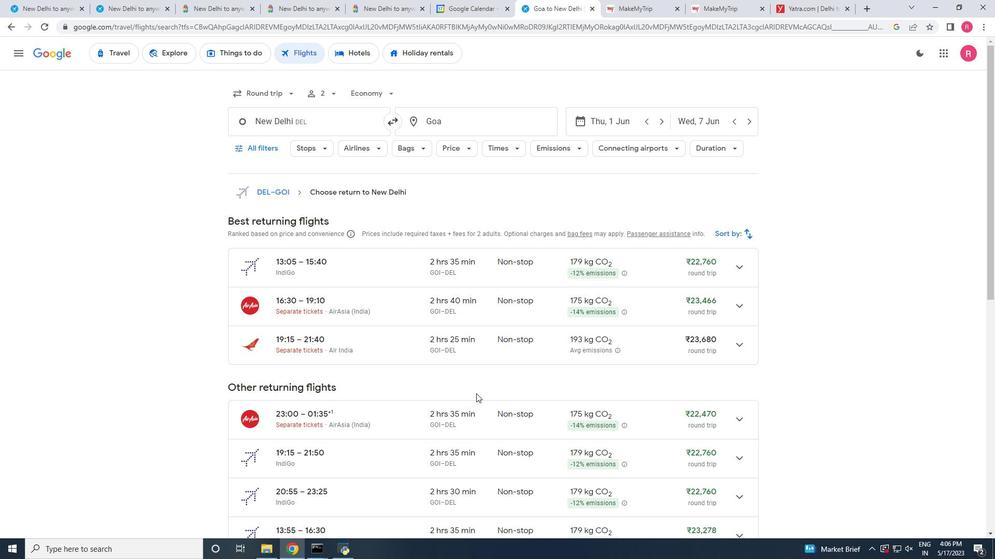 
Action: Mouse scrolled (476, 394) with delta (0, 0)
Screenshot: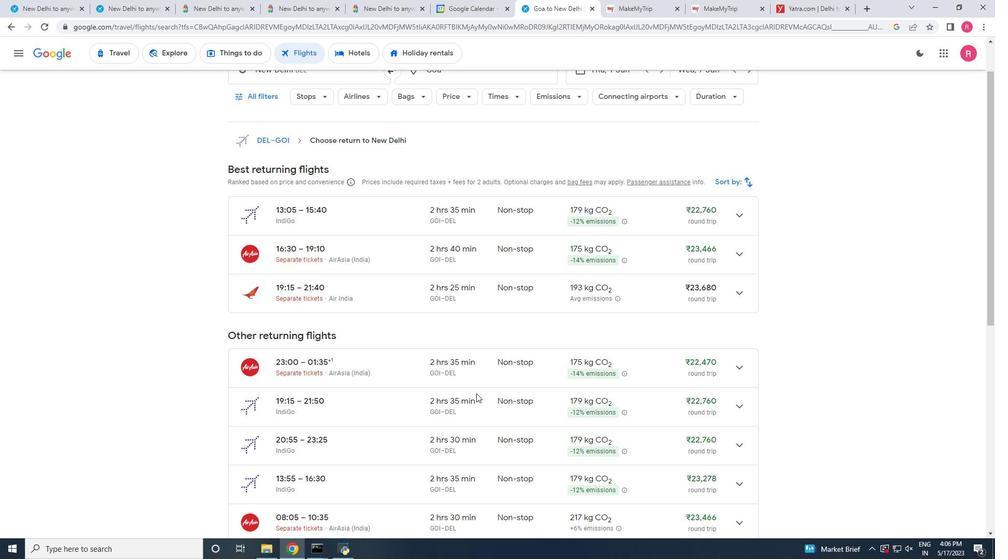 
Action: Mouse scrolled (476, 394) with delta (0, 0)
Screenshot: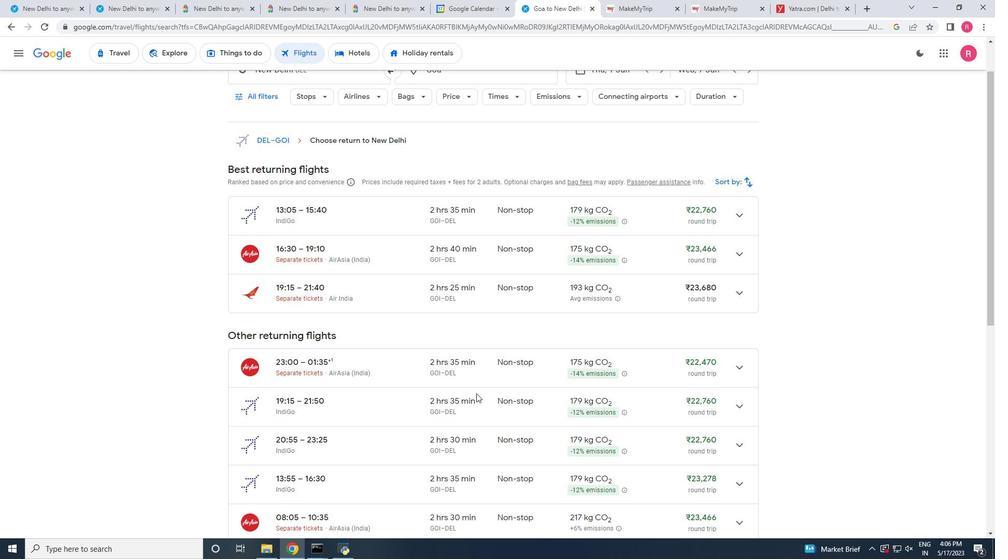 
Action: Mouse scrolled (476, 394) with delta (0, 0)
Screenshot: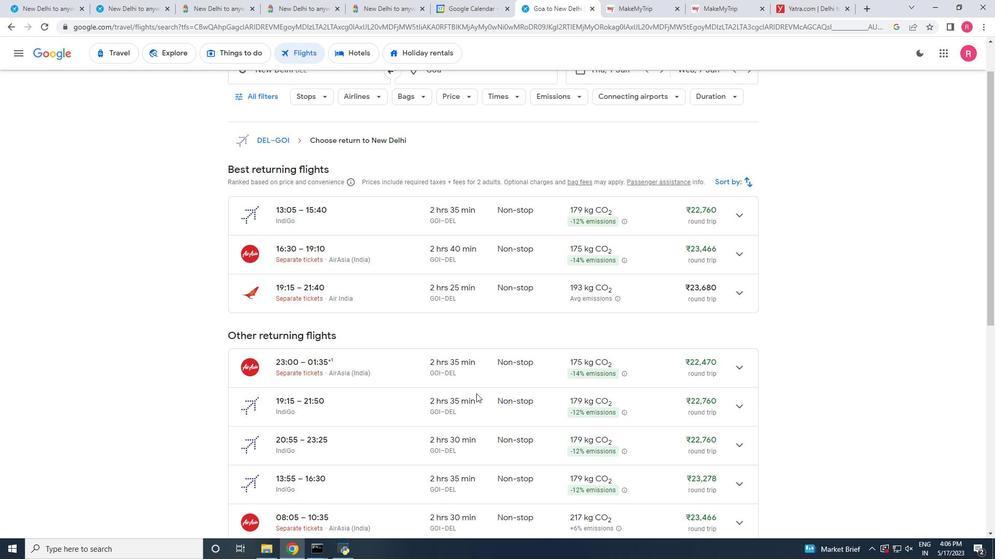 
Action: Mouse scrolled (476, 394) with delta (0, 0)
Screenshot: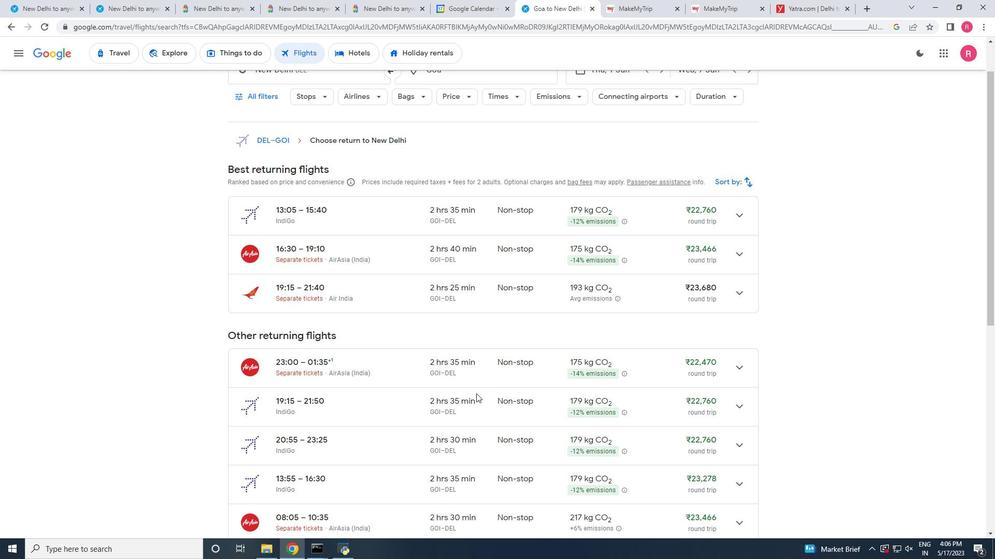 
Action: Mouse moved to (656, 342)
Screenshot: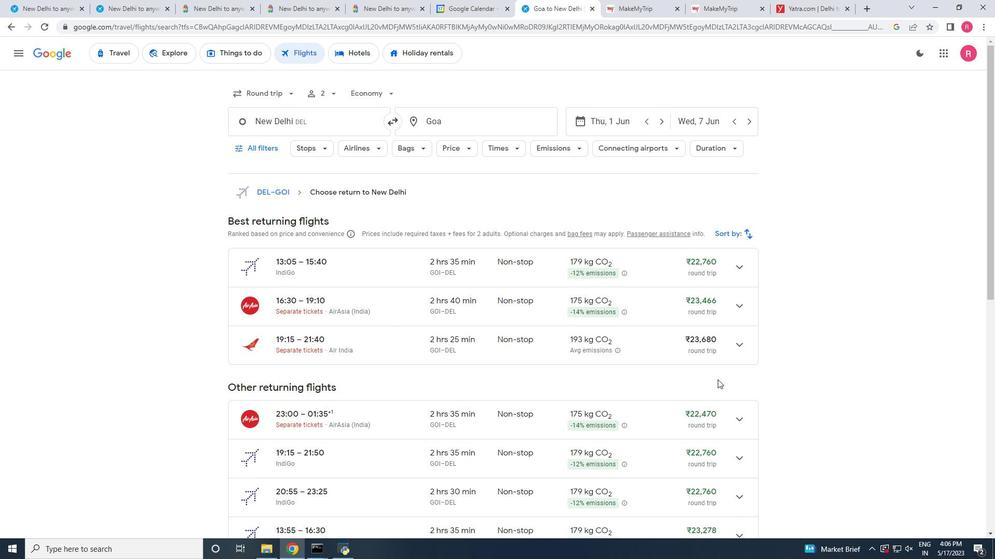 
Action: Mouse scrolled (656, 341) with delta (0, 0)
Screenshot: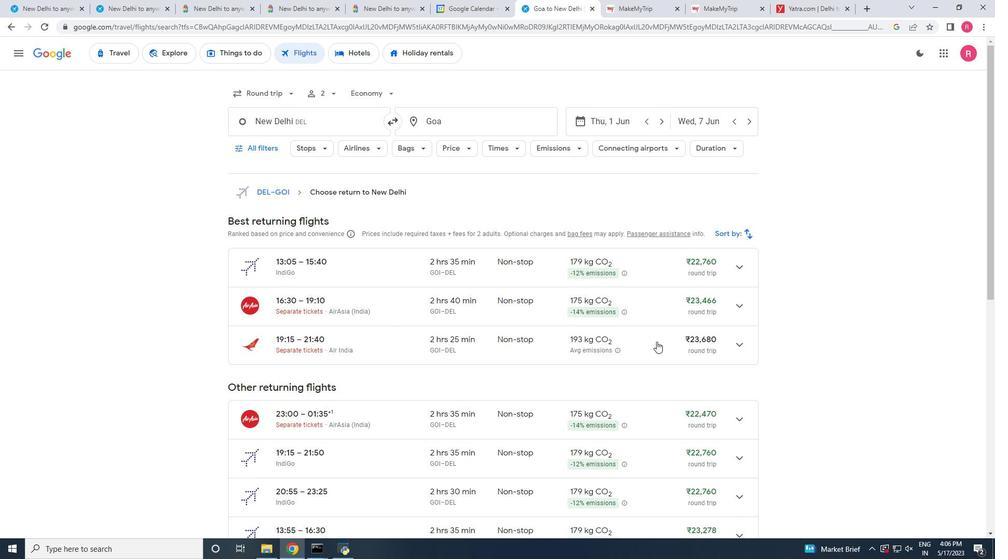 
Action: Mouse scrolled (656, 341) with delta (0, 0)
Screenshot: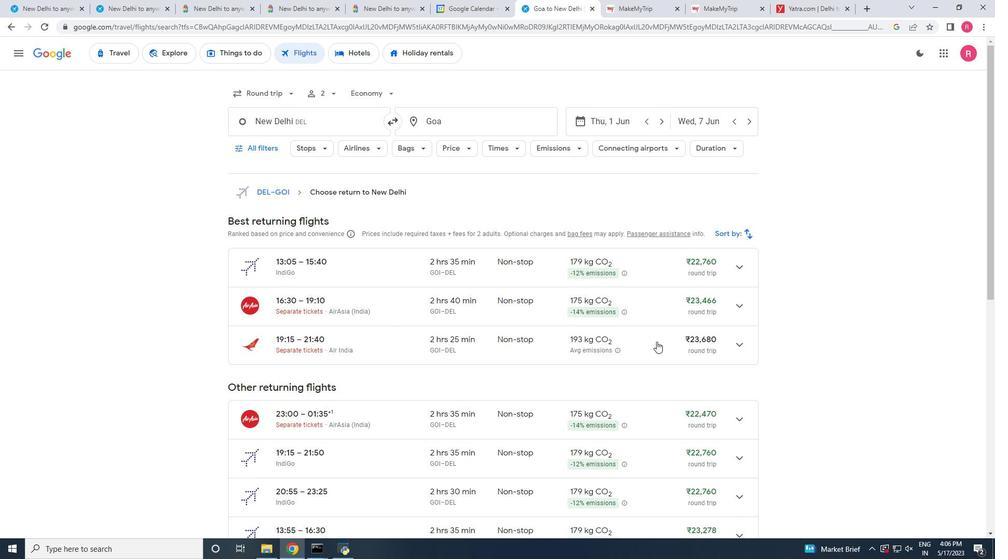 
Action: Mouse scrolled (656, 341) with delta (0, 0)
Screenshot: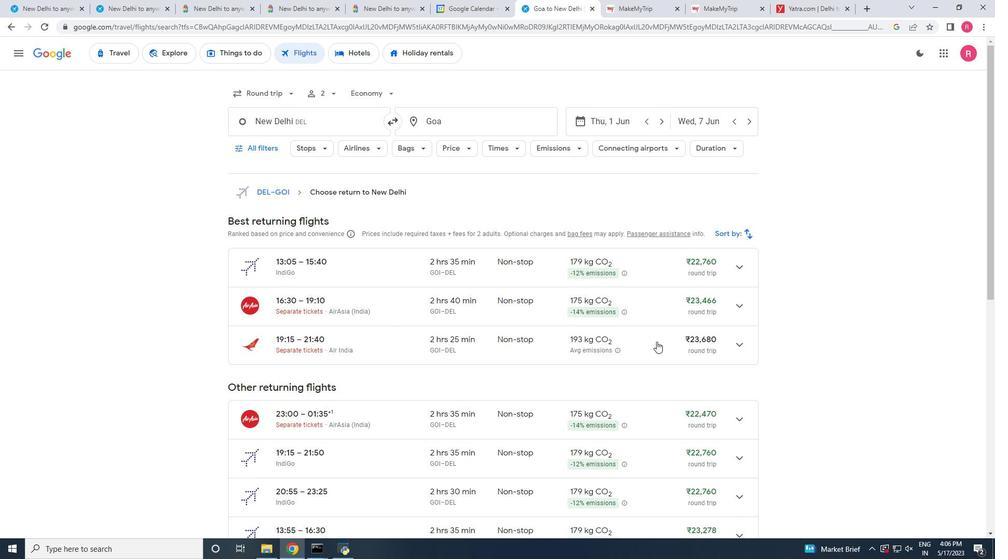 
Action: Mouse scrolled (656, 341) with delta (0, 0)
